 Task: Research Airbnb options in Tororo, Uganda from 8th November, 2023 to 16th November, 2023 for 2 adults. Place can be entire place with 1  bedroom having 1 bed and 1 bathroom. Property type can be hotel. Amenities needed are: wifi. Booking option can be shelf check-in.
Action: Mouse moved to (446, 129)
Screenshot: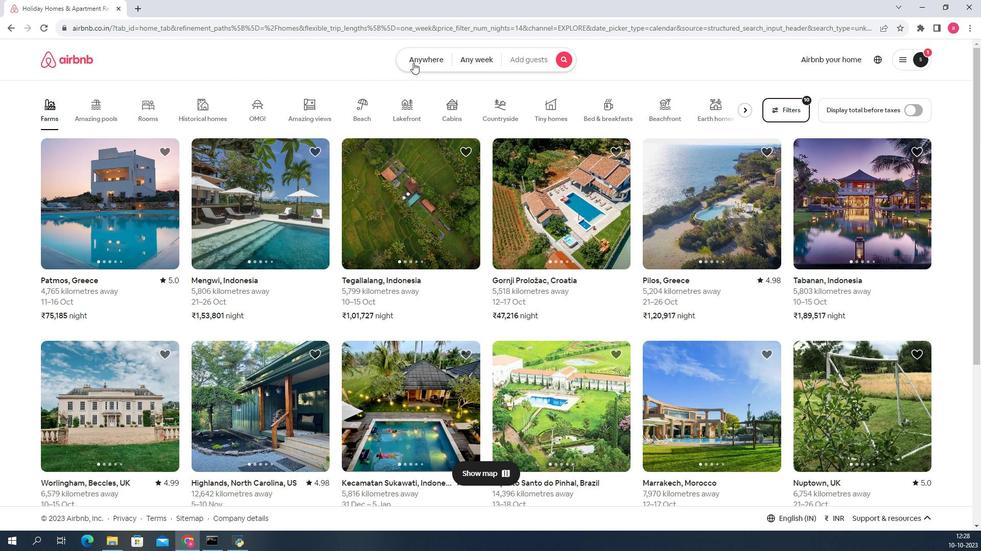 
Action: Mouse pressed left at (446, 129)
Screenshot: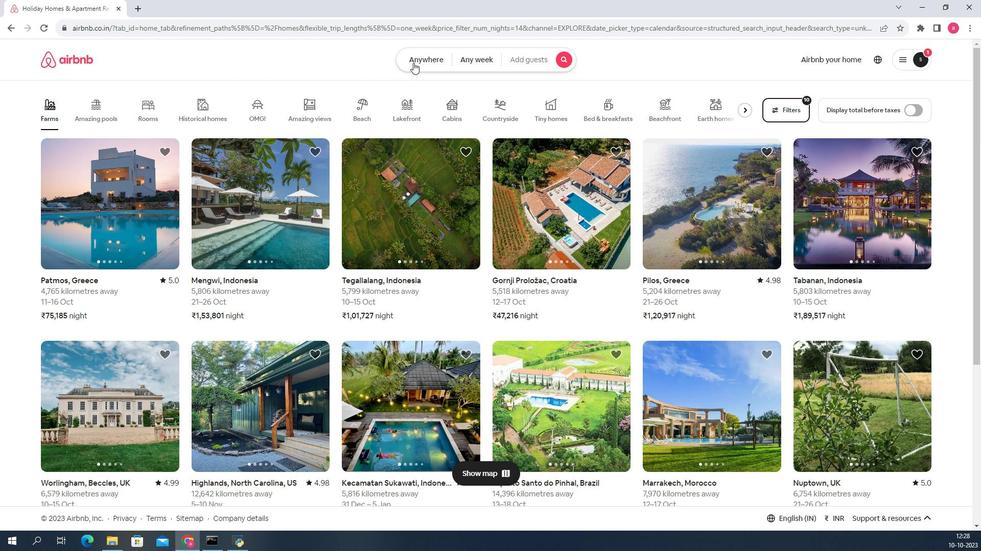 
Action: Mouse moved to (378, 158)
Screenshot: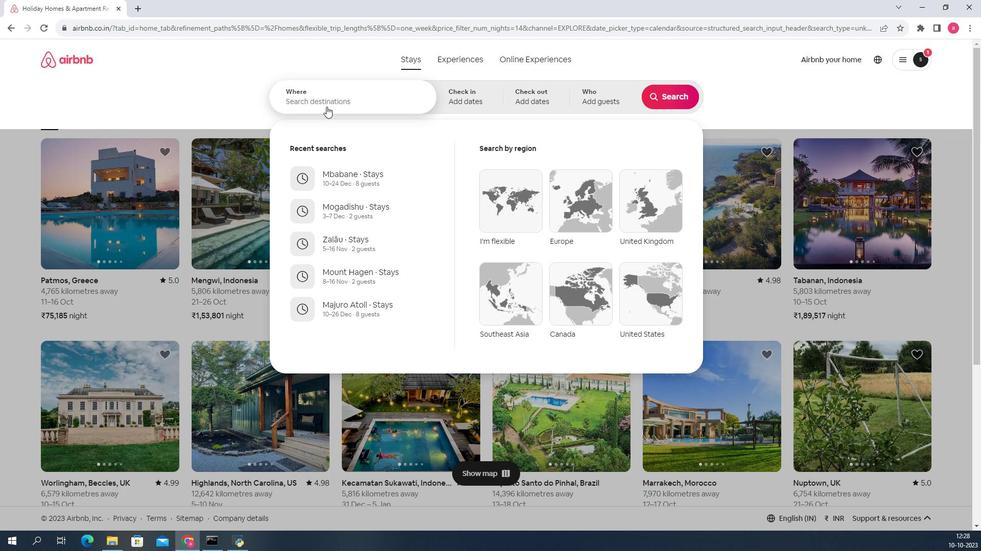 
Action: Mouse pressed left at (378, 158)
Screenshot: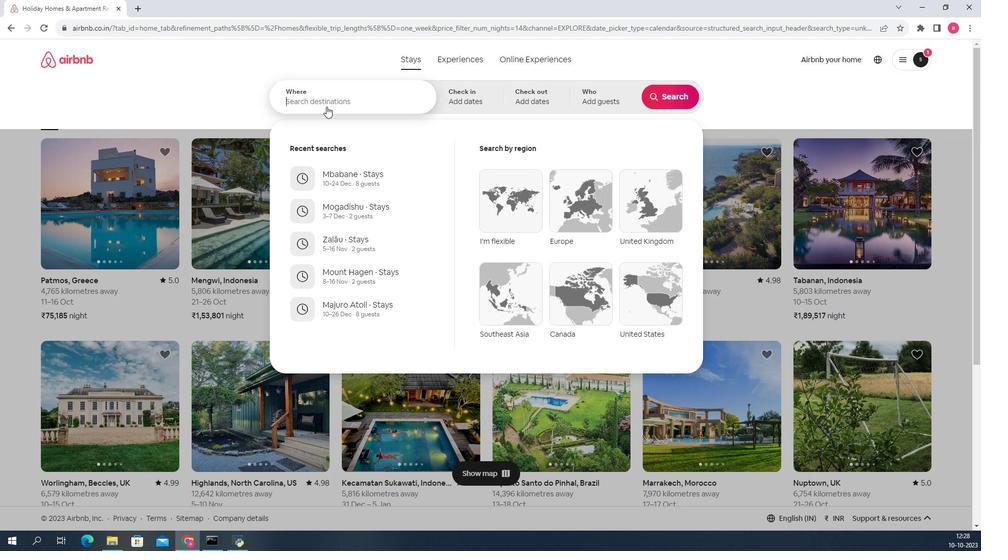 
Action: Mouse moved to (377, 157)
Screenshot: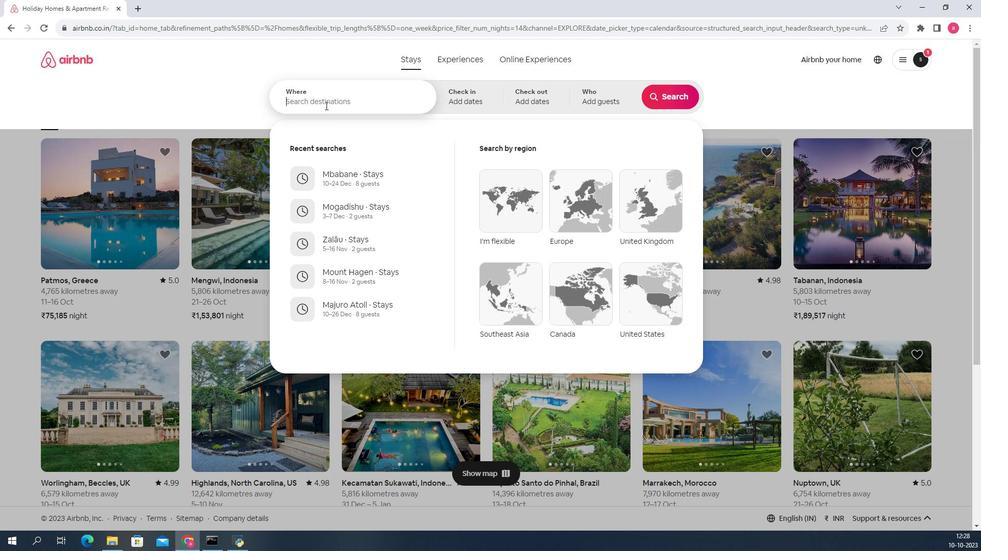 
Action: Key pressed <Key.shift>tororo,<Key.space><Key.shift><Key.shift>Uganda
Screenshot: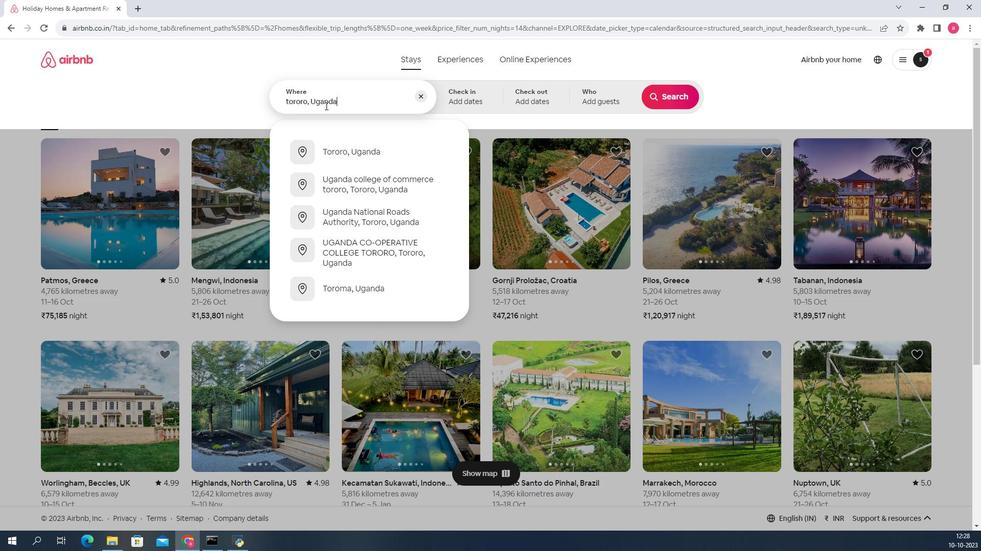 
Action: Mouse moved to (478, 152)
Screenshot: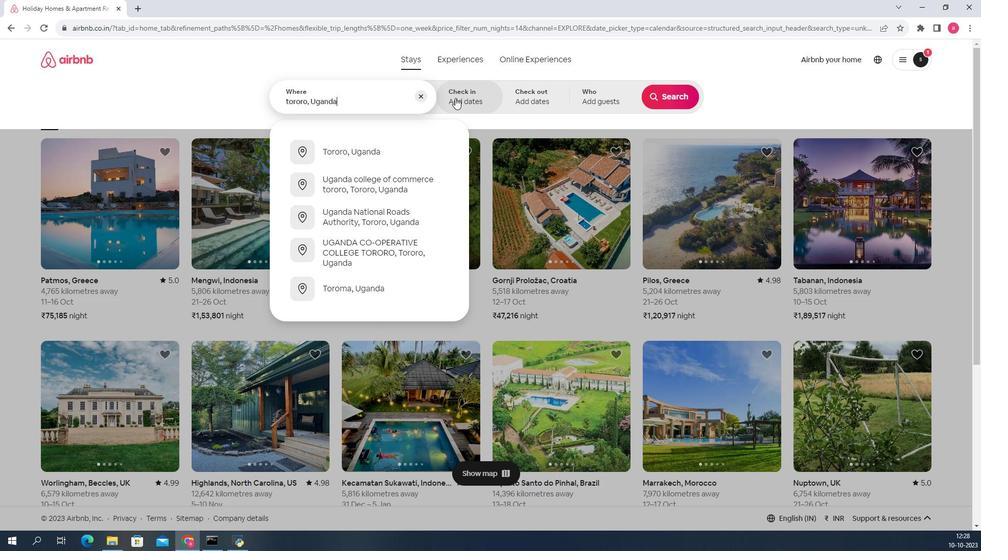
Action: Mouse pressed left at (478, 152)
Screenshot: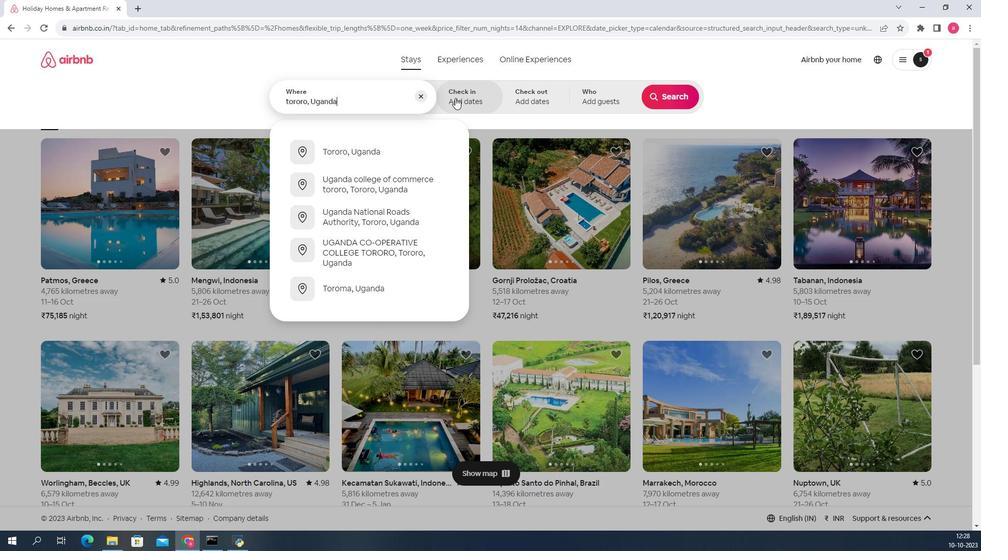 
Action: Mouse moved to (574, 250)
Screenshot: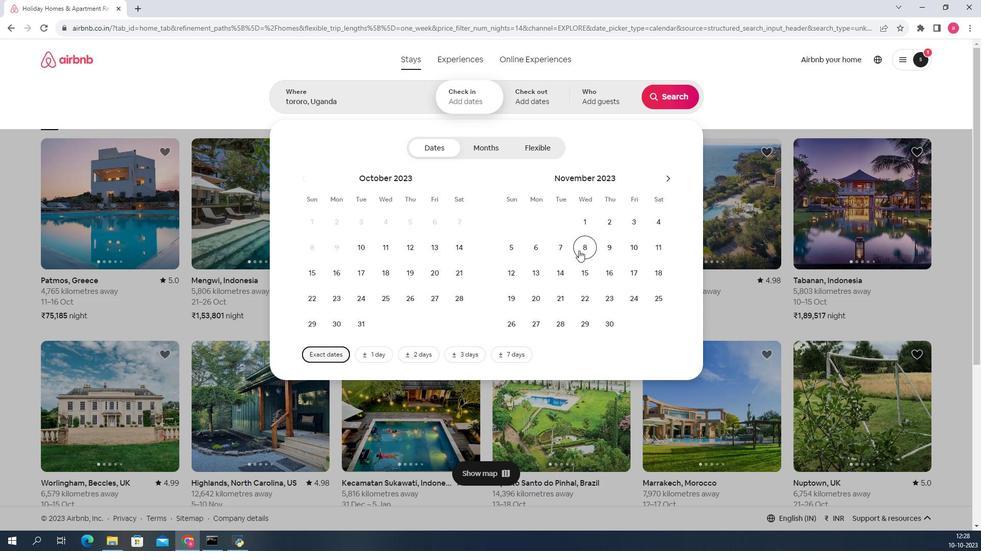
Action: Mouse pressed left at (574, 250)
Screenshot: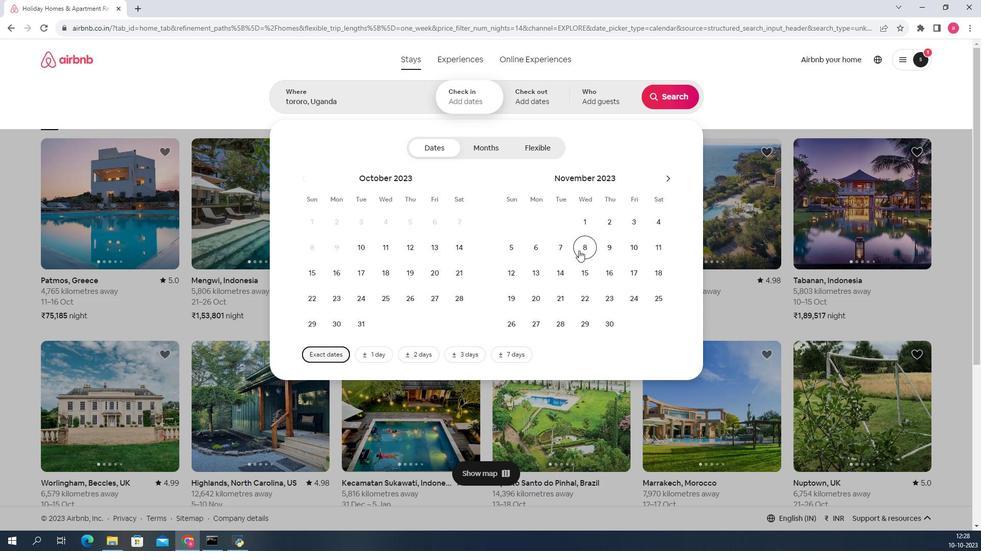 
Action: Mouse moved to (604, 269)
Screenshot: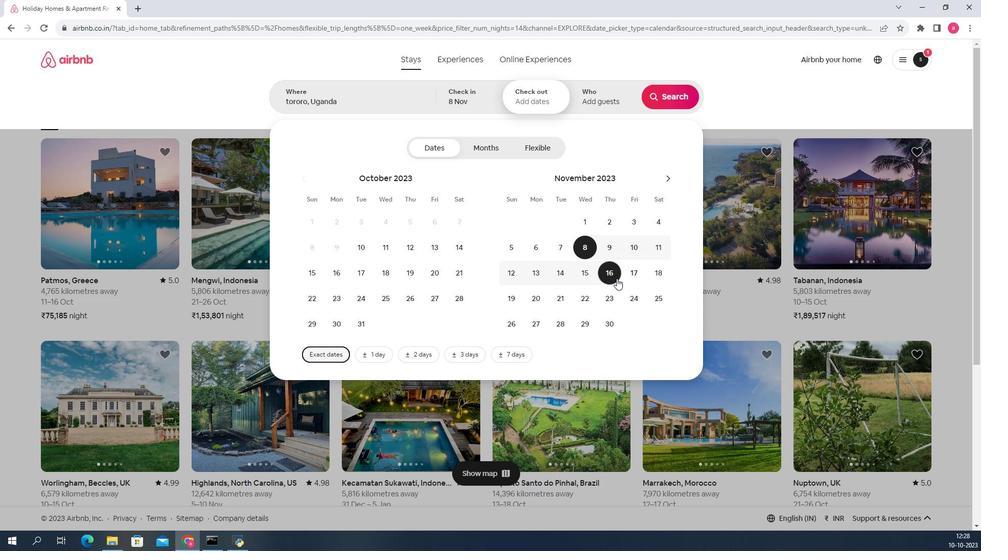 
Action: Mouse pressed left at (604, 269)
Screenshot: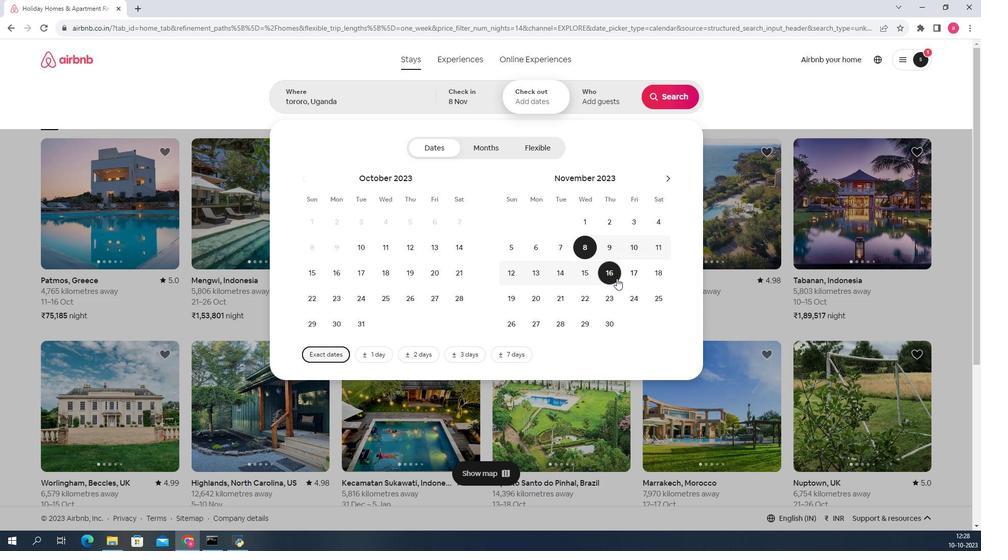 
Action: Mouse moved to (588, 151)
Screenshot: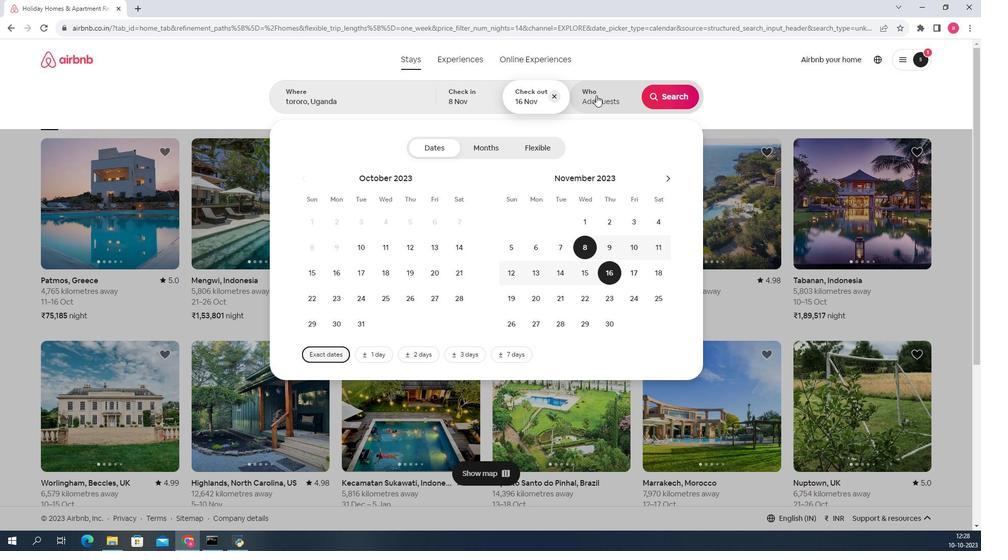 
Action: Mouse pressed left at (588, 151)
Screenshot: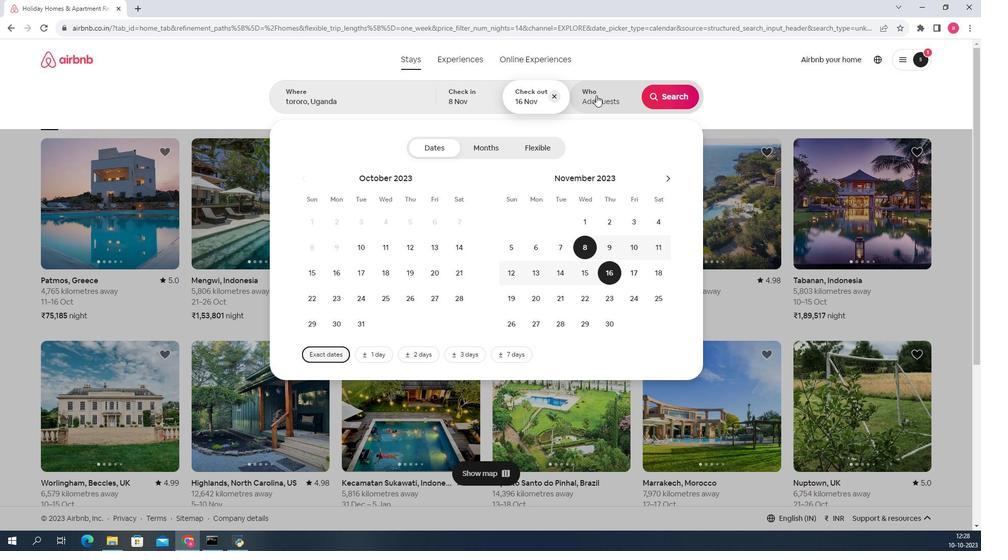 
Action: Mouse moved to (646, 190)
Screenshot: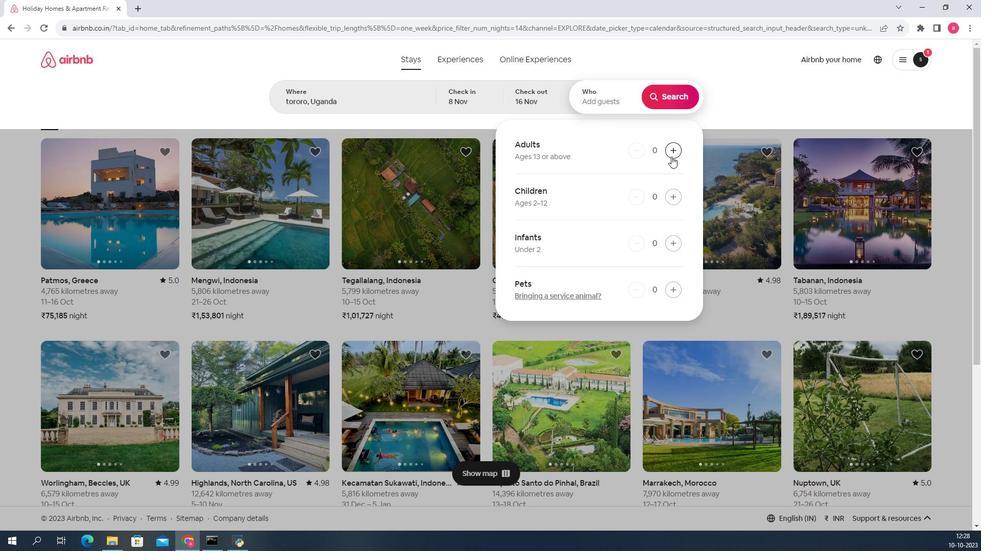 
Action: Mouse pressed left at (646, 190)
Screenshot: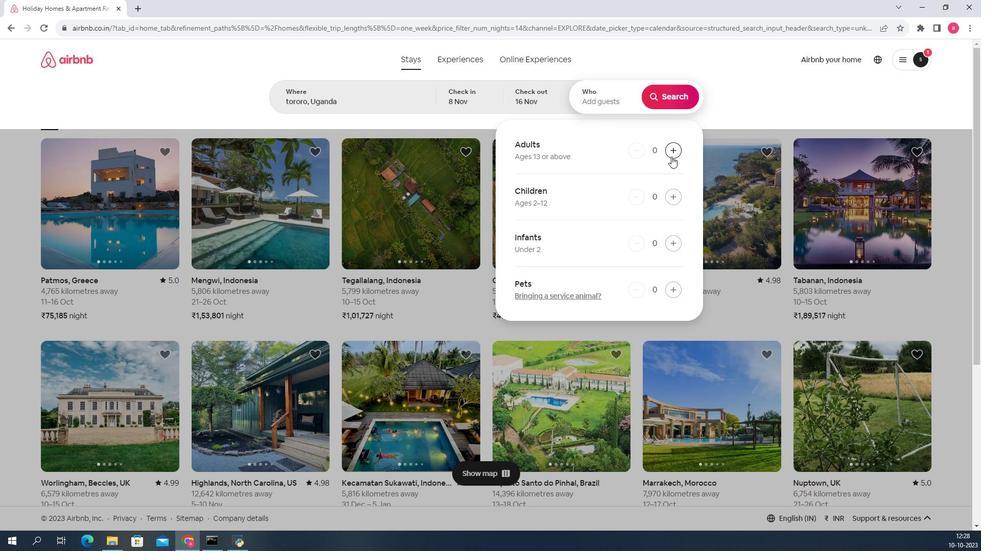 
Action: Mouse pressed left at (646, 190)
Screenshot: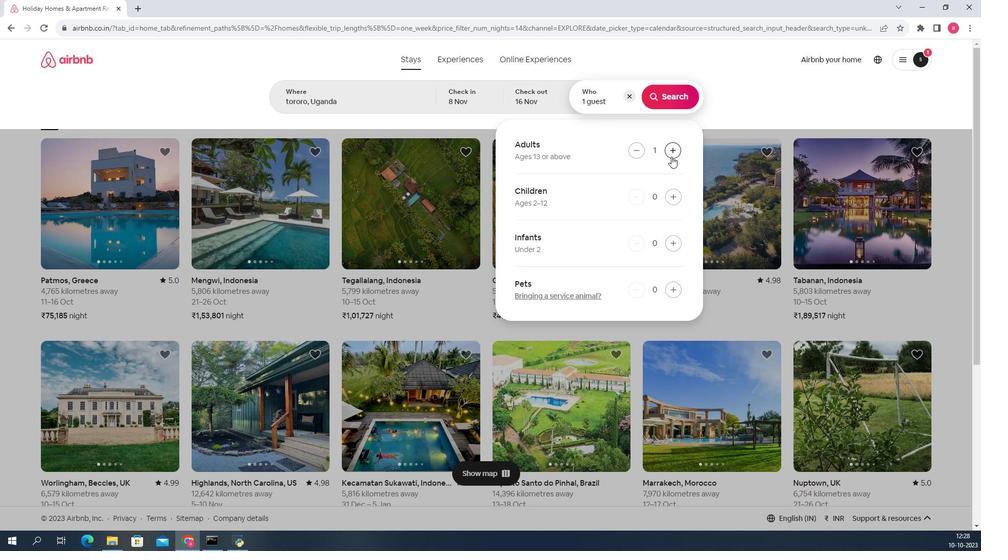 
Action: Mouse moved to (655, 150)
Screenshot: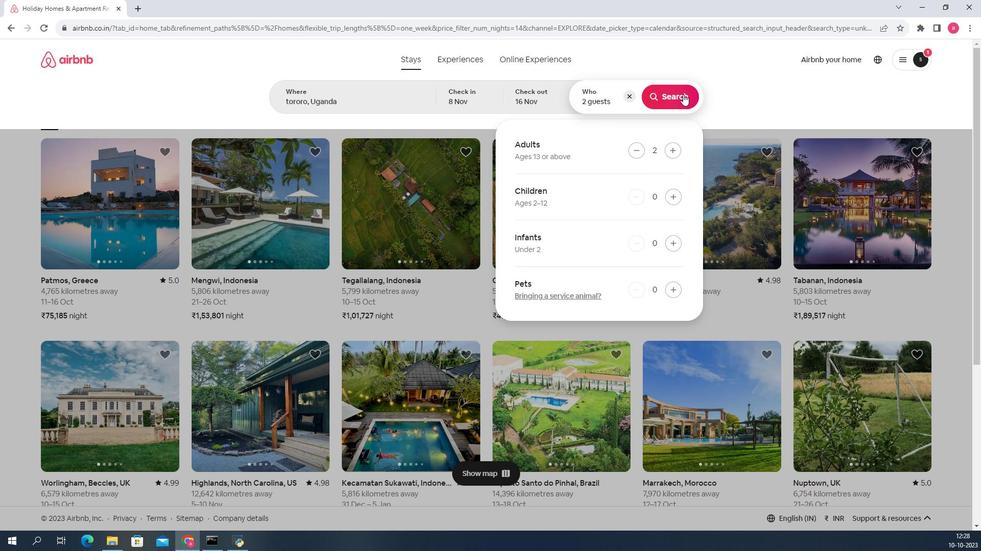 
Action: Mouse pressed left at (655, 150)
Screenshot: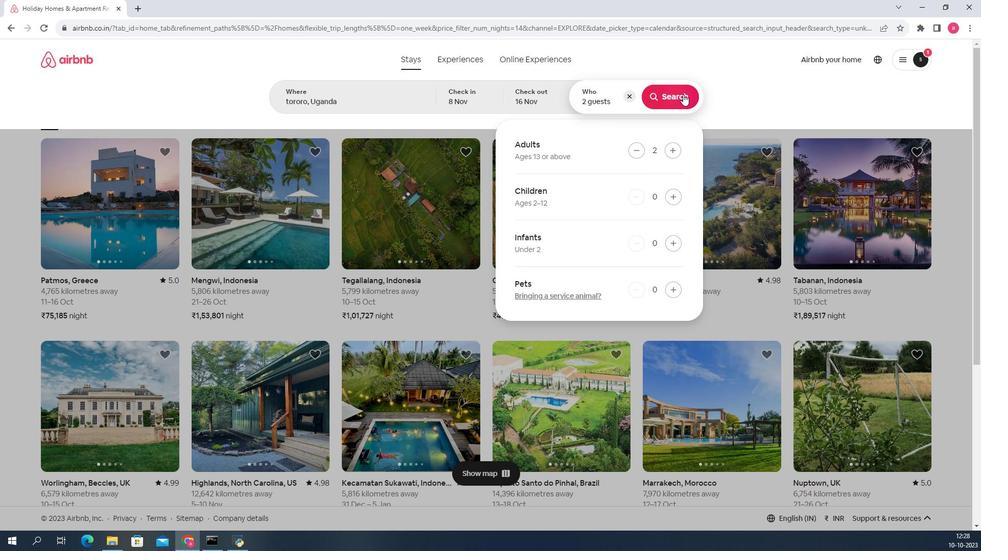 
Action: Mouse moved to (748, 158)
Screenshot: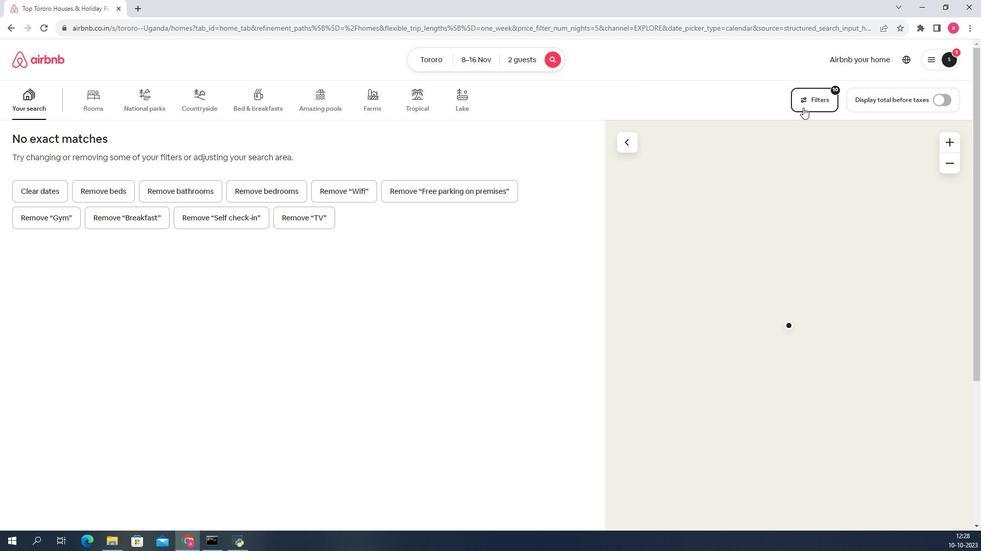 
Action: Mouse pressed left at (748, 158)
Screenshot: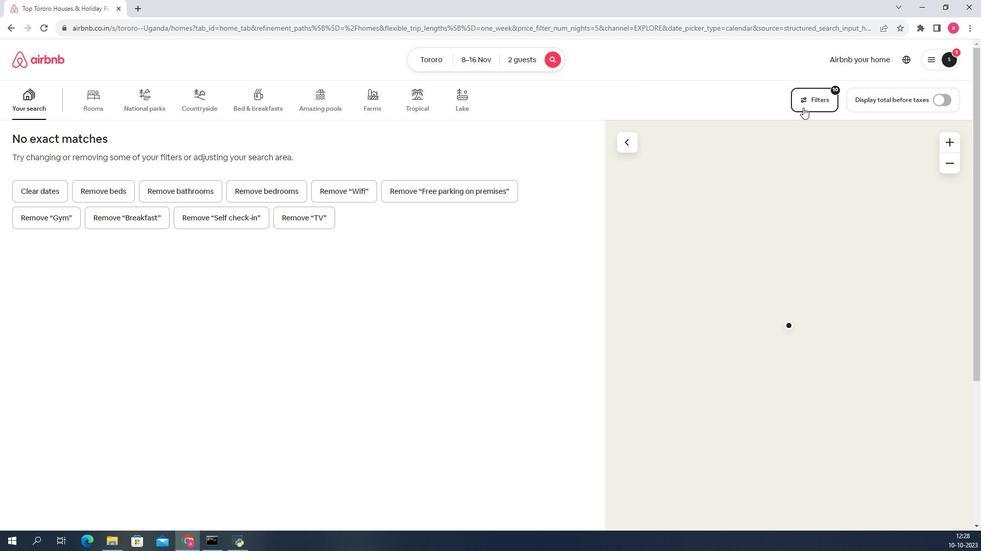 
Action: Mouse moved to (749, 155)
Screenshot: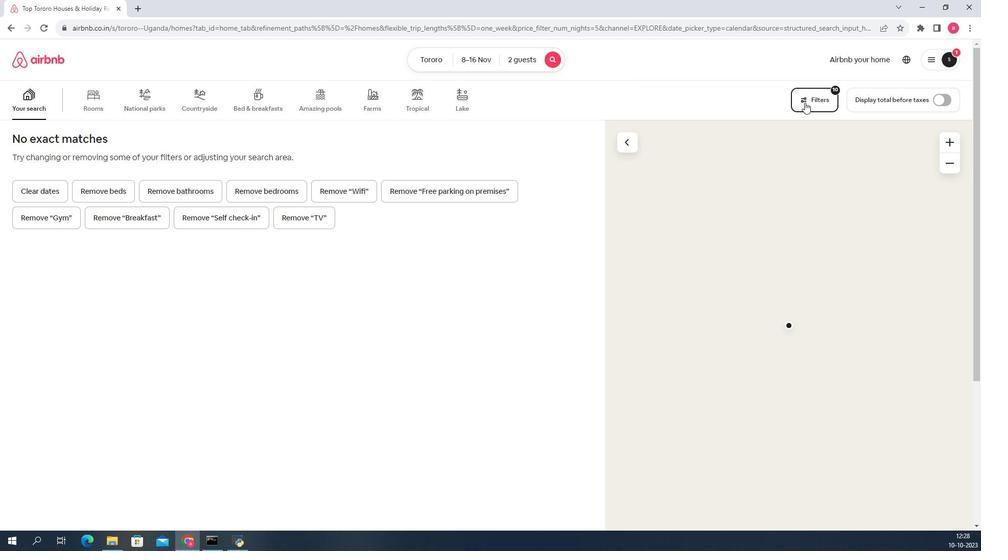 
Action: Mouse pressed left at (749, 155)
Screenshot: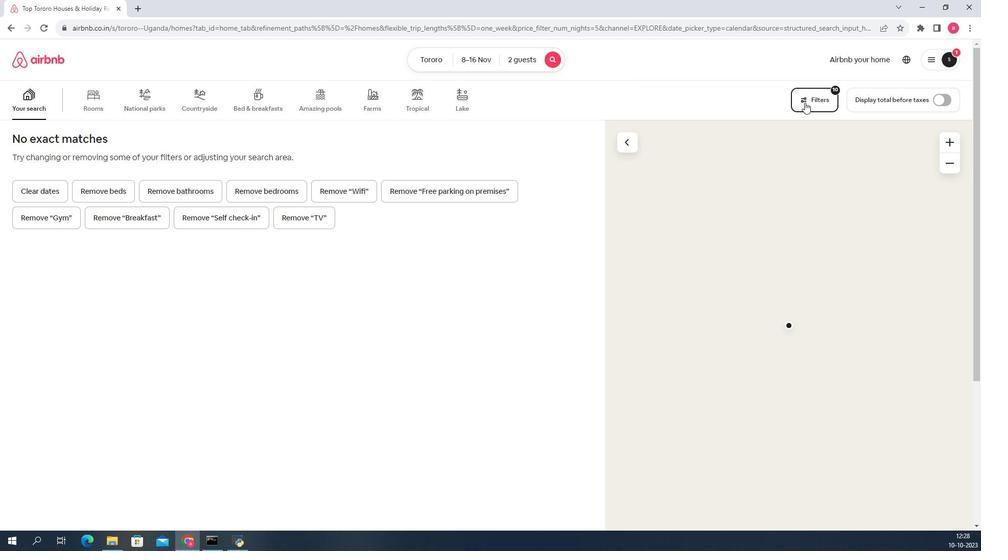 
Action: Mouse moved to (373, 405)
Screenshot: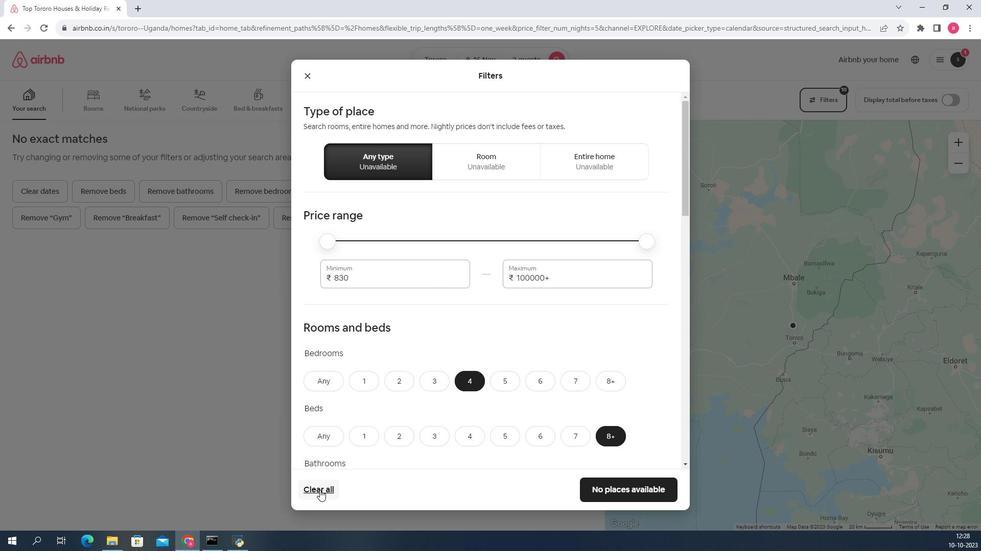 
Action: Mouse pressed left at (373, 405)
Screenshot: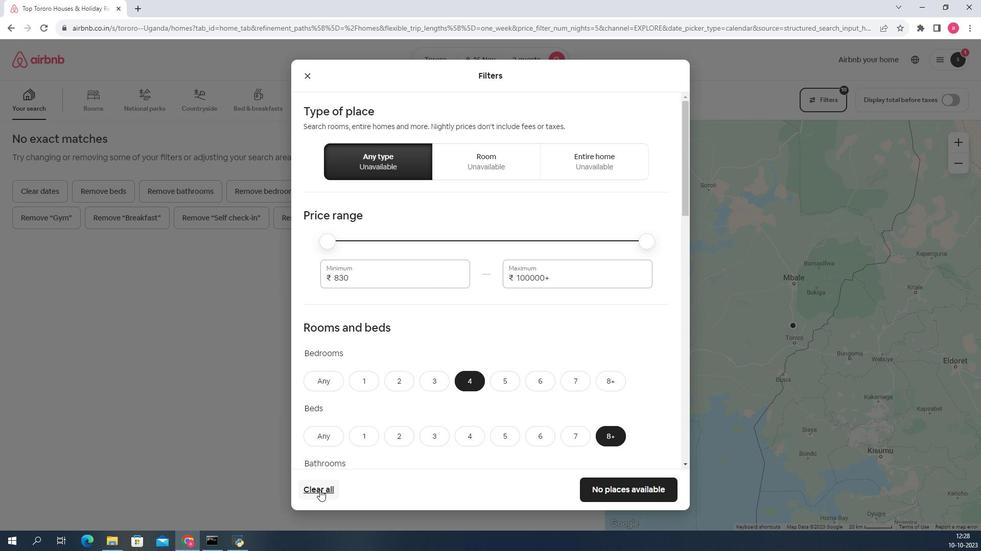 
Action: Mouse moved to (435, 291)
Screenshot: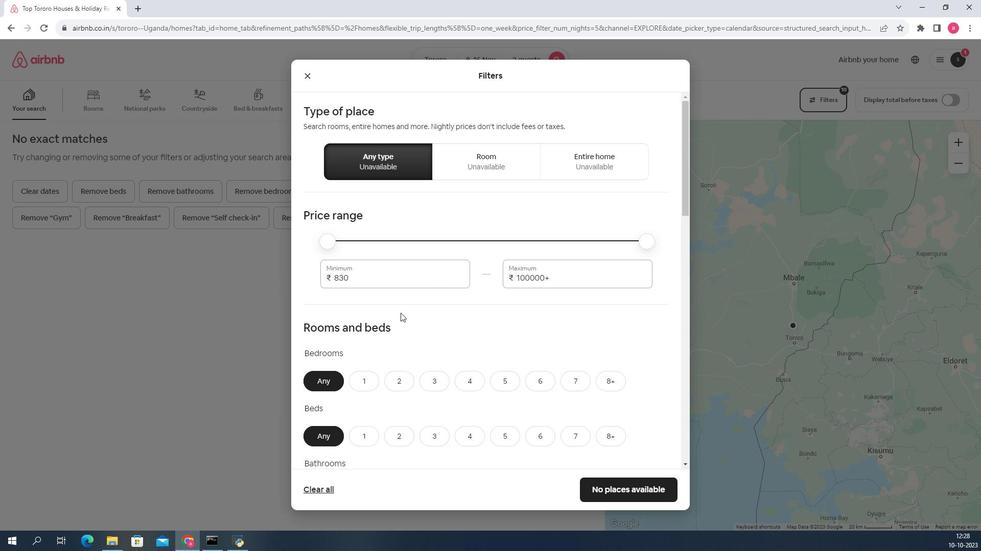 
Action: Mouse scrolled (435, 290) with delta (0, 0)
Screenshot: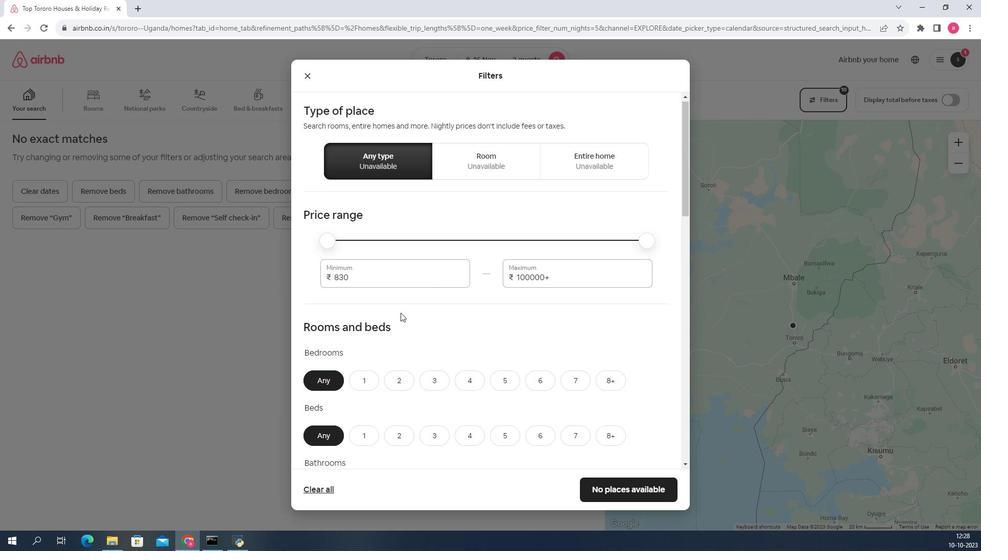 
Action: Mouse scrolled (435, 290) with delta (0, 0)
Screenshot: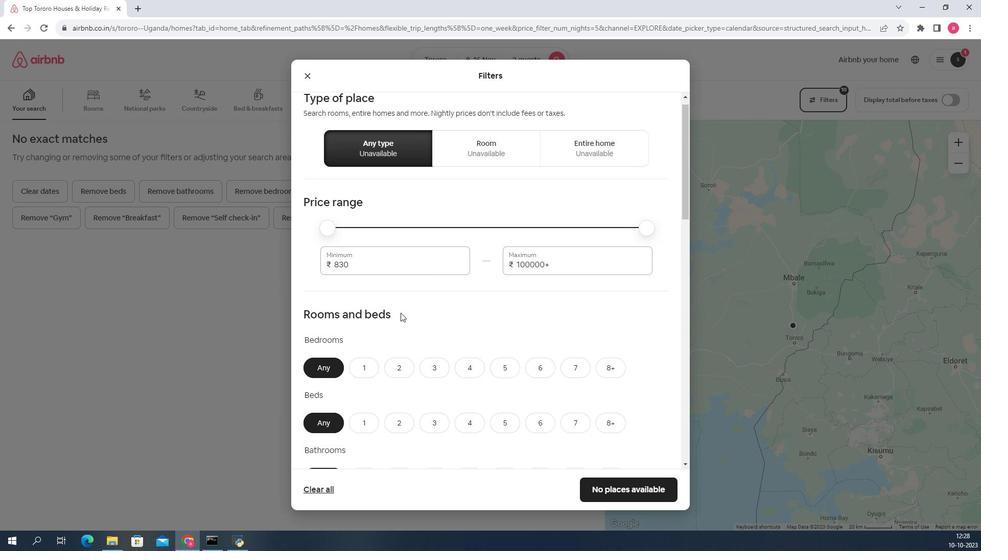 
Action: Mouse scrolled (435, 290) with delta (0, 0)
Screenshot: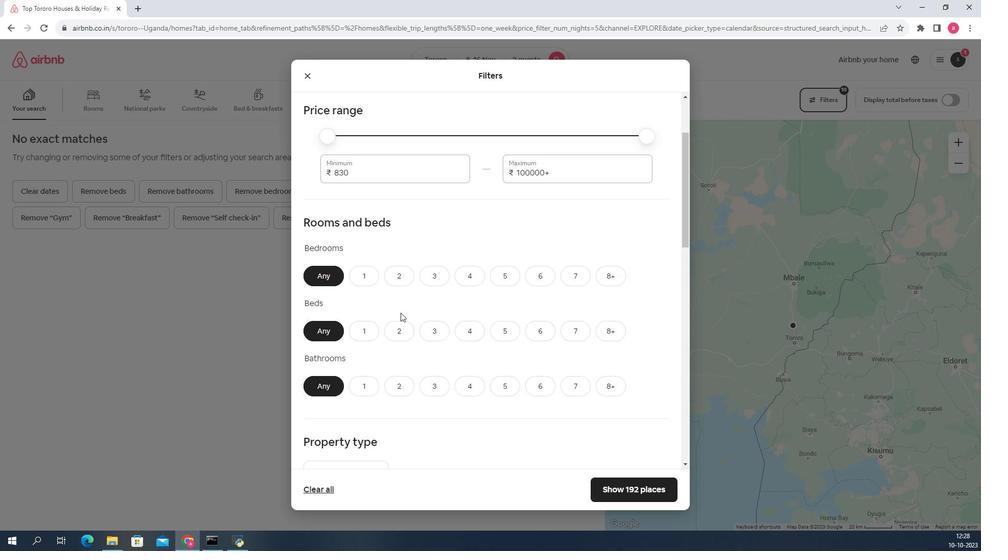 
Action: Mouse moved to (413, 231)
Screenshot: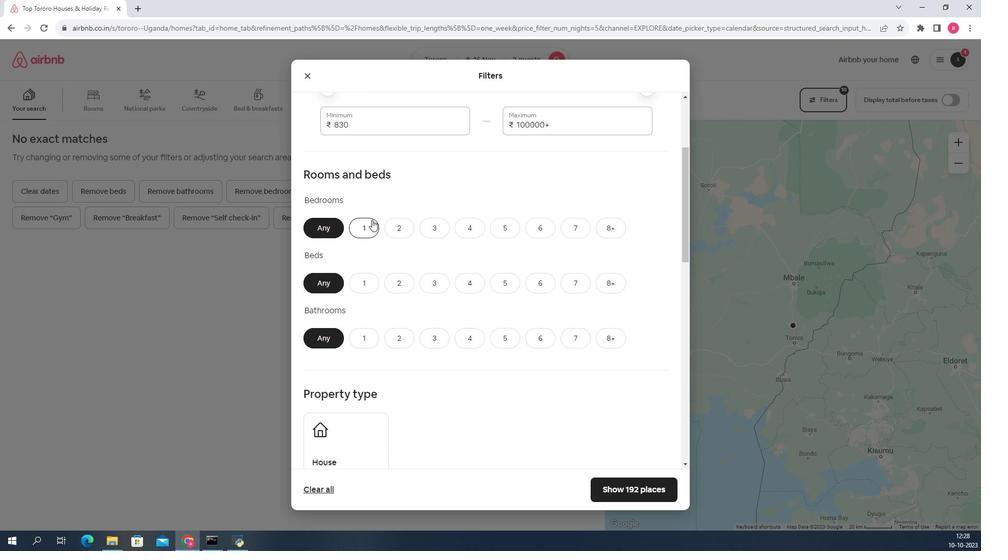 
Action: Mouse pressed left at (413, 231)
Screenshot: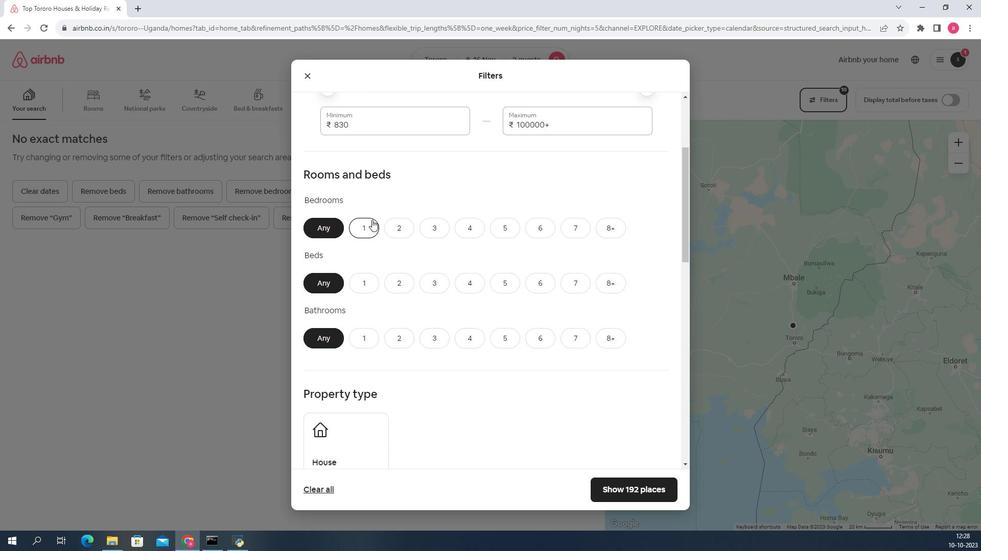 
Action: Mouse moved to (406, 272)
Screenshot: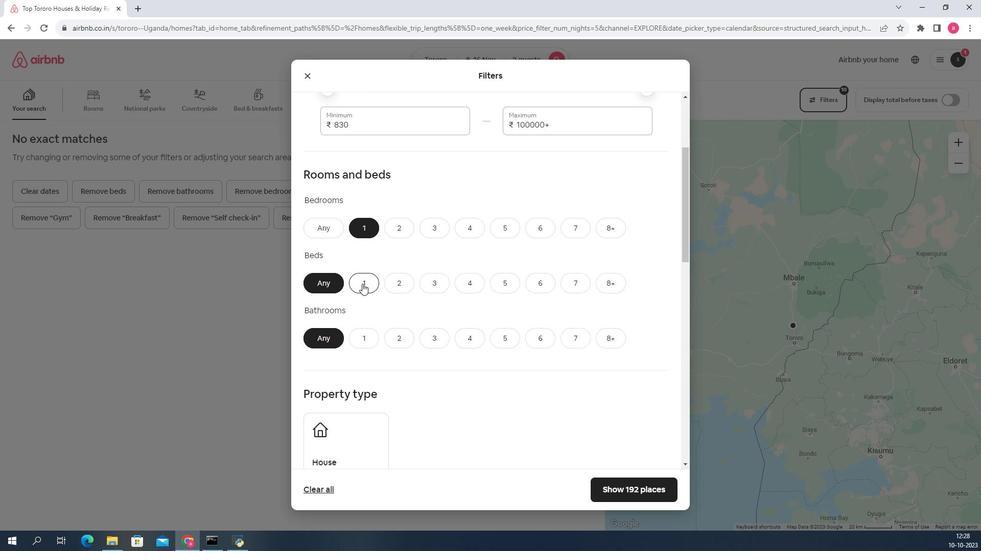 
Action: Mouse pressed left at (406, 272)
Screenshot: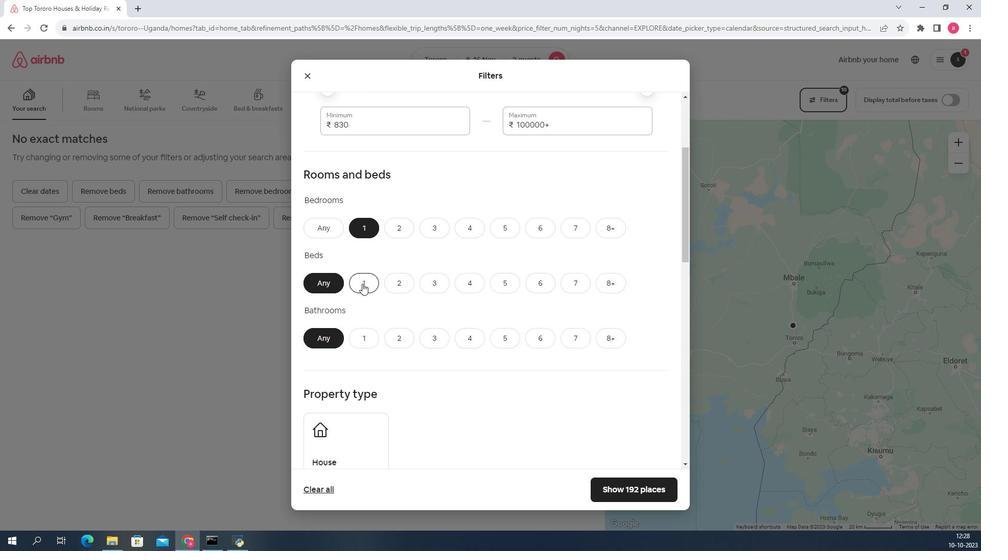 
Action: Mouse moved to (407, 310)
Screenshot: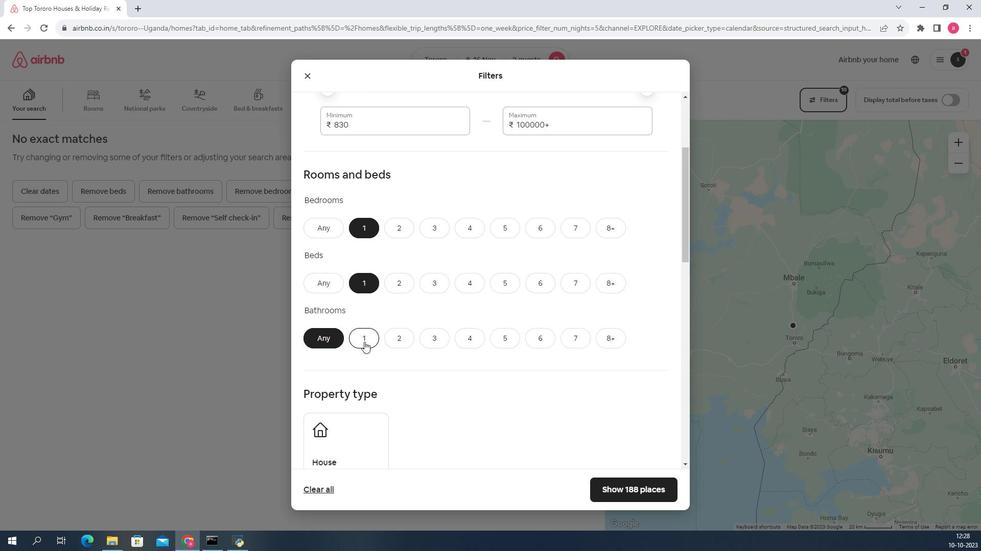 
Action: Mouse pressed left at (407, 310)
Screenshot: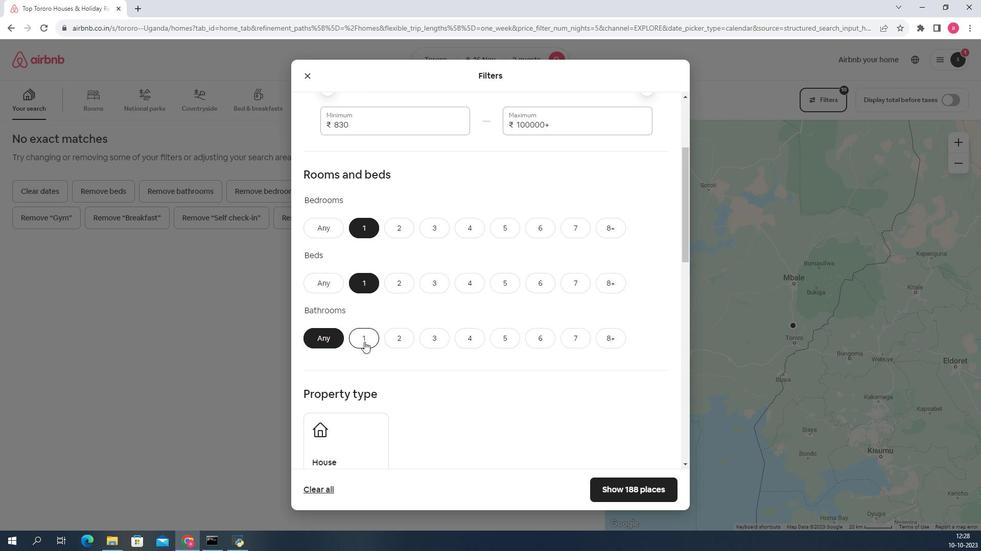 
Action: Mouse moved to (459, 275)
Screenshot: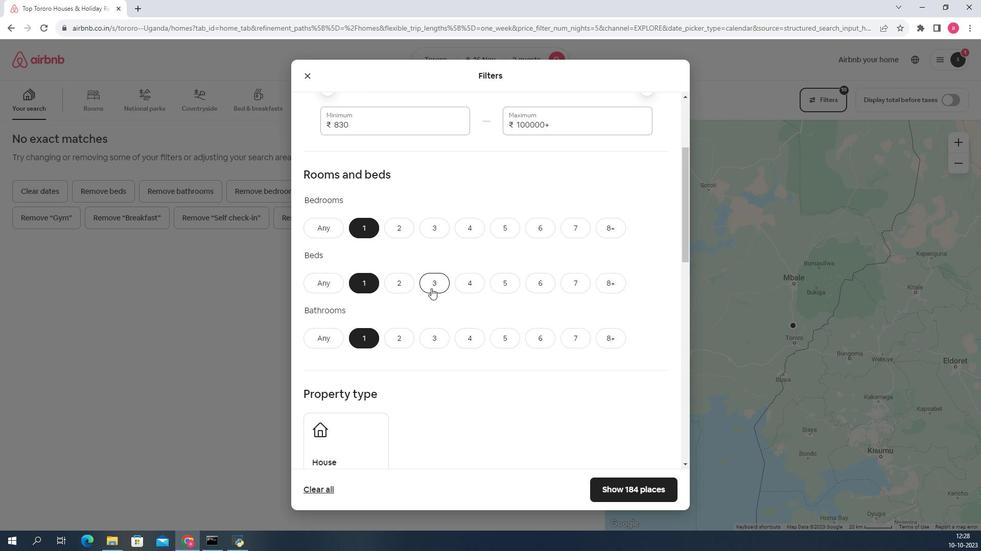 
Action: Mouse scrolled (459, 275) with delta (0, 0)
Screenshot: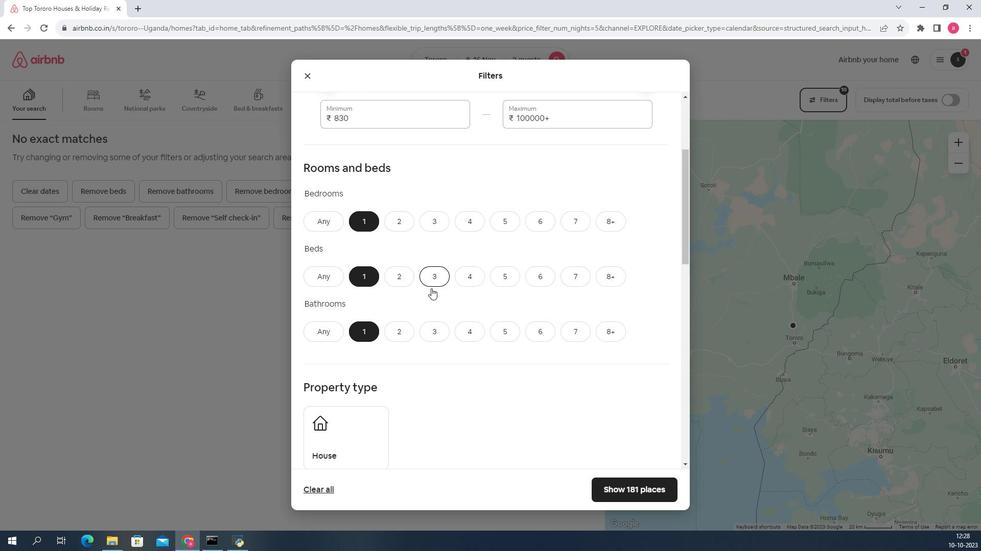 
Action: Mouse scrolled (459, 275) with delta (0, 0)
Screenshot: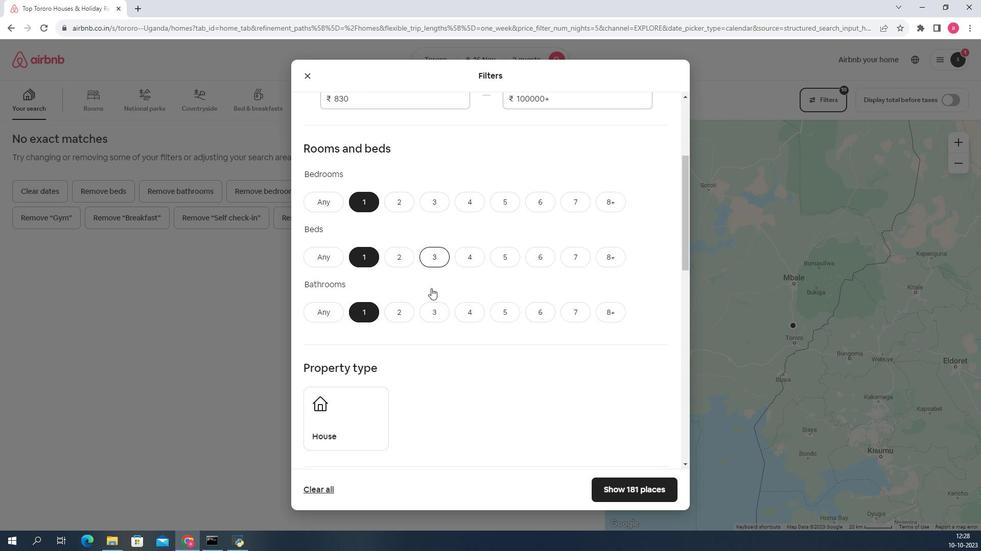 
Action: Mouse moved to (450, 315)
Screenshot: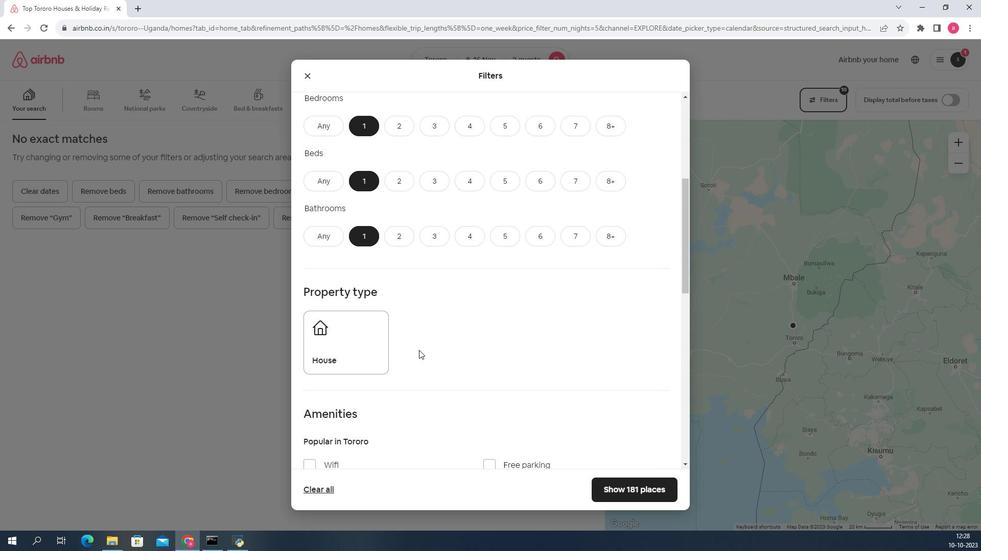 
Action: Mouse scrolled (450, 315) with delta (0, 0)
Screenshot: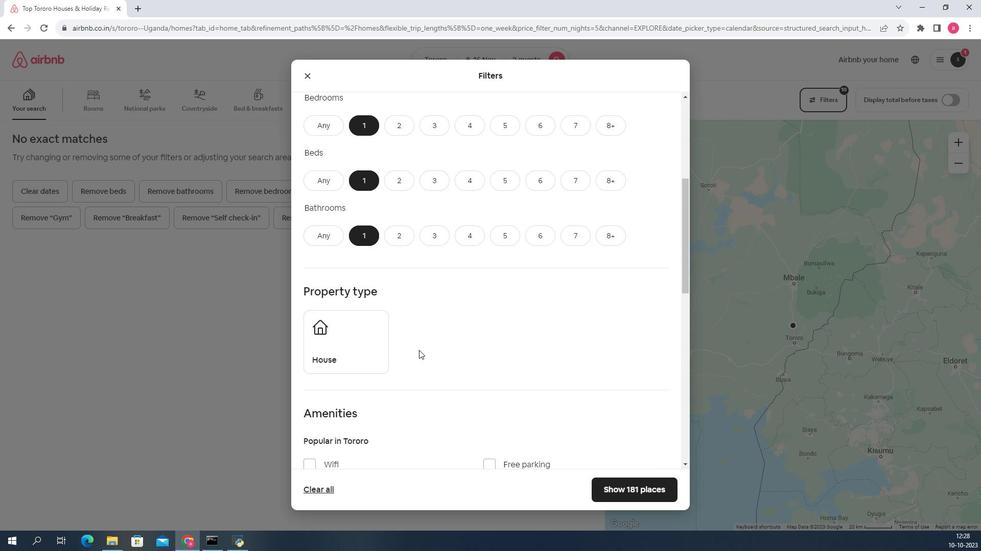 
Action: Mouse scrolled (450, 315) with delta (0, 0)
Screenshot: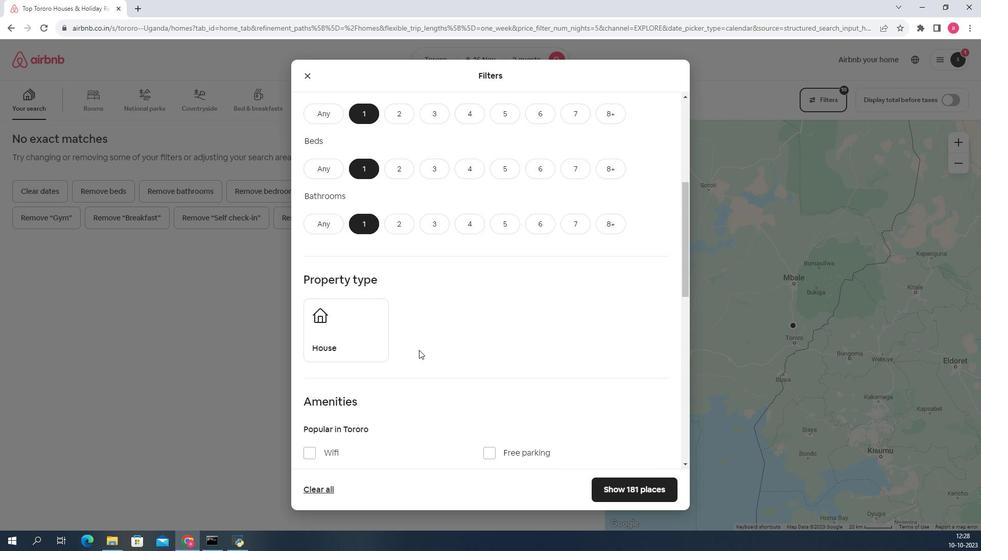 
Action: Mouse scrolled (450, 315) with delta (0, 0)
Screenshot: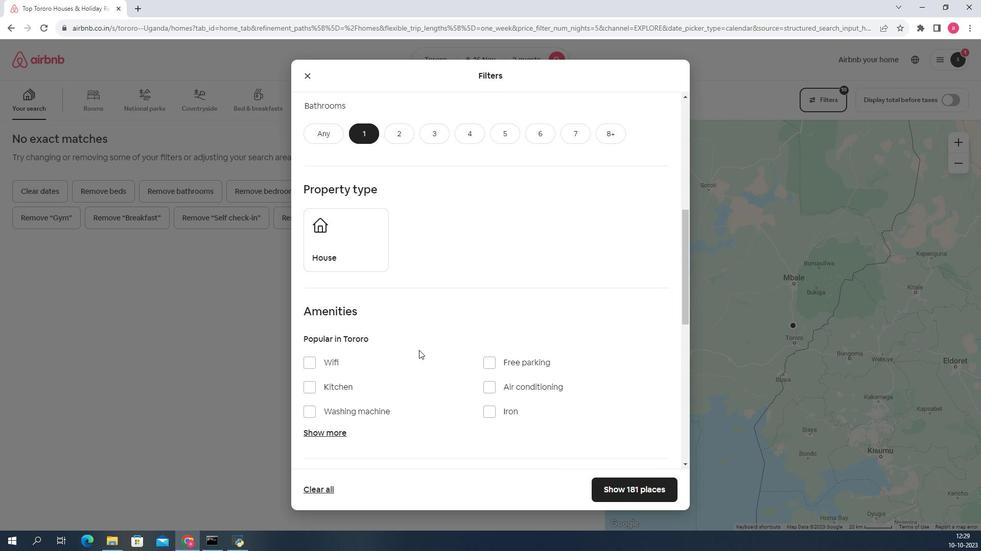 
Action: Mouse scrolled (450, 315) with delta (0, 0)
Screenshot: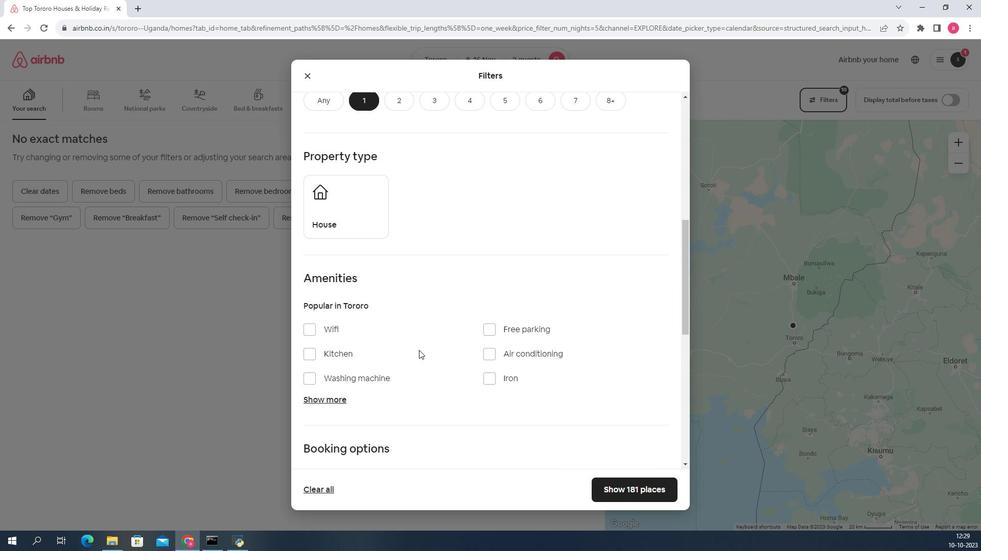 
Action: Mouse scrolled (450, 315) with delta (0, 0)
Screenshot: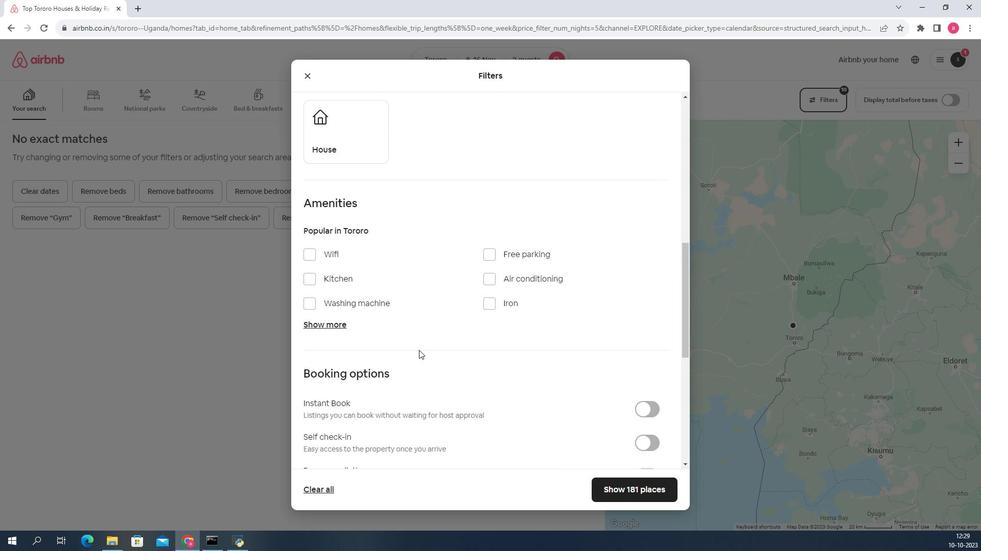 
Action: Mouse scrolled (450, 315) with delta (0, 0)
Screenshot: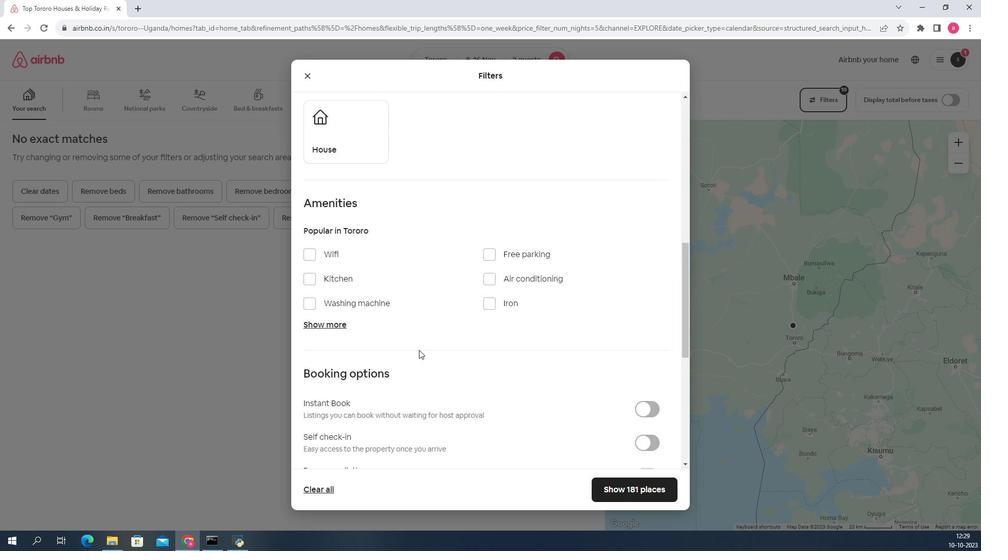 
Action: Mouse moved to (393, 191)
Screenshot: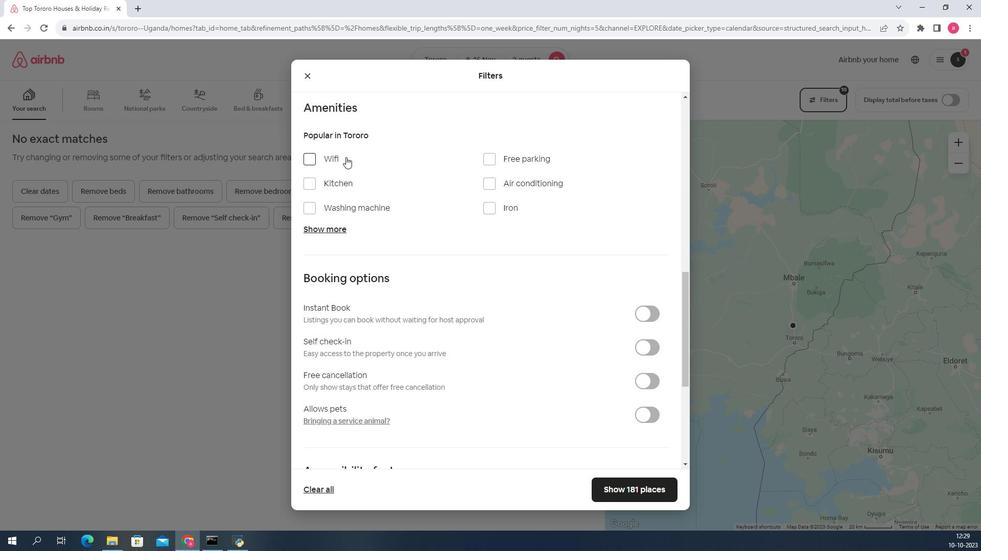 
Action: Mouse pressed left at (393, 191)
Screenshot: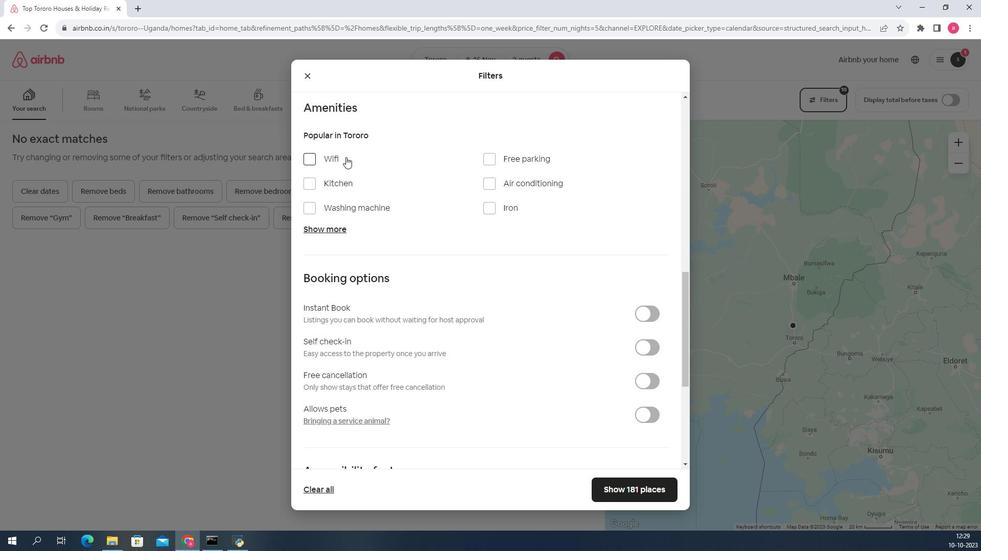 
Action: Mouse moved to (476, 250)
Screenshot: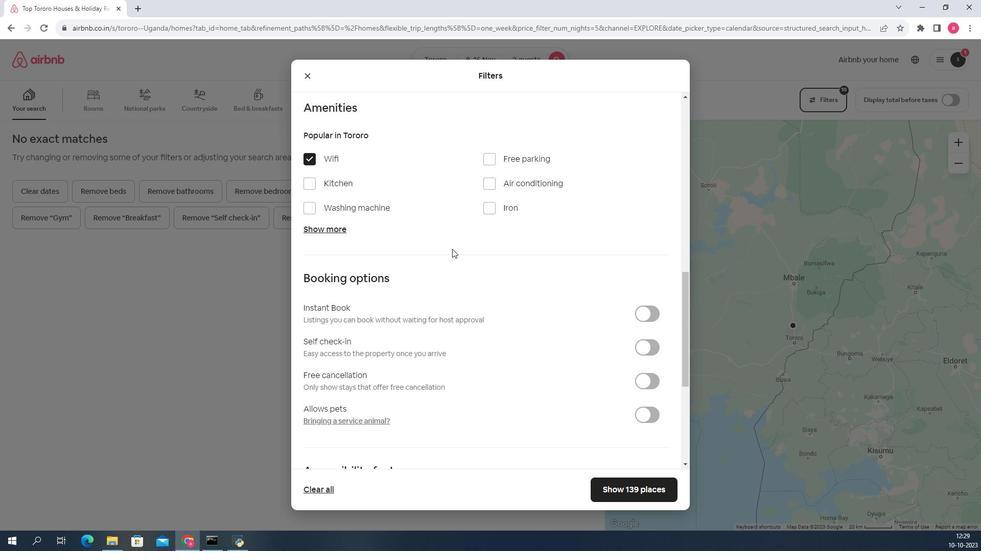 
Action: Mouse scrolled (476, 249) with delta (0, 0)
Screenshot: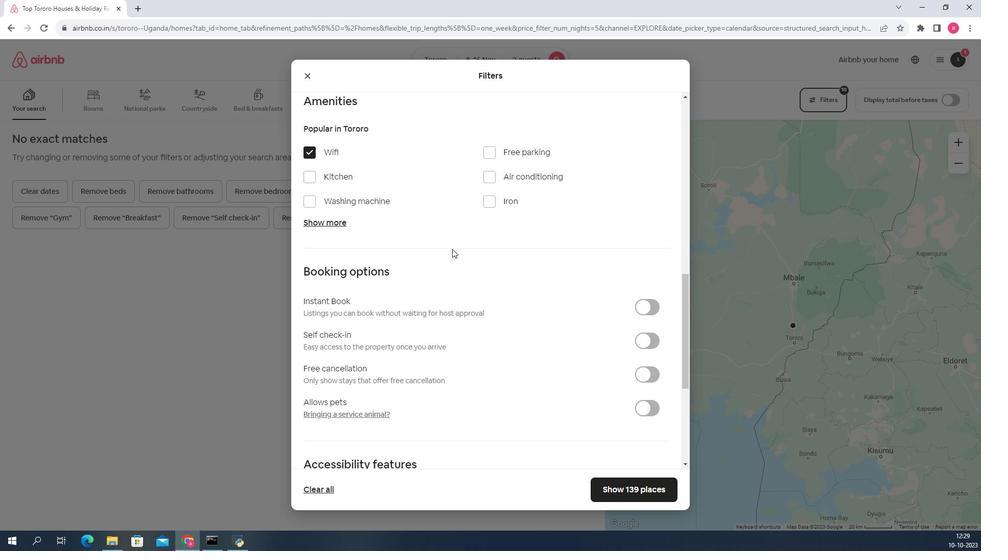 
Action: Mouse scrolled (476, 249) with delta (0, 0)
Screenshot: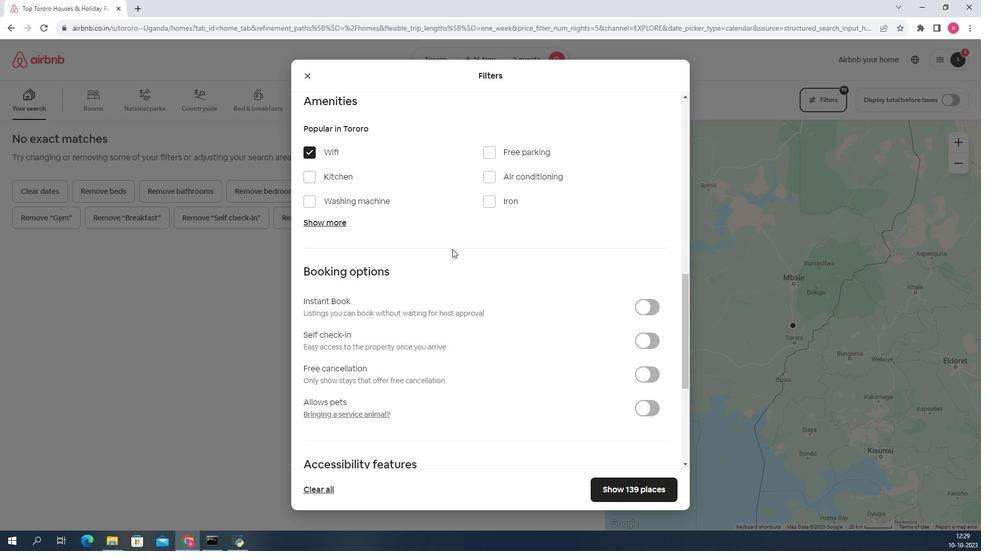 
Action: Mouse moved to (629, 245)
Screenshot: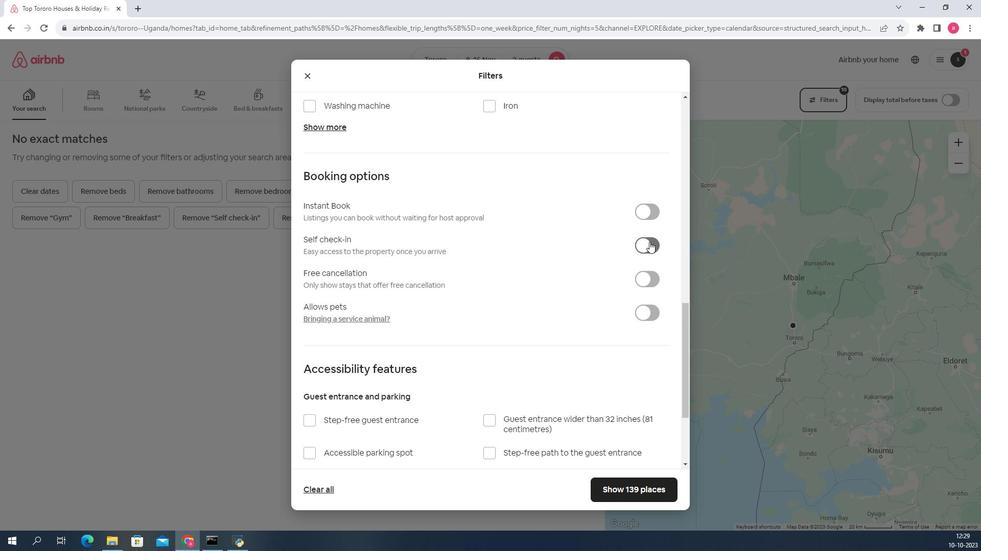 
Action: Mouse pressed left at (629, 245)
Screenshot: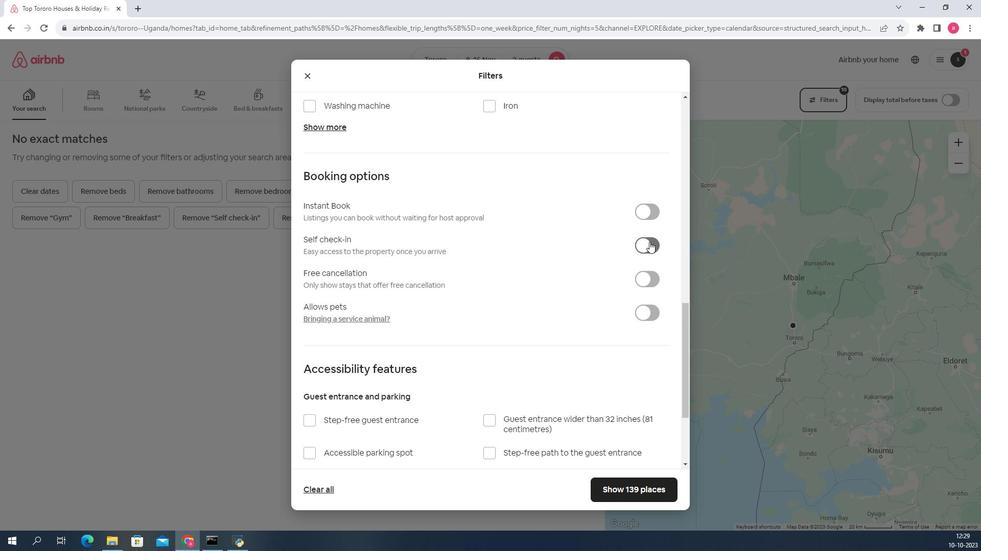 
Action: Mouse moved to (605, 401)
Screenshot: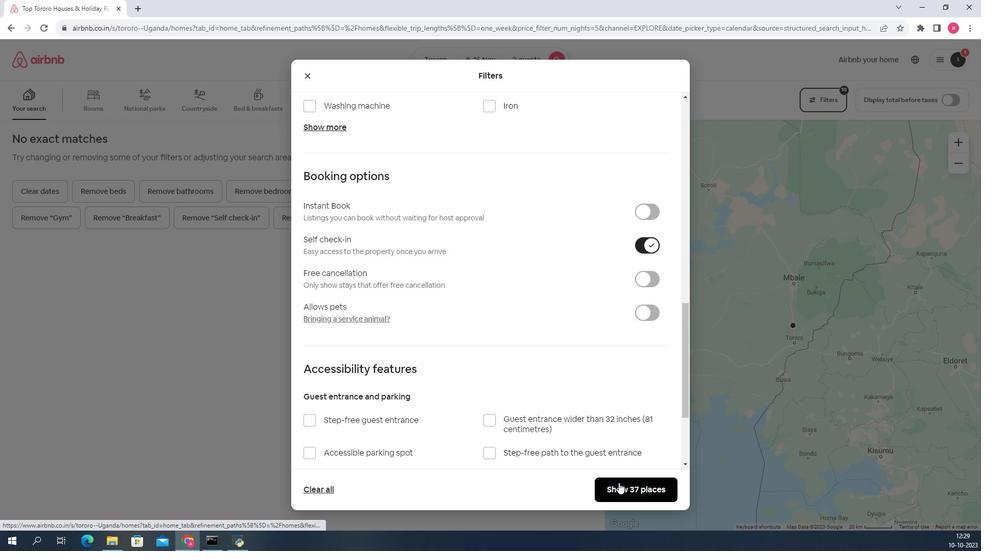 
Action: Mouse pressed left at (605, 401)
Screenshot: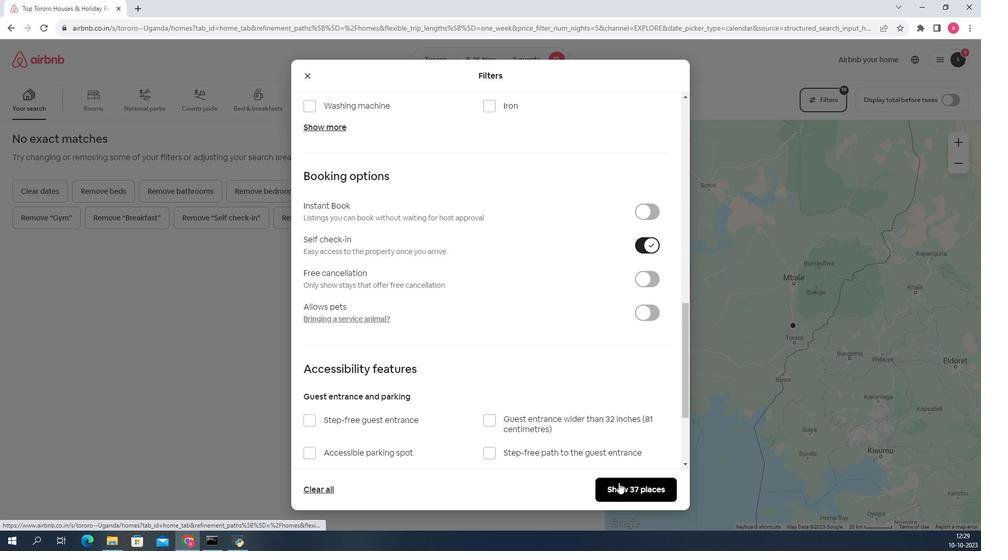 
Action: Mouse moved to (215, 278)
Screenshot: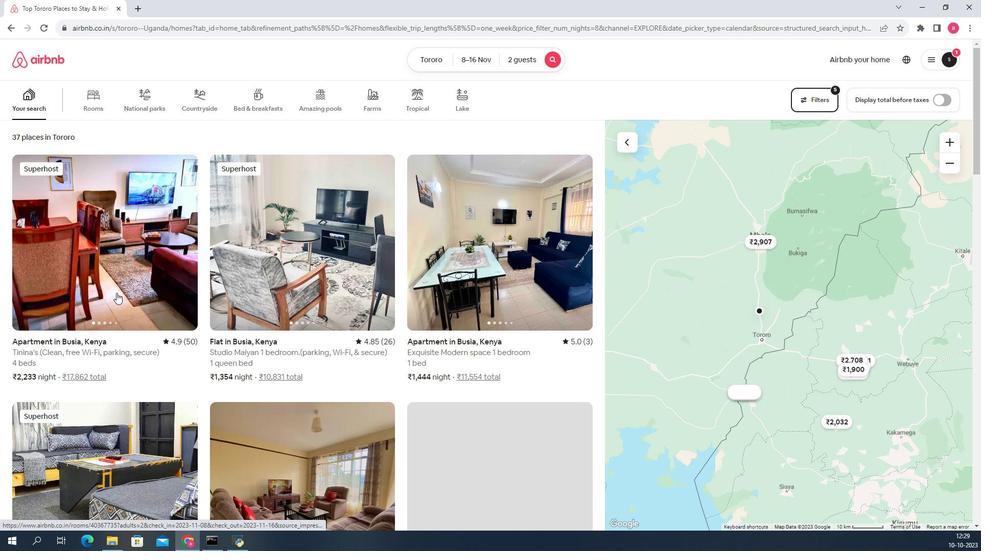 
Action: Mouse pressed left at (215, 278)
Screenshot: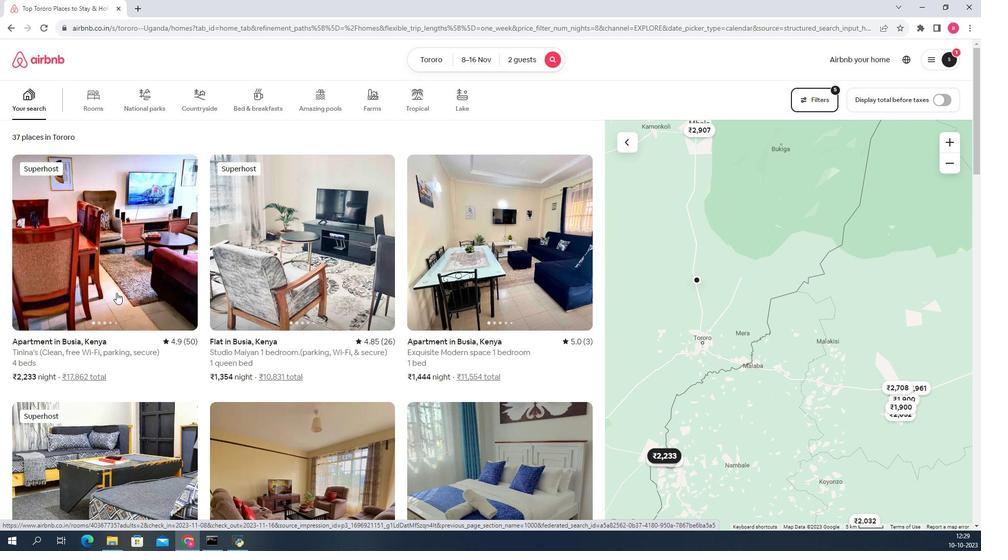 
Action: Mouse moved to (434, 256)
Screenshot: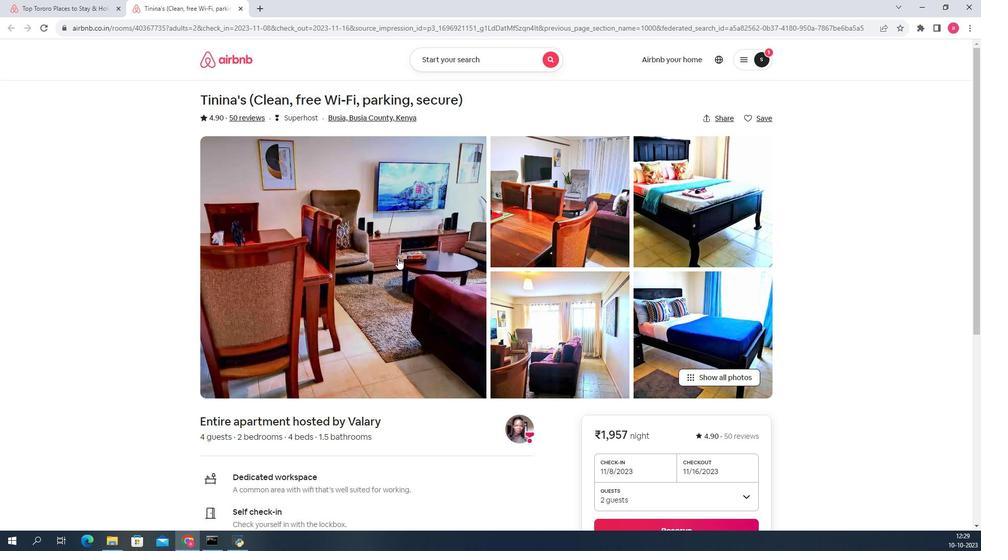 
Action: Mouse pressed left at (434, 256)
Screenshot: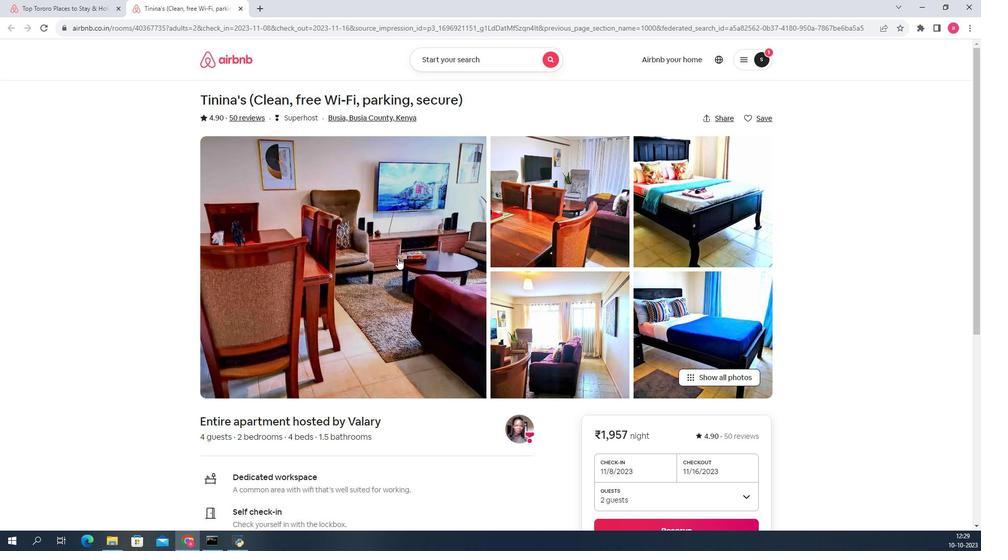 
Action: Mouse moved to (484, 246)
Screenshot: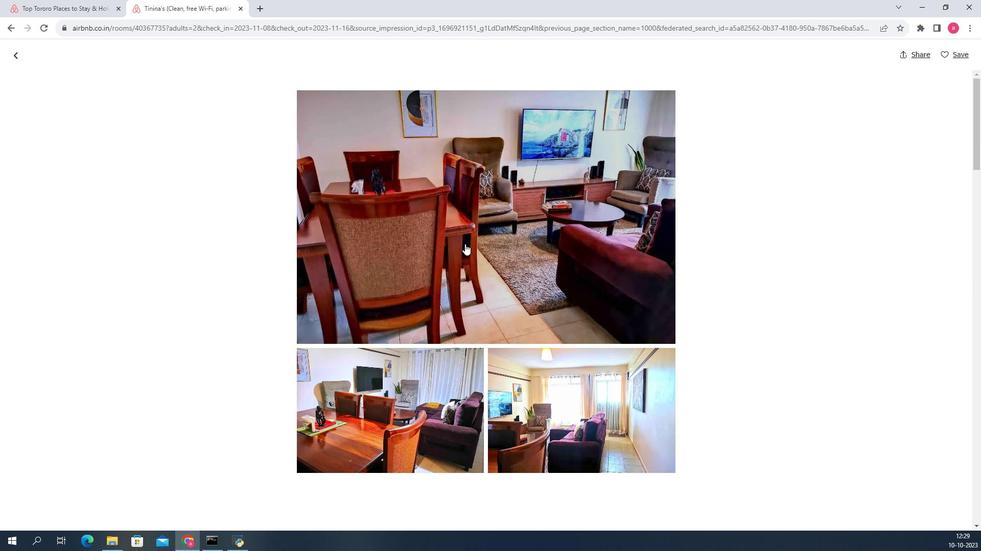 
Action: Mouse scrolled (484, 246) with delta (0, 0)
Screenshot: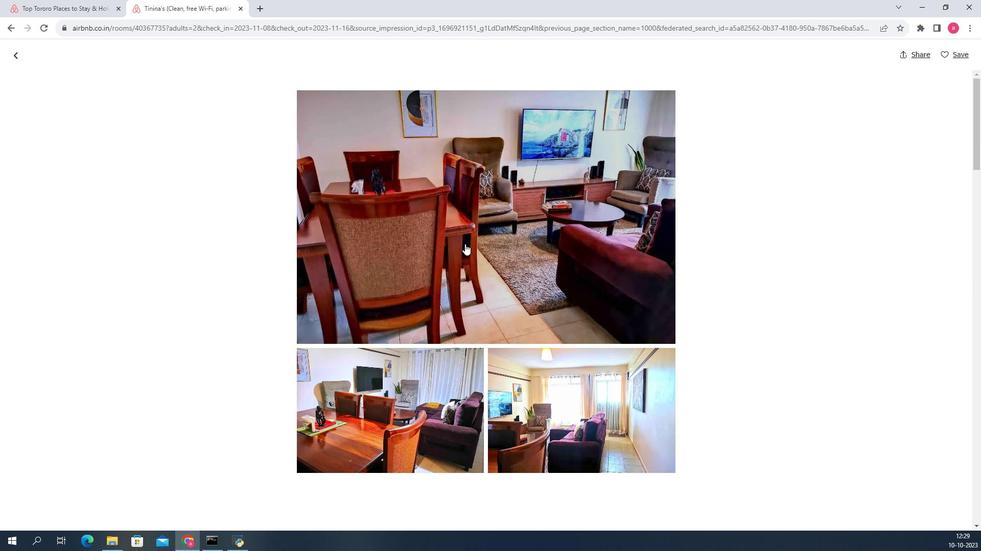 
Action: Mouse moved to (486, 246)
Screenshot: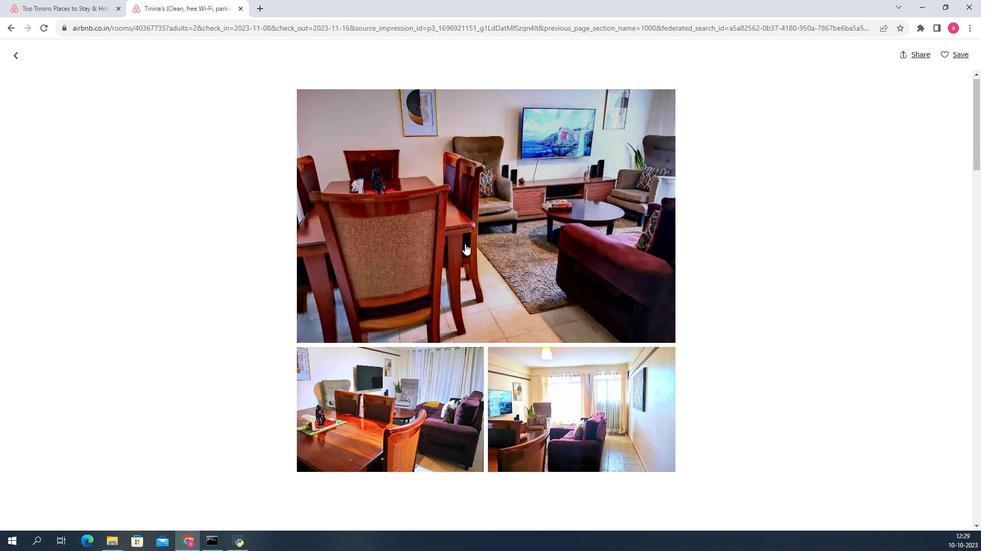 
Action: Mouse scrolled (486, 246) with delta (0, 0)
Screenshot: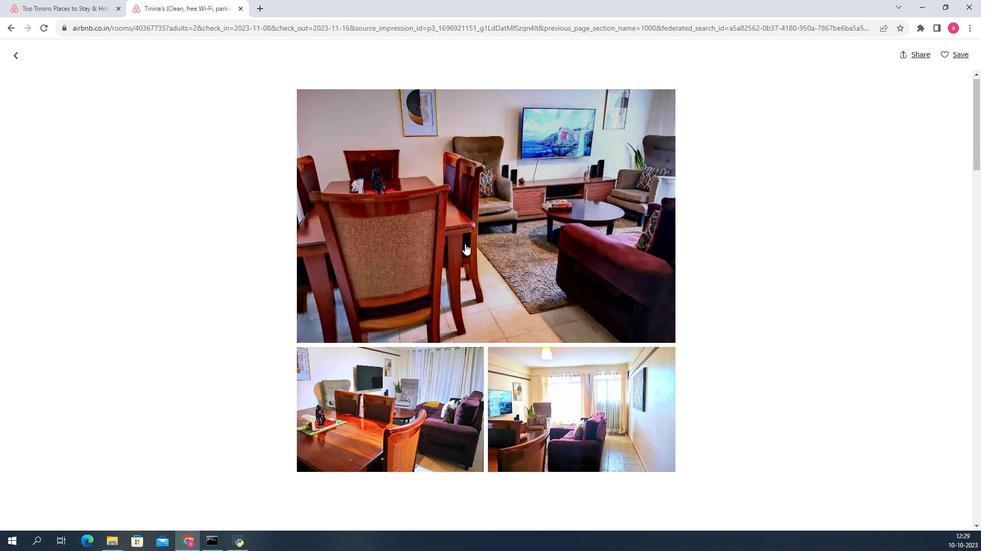 
Action: Mouse scrolled (486, 246) with delta (0, 0)
Screenshot: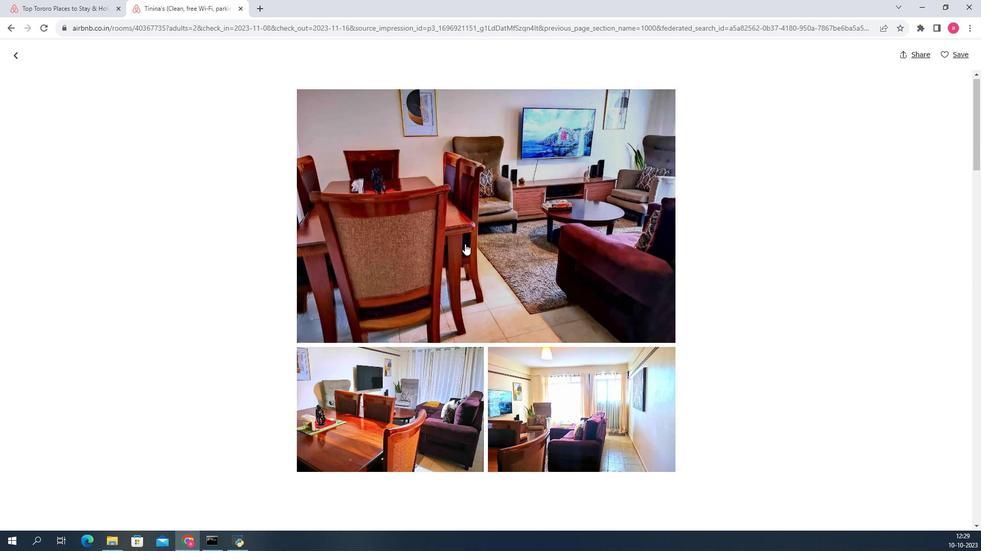 
Action: Mouse scrolled (486, 246) with delta (0, 0)
Screenshot: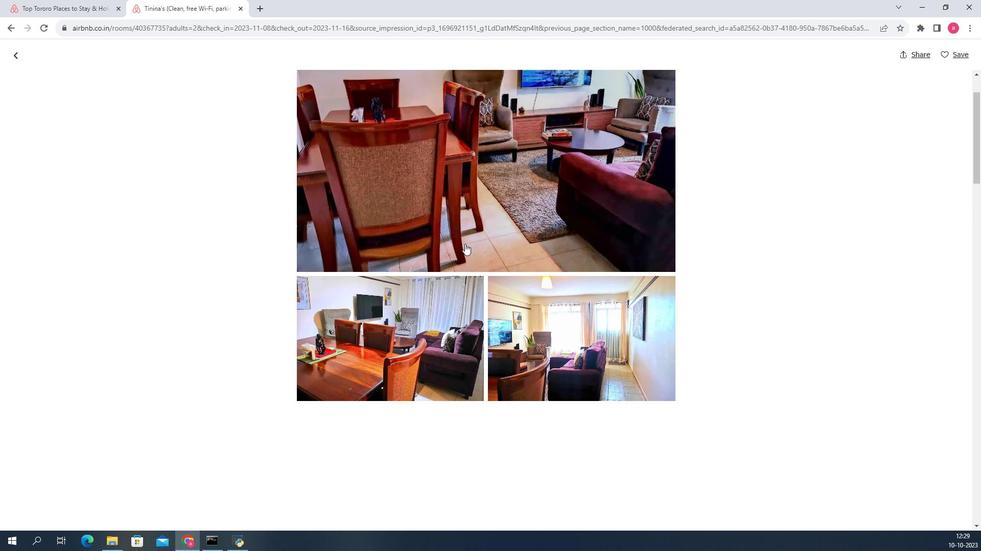
Action: Mouse scrolled (486, 246) with delta (0, 0)
Screenshot: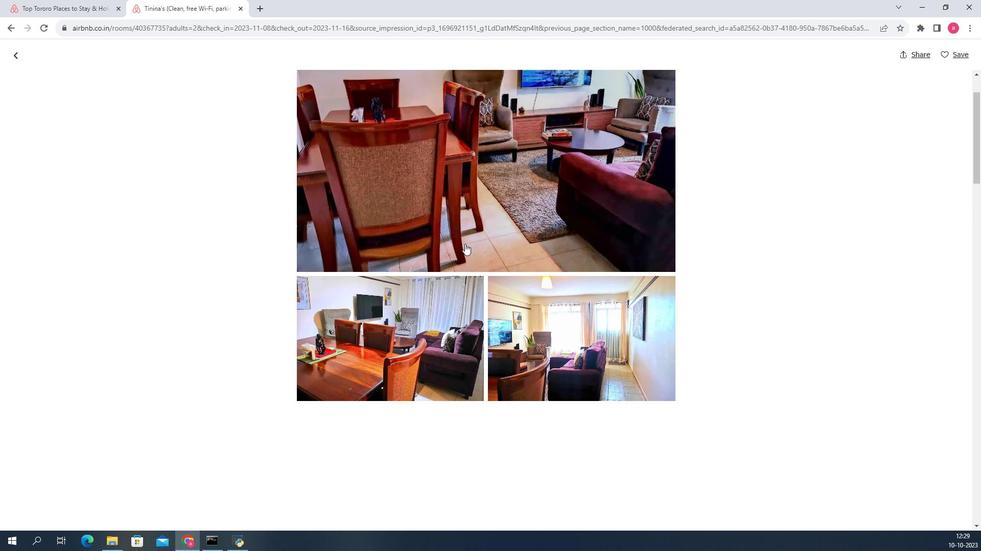 
Action: Mouse scrolled (486, 246) with delta (0, 0)
Screenshot: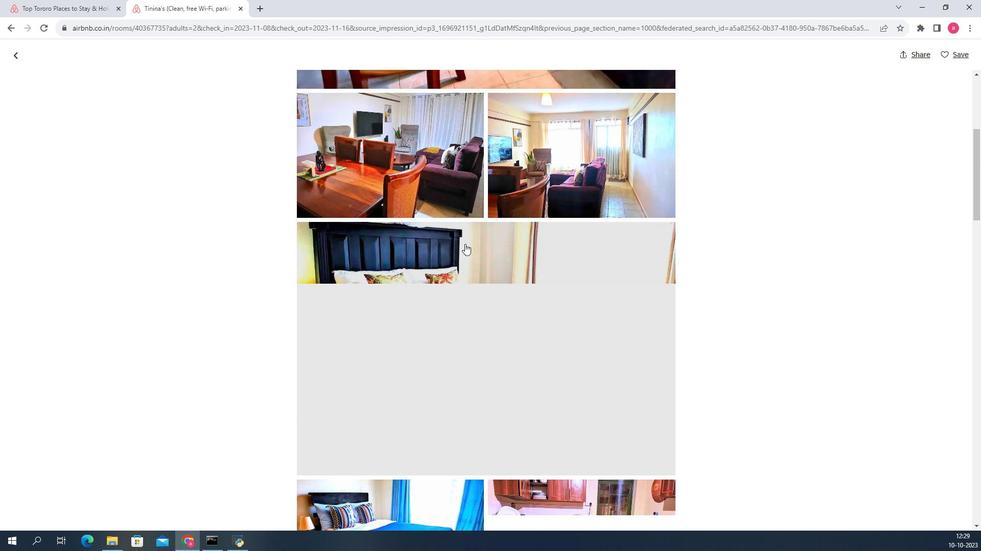 
Action: Mouse scrolled (486, 246) with delta (0, 0)
Screenshot: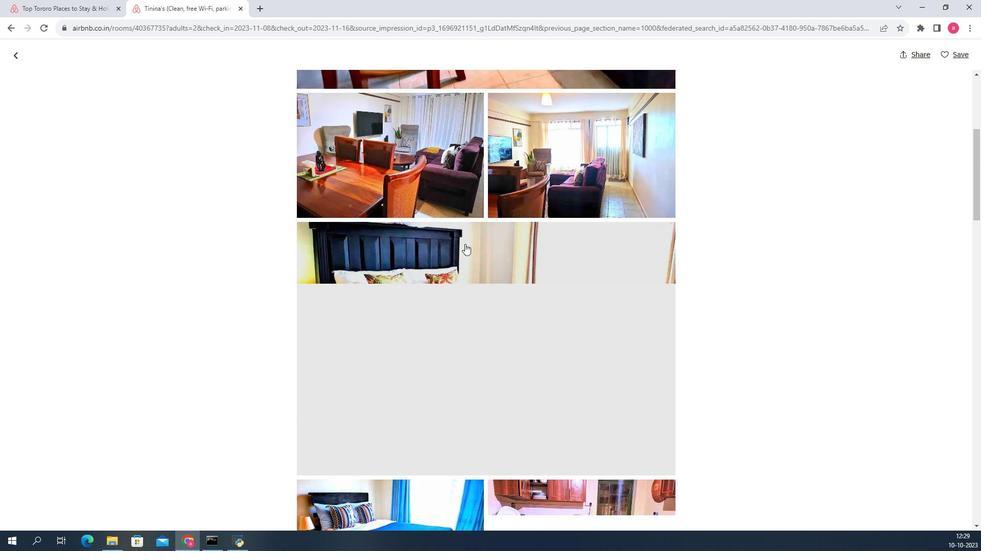 
Action: Mouse scrolled (486, 246) with delta (0, 0)
Screenshot: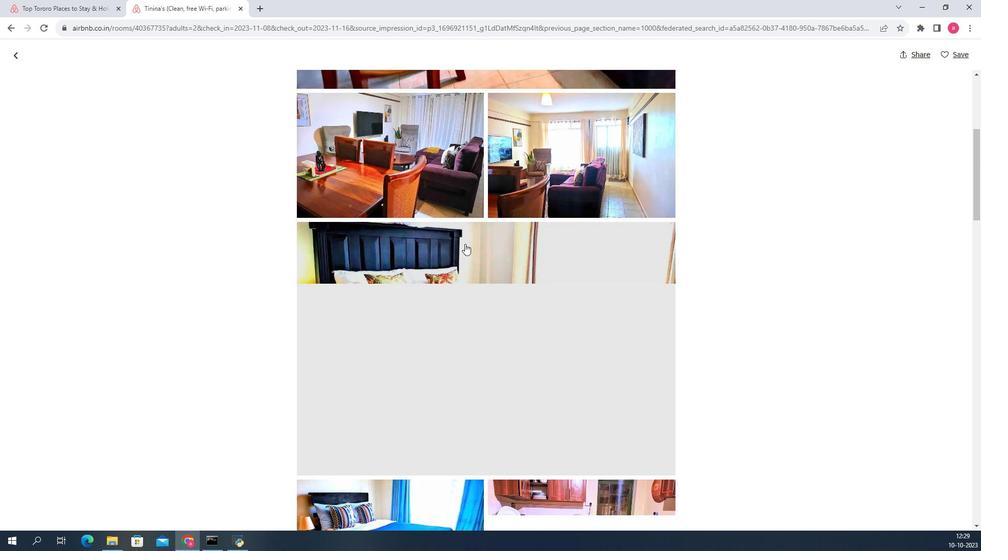 
Action: Mouse scrolled (486, 246) with delta (0, 0)
Screenshot: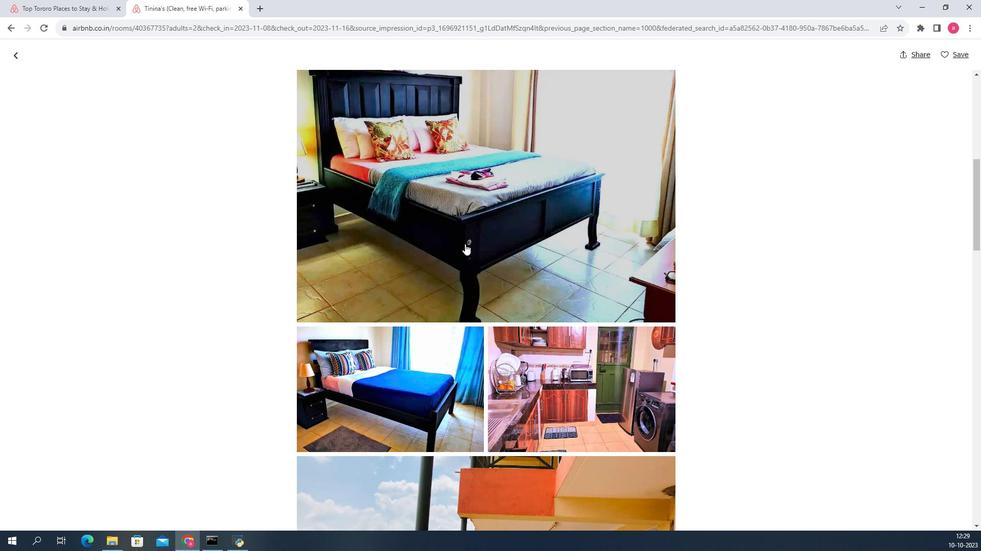 
Action: Mouse scrolled (486, 246) with delta (0, 0)
Screenshot: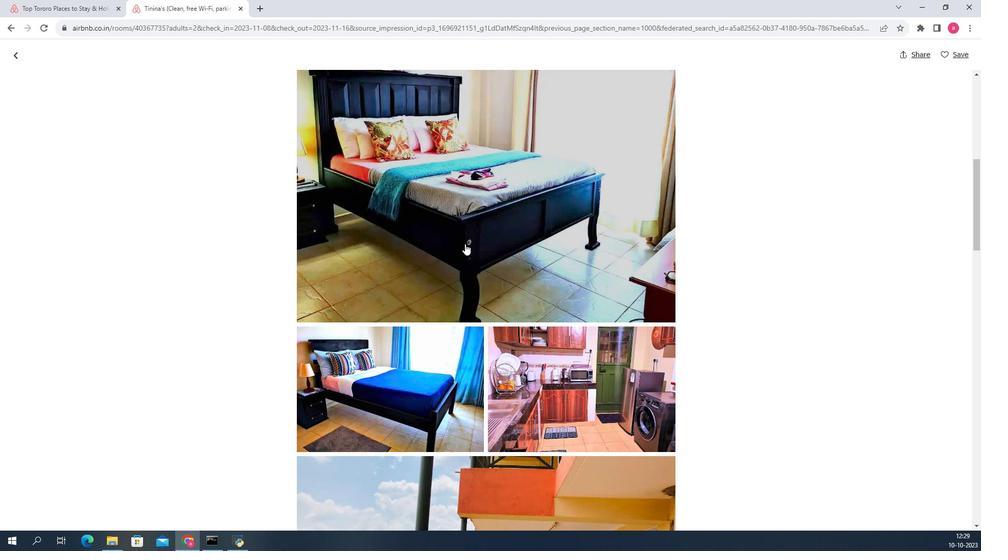 
Action: Mouse scrolled (486, 246) with delta (0, 0)
Screenshot: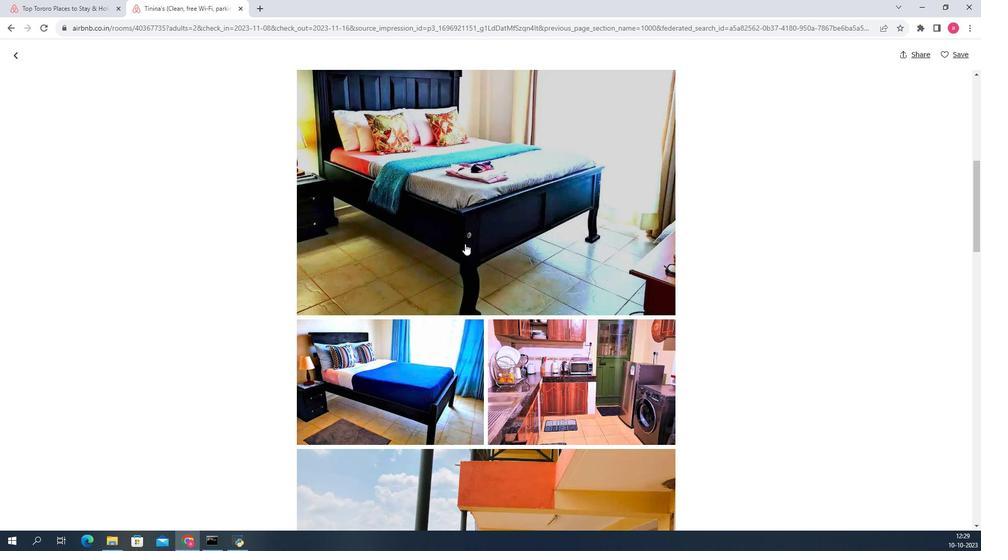 
Action: Mouse scrolled (486, 246) with delta (0, 0)
Screenshot: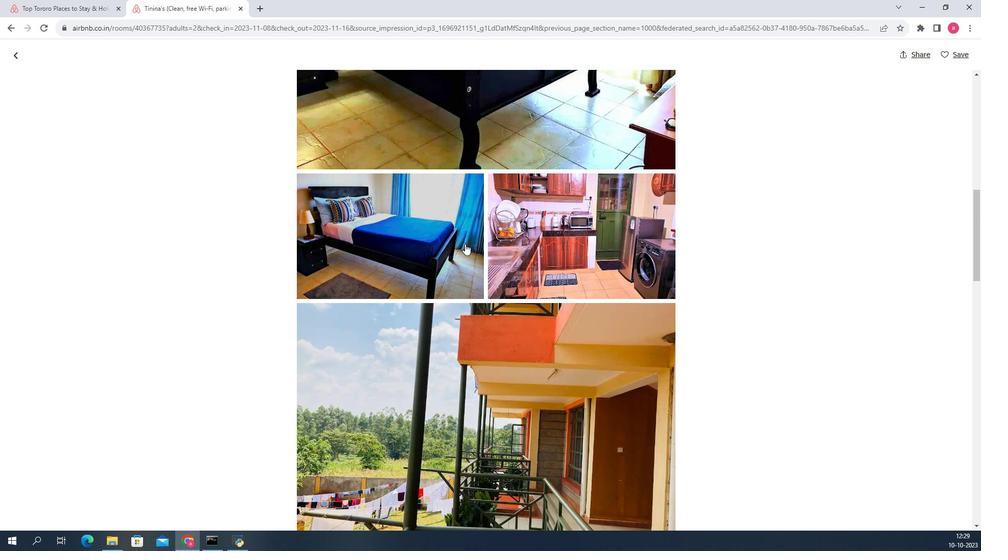
Action: Mouse scrolled (486, 246) with delta (0, 0)
Screenshot: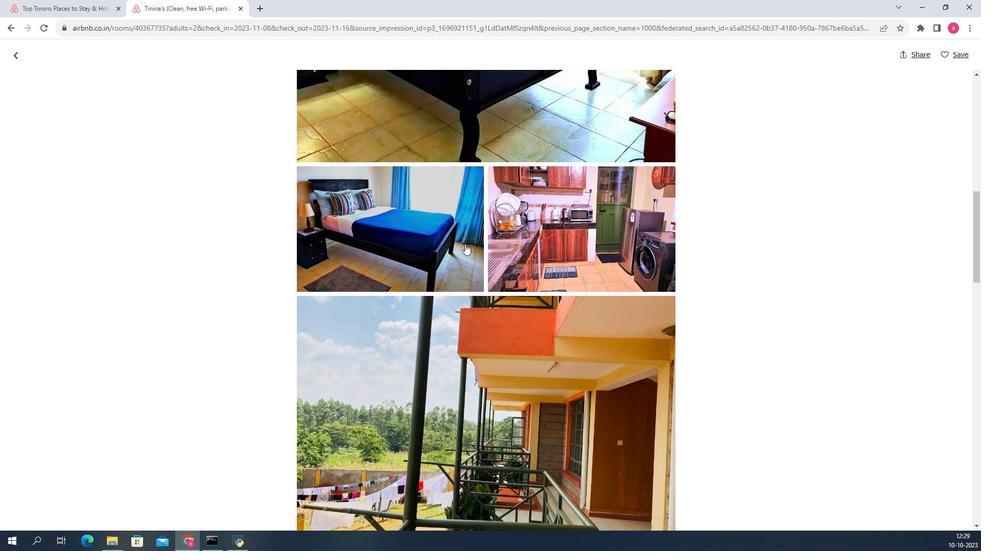 
Action: Mouse scrolled (486, 246) with delta (0, 0)
Screenshot: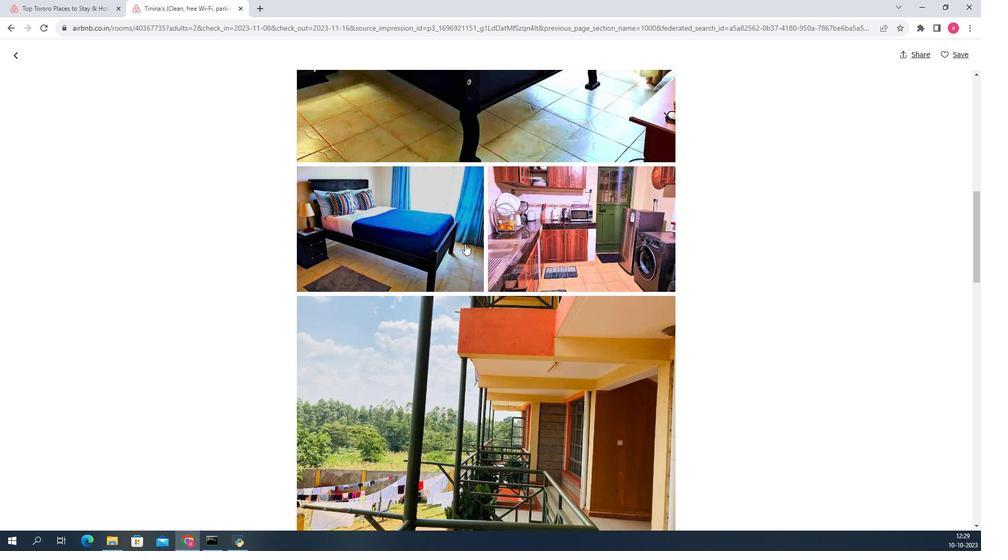 
Action: Mouse scrolled (486, 246) with delta (0, 0)
Screenshot: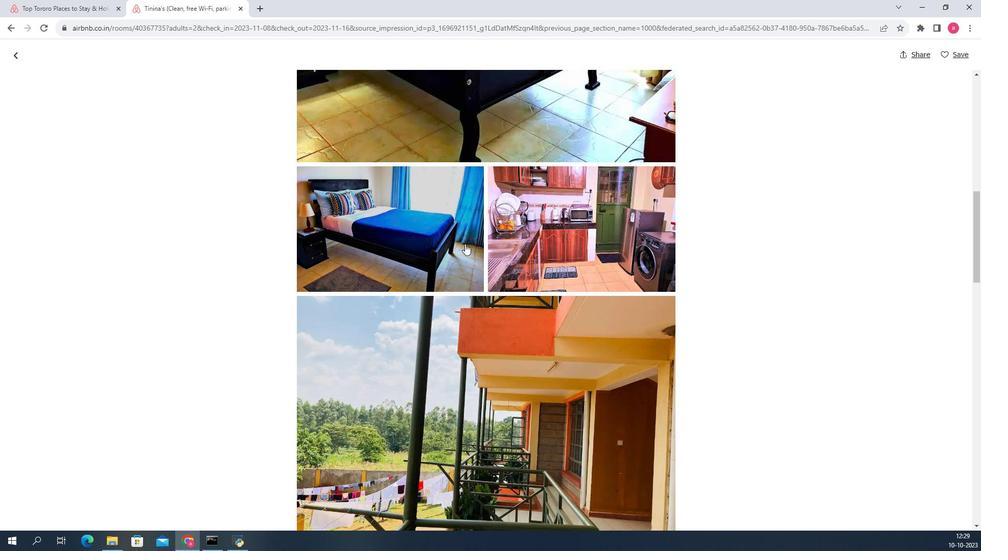 
Action: Mouse scrolled (486, 246) with delta (0, 0)
Screenshot: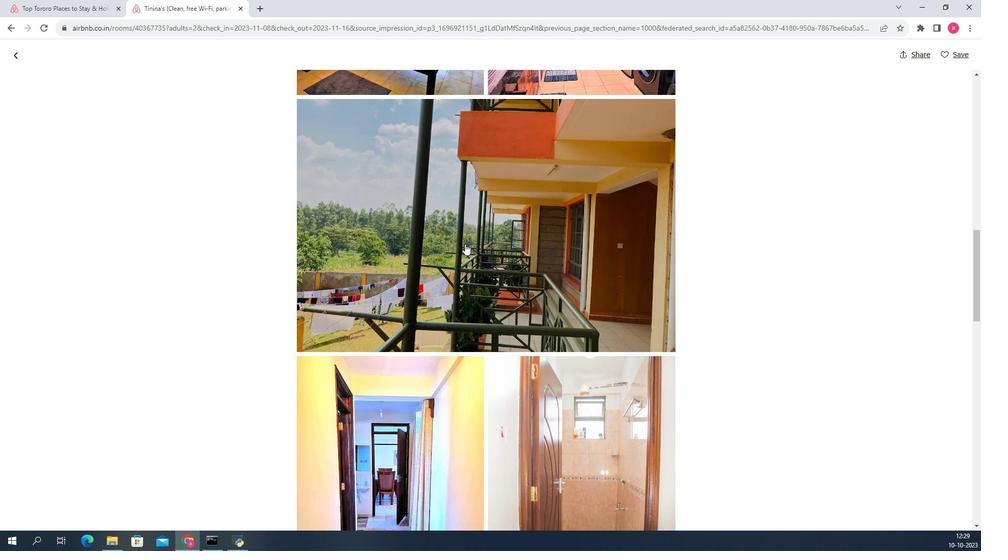 
Action: Mouse scrolled (486, 246) with delta (0, 0)
Screenshot: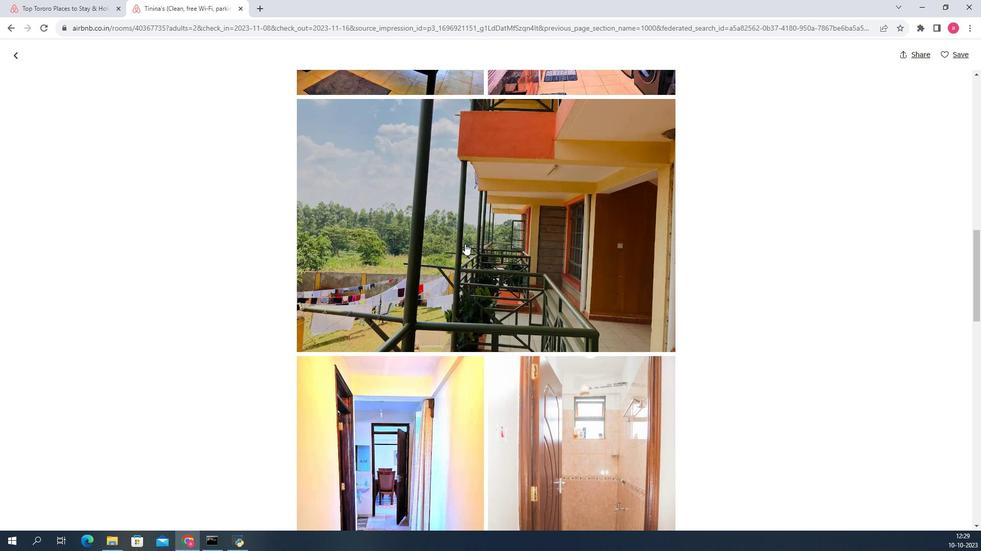 
Action: Mouse scrolled (486, 246) with delta (0, 0)
Screenshot: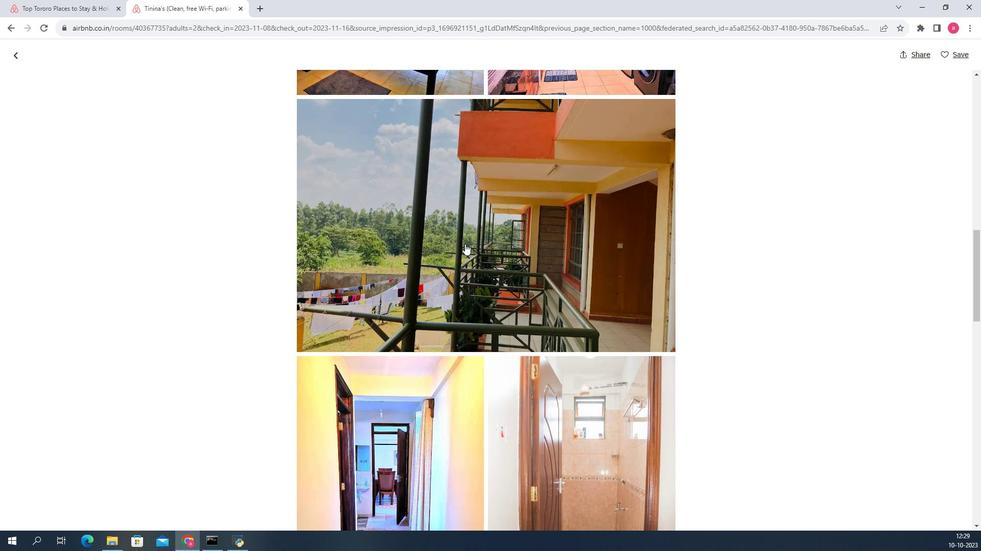 
Action: Mouse scrolled (486, 246) with delta (0, 0)
Screenshot: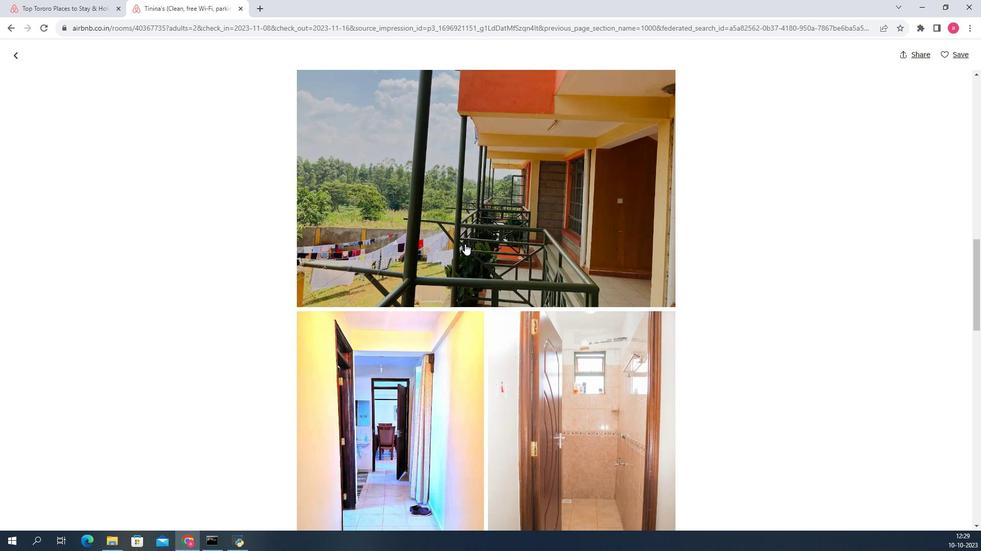 
Action: Mouse scrolled (486, 246) with delta (0, 0)
Screenshot: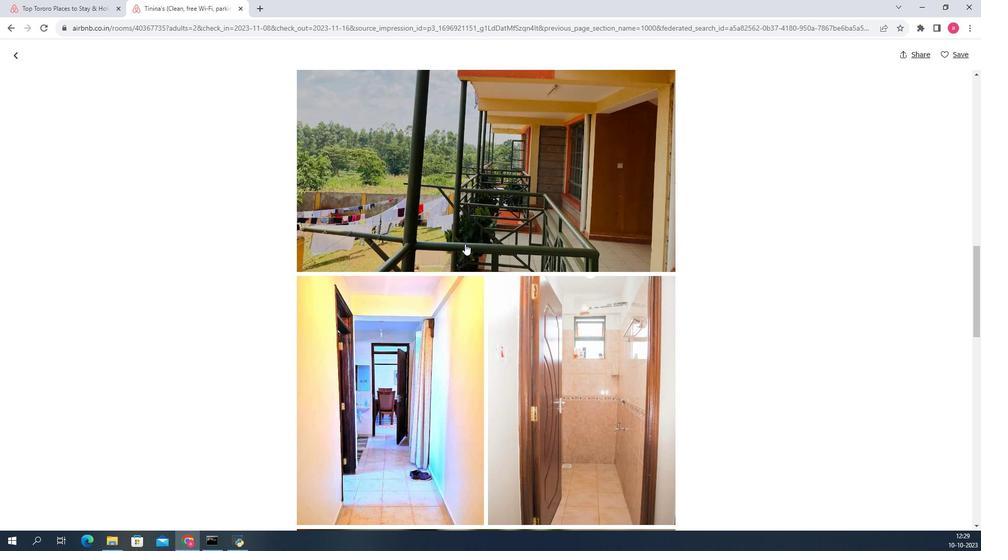 
Action: Mouse scrolled (486, 246) with delta (0, 0)
Screenshot: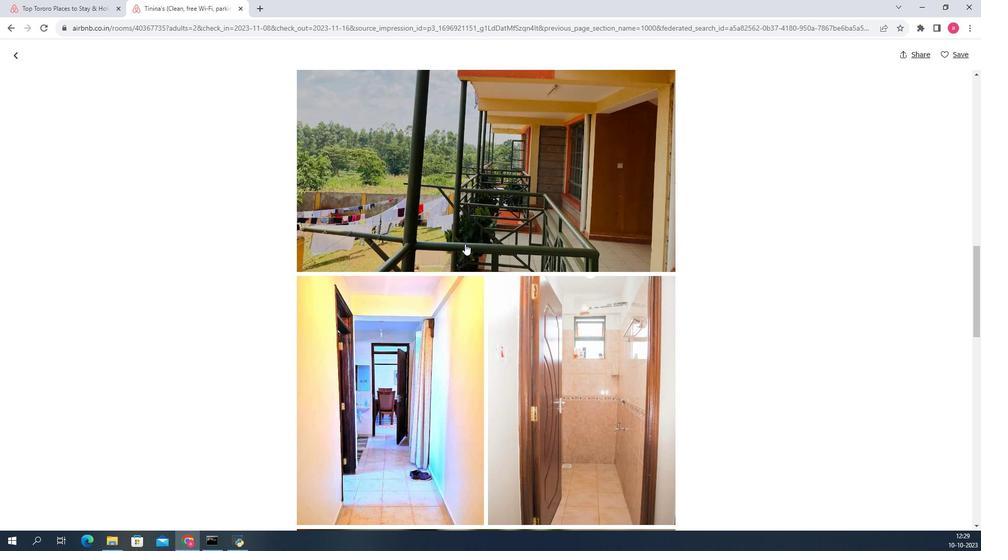 
Action: Mouse scrolled (486, 246) with delta (0, 0)
Screenshot: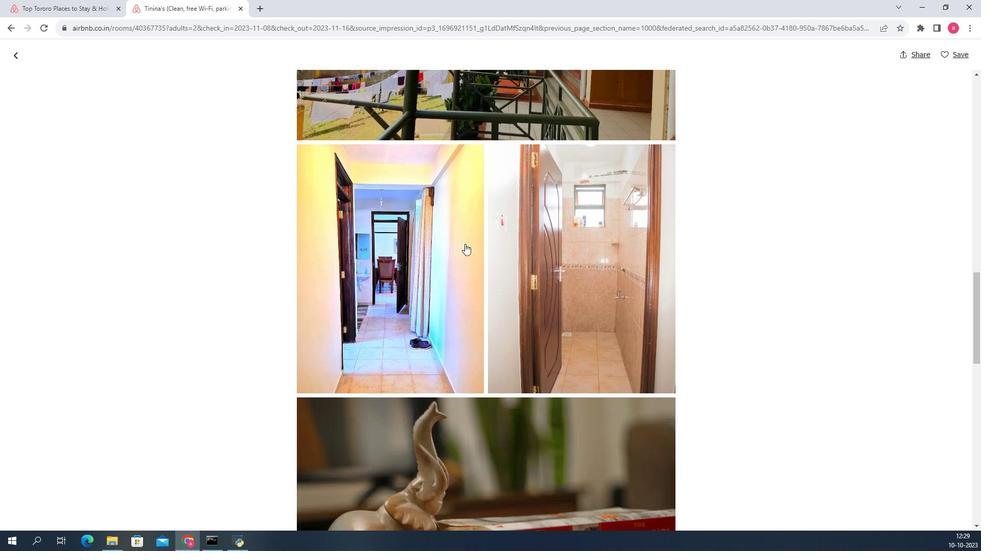 
Action: Mouse scrolled (486, 246) with delta (0, 0)
Screenshot: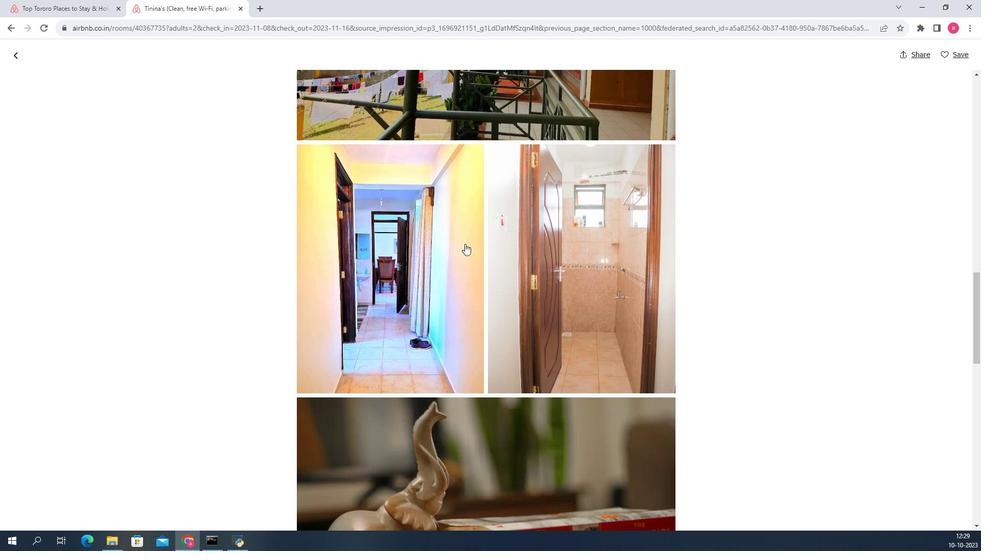 
Action: Mouse scrolled (486, 246) with delta (0, 0)
Screenshot: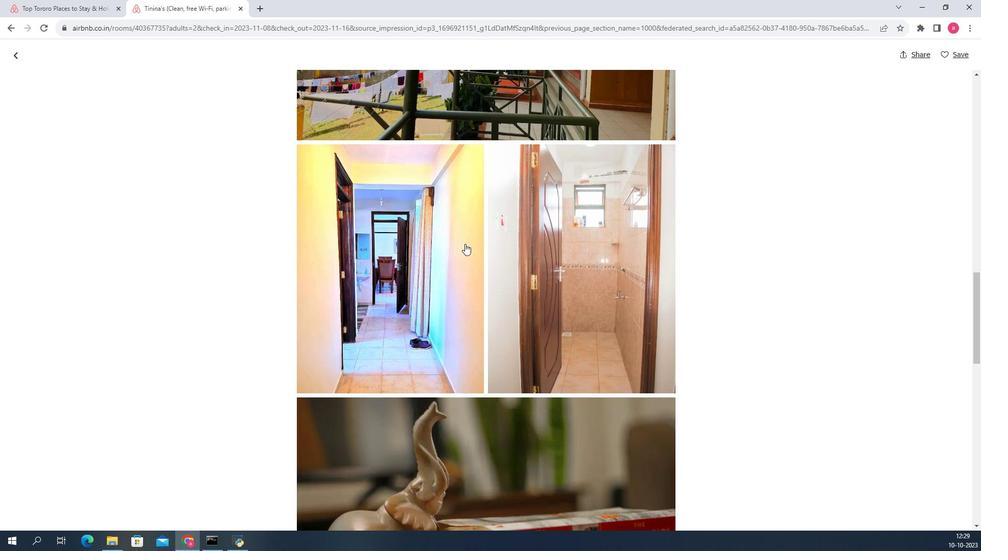 
Action: Mouse scrolled (486, 246) with delta (0, 0)
Screenshot: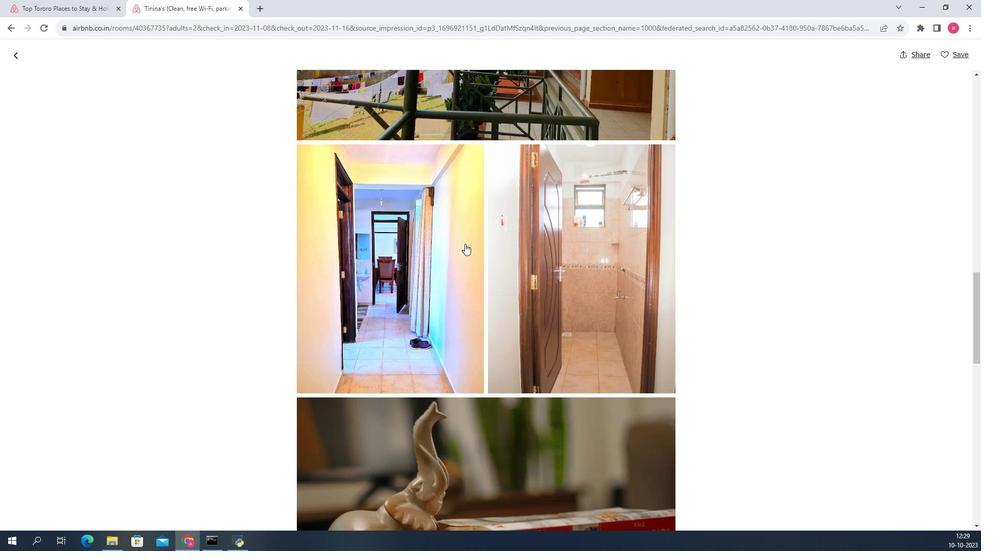 
Action: Mouse scrolled (486, 246) with delta (0, 0)
Screenshot: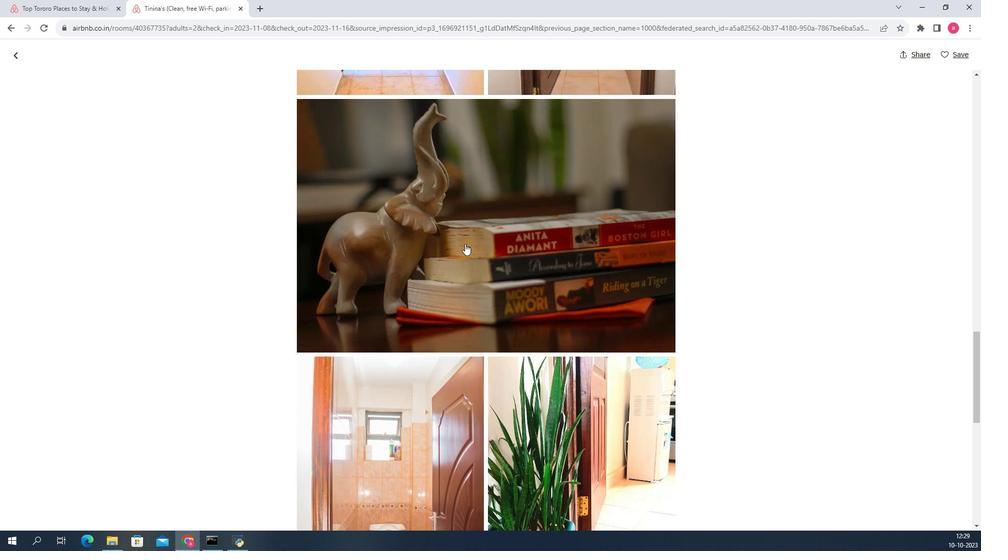 
Action: Mouse scrolled (486, 246) with delta (0, 0)
Screenshot: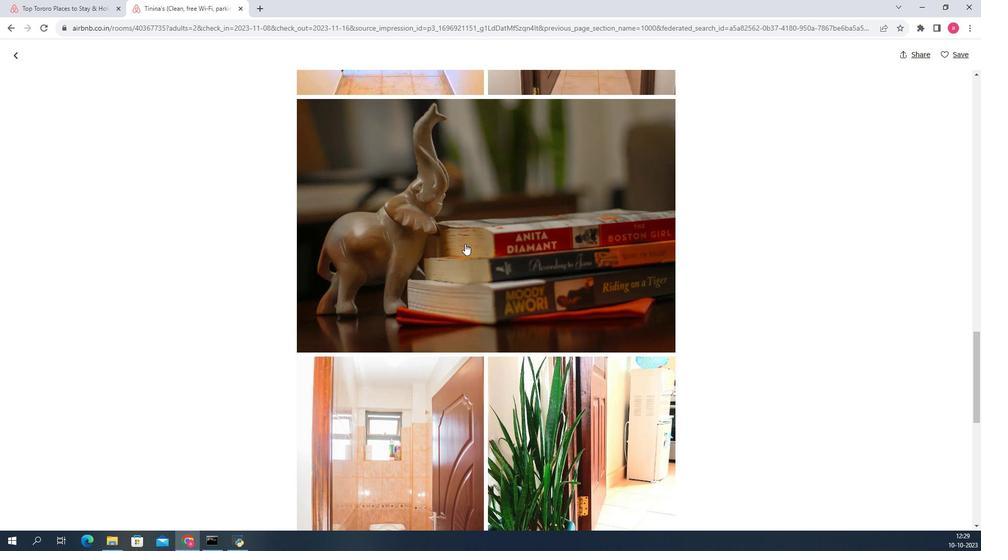 
Action: Mouse scrolled (486, 246) with delta (0, 0)
Screenshot: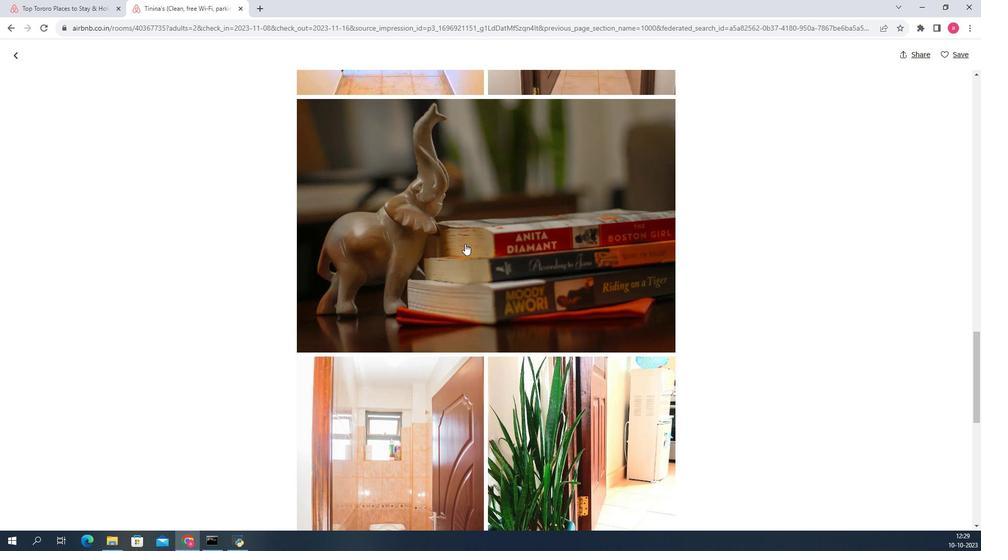 
Action: Mouse scrolled (486, 246) with delta (0, 0)
Screenshot: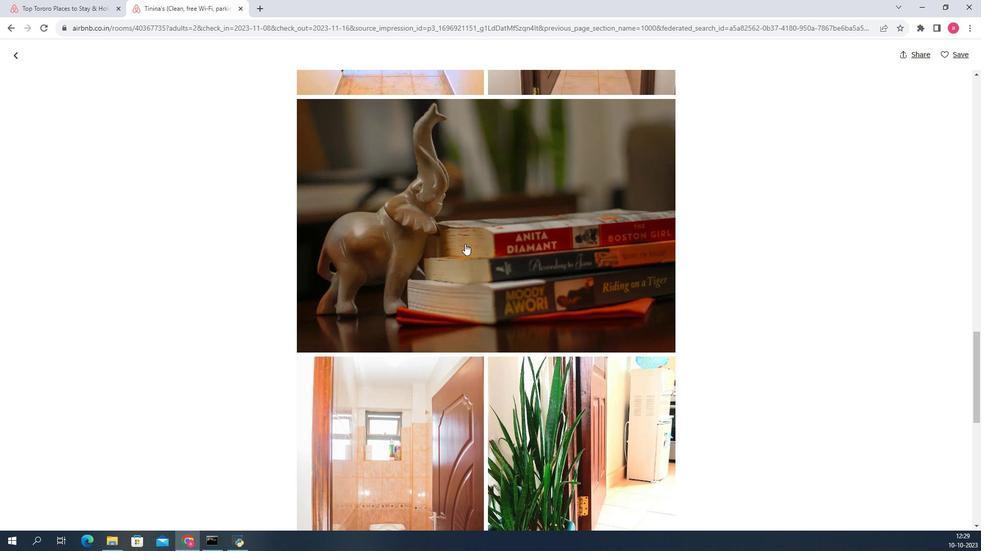 
Action: Mouse scrolled (486, 246) with delta (0, 0)
Screenshot: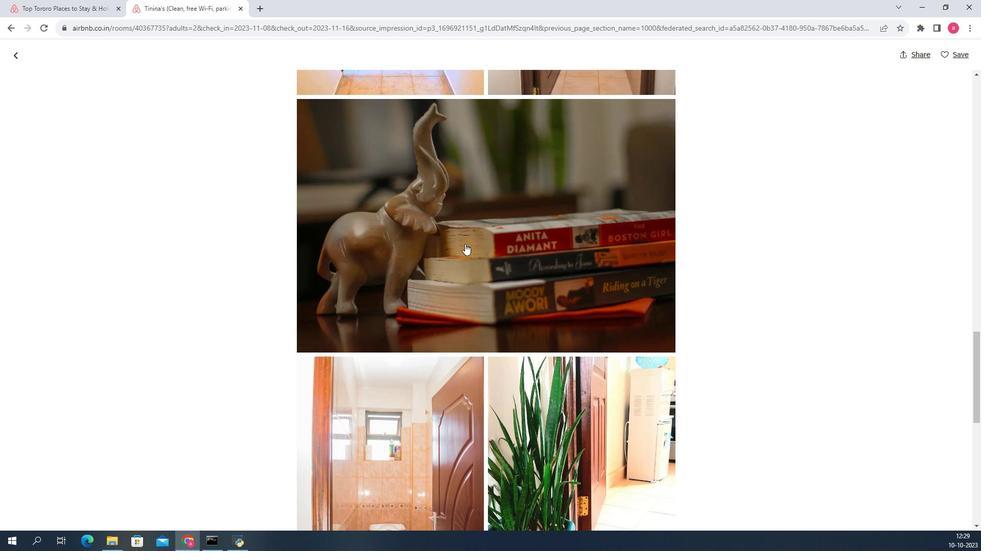
Action: Mouse scrolled (486, 246) with delta (0, 0)
Screenshot: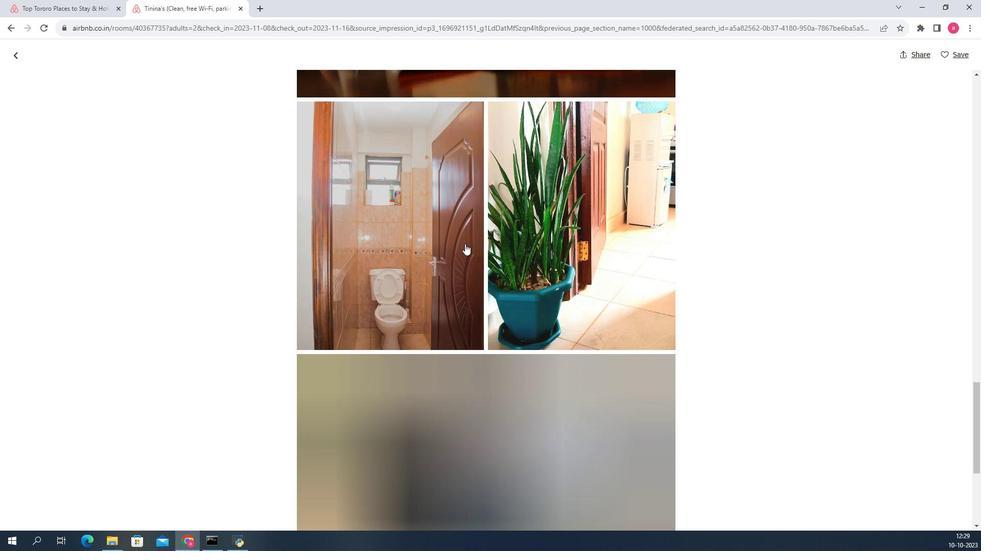 
Action: Mouse scrolled (486, 246) with delta (0, 0)
Screenshot: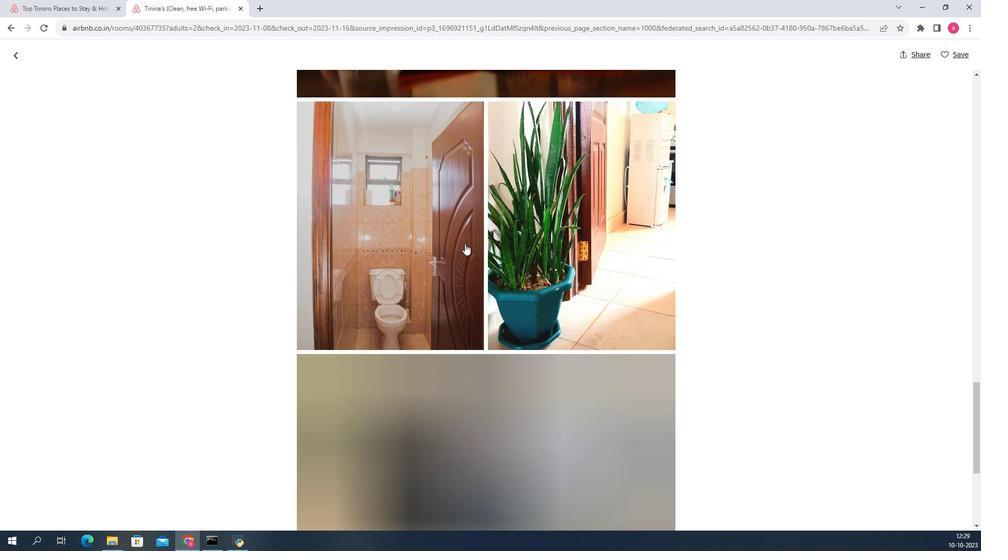 
Action: Mouse scrolled (486, 246) with delta (0, 0)
Screenshot: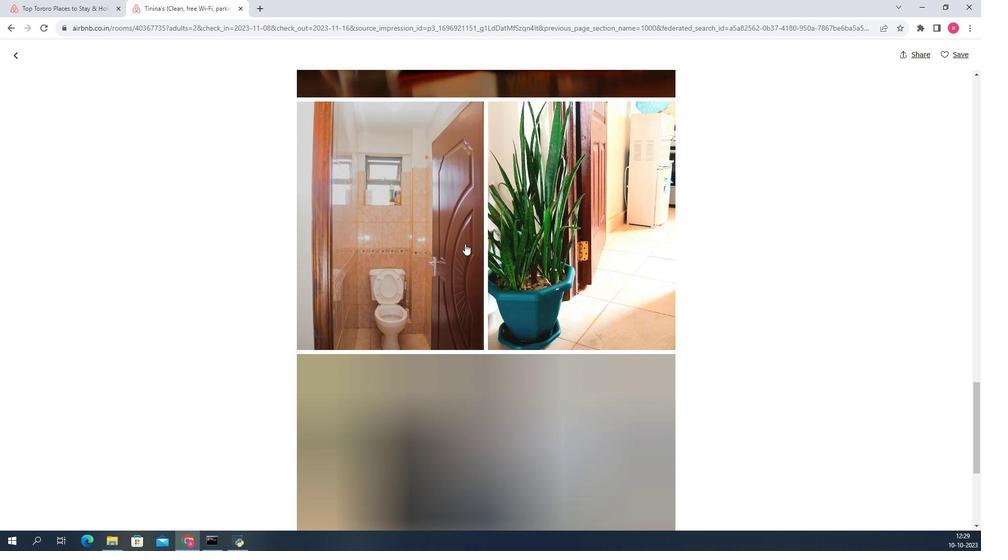 
Action: Mouse scrolled (486, 246) with delta (0, 0)
Screenshot: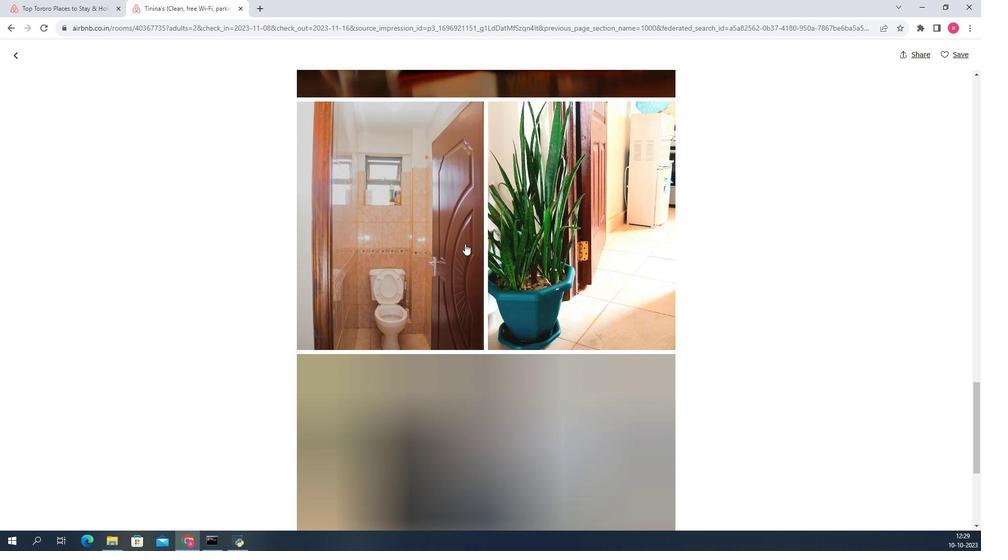 
Action: Mouse scrolled (486, 246) with delta (0, 0)
Screenshot: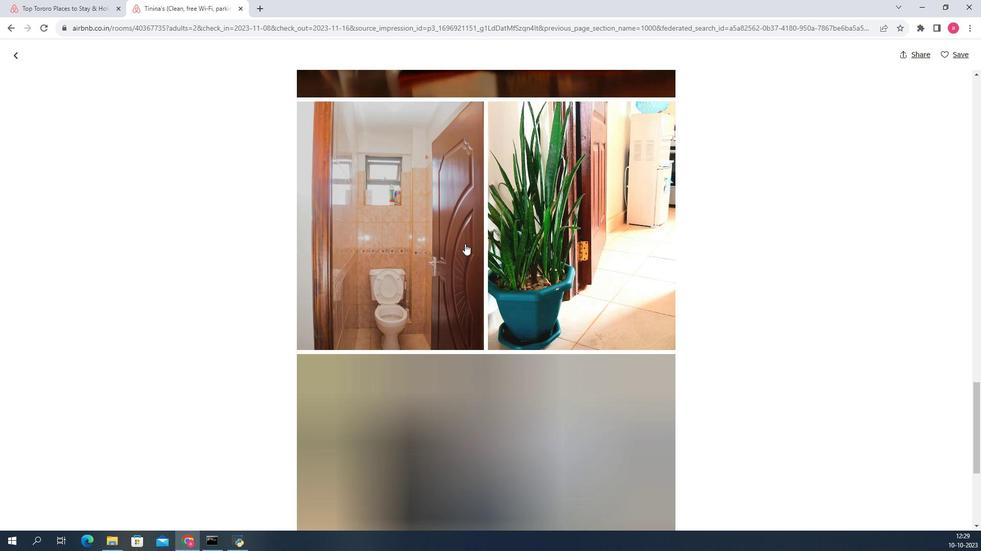 
Action: Mouse scrolled (486, 246) with delta (0, 0)
Screenshot: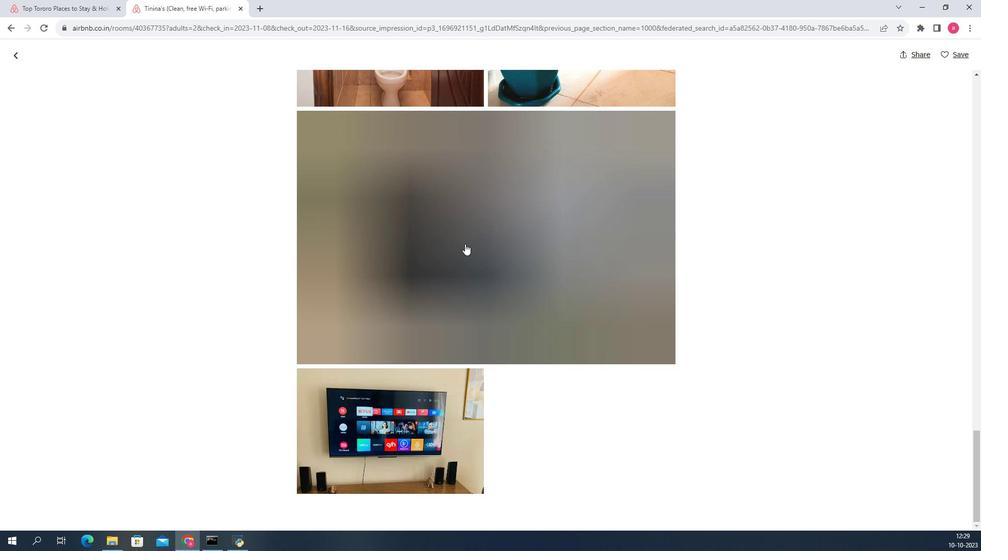 
Action: Mouse scrolled (486, 246) with delta (0, 0)
Screenshot: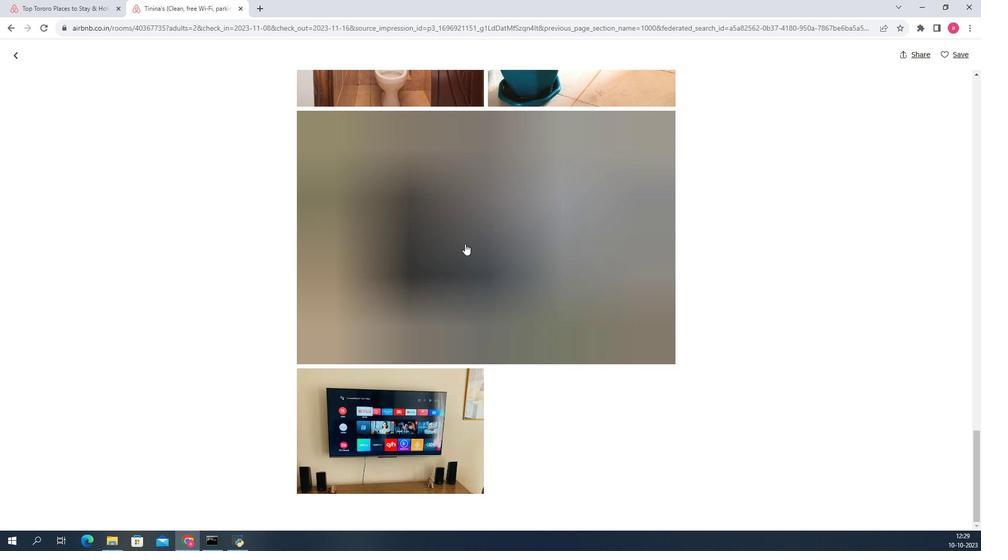 
Action: Mouse scrolled (486, 246) with delta (0, 0)
Screenshot: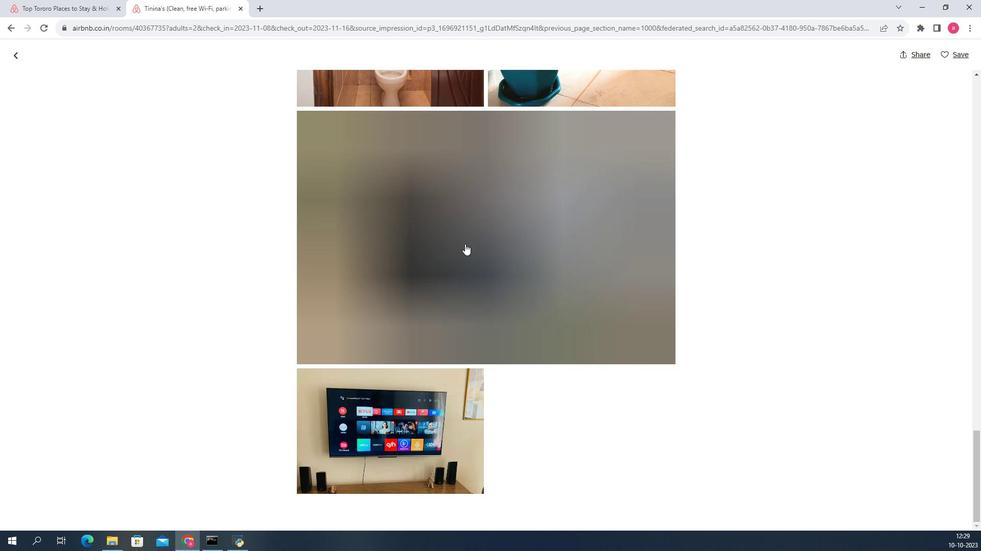 
Action: Mouse scrolled (486, 246) with delta (0, 0)
Screenshot: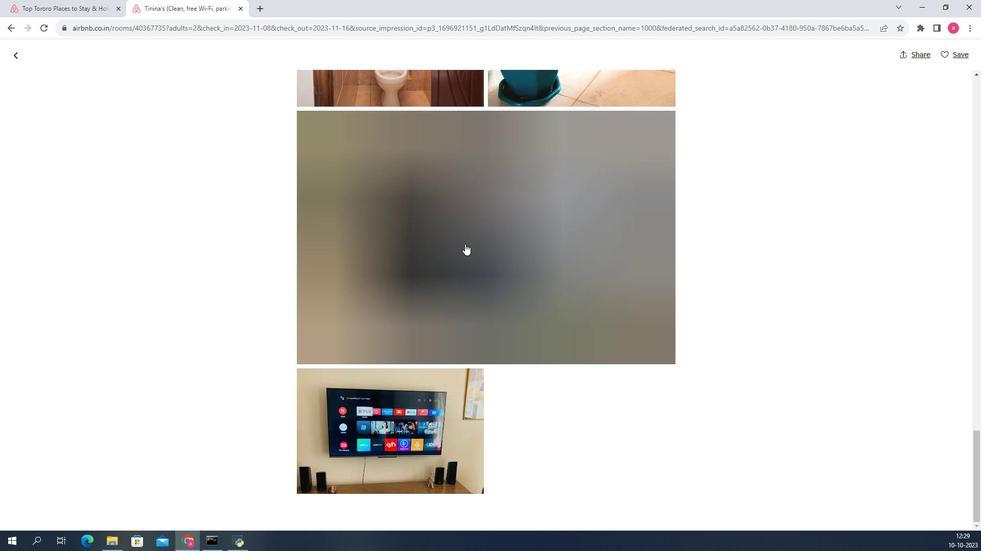 
Action: Mouse scrolled (486, 246) with delta (0, 0)
Screenshot: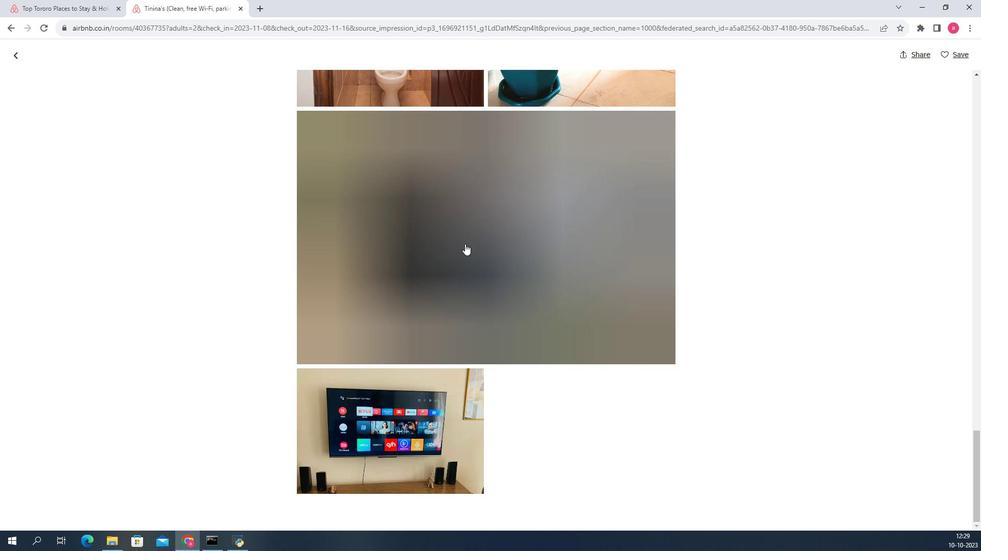 
Action: Mouse moved to (141, 122)
Screenshot: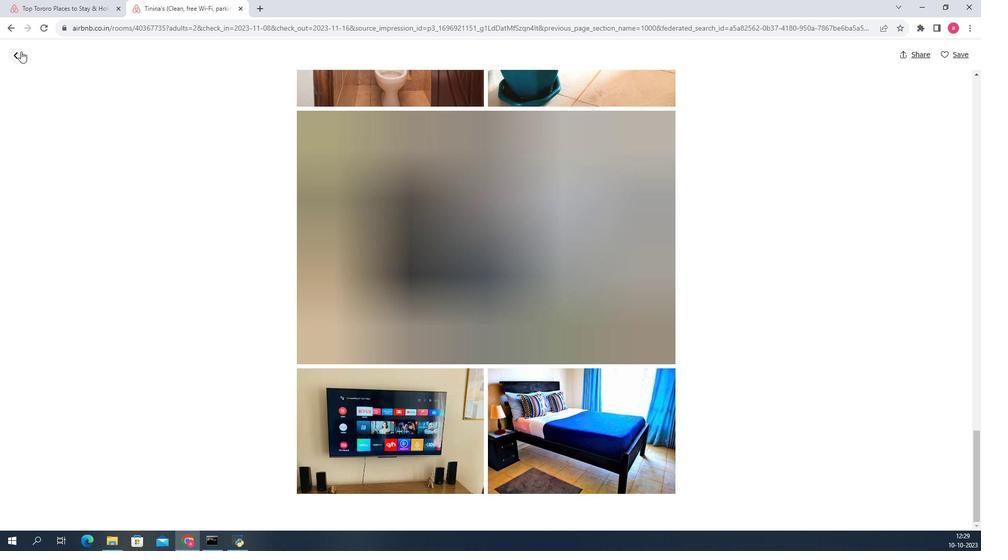 
Action: Mouse pressed left at (141, 122)
Screenshot: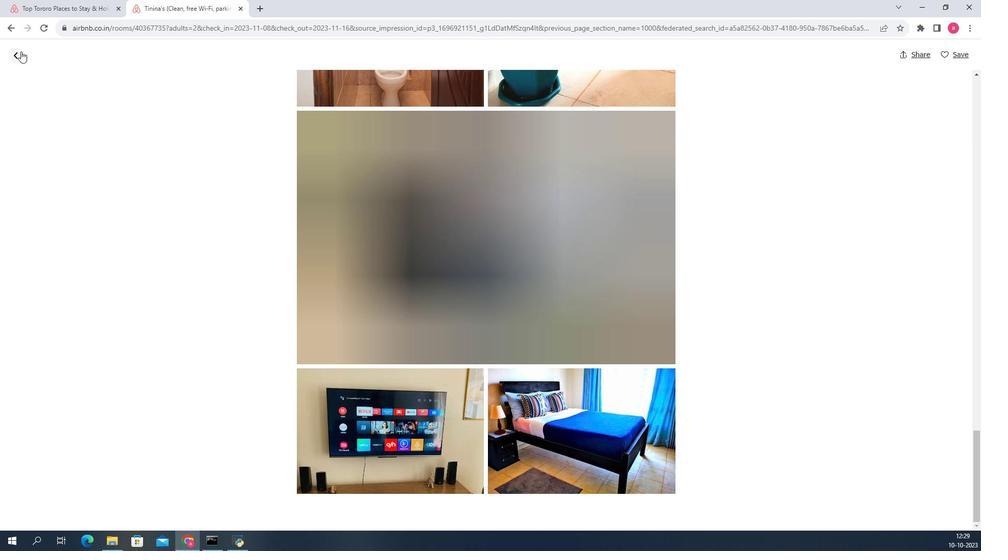 
Action: Mouse moved to (443, 271)
Screenshot: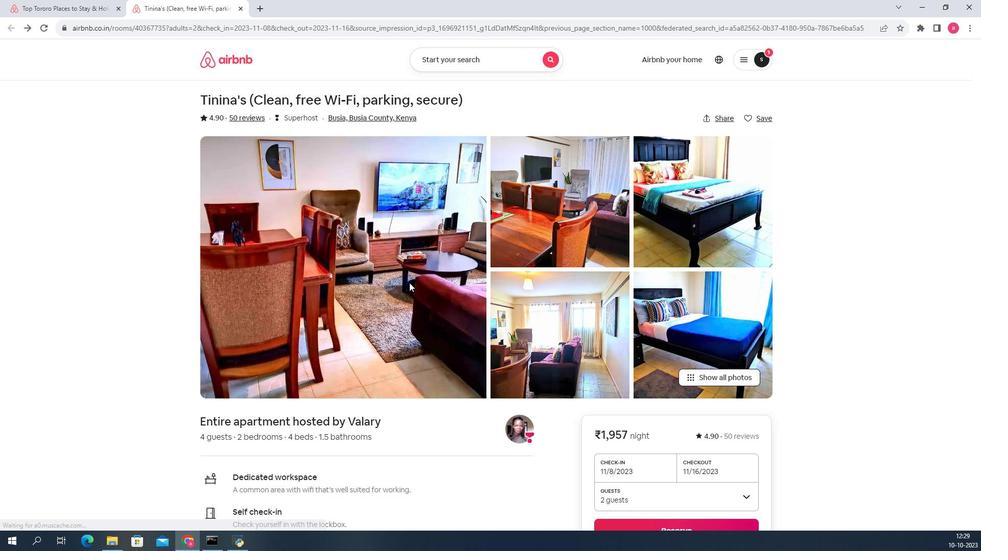 
Action: Mouse scrolled (443, 271) with delta (0, 0)
Screenshot: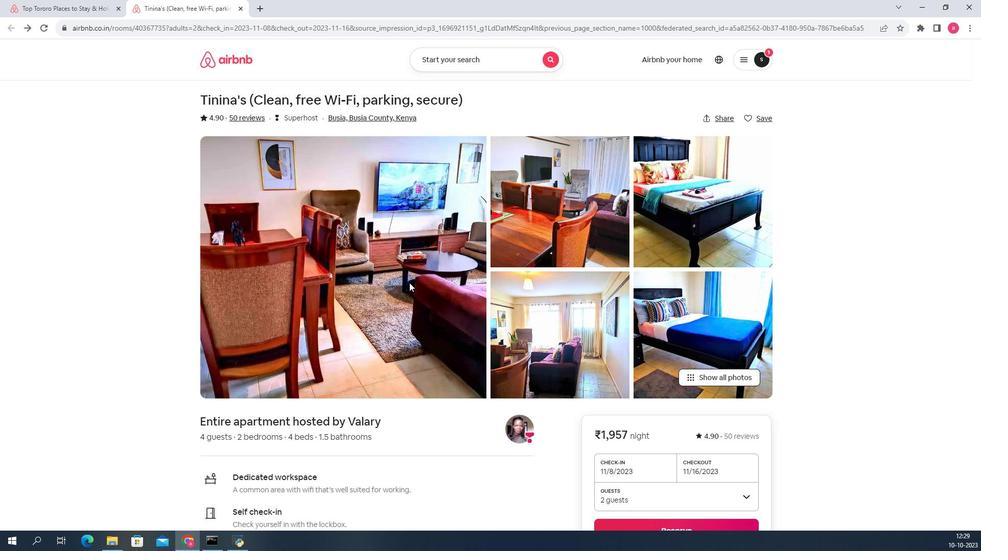 
Action: Mouse scrolled (443, 271) with delta (0, 0)
Screenshot: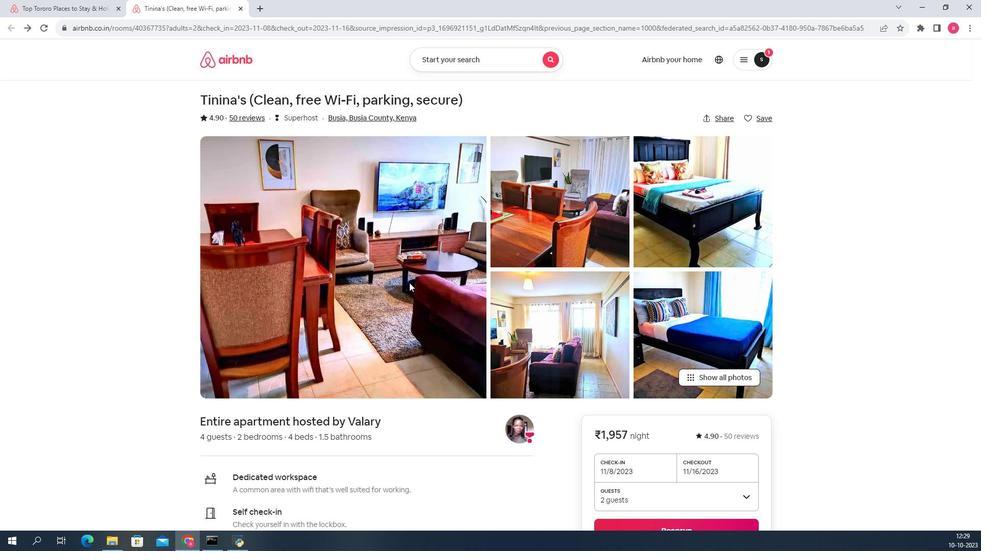 
Action: Mouse scrolled (443, 271) with delta (0, 0)
Screenshot: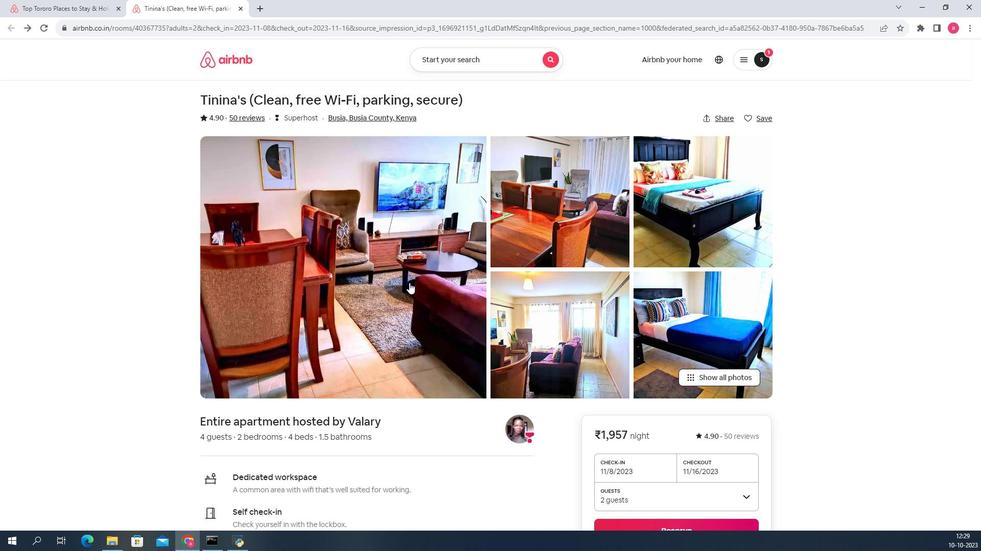 
Action: Mouse scrolled (443, 271) with delta (0, 0)
Screenshot: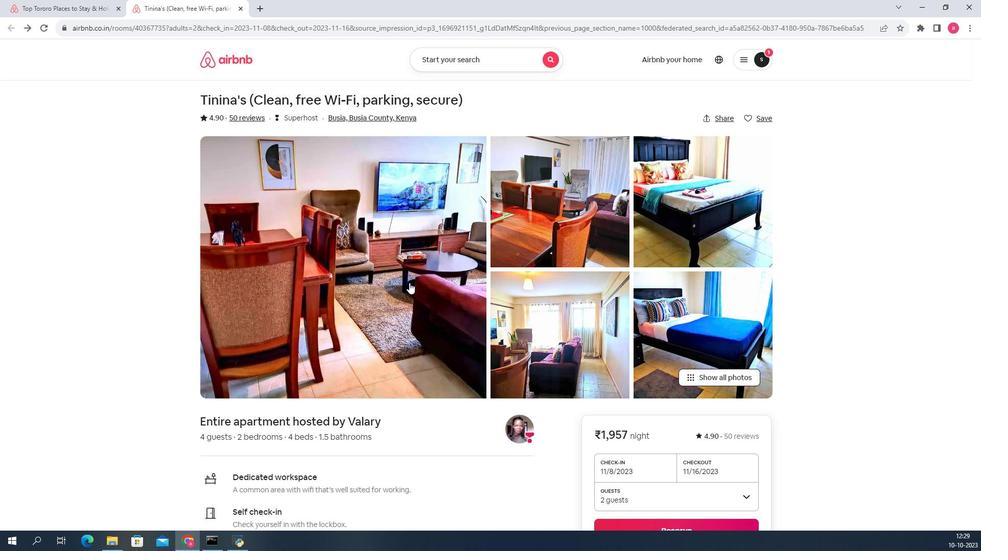
Action: Mouse scrolled (443, 271) with delta (0, 0)
Screenshot: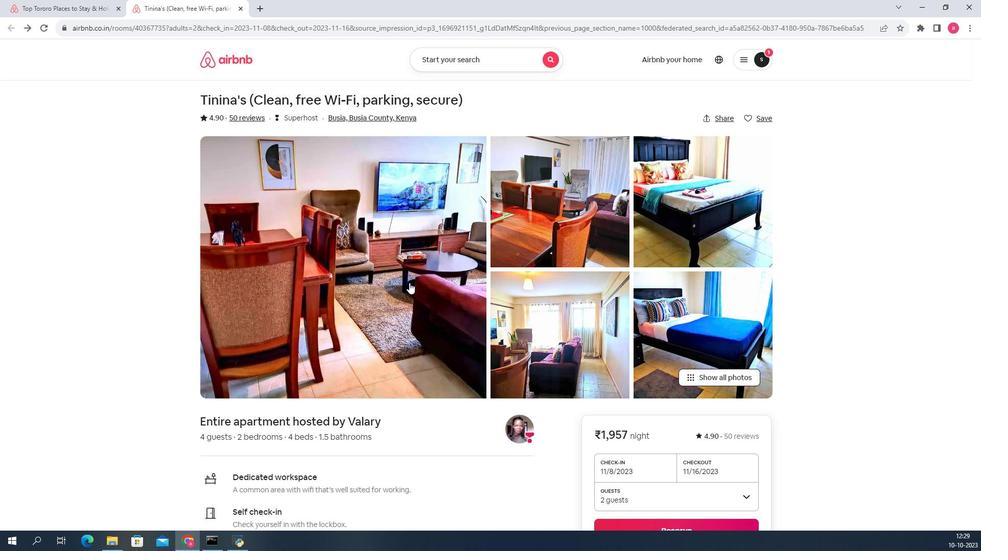 
Action: Mouse scrolled (443, 271) with delta (0, 0)
Screenshot: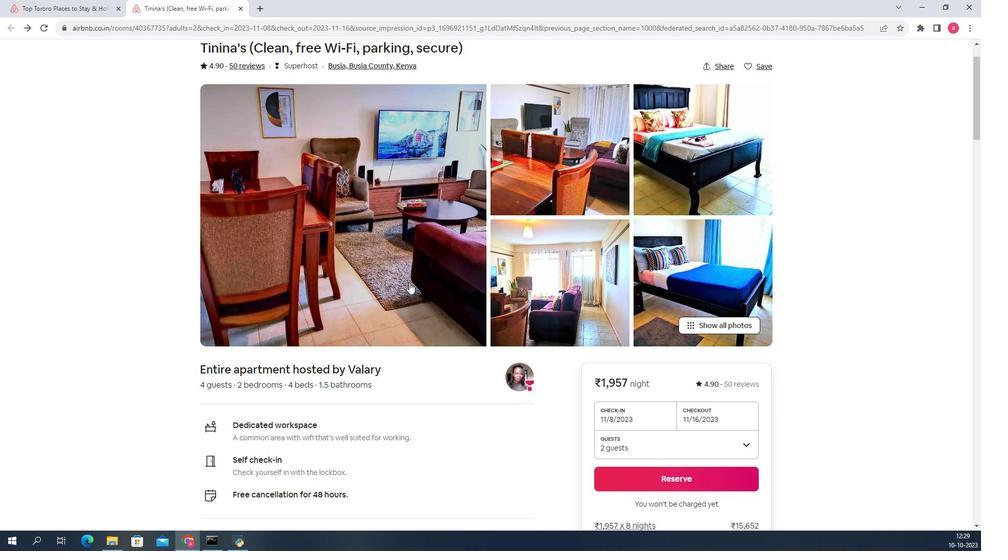 
Action: Mouse scrolled (443, 271) with delta (0, 0)
Screenshot: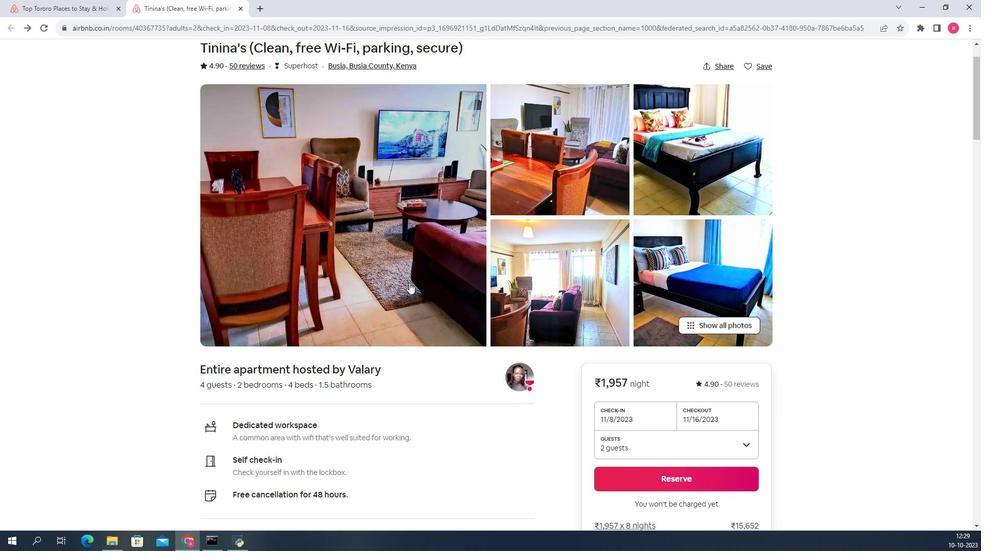 
Action: Mouse scrolled (443, 271) with delta (0, 0)
Screenshot: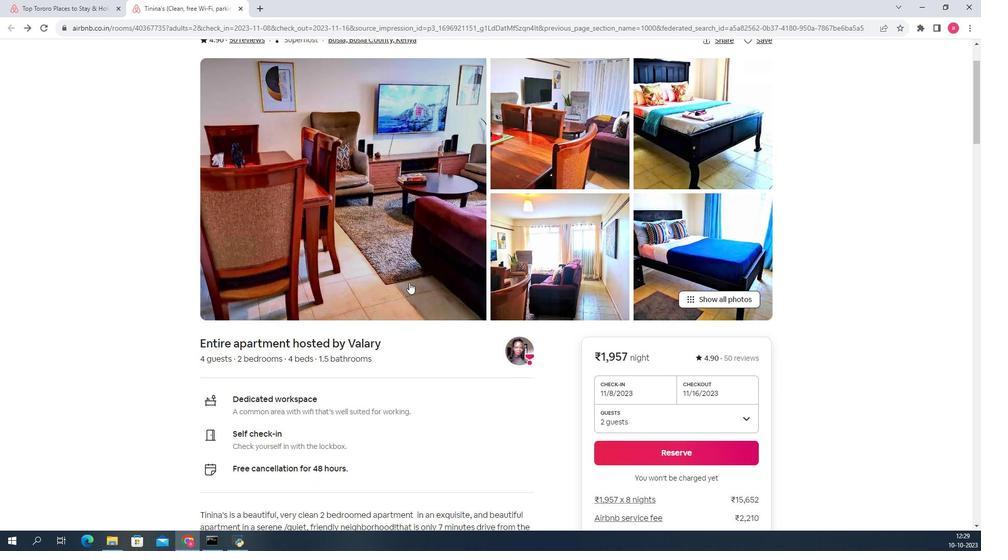 
Action: Mouse scrolled (443, 271) with delta (0, 0)
Screenshot: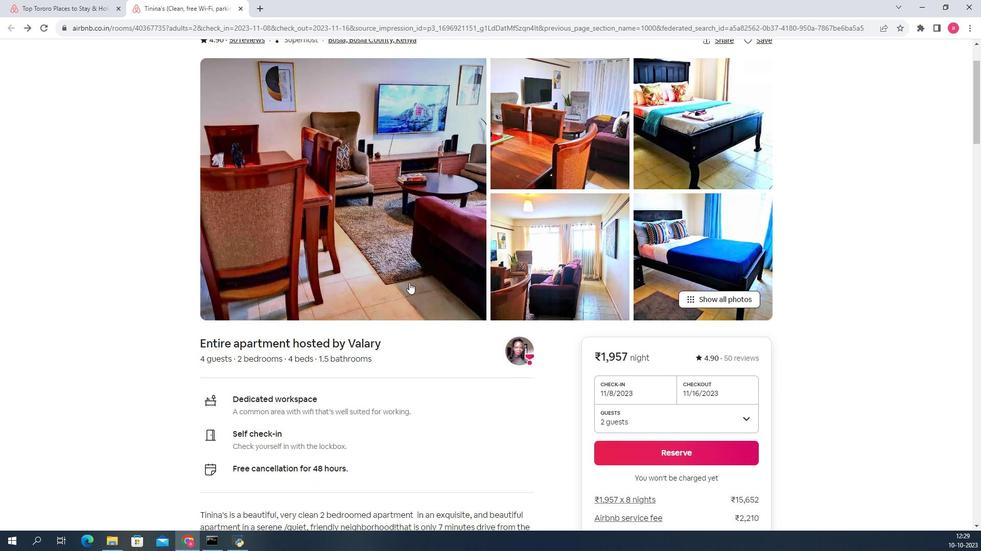 
Action: Mouse scrolled (443, 271) with delta (0, 0)
Screenshot: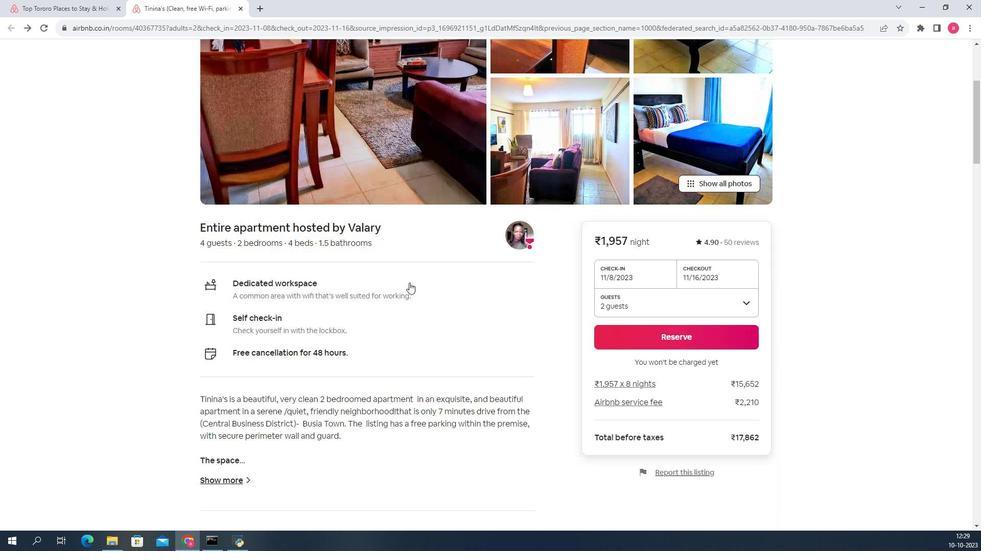 
Action: Mouse scrolled (443, 271) with delta (0, 0)
Screenshot: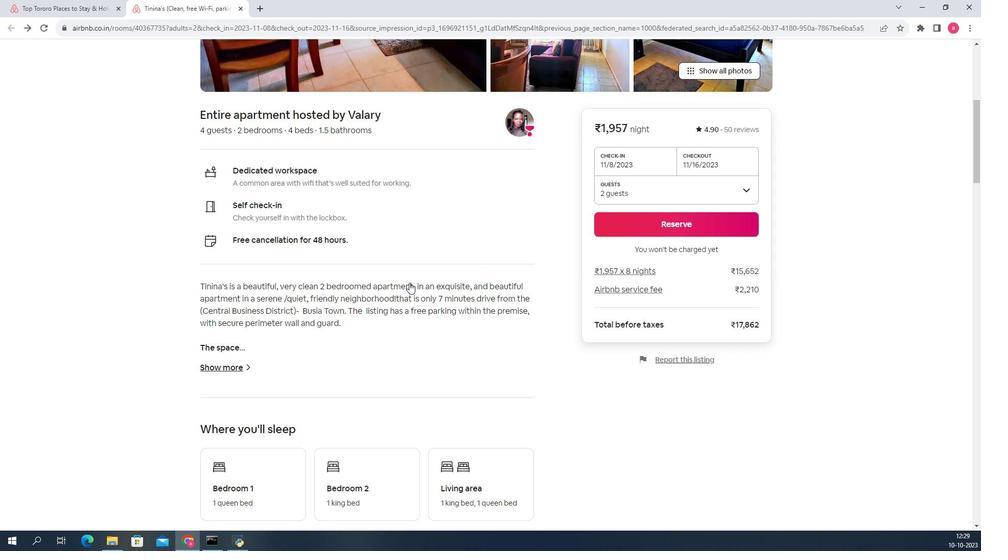 
Action: Mouse scrolled (443, 271) with delta (0, 0)
Screenshot: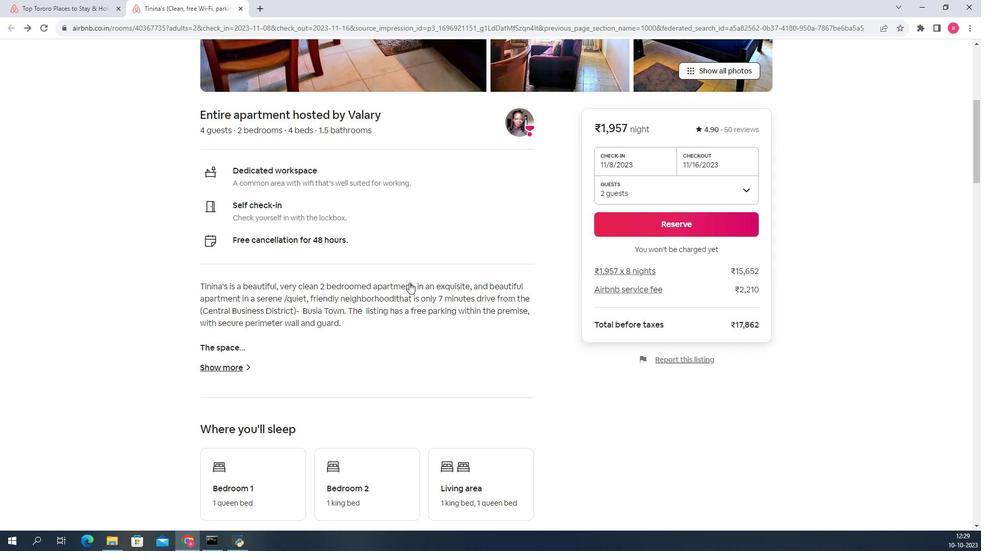 
Action: Mouse scrolled (443, 271) with delta (0, 0)
Screenshot: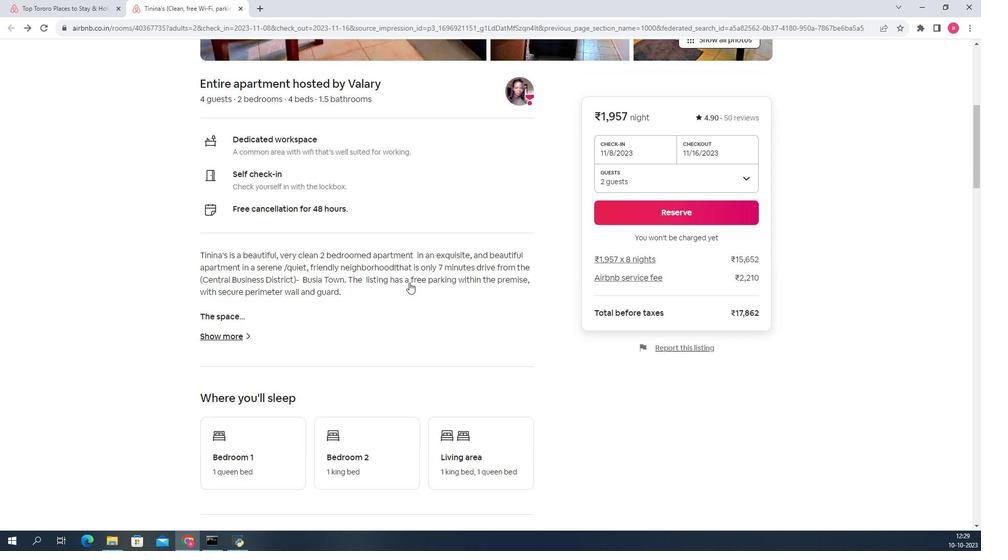 
Action: Mouse scrolled (443, 271) with delta (0, 0)
Screenshot: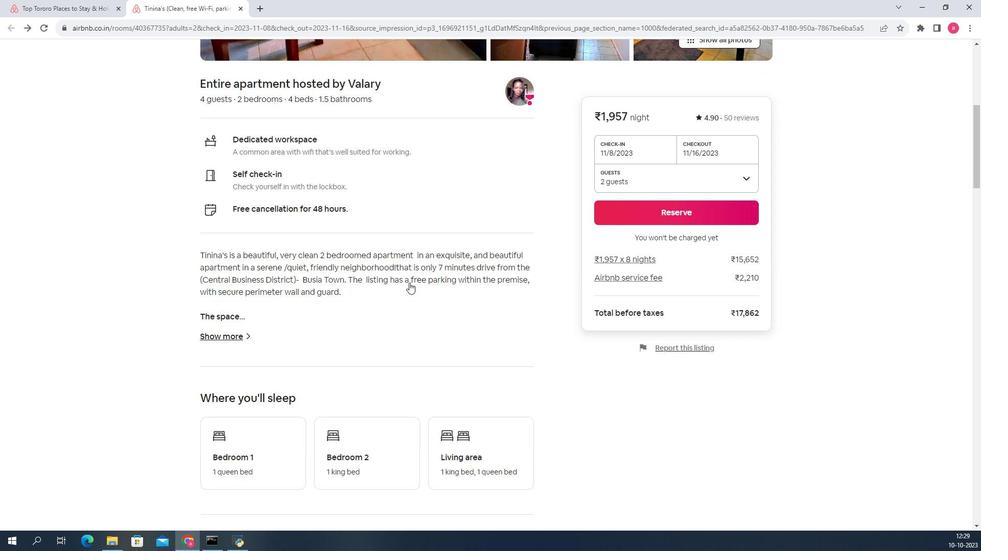 
Action: Mouse moved to (366, 262)
Screenshot: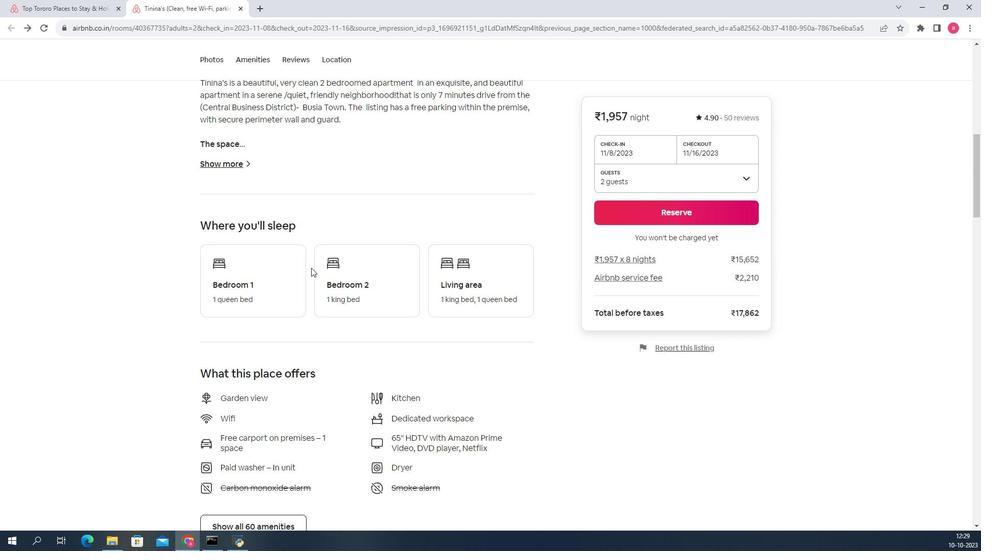 
Action: Mouse scrolled (366, 262) with delta (0, 0)
Screenshot: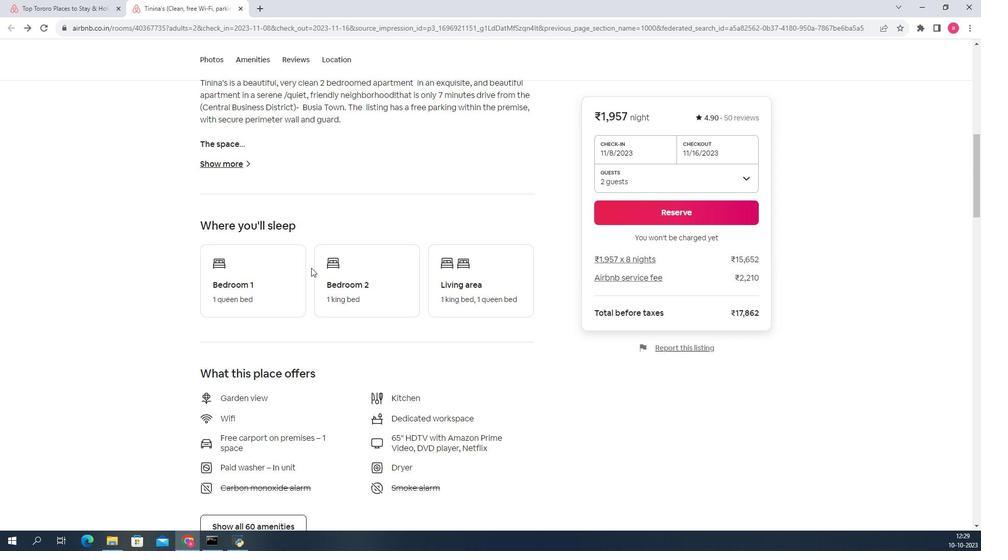 
Action: Mouse scrolled (366, 262) with delta (0, 0)
Screenshot: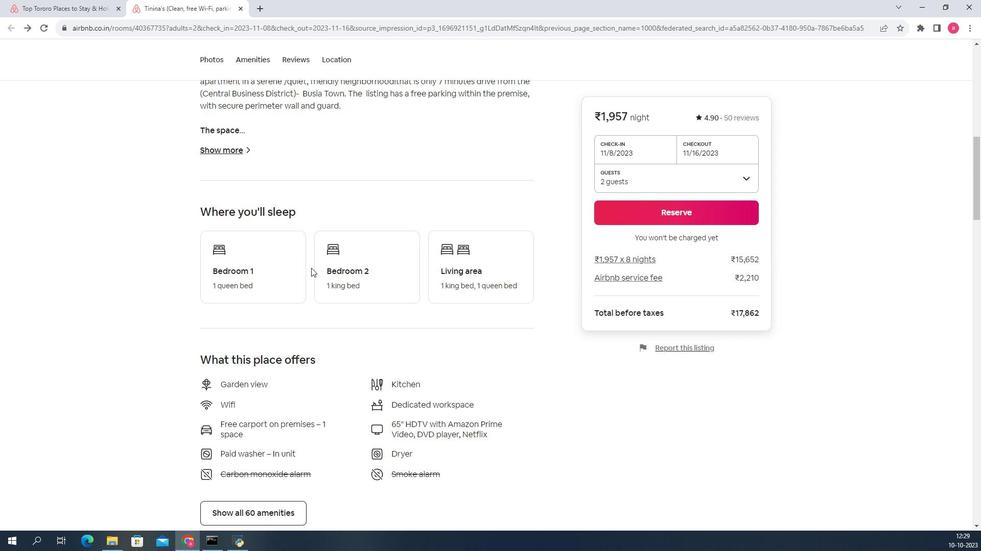 
Action: Mouse scrolled (366, 262) with delta (0, 0)
Screenshot: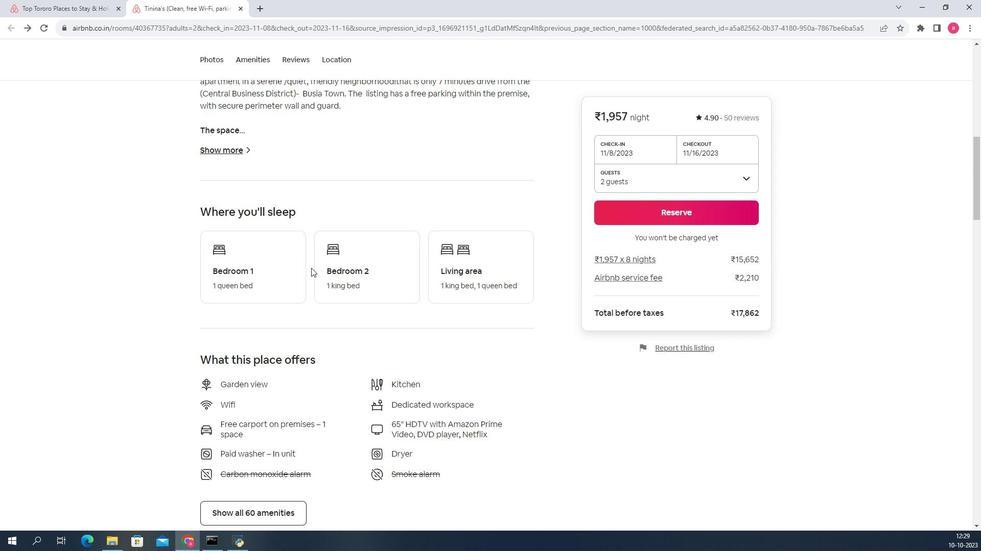 
Action: Mouse scrolled (366, 262) with delta (0, 0)
Screenshot: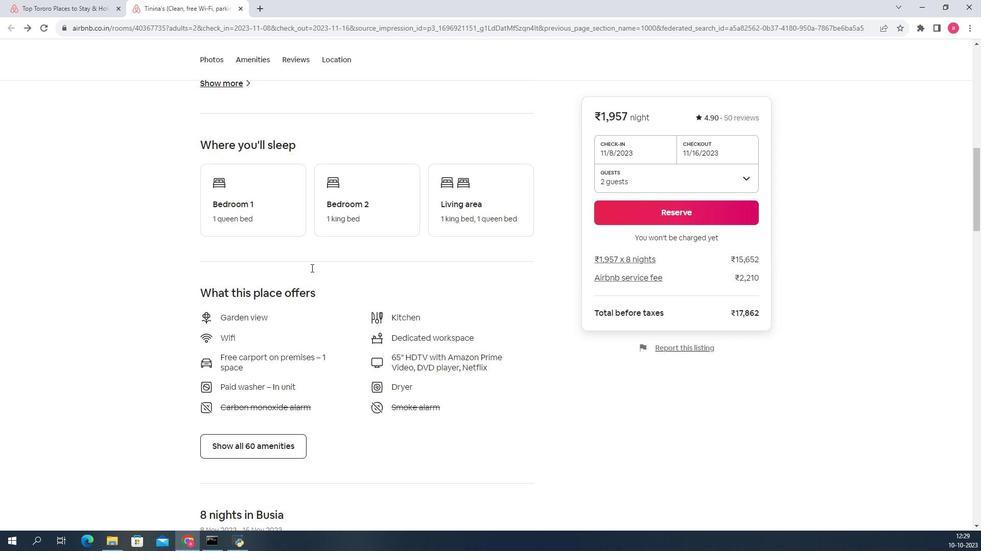 
Action: Mouse moved to (315, 294)
Screenshot: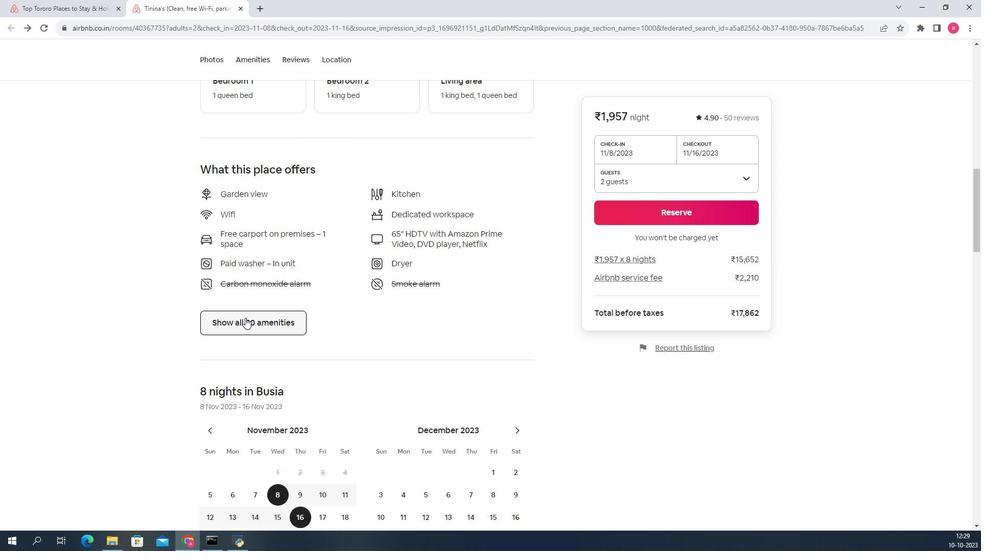 
Action: Mouse pressed left at (315, 294)
Screenshot: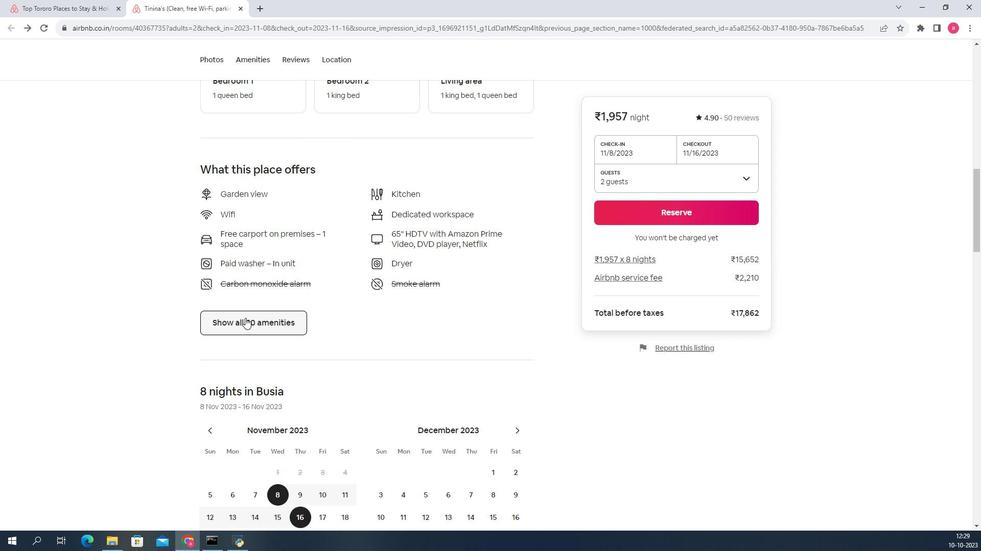 
Action: Mouse moved to (445, 250)
Screenshot: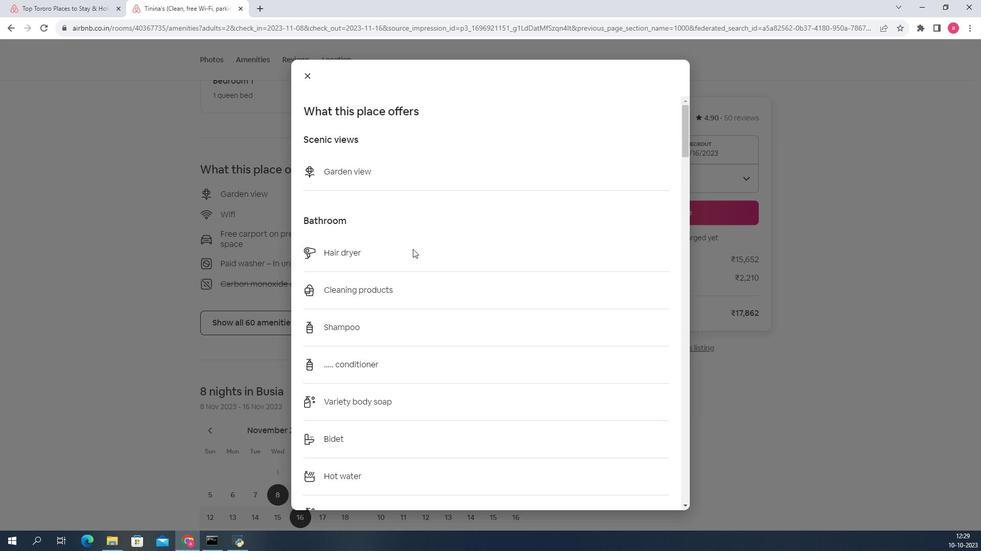
Action: Mouse scrolled (445, 249) with delta (0, 0)
Screenshot: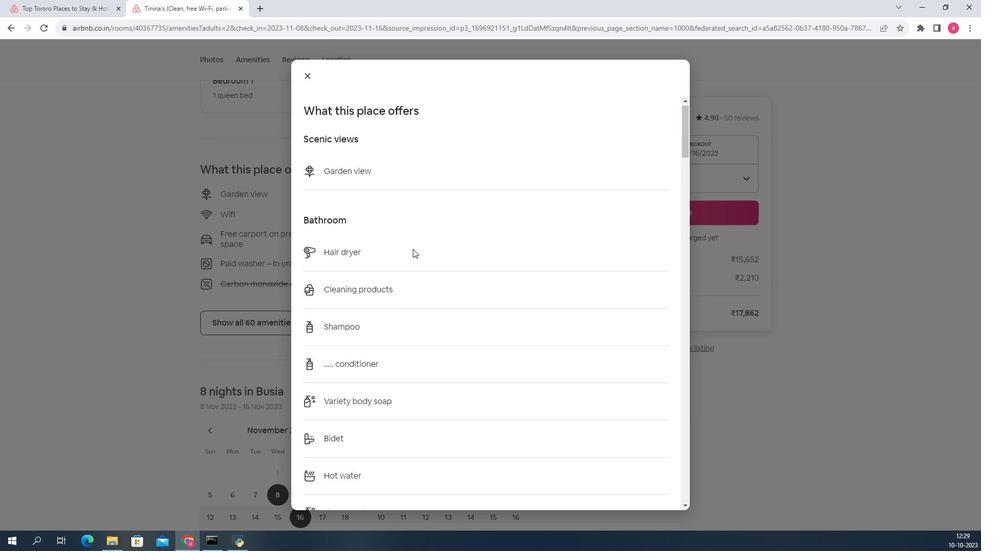
Action: Mouse scrolled (445, 249) with delta (0, 0)
Screenshot: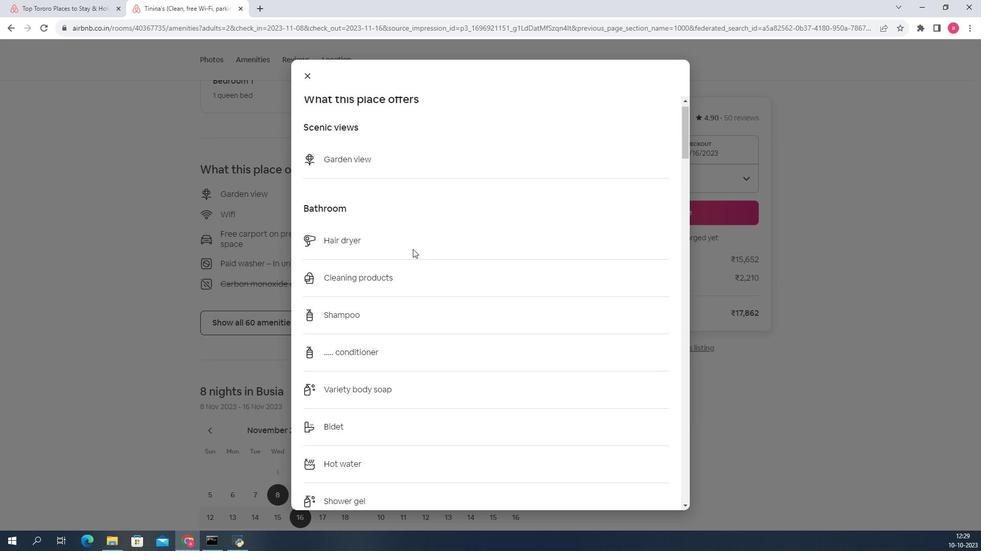 
Action: Mouse scrolled (445, 249) with delta (0, 0)
Screenshot: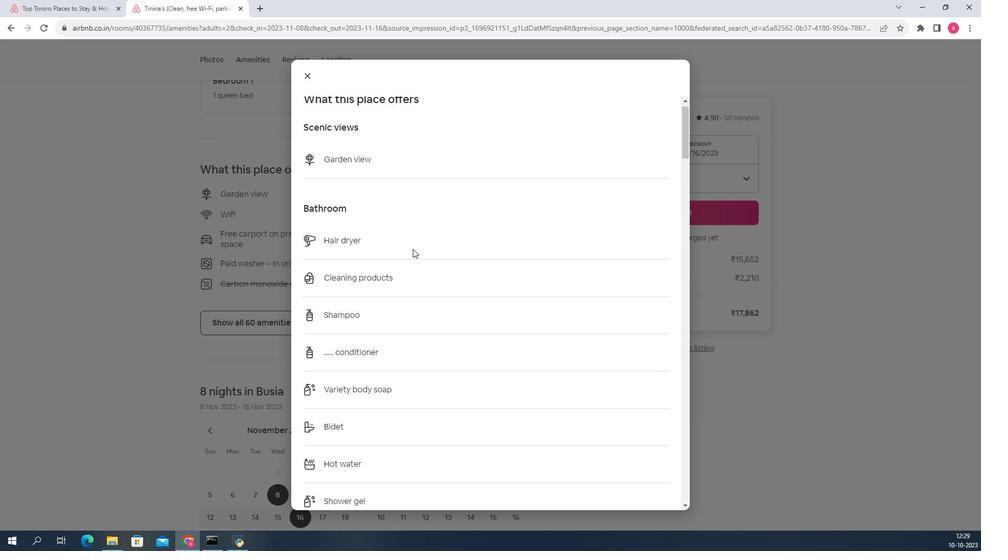 
Action: Mouse scrolled (445, 249) with delta (0, 0)
Screenshot: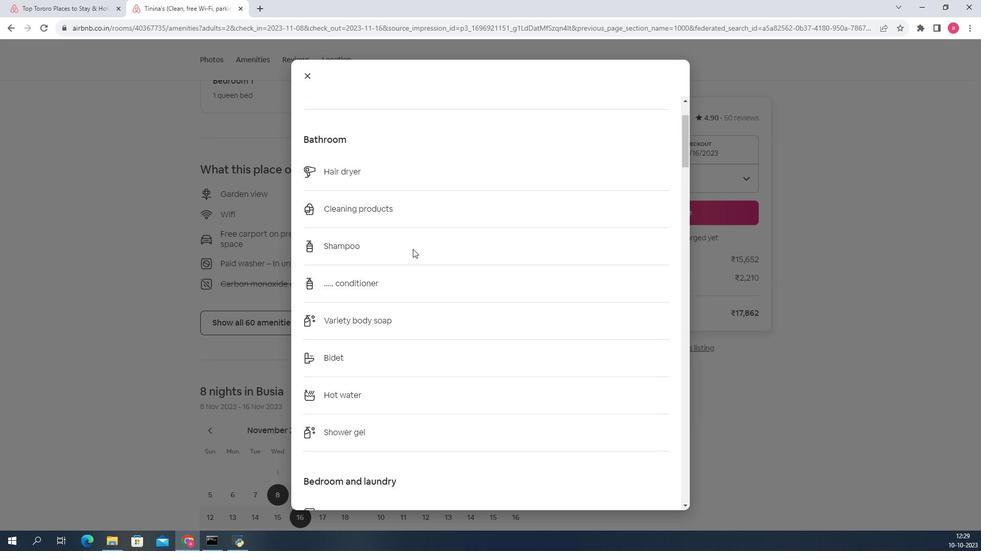 
Action: Mouse scrolled (445, 249) with delta (0, 0)
Screenshot: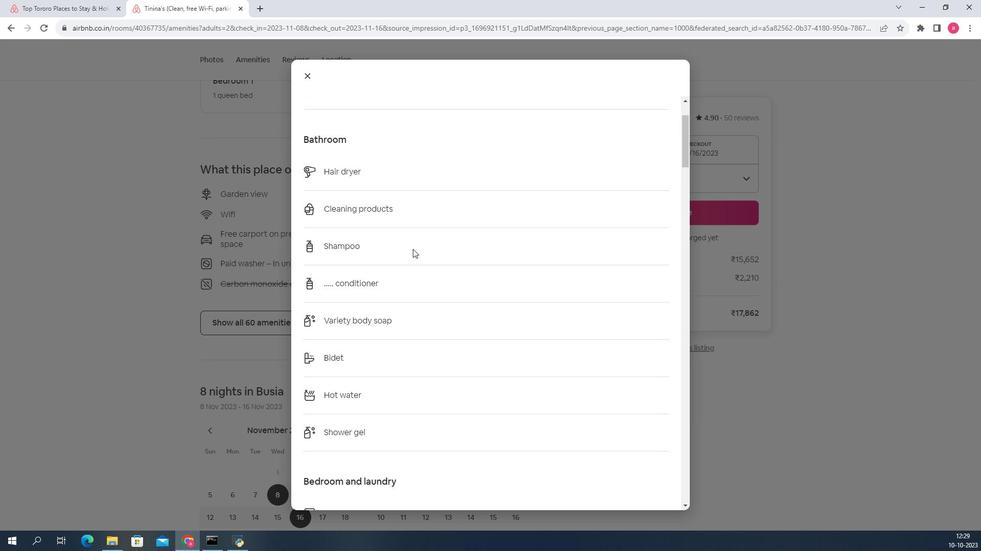 
Action: Mouse scrolled (445, 249) with delta (0, 0)
Screenshot: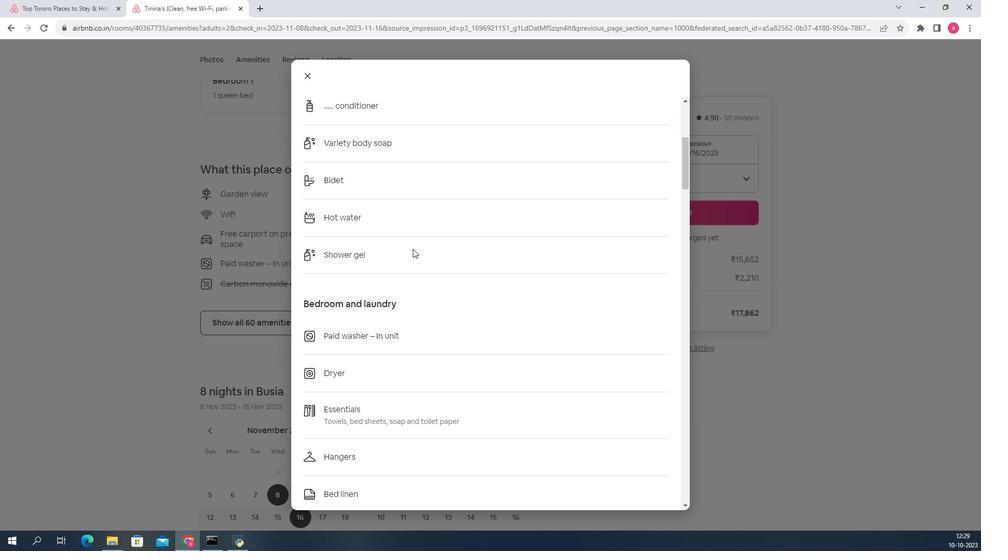 
Action: Mouse scrolled (445, 249) with delta (0, 0)
Screenshot: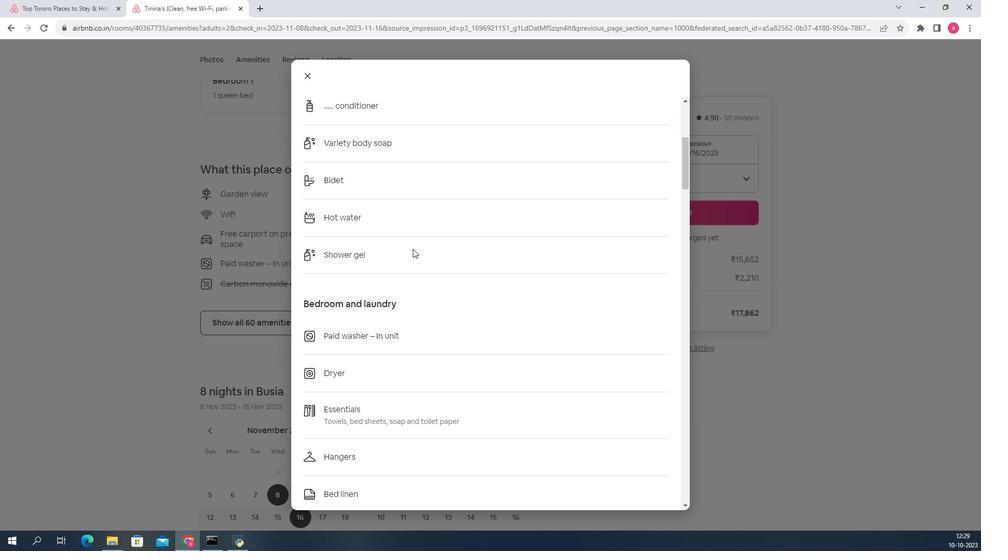 
Action: Mouse scrolled (445, 249) with delta (0, 0)
Screenshot: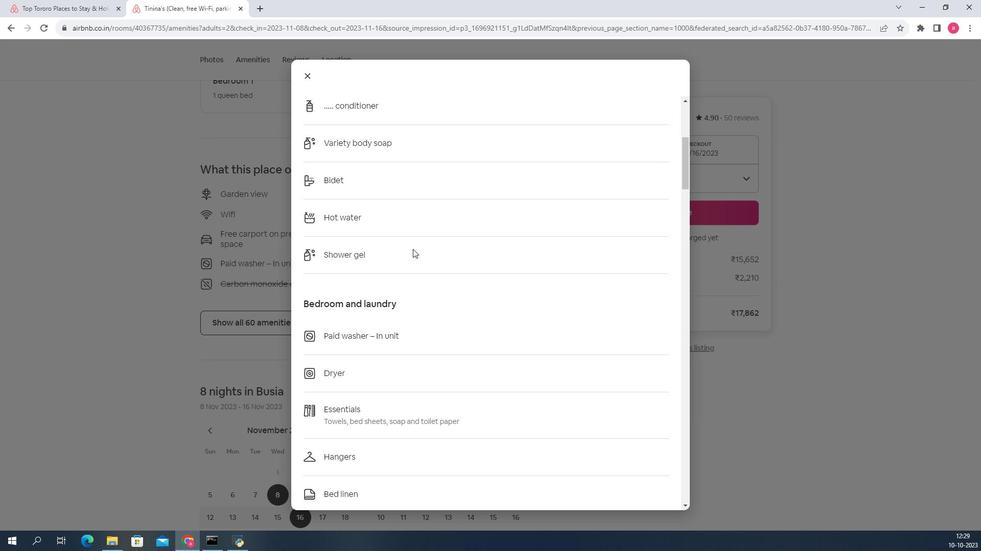 
Action: Mouse scrolled (445, 249) with delta (0, 0)
Screenshot: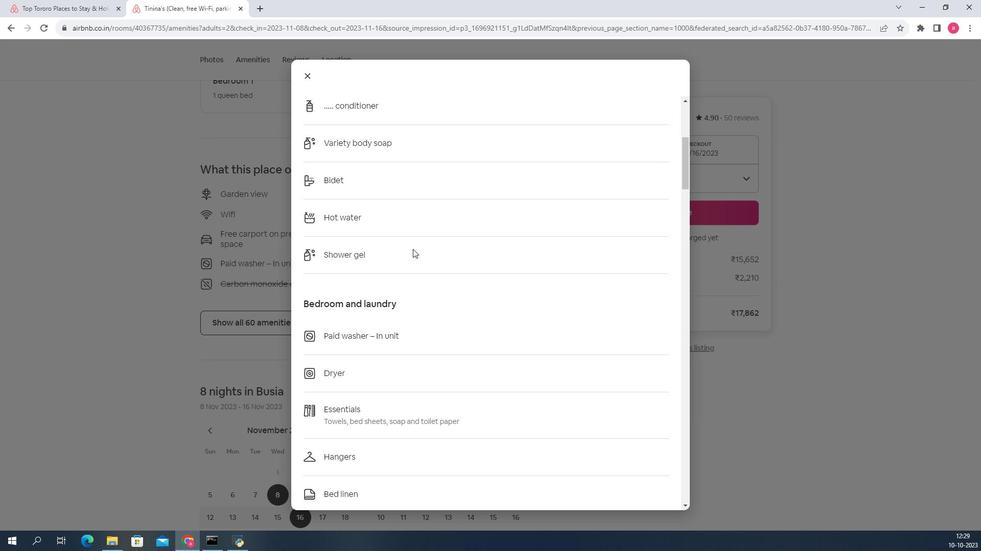 
Action: Mouse scrolled (445, 249) with delta (0, 0)
Screenshot: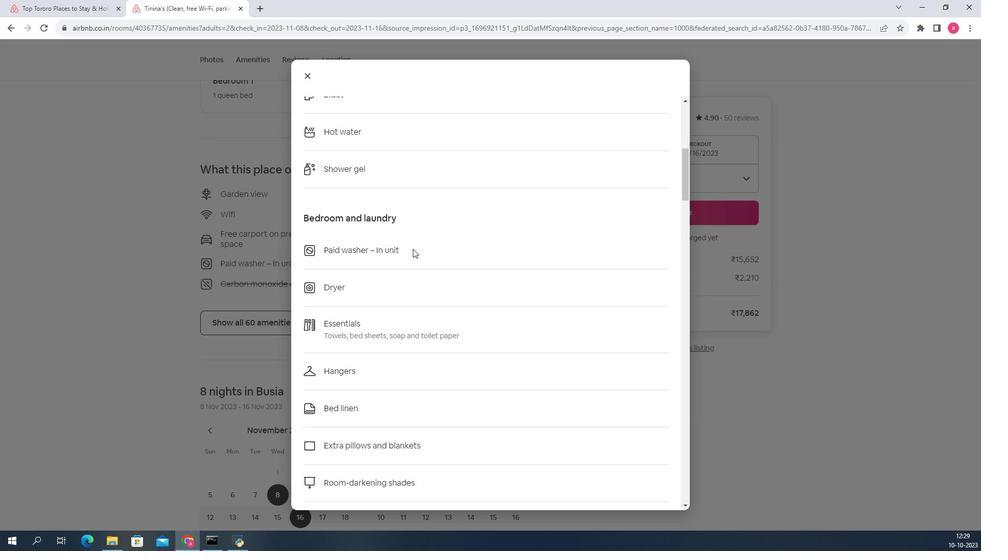 
Action: Mouse scrolled (445, 249) with delta (0, 0)
Screenshot: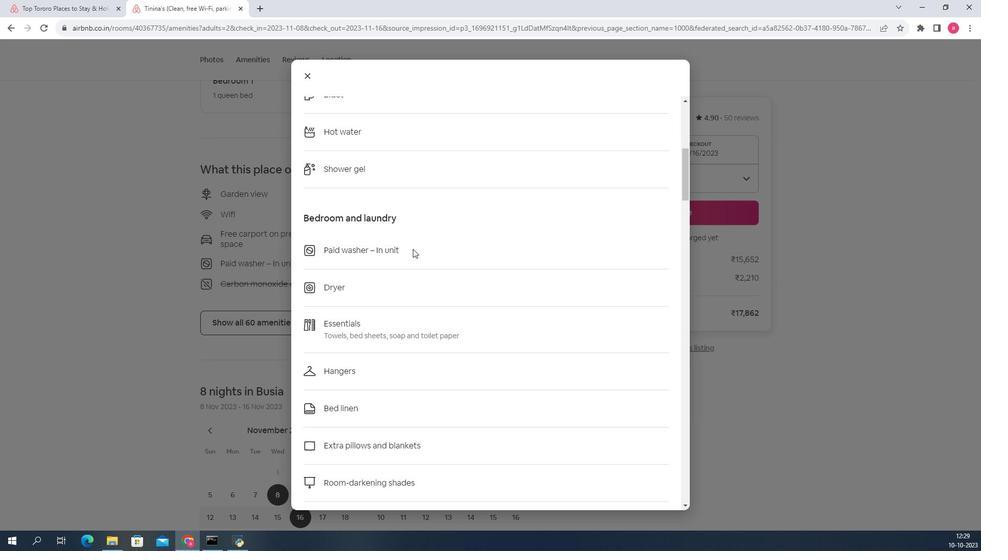 
Action: Mouse scrolled (445, 249) with delta (0, 0)
Screenshot: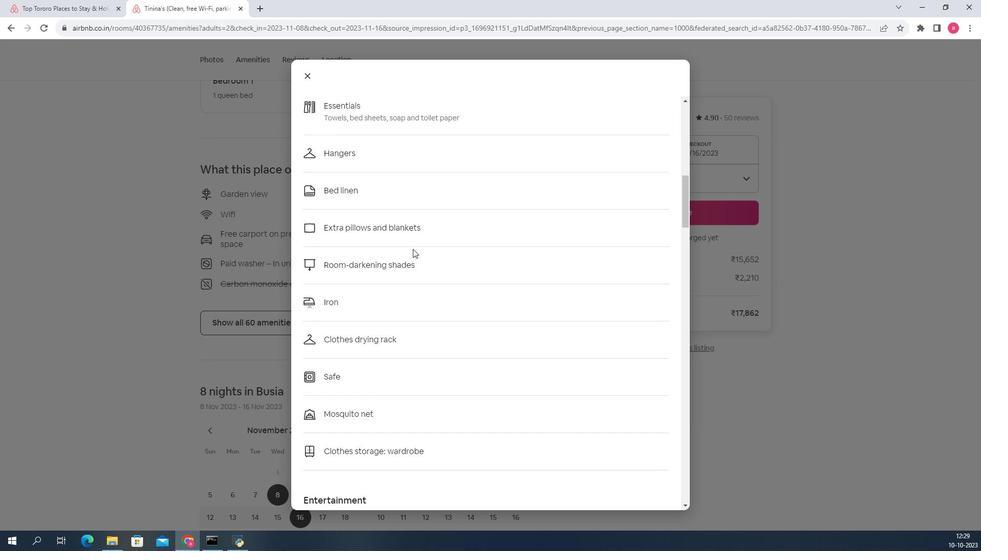 
Action: Mouse scrolled (445, 249) with delta (0, 0)
Screenshot: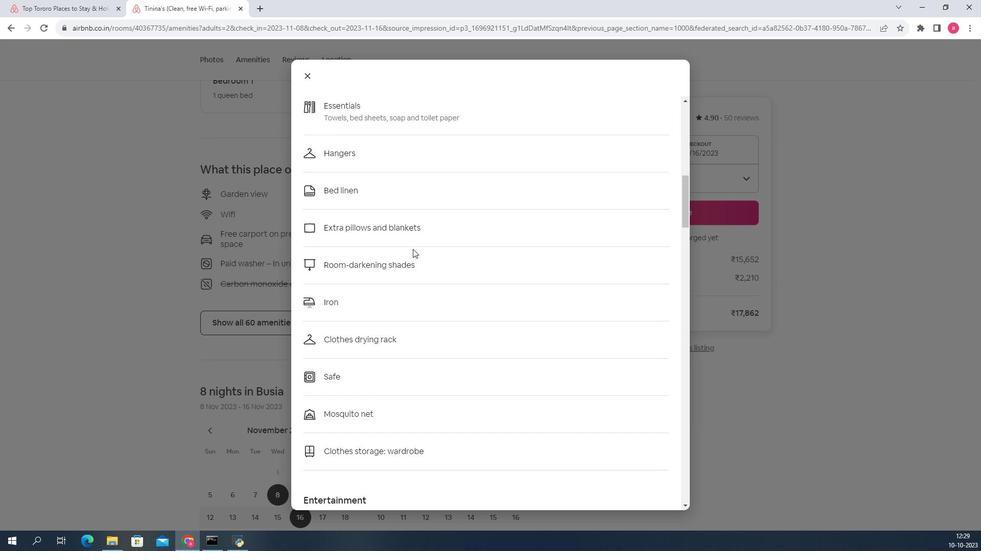 
Action: Mouse scrolled (445, 249) with delta (0, 0)
Screenshot: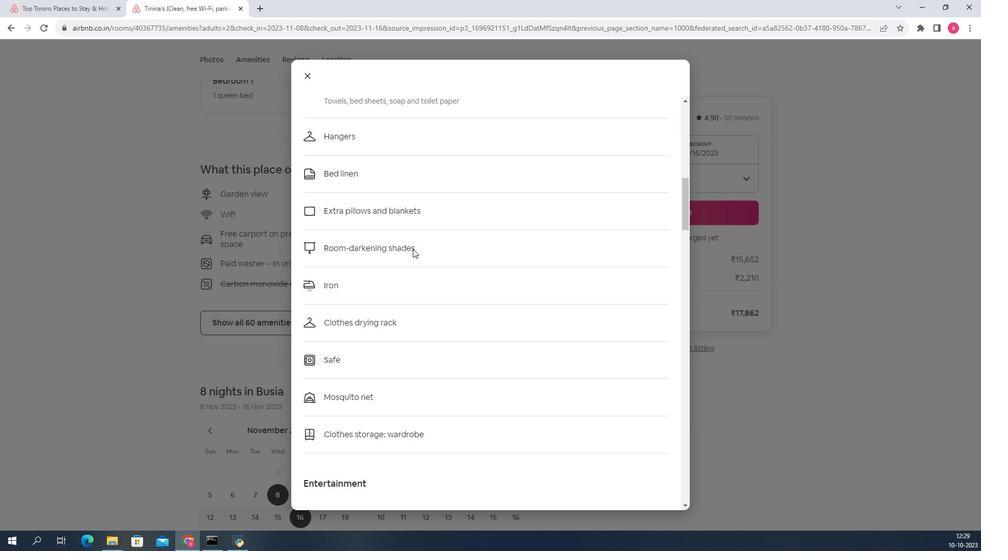 
Action: Mouse scrolled (445, 249) with delta (0, 0)
Screenshot: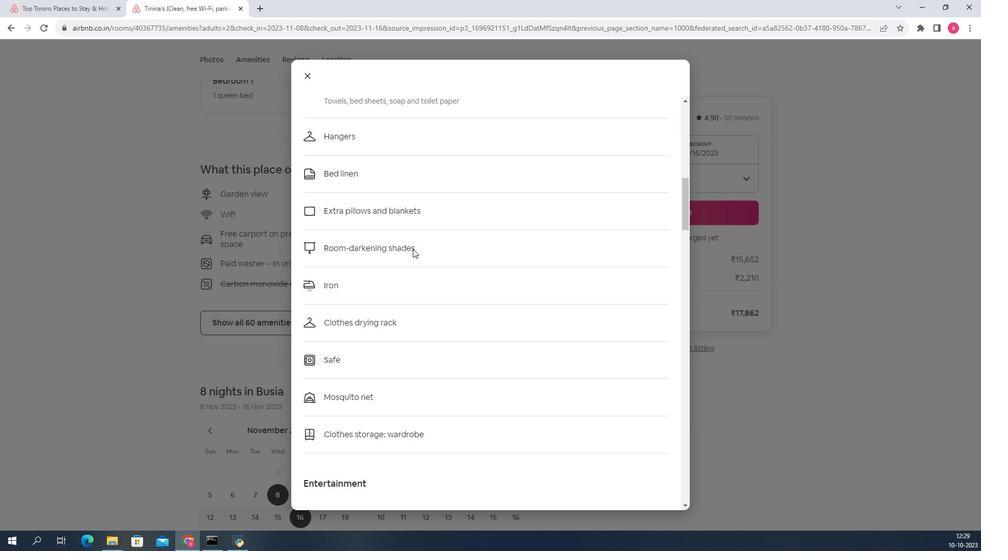 
Action: Mouse scrolled (445, 249) with delta (0, 0)
Screenshot: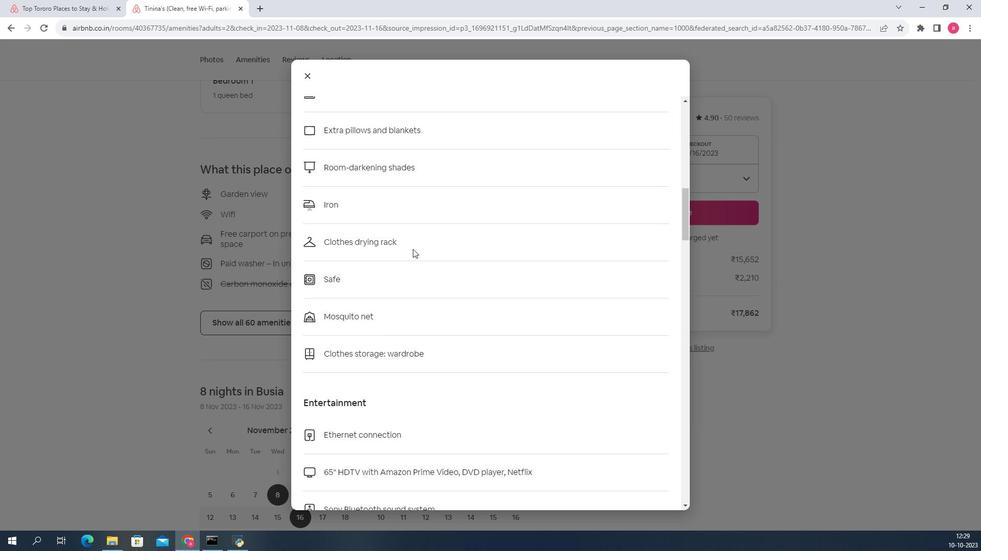 
Action: Mouse scrolled (445, 249) with delta (0, 0)
Screenshot: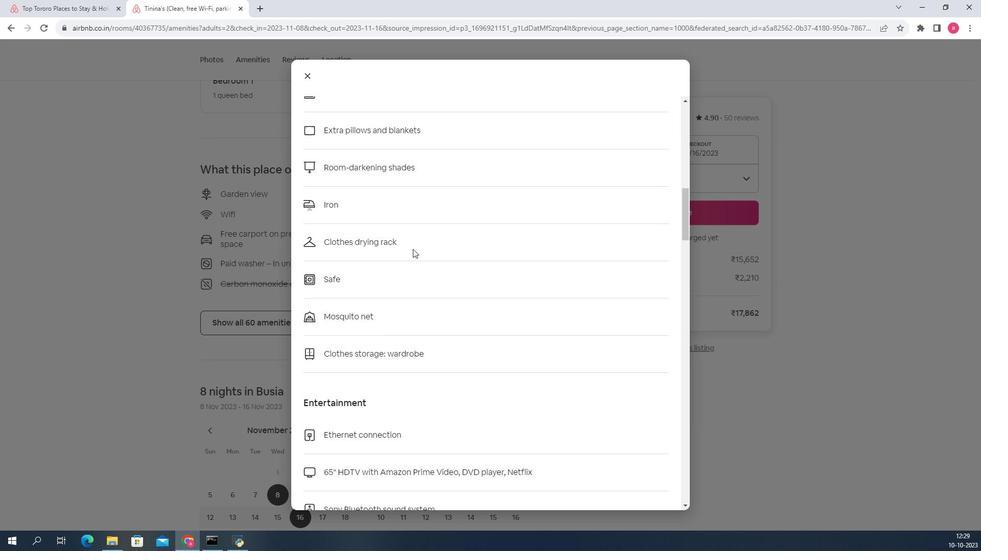 
Action: Mouse scrolled (445, 249) with delta (0, 0)
Screenshot: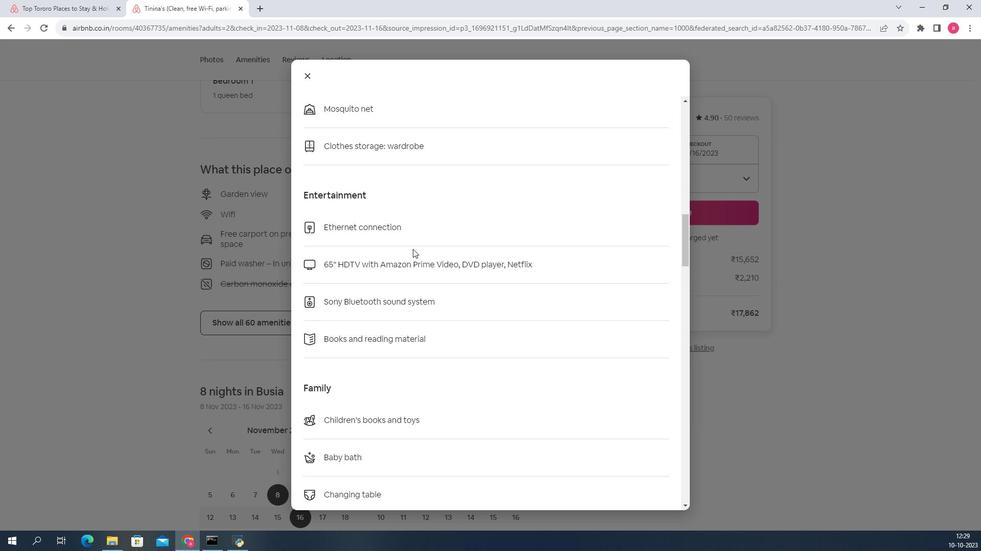 
Action: Mouse scrolled (445, 249) with delta (0, 0)
Screenshot: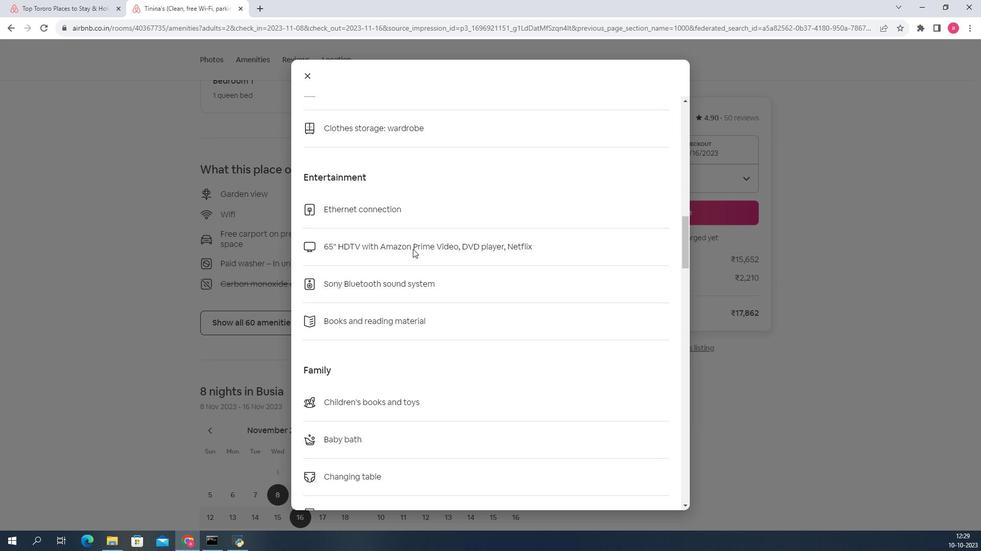 
Action: Mouse scrolled (445, 249) with delta (0, 0)
Screenshot: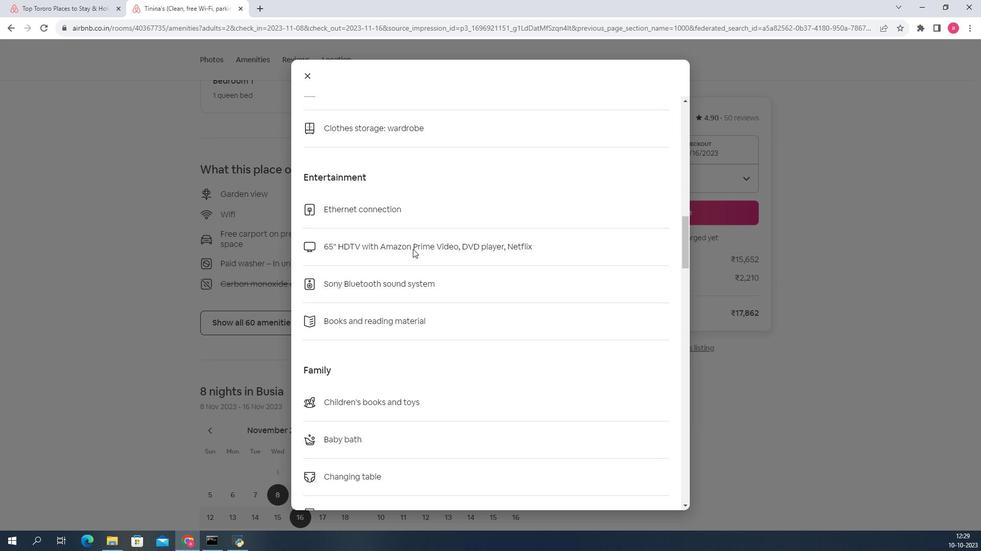 
Action: Mouse scrolled (445, 249) with delta (0, 0)
Screenshot: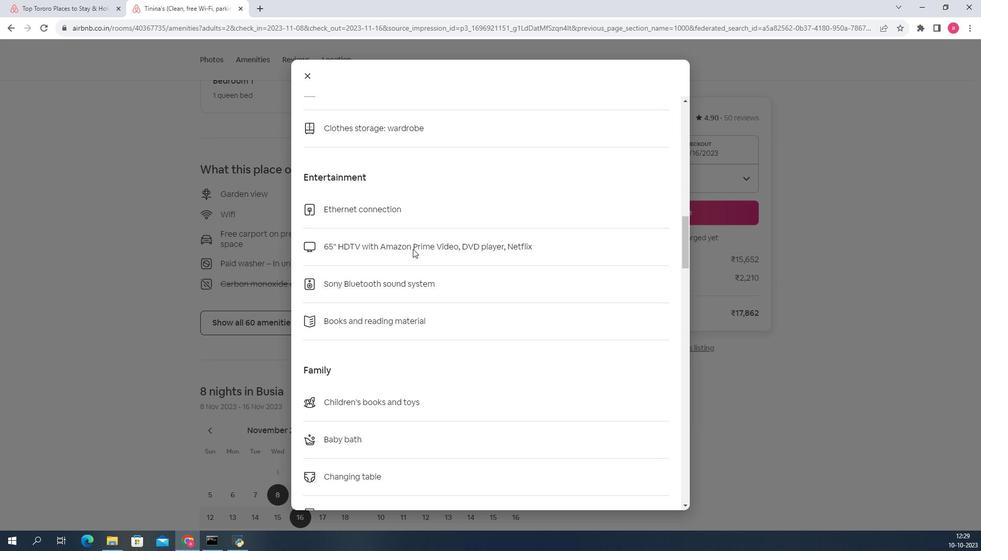 
Action: Mouse scrolled (445, 249) with delta (0, 0)
Screenshot: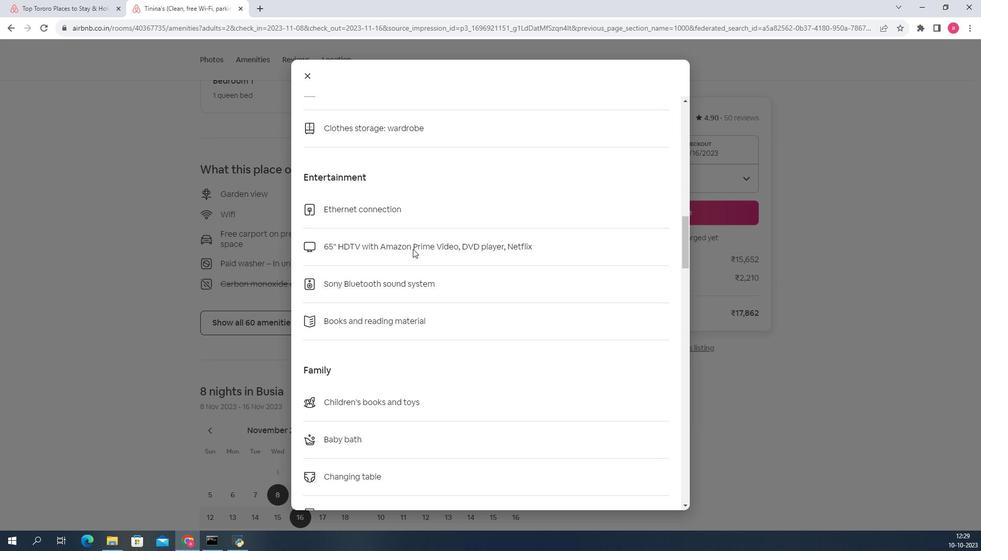 
Action: Mouse scrolled (445, 249) with delta (0, 0)
Screenshot: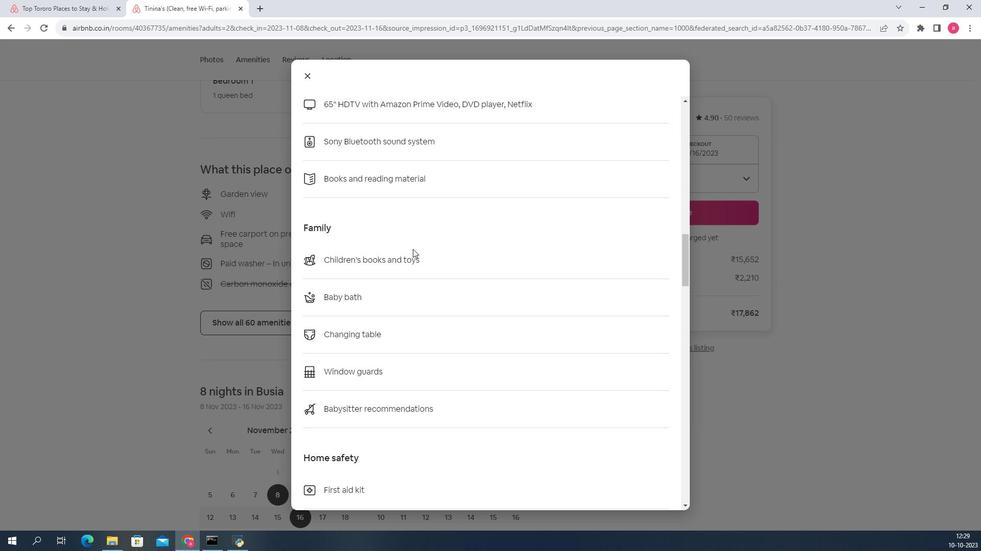 
Action: Mouse scrolled (445, 249) with delta (0, 0)
Screenshot: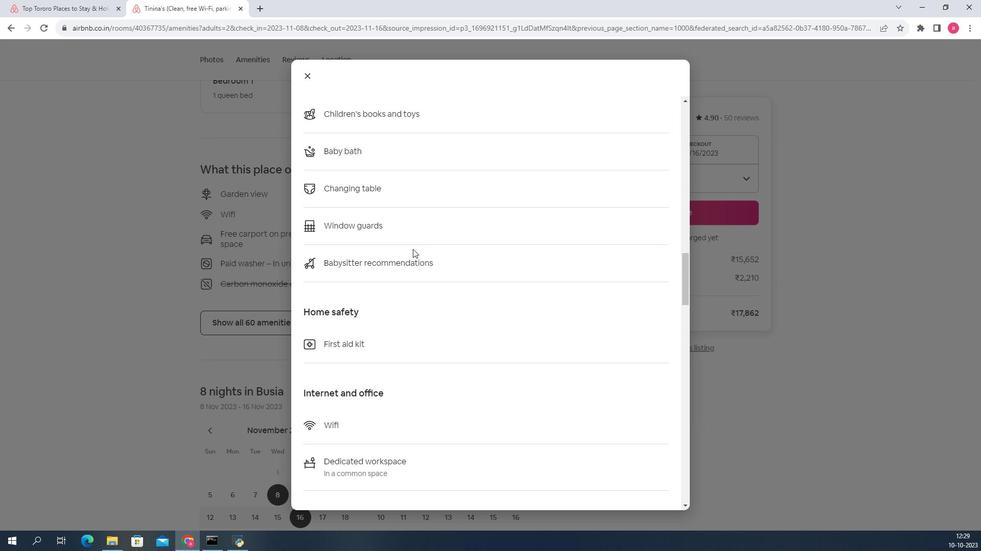 
Action: Mouse scrolled (445, 249) with delta (0, 0)
Screenshot: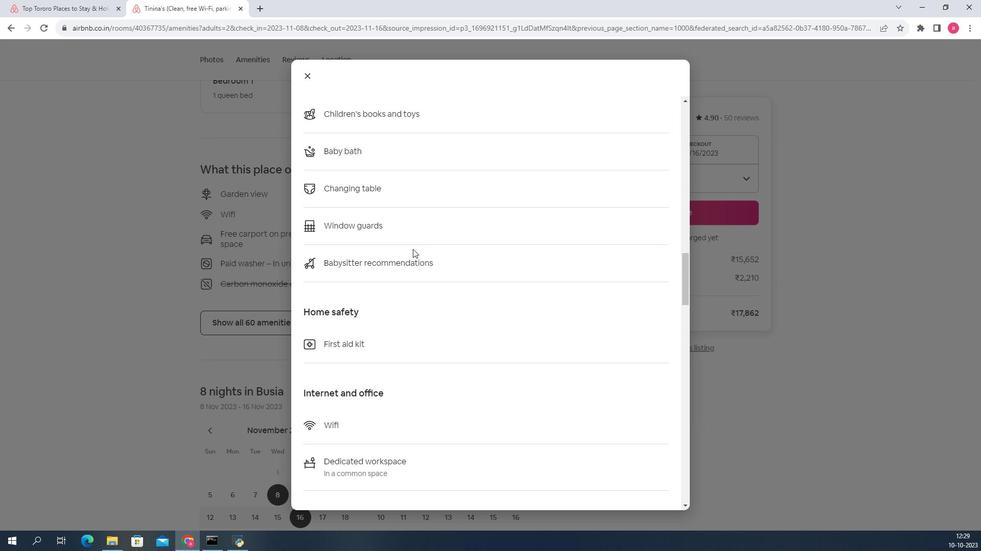 
Action: Mouse scrolled (445, 249) with delta (0, 0)
Screenshot: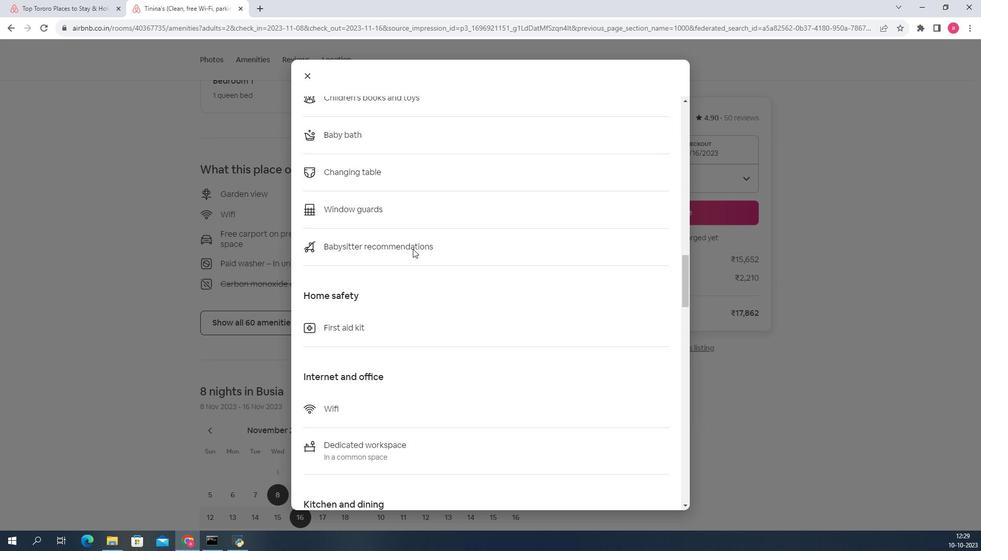 
Action: Mouse scrolled (445, 249) with delta (0, 0)
Screenshot: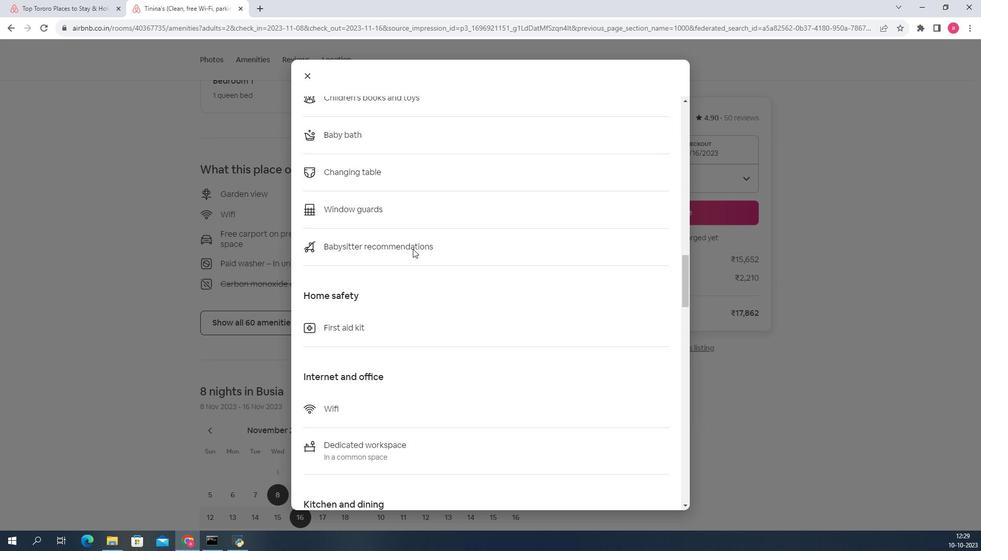 
Action: Mouse scrolled (445, 249) with delta (0, 0)
Screenshot: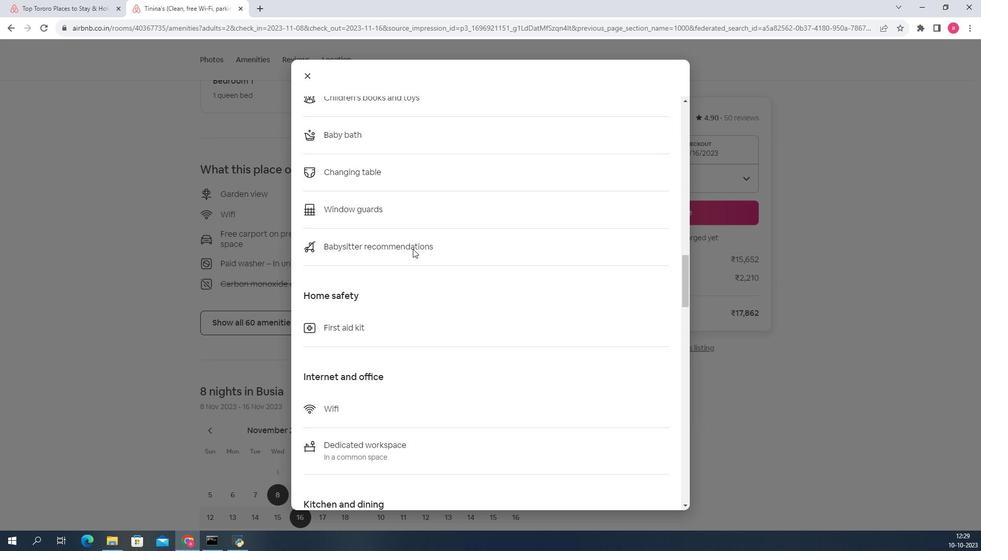 
Action: Mouse scrolled (445, 249) with delta (0, 0)
Screenshot: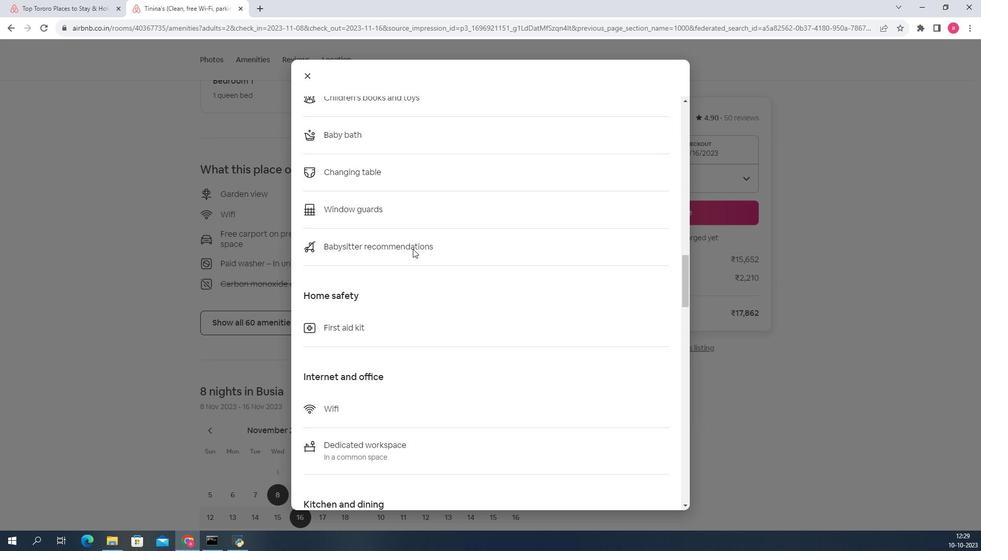 
Action: Mouse scrolled (445, 249) with delta (0, 0)
Screenshot: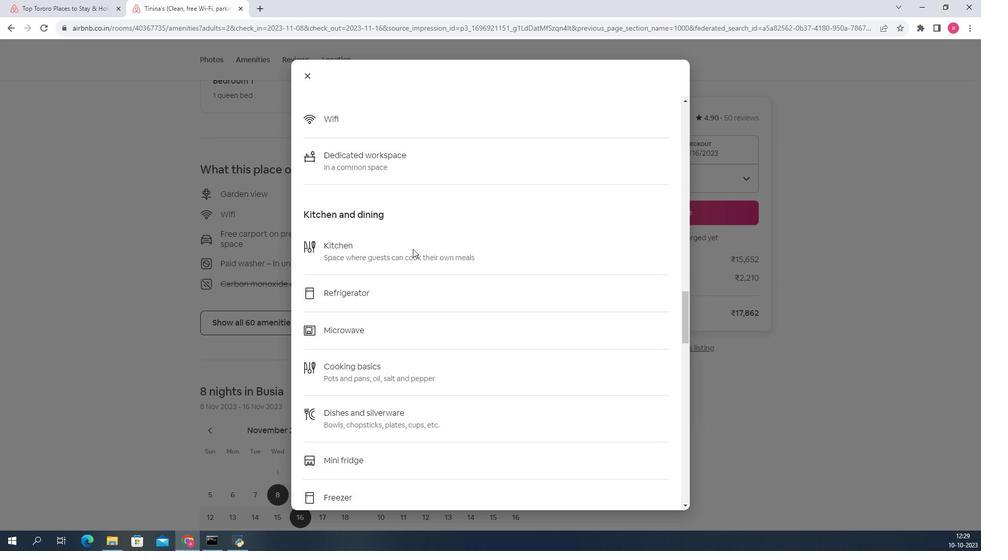 
Action: Mouse scrolled (445, 249) with delta (0, 0)
Screenshot: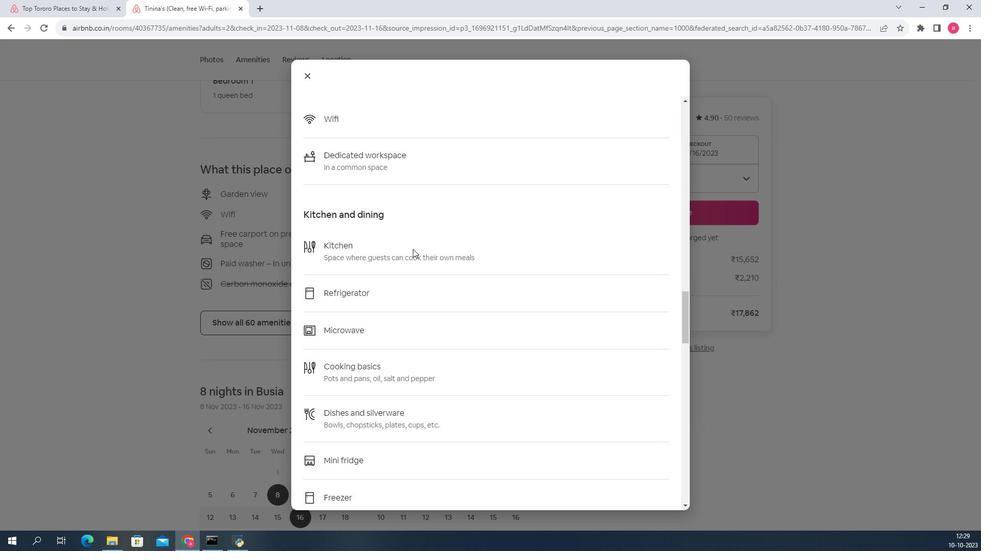 
Action: Mouse scrolled (445, 249) with delta (0, 0)
Screenshot: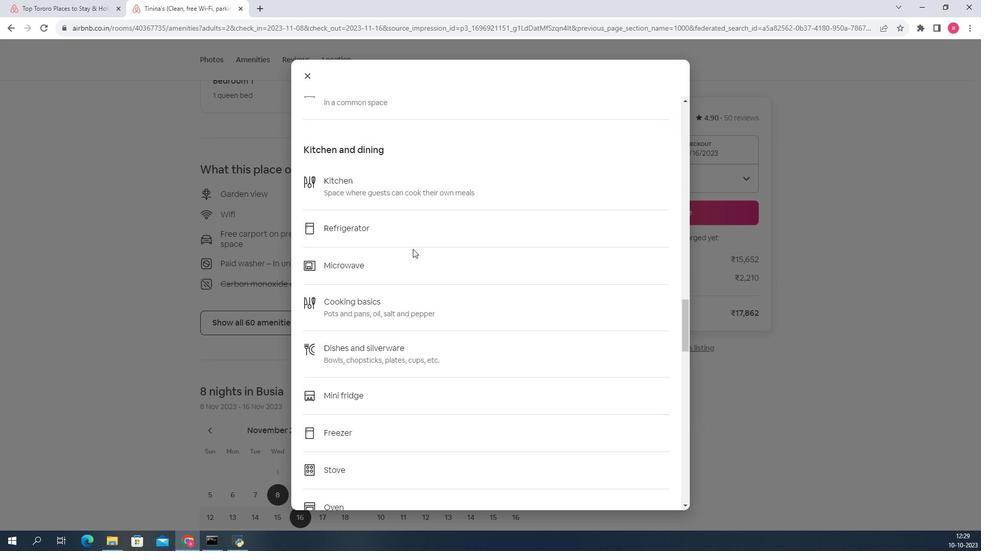 
Action: Mouse scrolled (445, 249) with delta (0, 0)
Screenshot: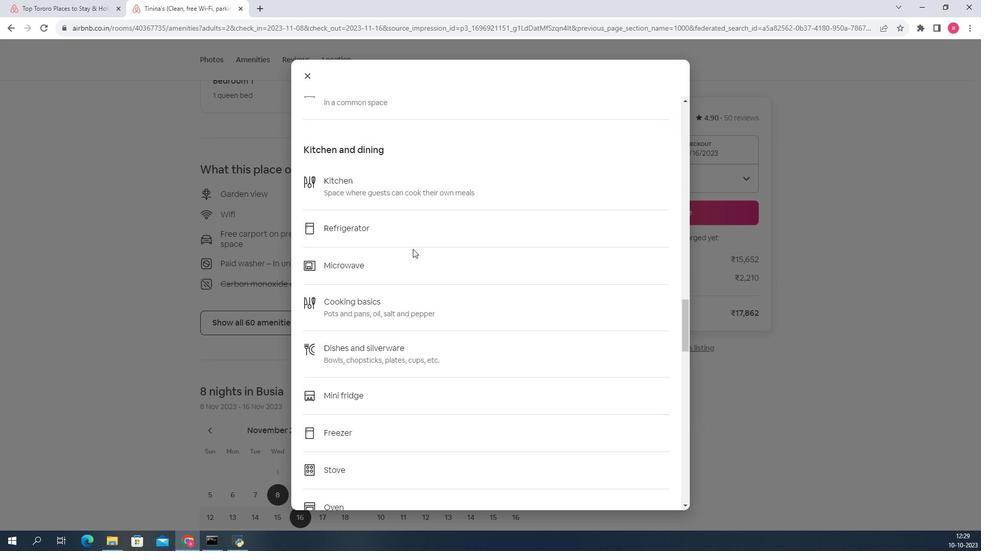 
Action: Mouse scrolled (445, 249) with delta (0, 0)
Screenshot: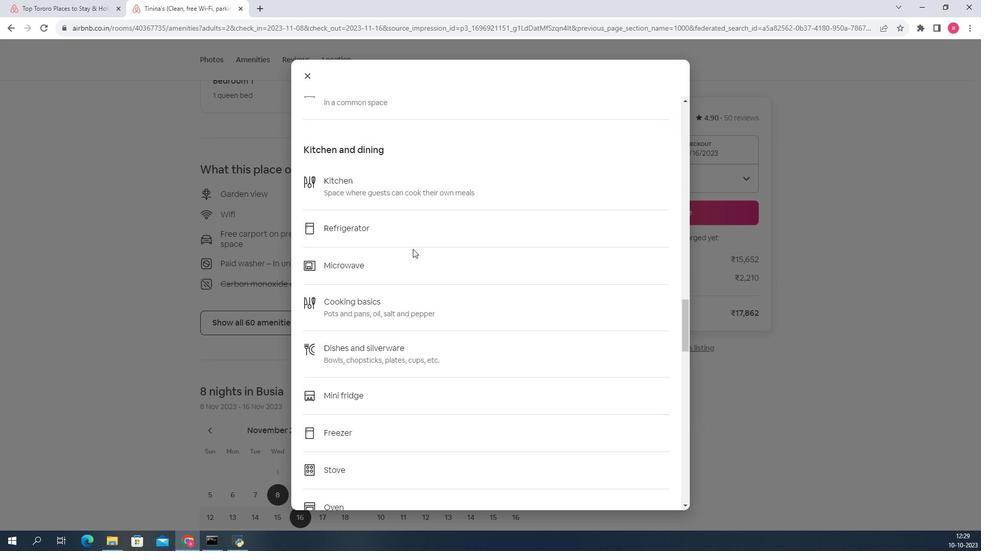 
Action: Mouse scrolled (445, 249) with delta (0, 0)
Screenshot: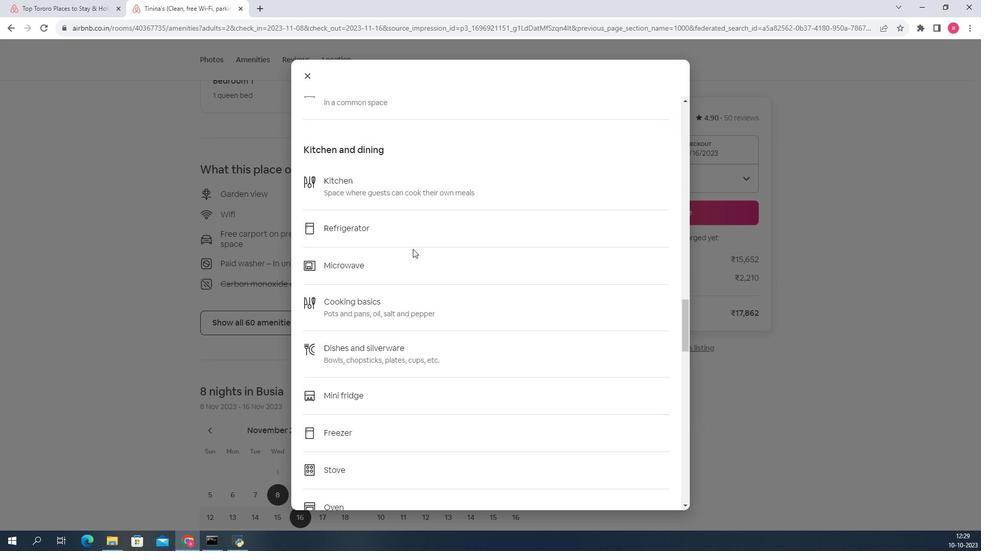 
Action: Mouse scrolled (445, 249) with delta (0, 0)
Screenshot: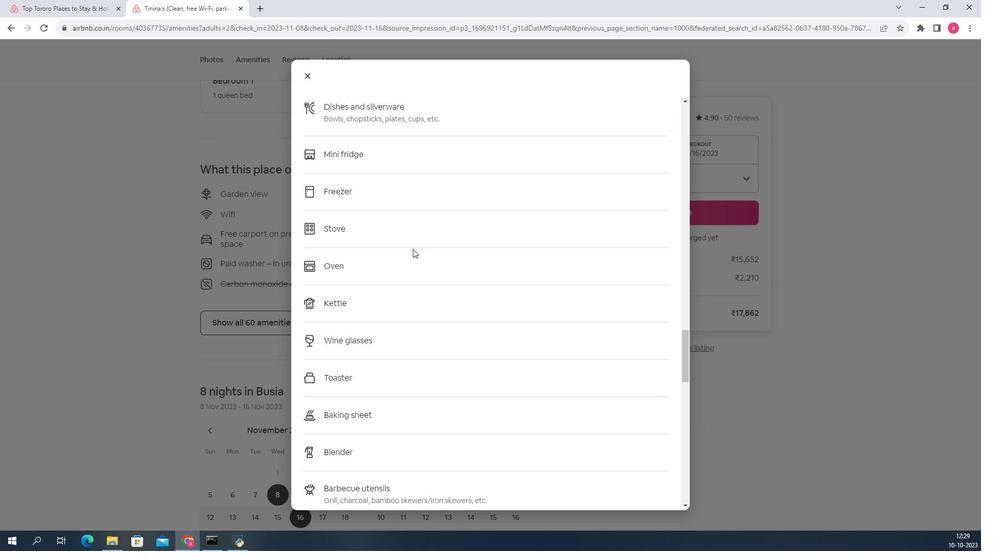 
Action: Mouse scrolled (445, 249) with delta (0, 0)
Screenshot: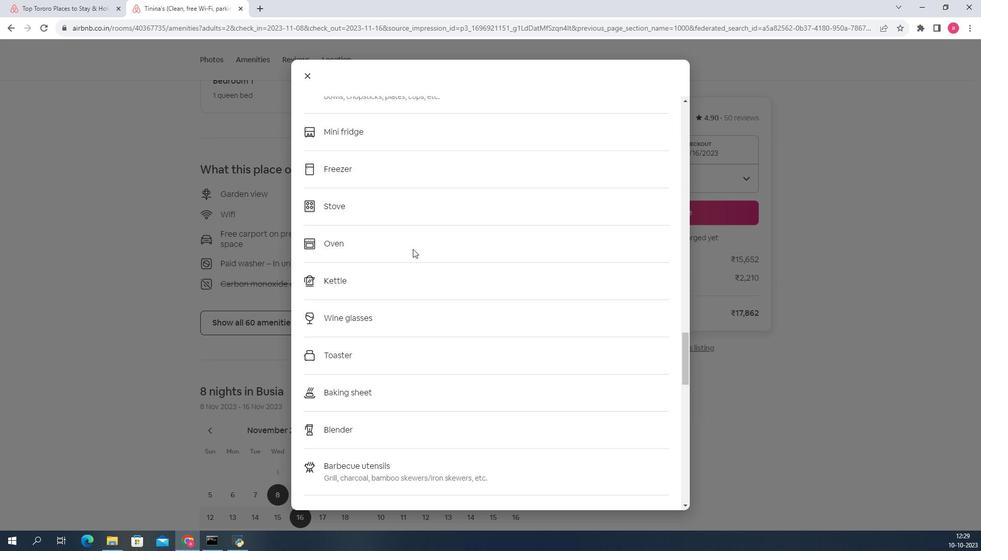 
Action: Mouse scrolled (445, 249) with delta (0, 0)
Screenshot: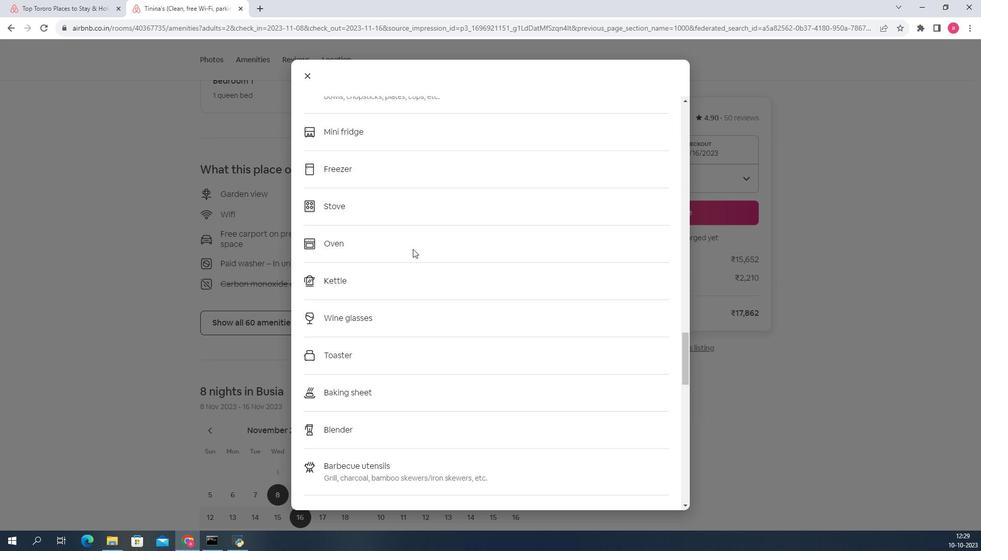 
Action: Mouse scrolled (445, 249) with delta (0, 0)
Screenshot: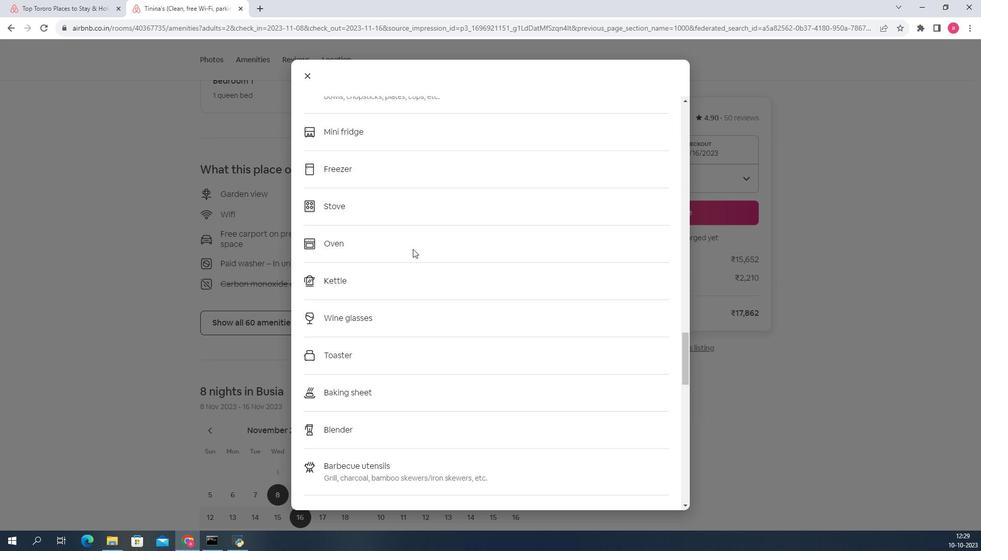 
Action: Mouse scrolled (445, 249) with delta (0, 0)
Screenshot: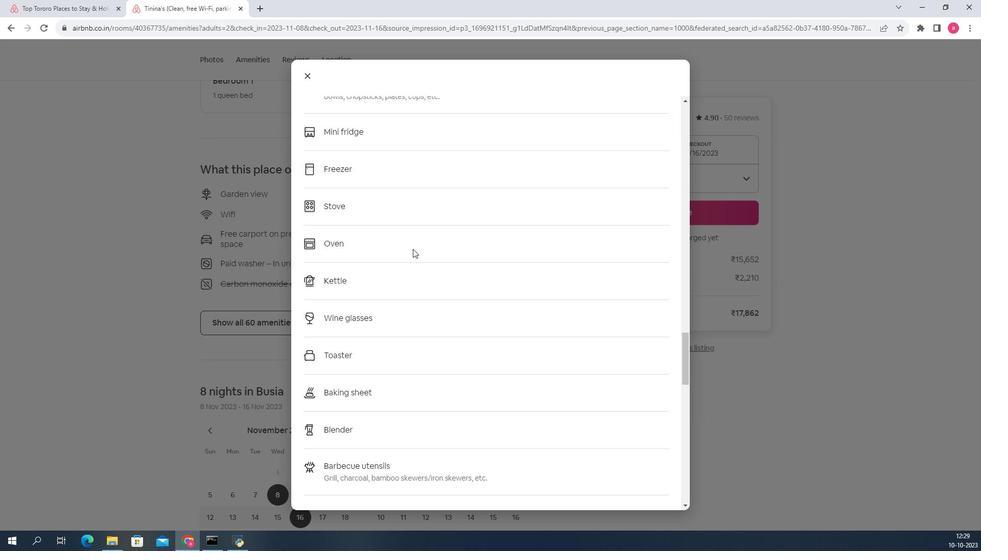 
Action: Mouse scrolled (445, 249) with delta (0, 0)
Screenshot: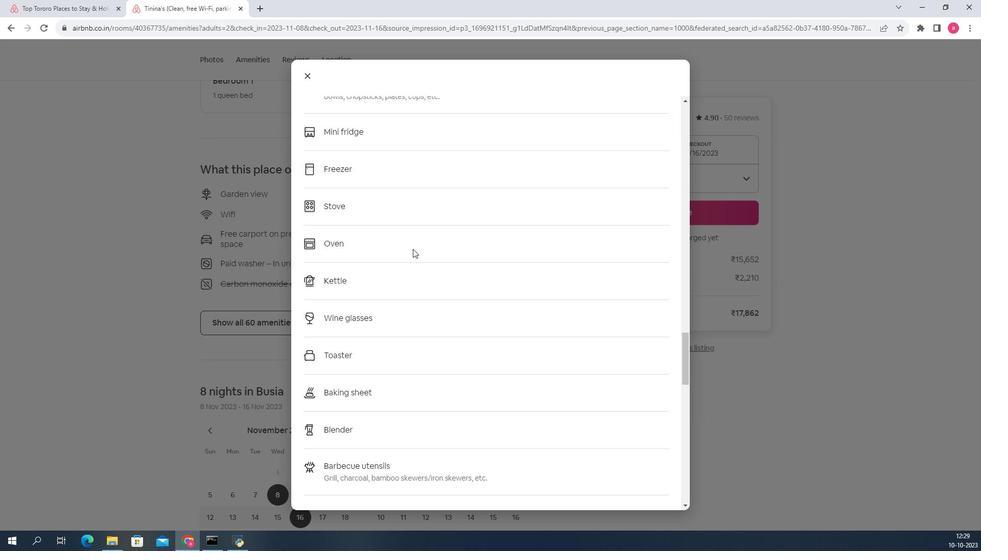 
Action: Mouse scrolled (445, 249) with delta (0, 0)
Screenshot: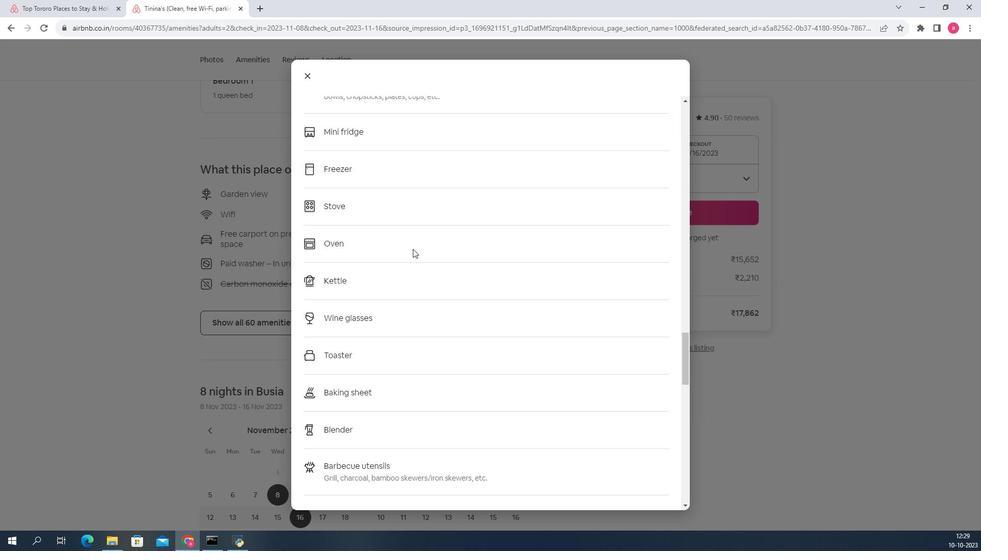 
Action: Mouse scrolled (445, 249) with delta (0, 0)
Screenshot: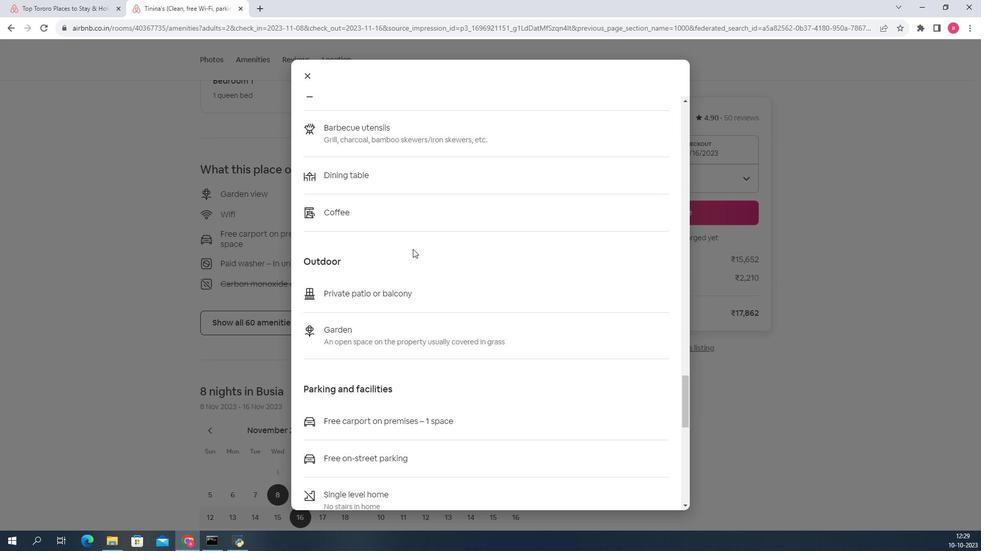 
Action: Mouse scrolled (445, 249) with delta (0, 0)
Screenshot: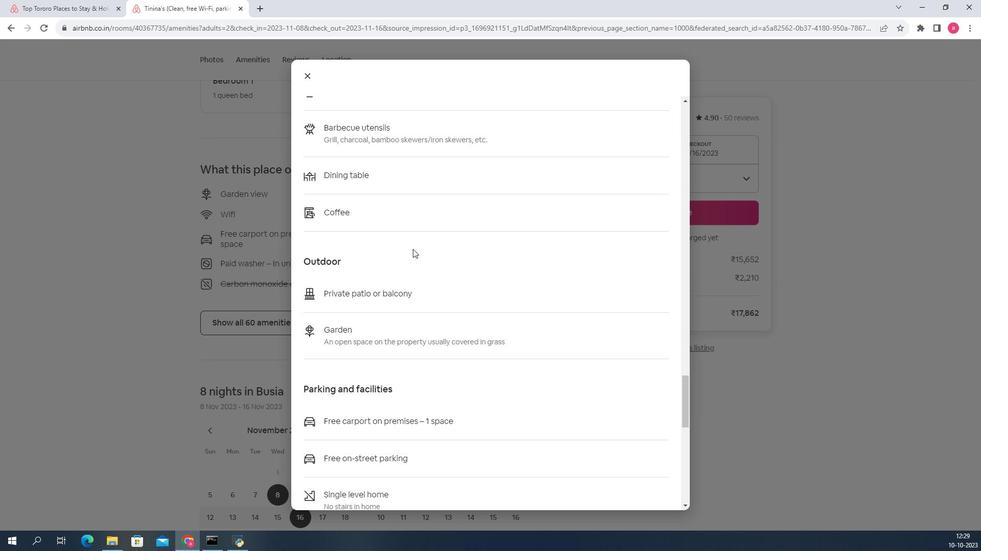
Action: Mouse scrolled (445, 249) with delta (0, 0)
Screenshot: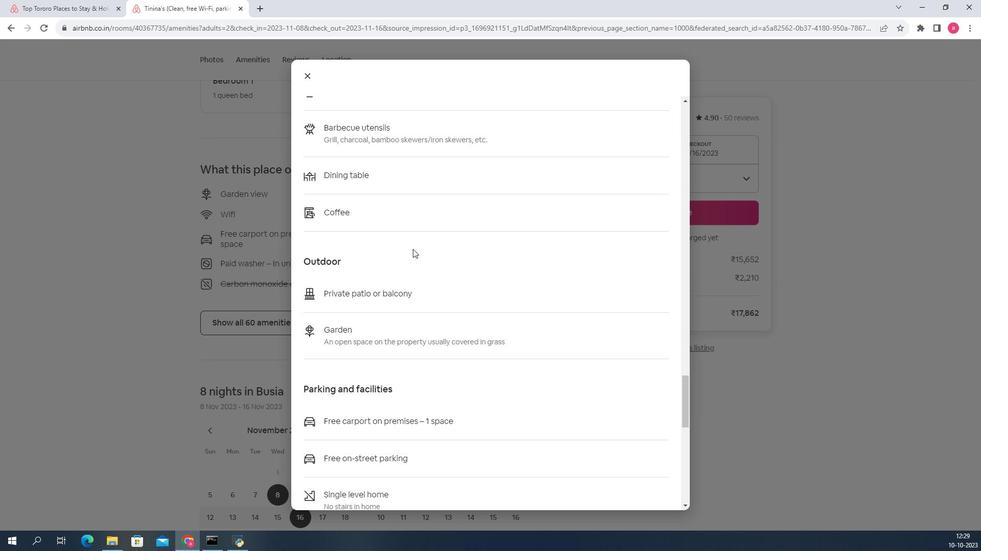 
Action: Mouse scrolled (445, 249) with delta (0, -1)
Screenshot: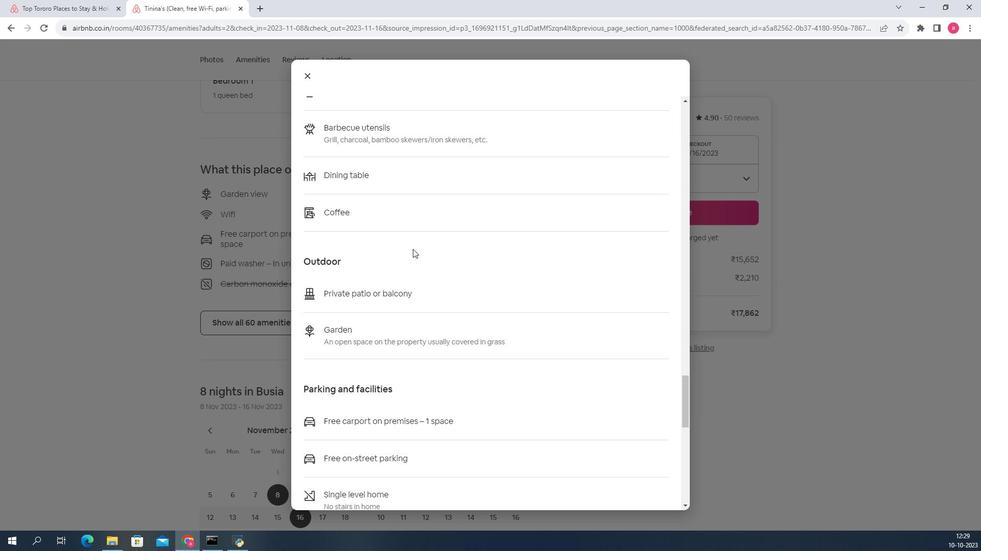 
Action: Mouse scrolled (445, 249) with delta (0, 0)
Screenshot: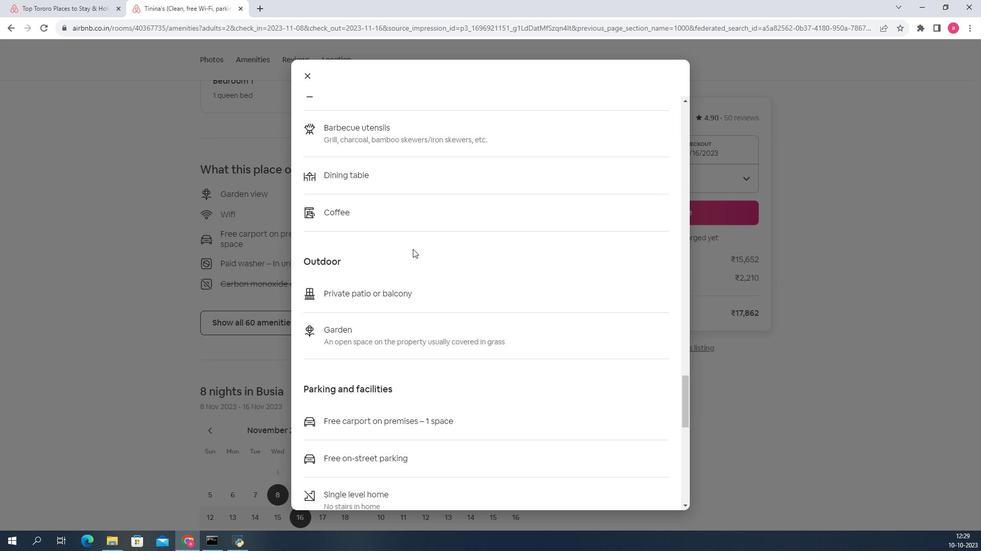 
Action: Mouse scrolled (445, 249) with delta (0, 0)
Screenshot: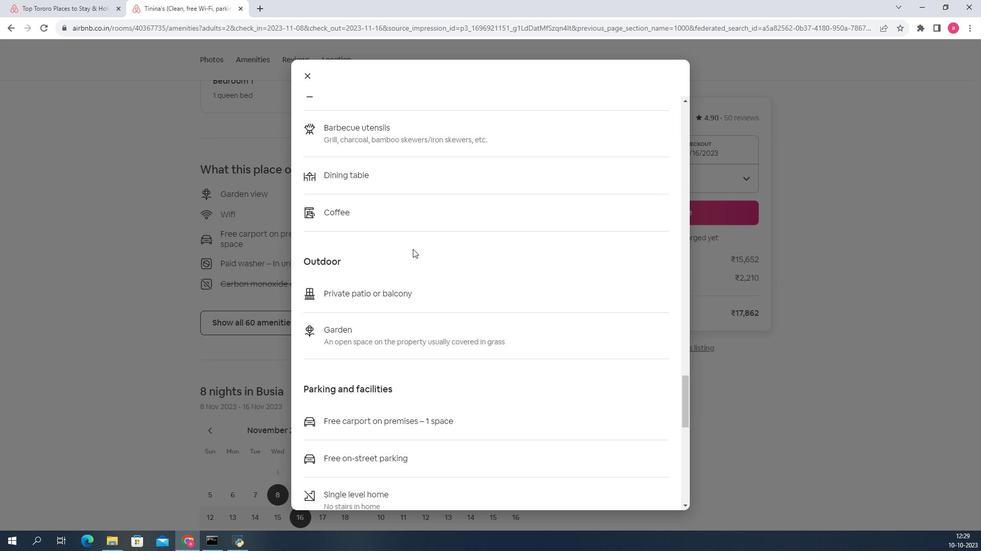 
Action: Mouse scrolled (445, 249) with delta (0, 0)
Screenshot: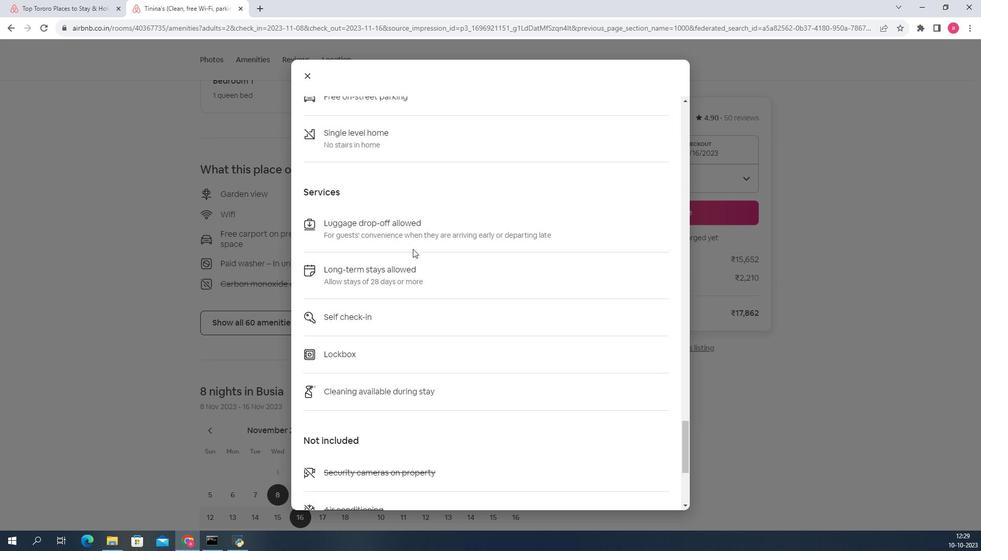 
Action: Mouse scrolled (445, 249) with delta (0, 0)
Screenshot: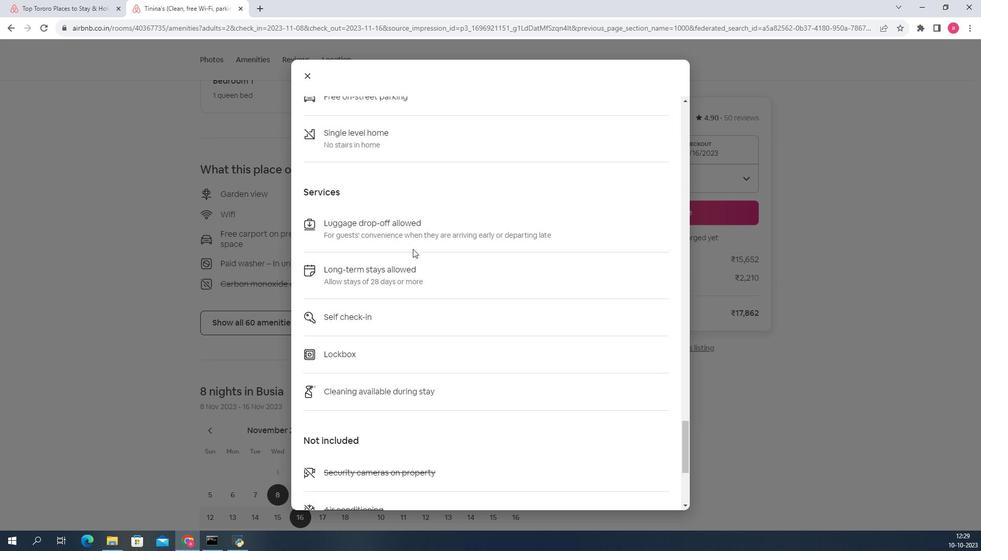 
Action: Mouse scrolled (445, 249) with delta (0, 0)
Screenshot: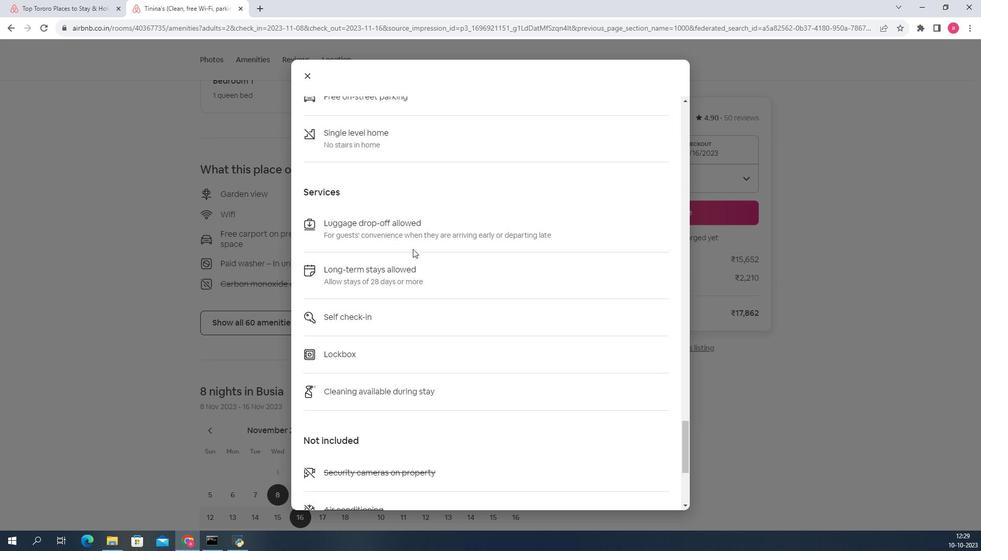 
Action: Mouse scrolled (445, 249) with delta (0, 0)
Screenshot: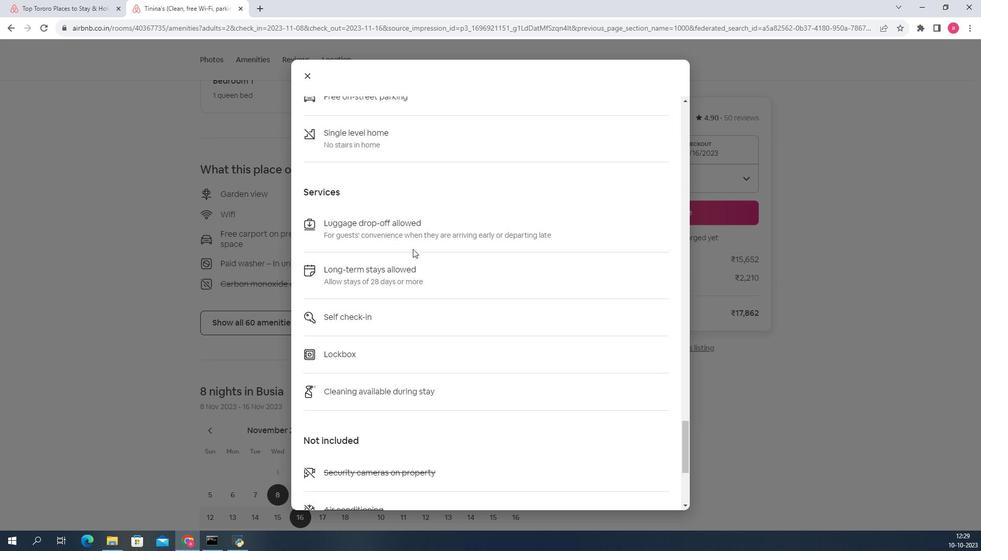 
Action: Mouse scrolled (445, 249) with delta (0, 0)
Screenshot: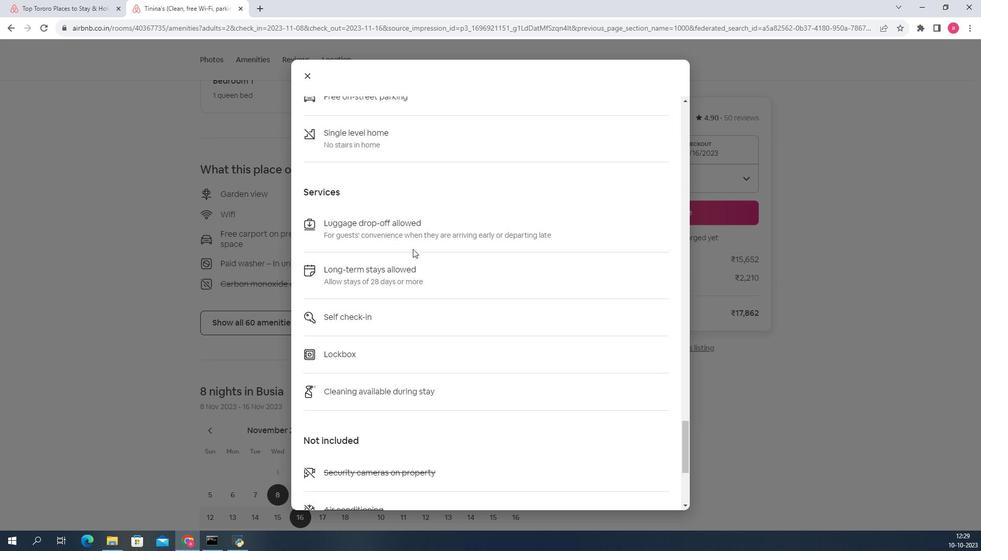 
Action: Mouse scrolled (445, 249) with delta (0, 0)
Screenshot: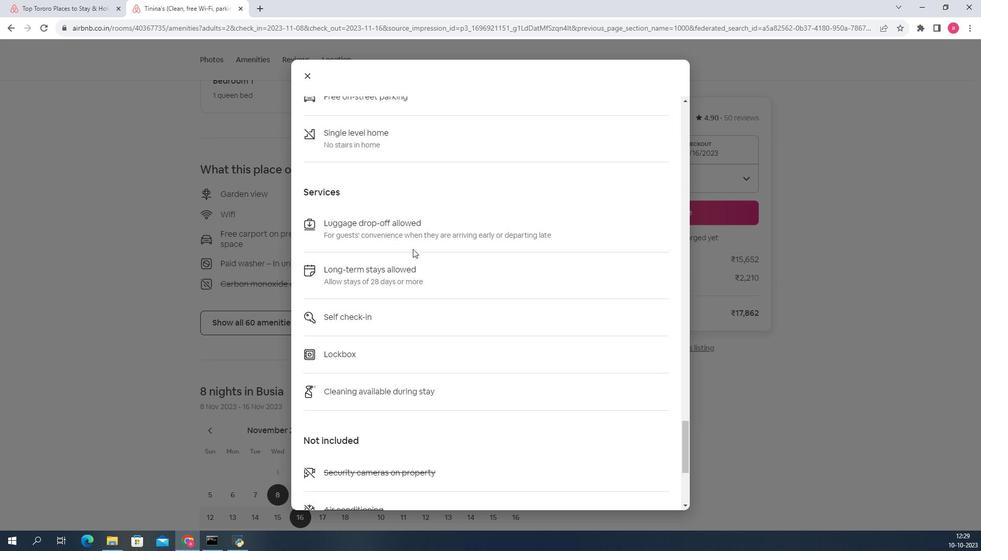 
Action: Mouse scrolled (445, 249) with delta (0, 0)
Screenshot: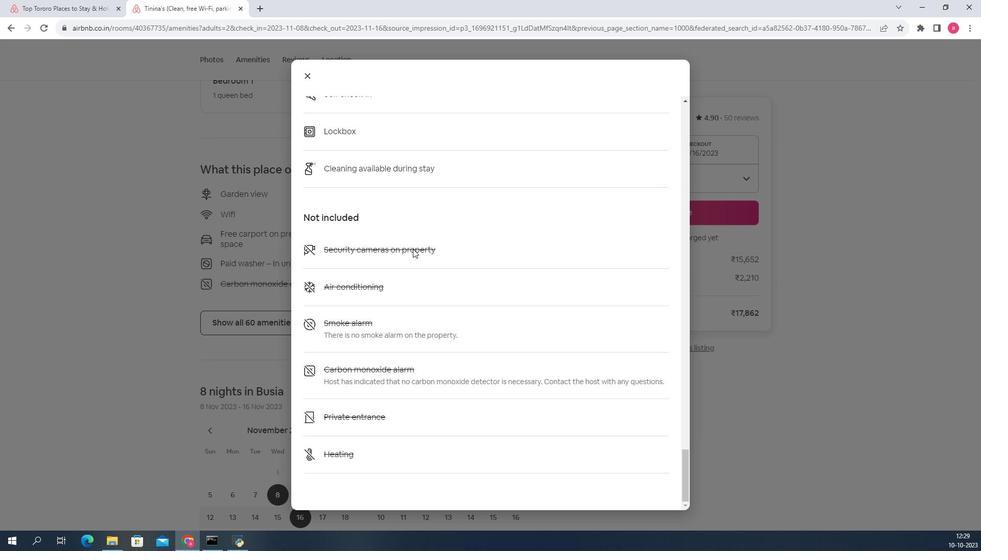 
Action: Mouse scrolled (445, 249) with delta (0, 0)
Screenshot: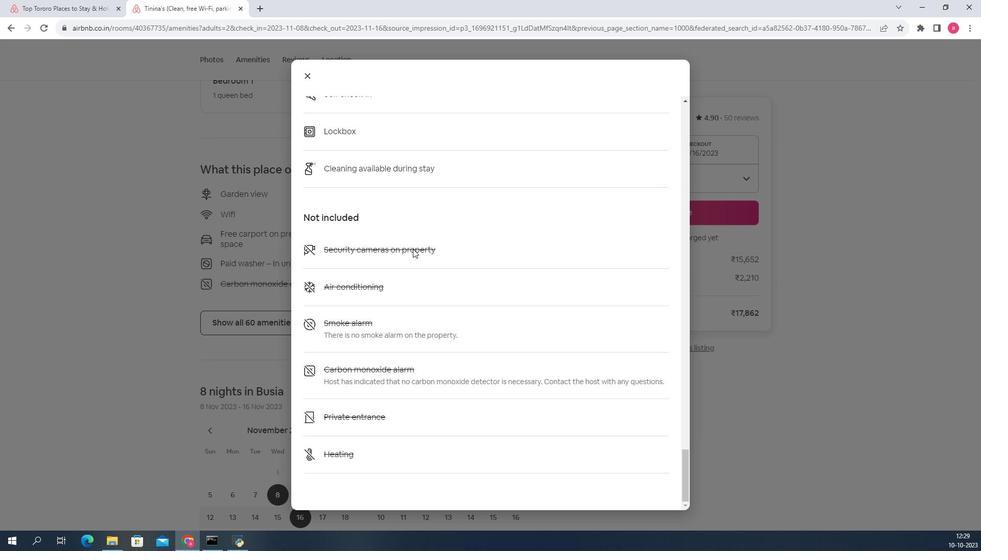 
Action: Mouse scrolled (445, 249) with delta (0, 0)
Screenshot: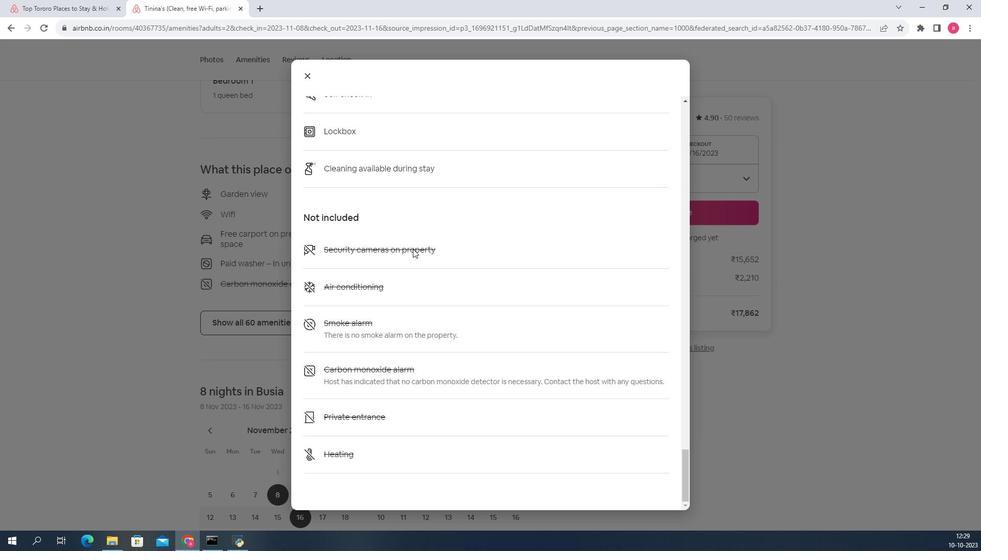 
Action: Mouse scrolled (445, 249) with delta (0, 0)
Screenshot: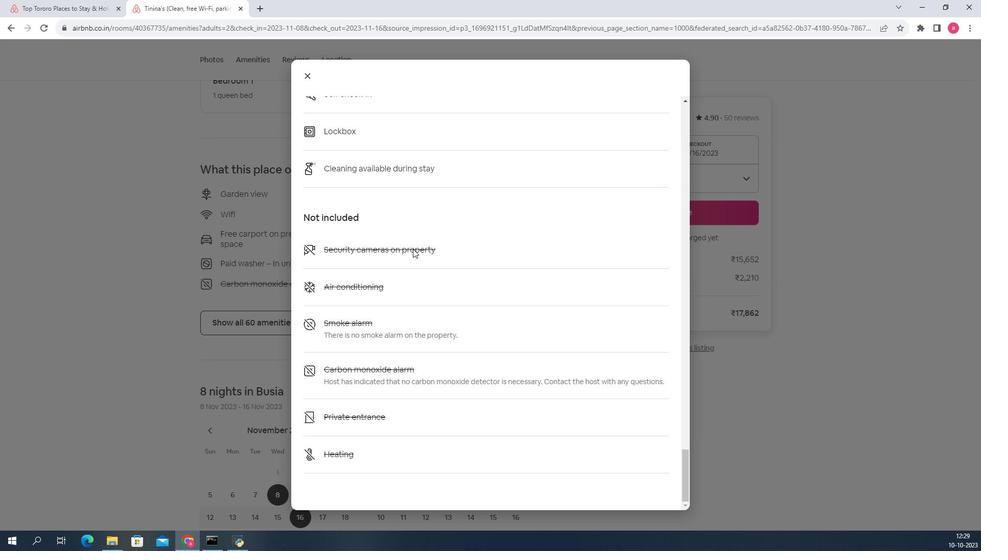 
Action: Mouse scrolled (445, 249) with delta (0, 0)
Screenshot: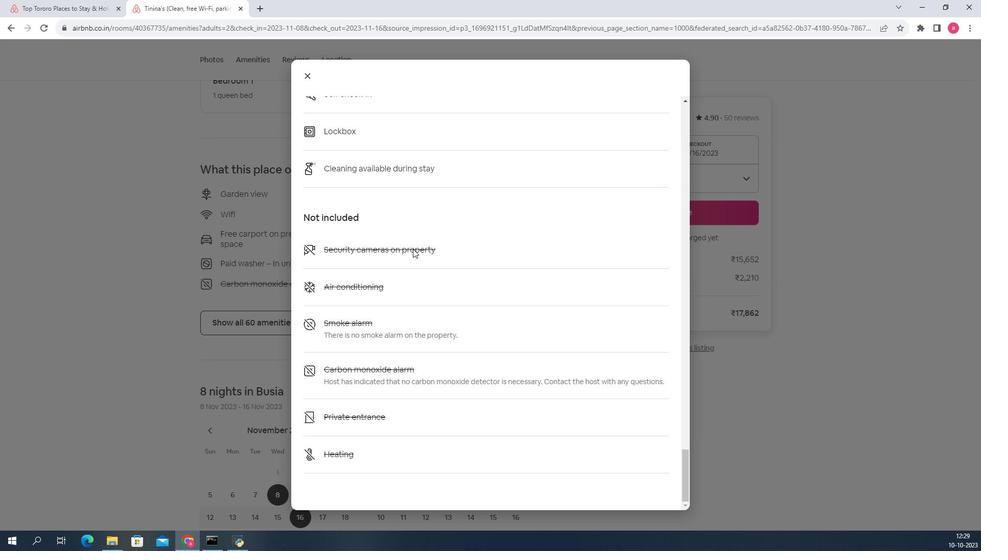 
Action: Mouse scrolled (445, 249) with delta (0, 0)
Screenshot: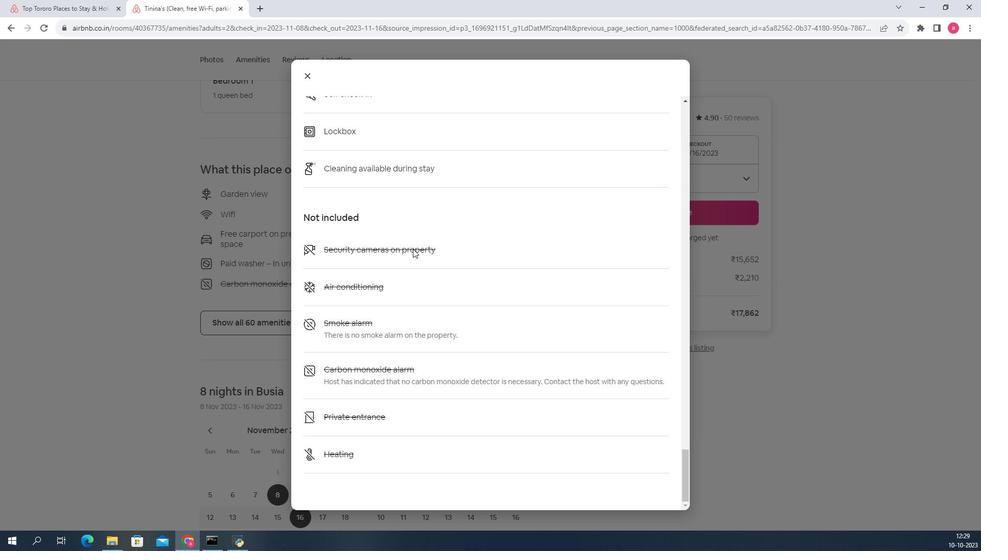 
Action: Mouse moved to (360, 137)
Screenshot: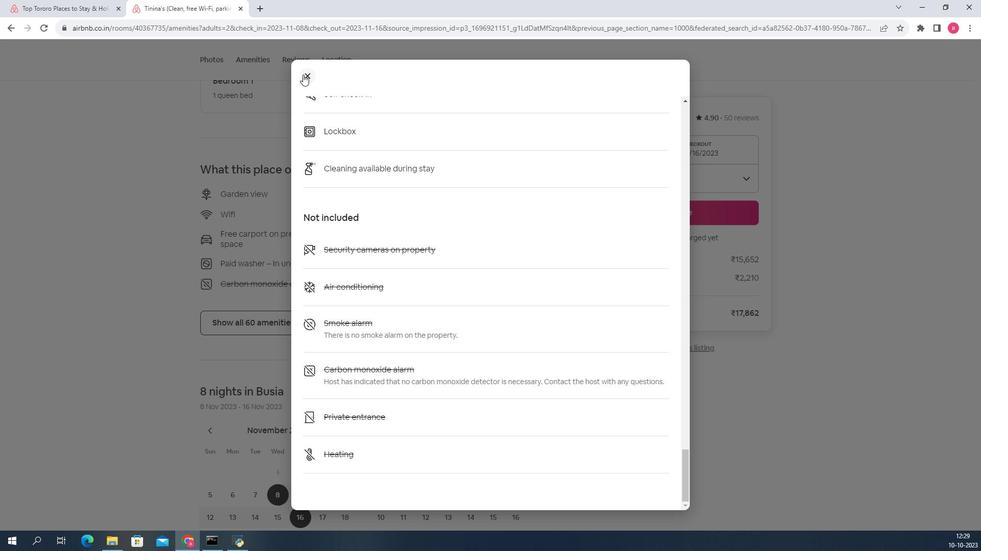 
Action: Mouse pressed left at (360, 137)
Screenshot: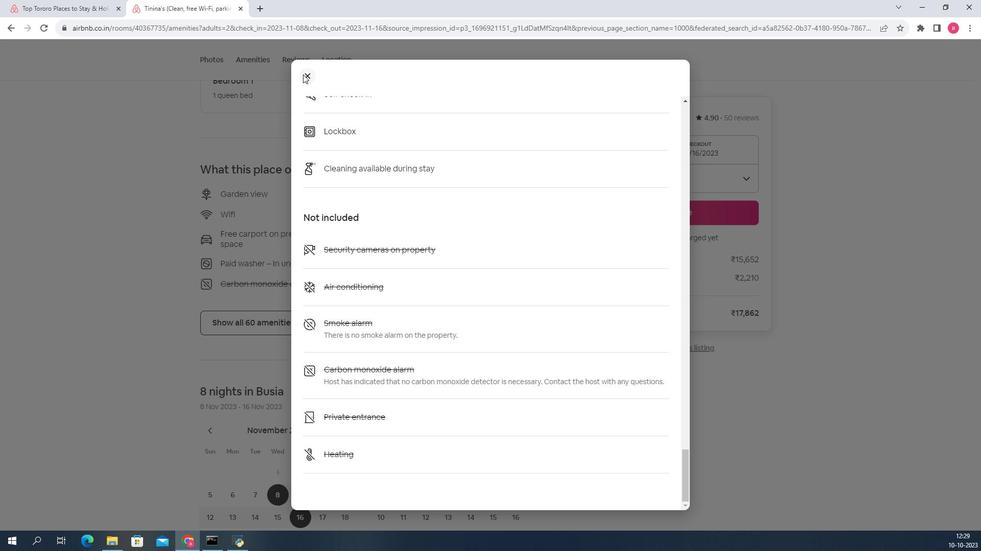 
Action: Mouse moved to (423, 270)
Screenshot: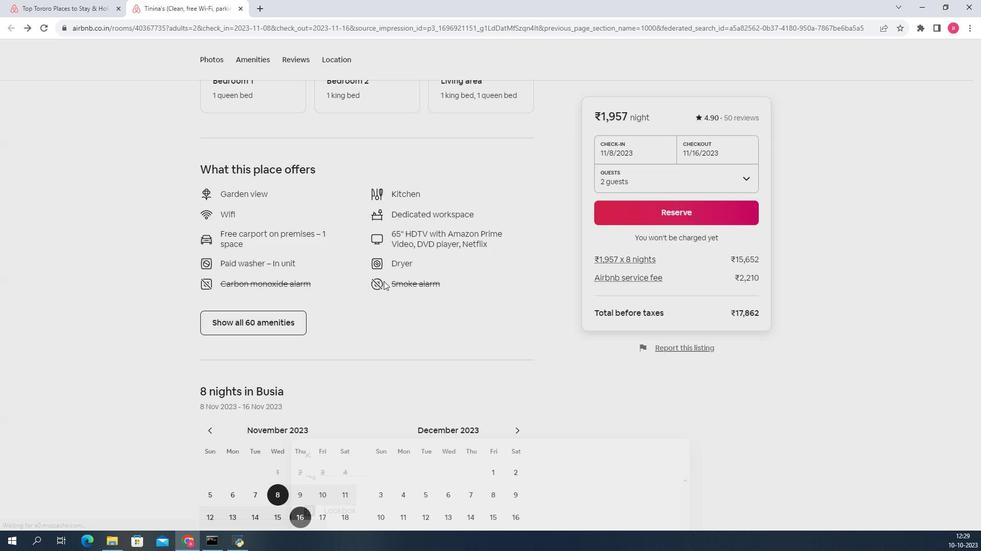 
Action: Mouse scrolled (423, 270) with delta (0, 0)
Screenshot: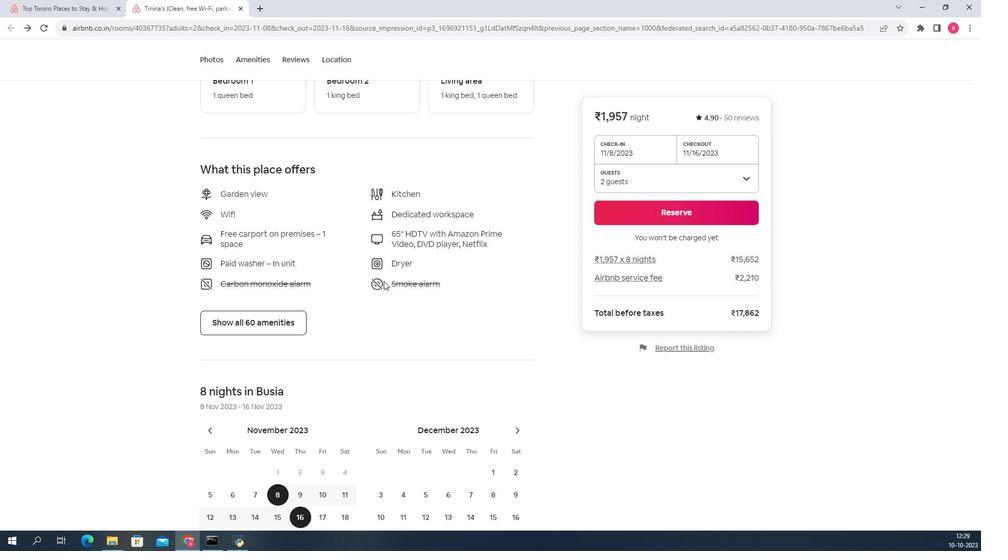 
Action: Mouse scrolled (423, 270) with delta (0, 0)
Screenshot: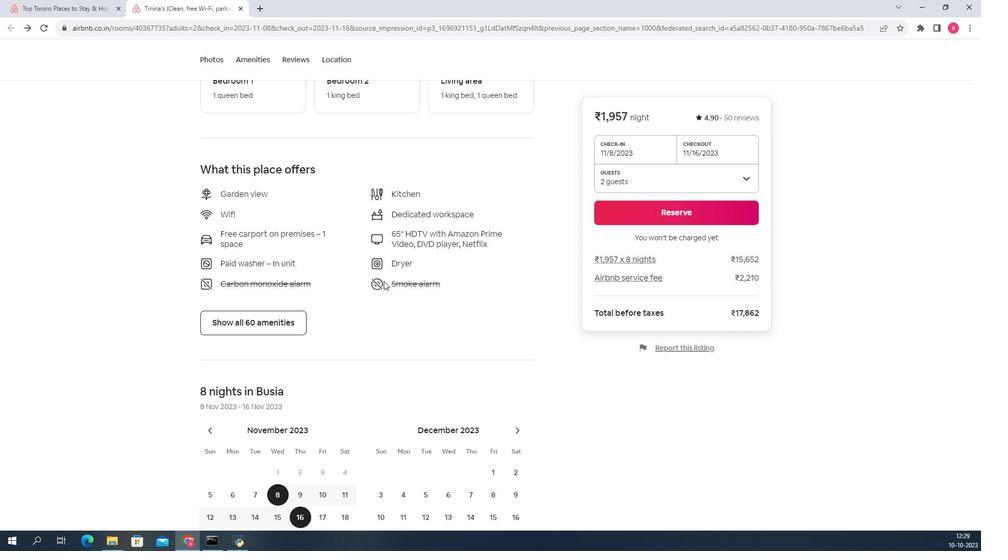 
Action: Mouse scrolled (423, 270) with delta (0, 0)
Screenshot: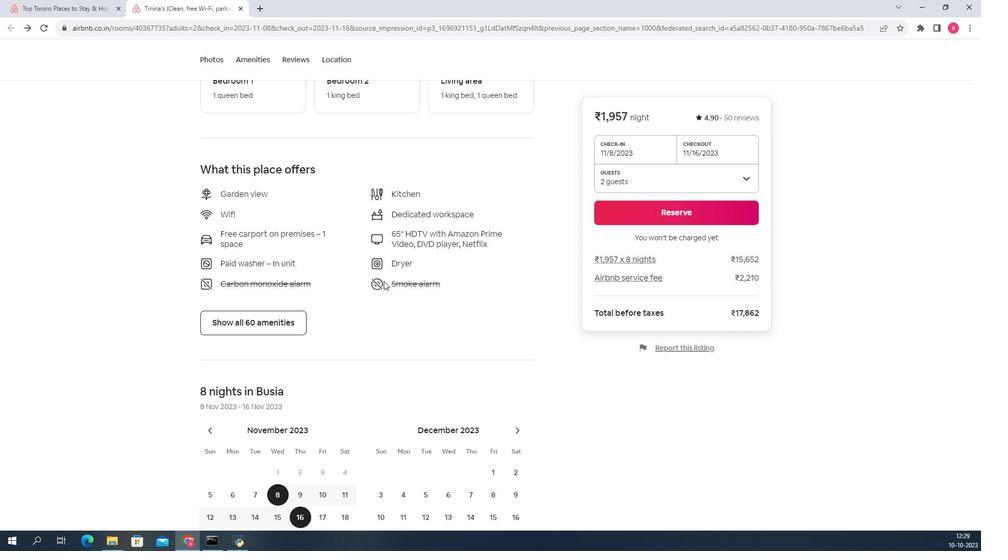 
Action: Mouse scrolled (423, 270) with delta (0, 0)
Screenshot: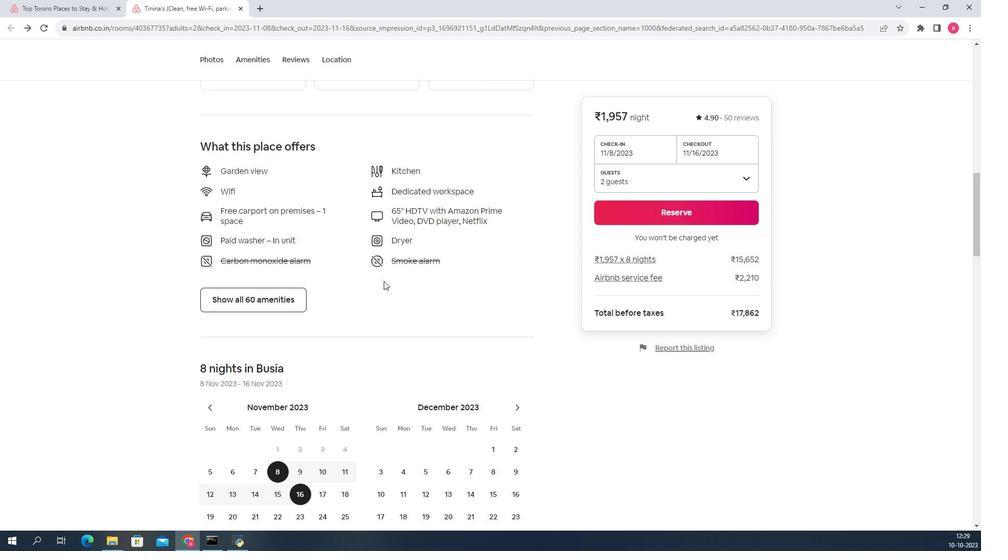 
Action: Mouse scrolled (423, 270) with delta (0, 0)
Screenshot: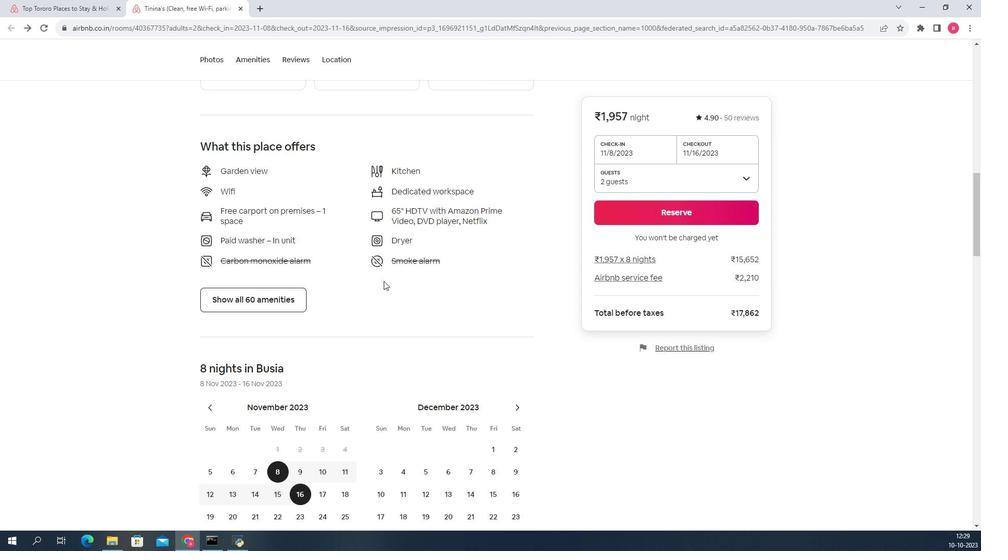 
Action: Mouse scrolled (423, 270) with delta (0, 0)
Screenshot: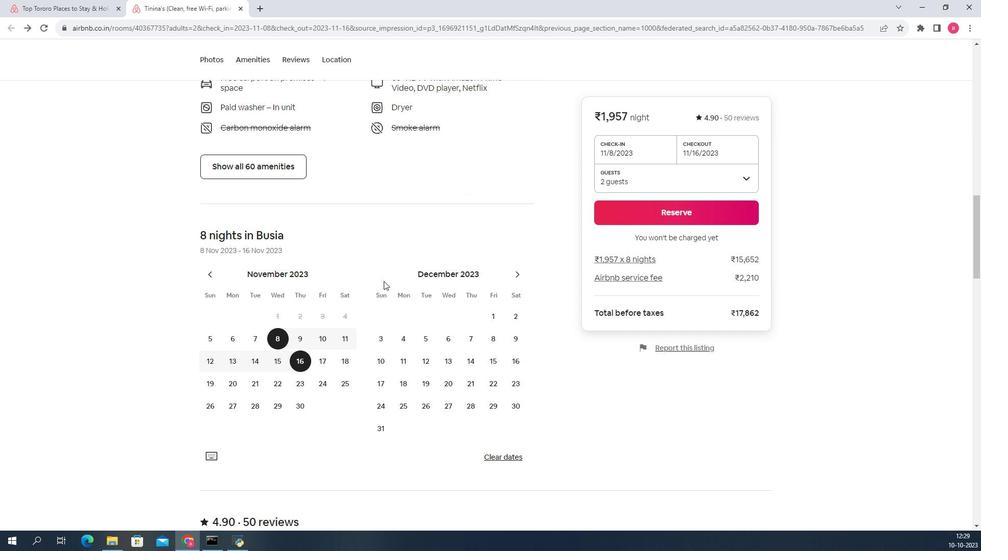 
Action: Mouse scrolled (423, 270) with delta (0, 0)
Screenshot: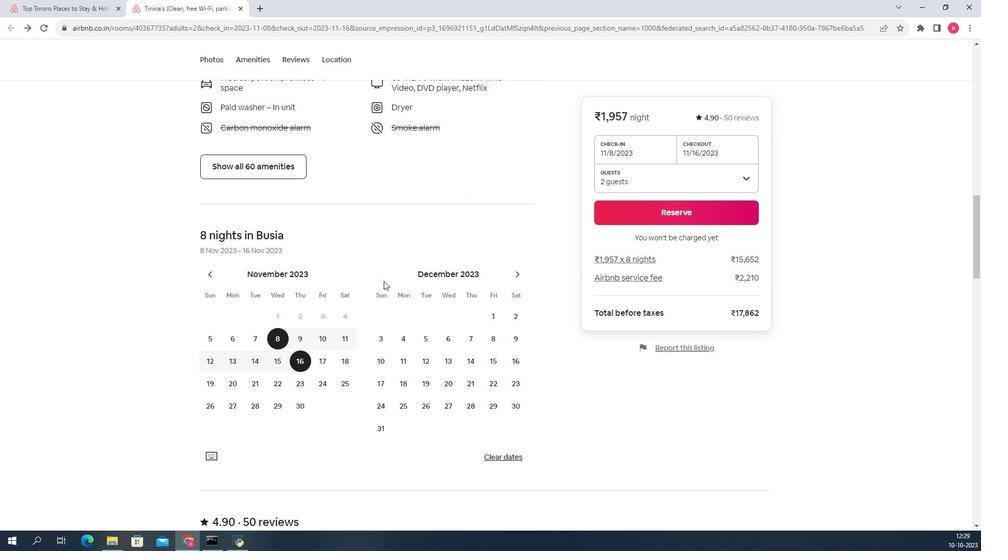 
Action: Mouse scrolled (423, 270) with delta (0, 0)
Screenshot: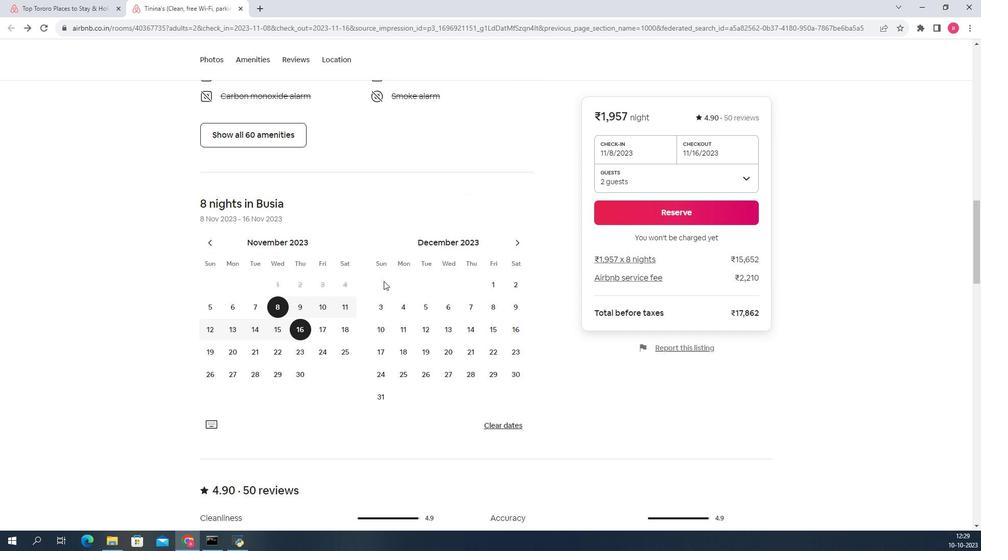 
Action: Mouse scrolled (423, 270) with delta (0, 0)
Screenshot: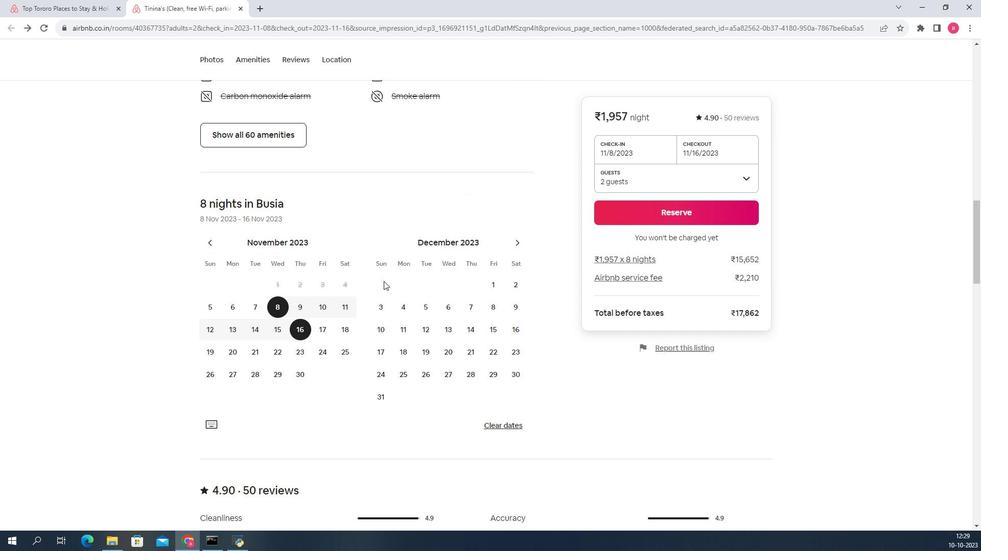 
Action: Mouse scrolled (423, 270) with delta (0, 0)
Screenshot: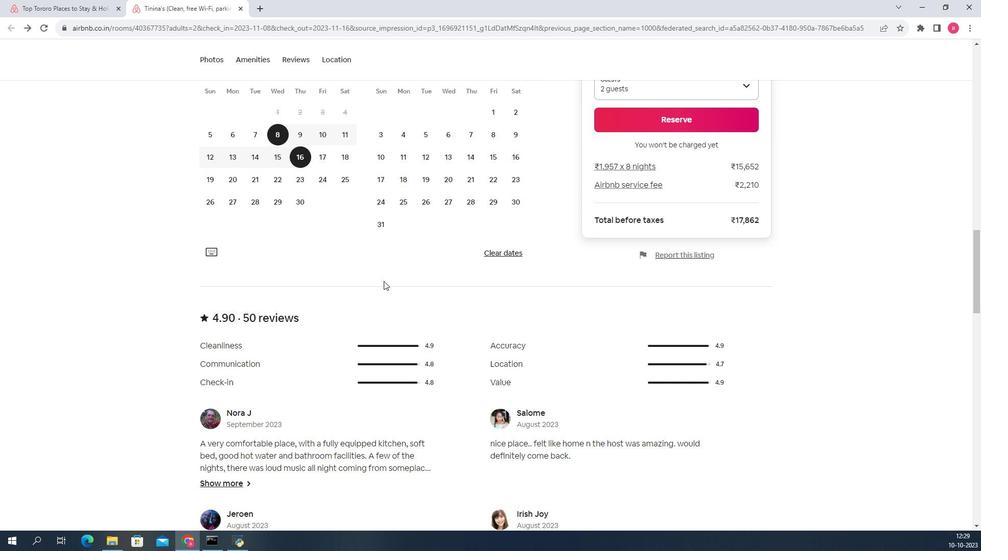 
Action: Mouse scrolled (423, 270) with delta (0, 0)
Screenshot: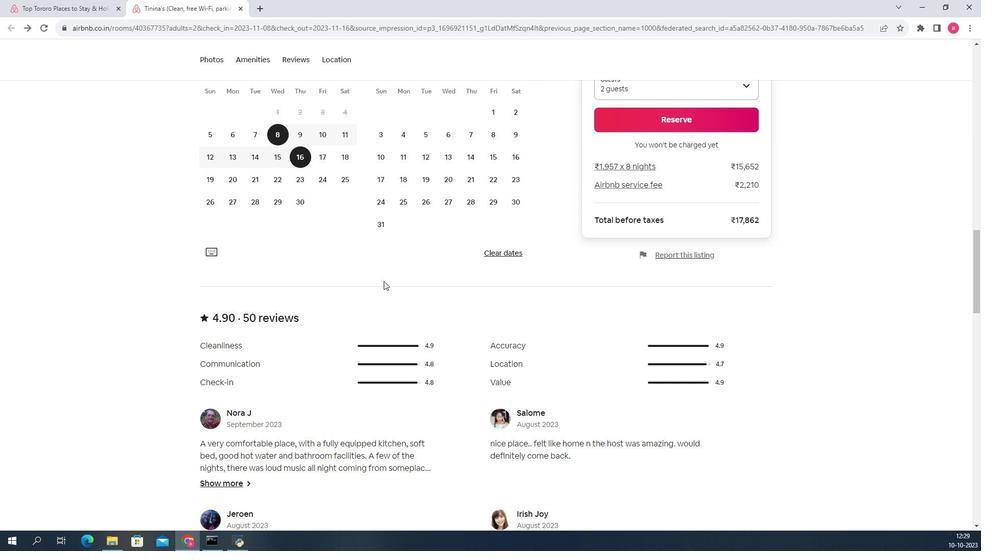 
Action: Mouse scrolled (423, 270) with delta (0, 0)
Screenshot: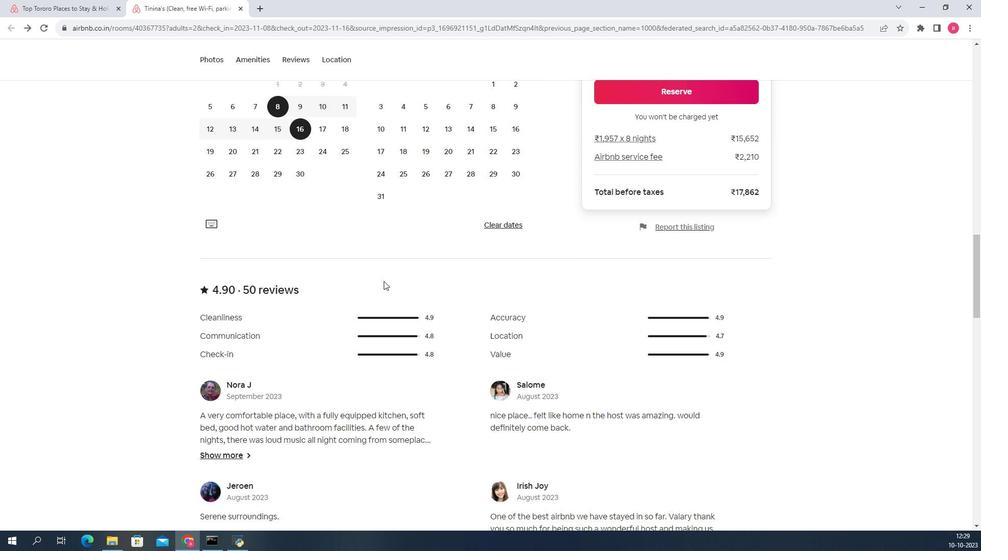 
Action: Mouse scrolled (423, 270) with delta (0, 0)
Screenshot: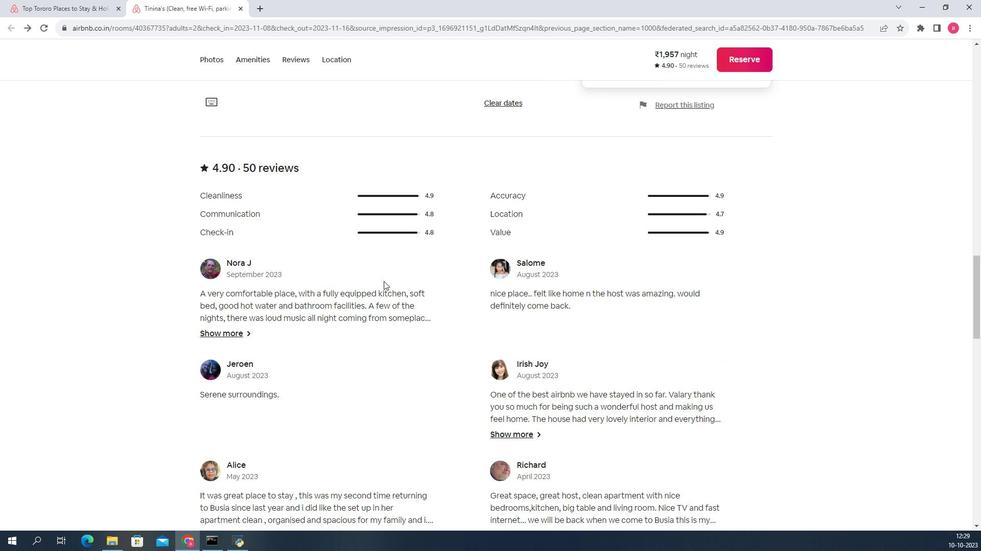 
Action: Mouse scrolled (423, 270) with delta (0, 0)
Screenshot: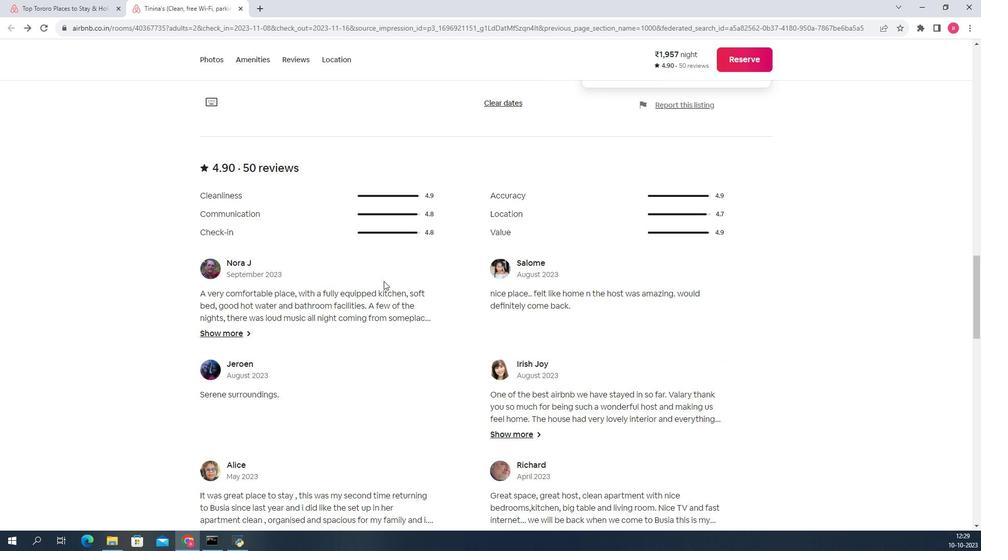 
Action: Mouse scrolled (423, 270) with delta (0, 0)
Screenshot: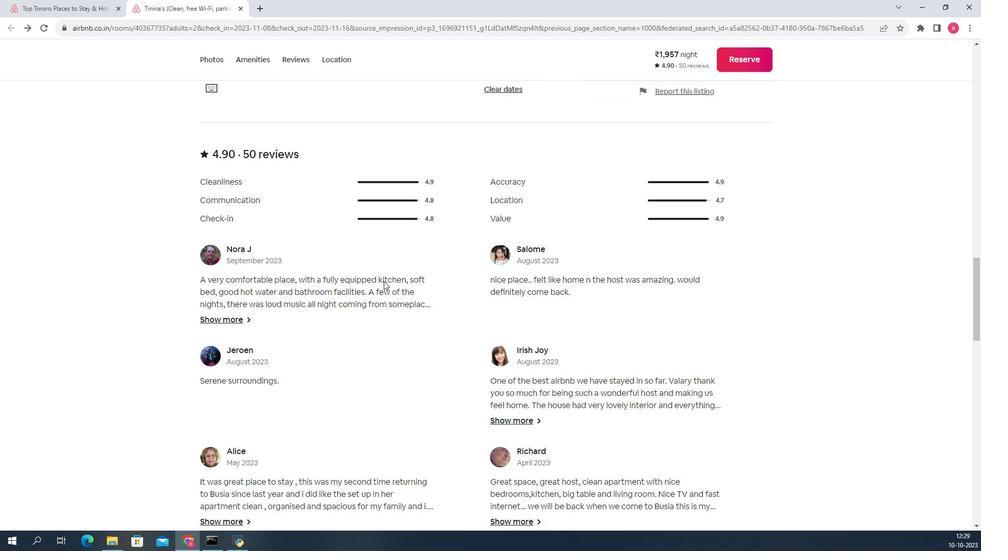 
Action: Mouse scrolled (423, 270) with delta (0, 0)
Screenshot: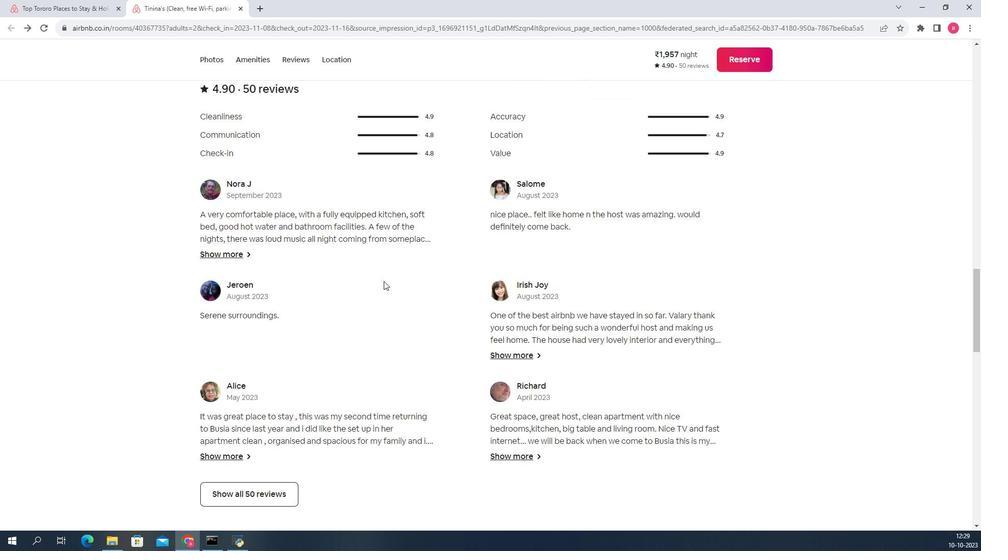 
Action: Mouse scrolled (423, 270) with delta (0, 0)
Screenshot: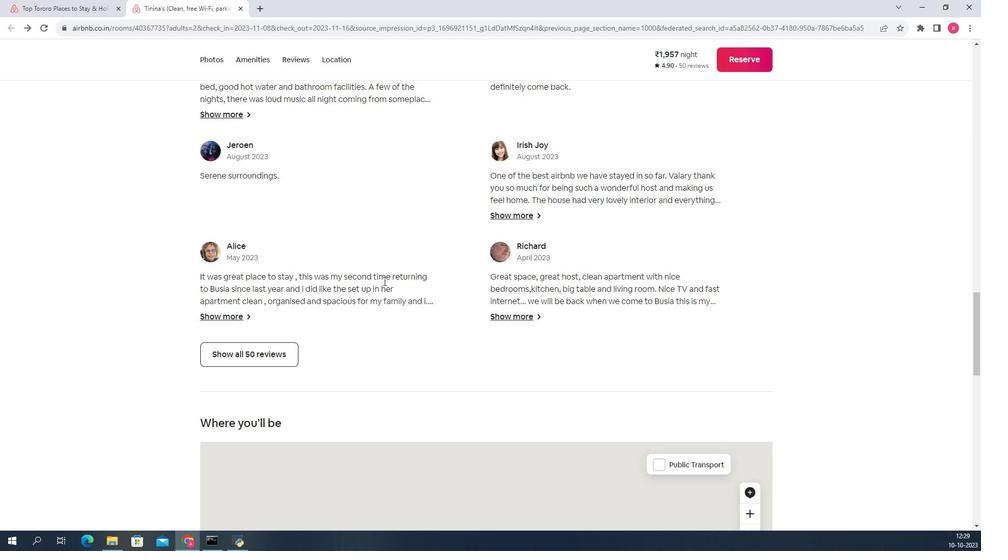 
Action: Mouse scrolled (423, 270) with delta (0, 0)
Screenshot: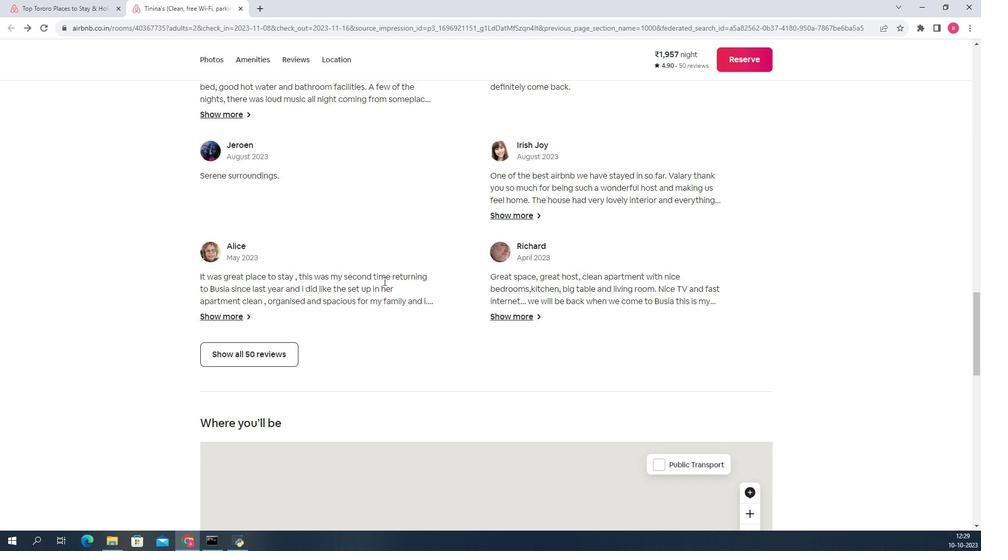
Action: Mouse scrolled (423, 270) with delta (0, 0)
Screenshot: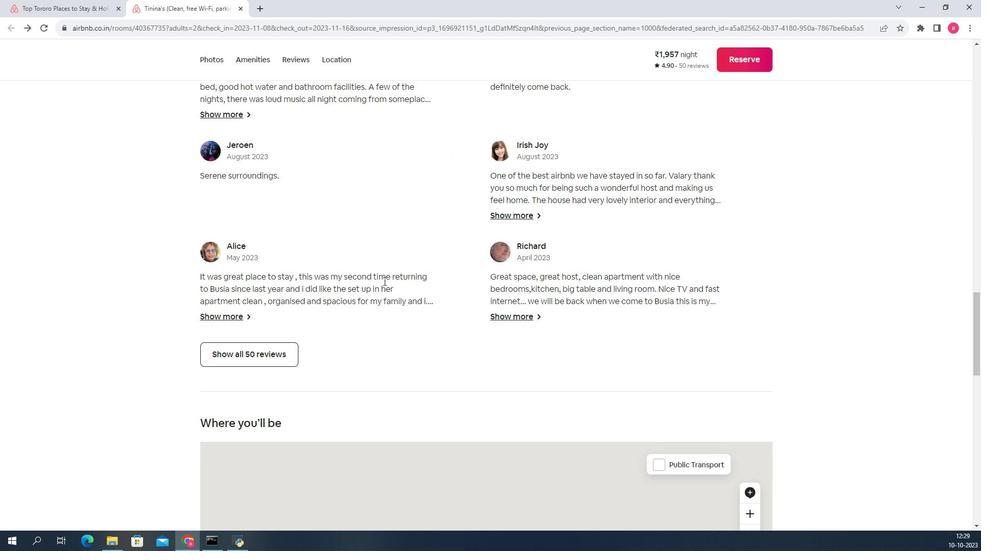 
Action: Mouse scrolled (423, 270) with delta (0, 0)
Screenshot: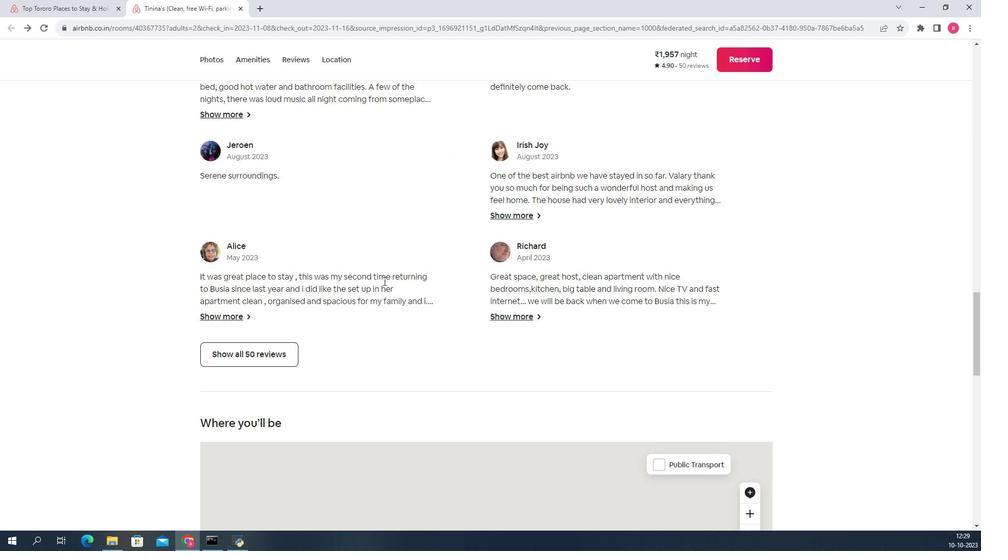
Action: Mouse scrolled (423, 270) with delta (0, 0)
Screenshot: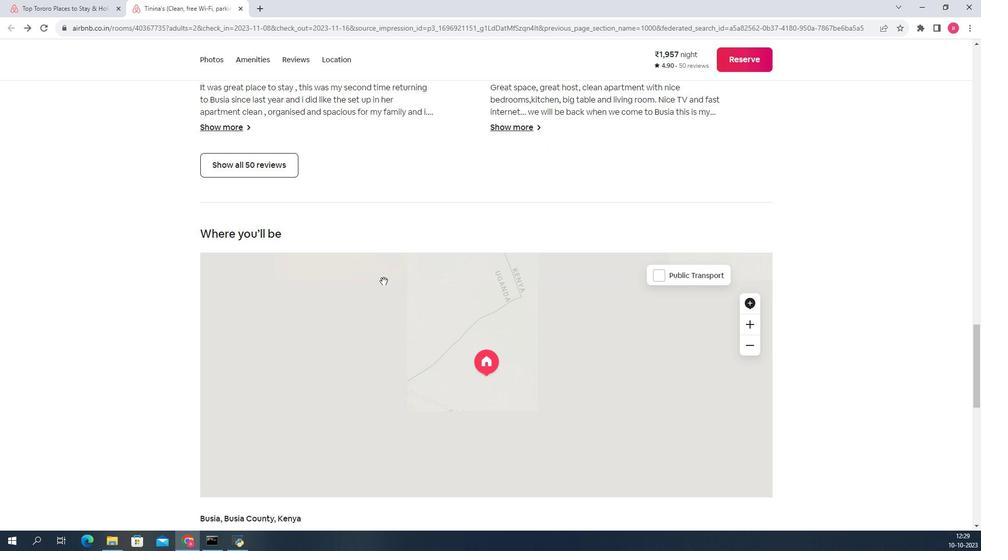 
Action: Mouse scrolled (423, 270) with delta (0, 0)
Screenshot: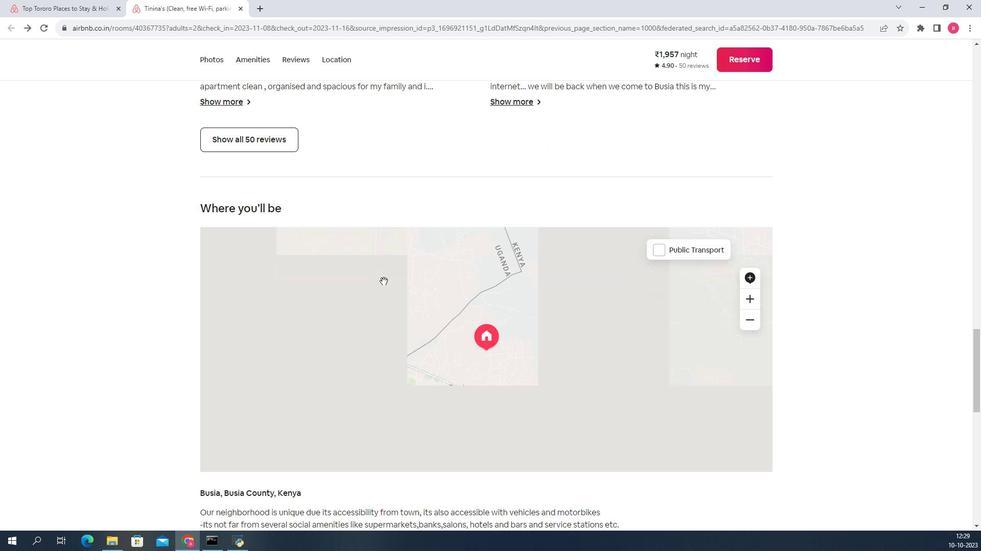 
Action: Mouse scrolled (423, 270) with delta (0, 0)
Screenshot: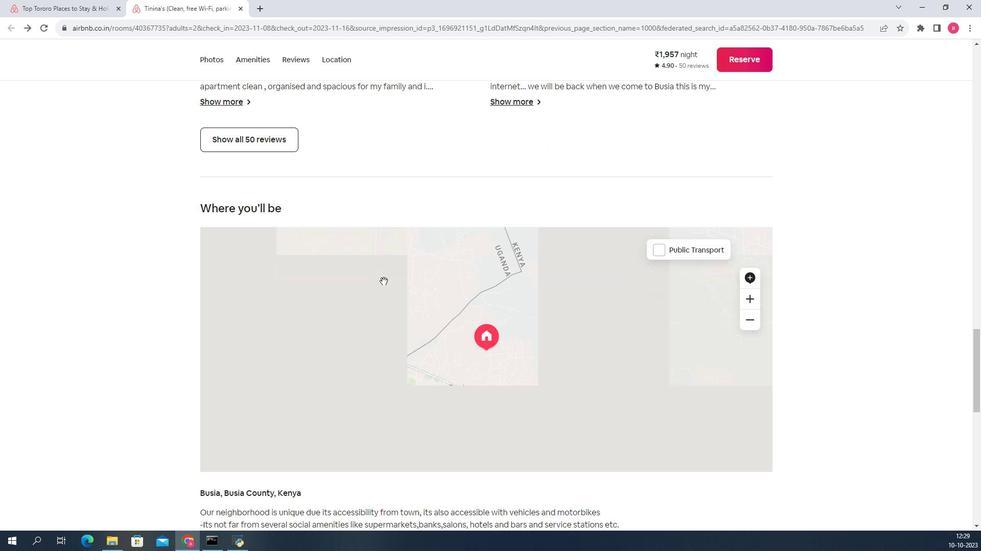 
Action: Mouse scrolled (423, 270) with delta (0, 0)
Screenshot: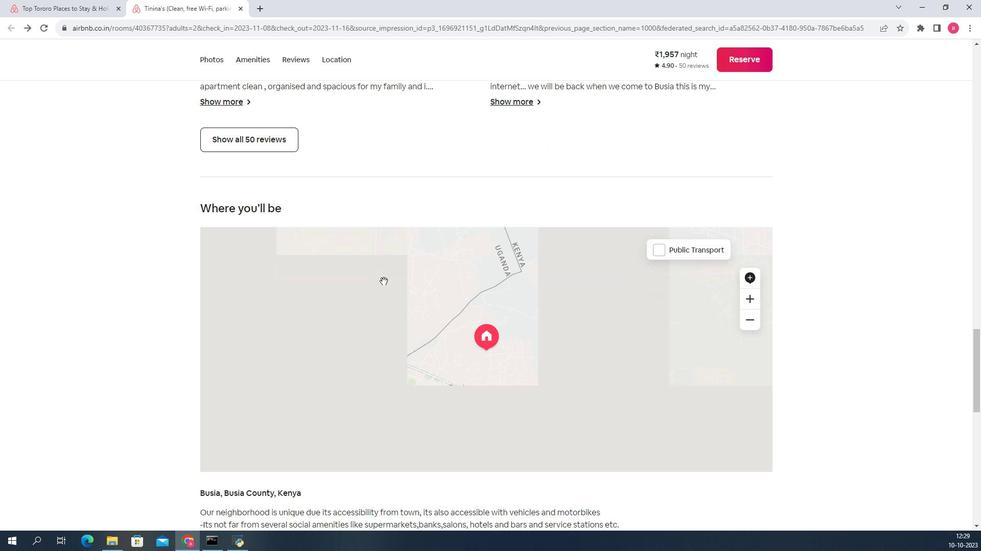 
Action: Mouse scrolled (423, 270) with delta (0, 0)
Screenshot: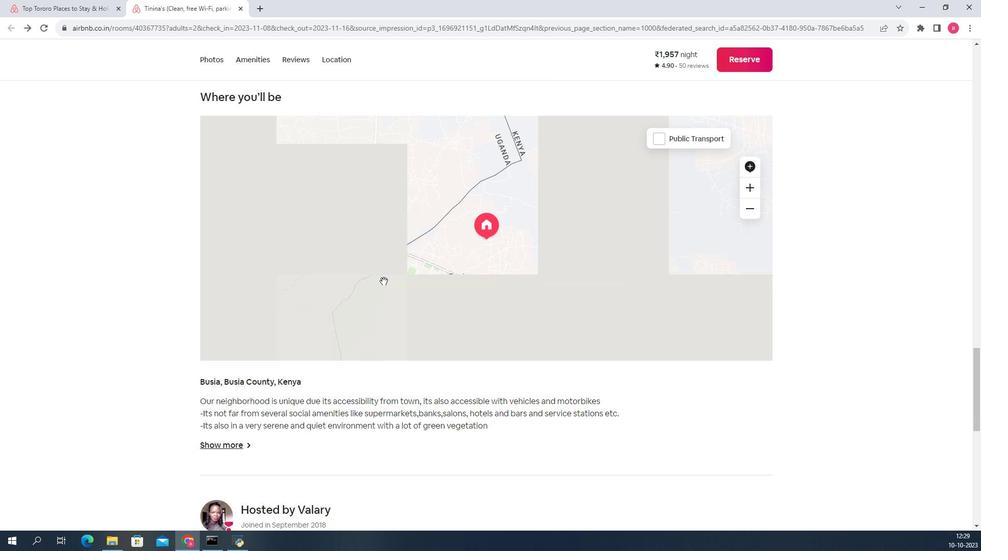 
Action: Mouse scrolled (423, 270) with delta (0, 0)
Screenshot: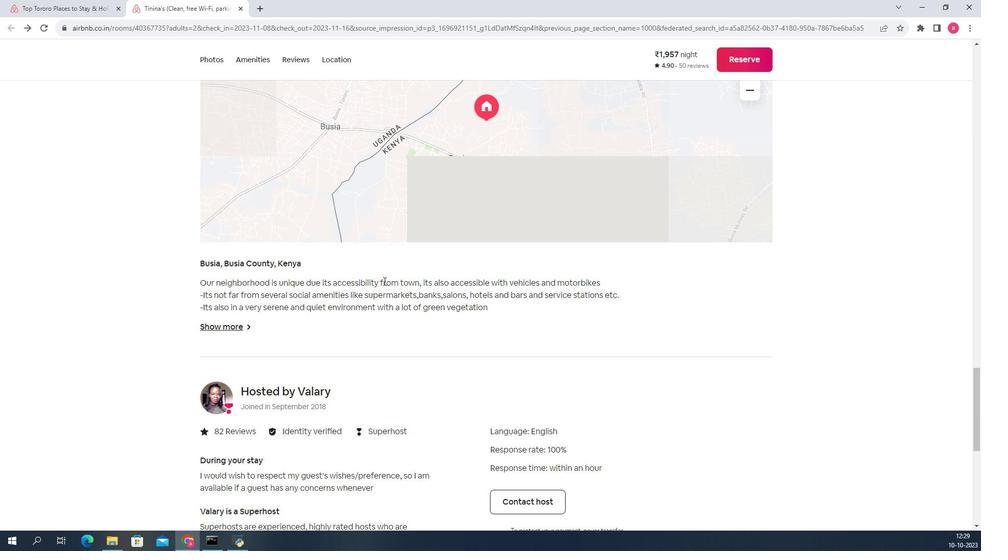 
Action: Mouse scrolled (423, 270) with delta (0, 0)
Screenshot: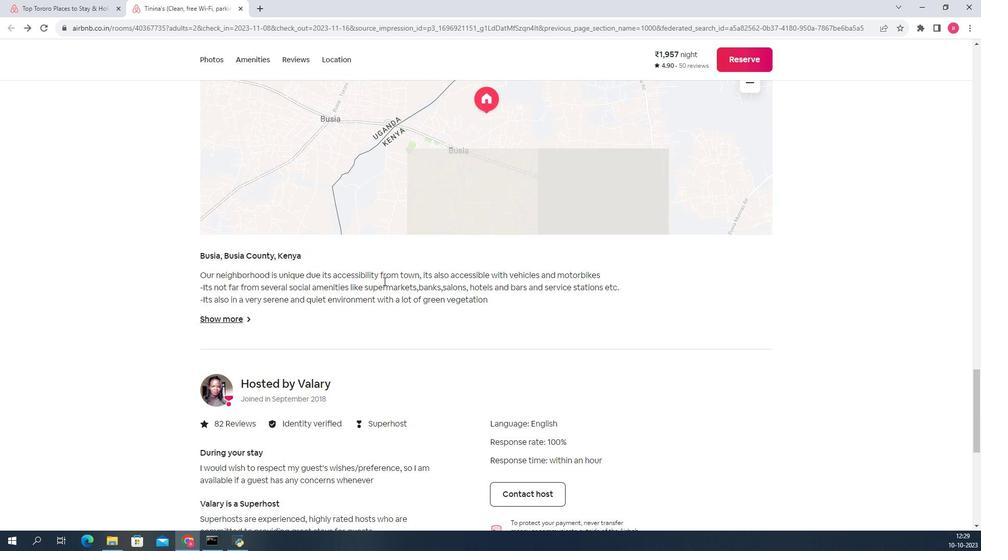 
Action: Mouse scrolled (423, 270) with delta (0, 0)
Screenshot: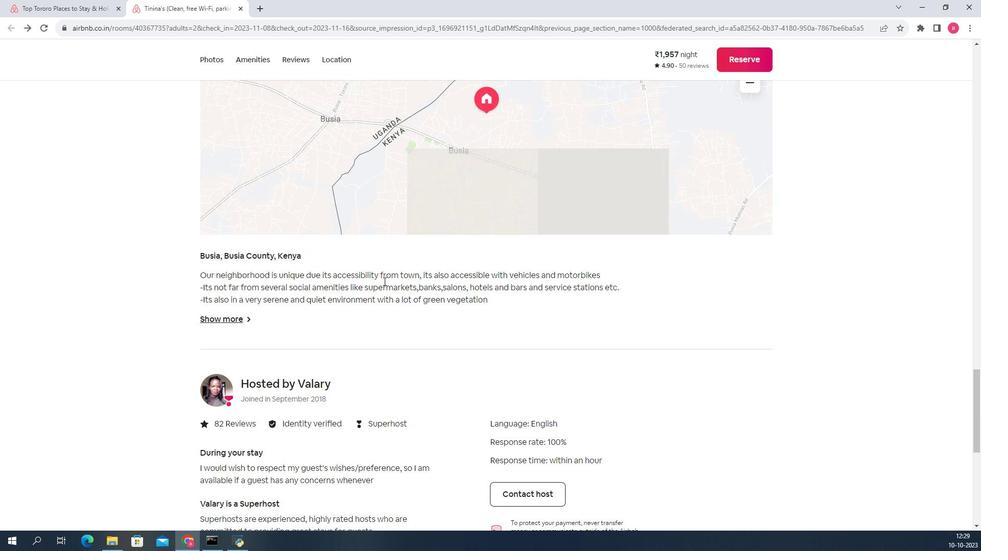 
Action: Mouse scrolled (423, 270) with delta (0, 0)
Screenshot: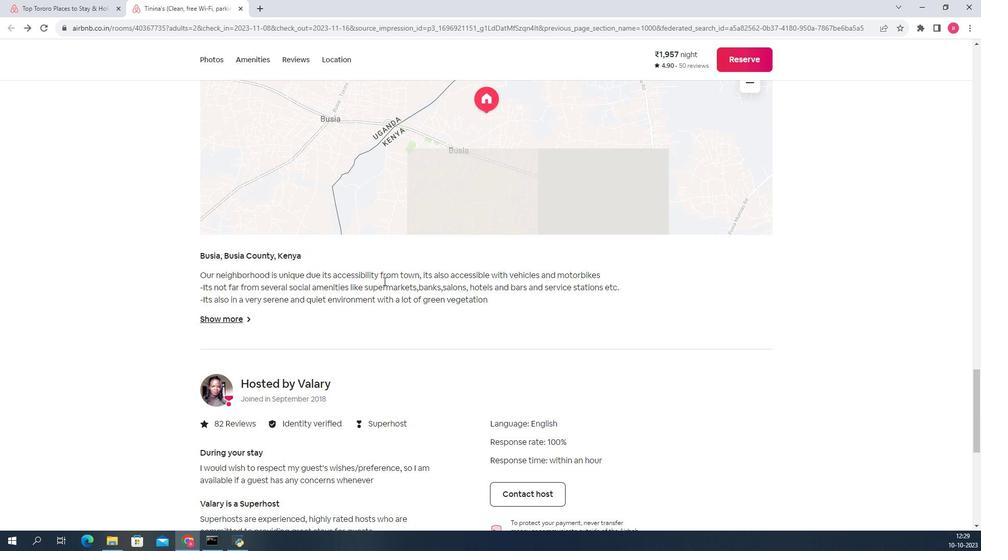 
Action: Mouse scrolled (423, 270) with delta (0, 0)
Screenshot: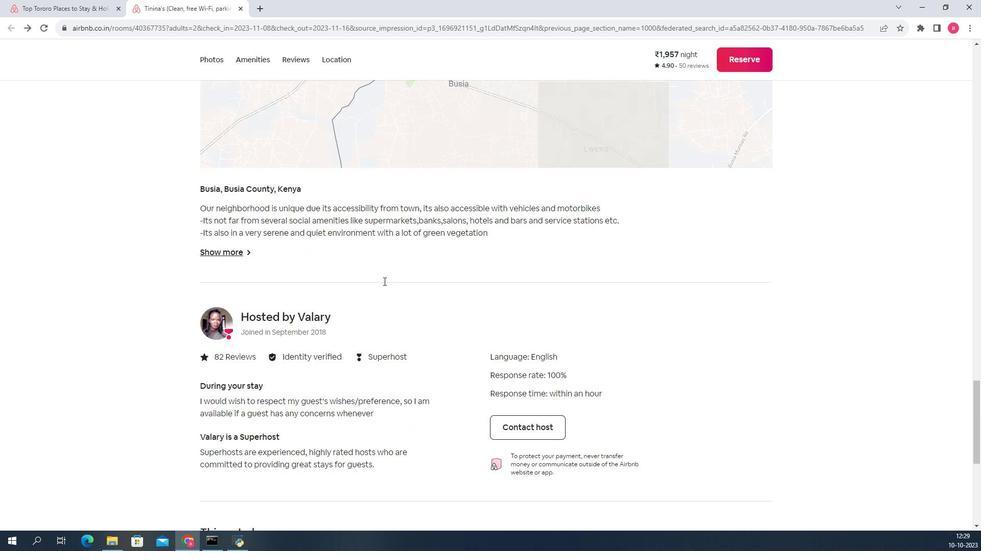 
Action: Mouse scrolled (423, 270) with delta (0, 0)
Screenshot: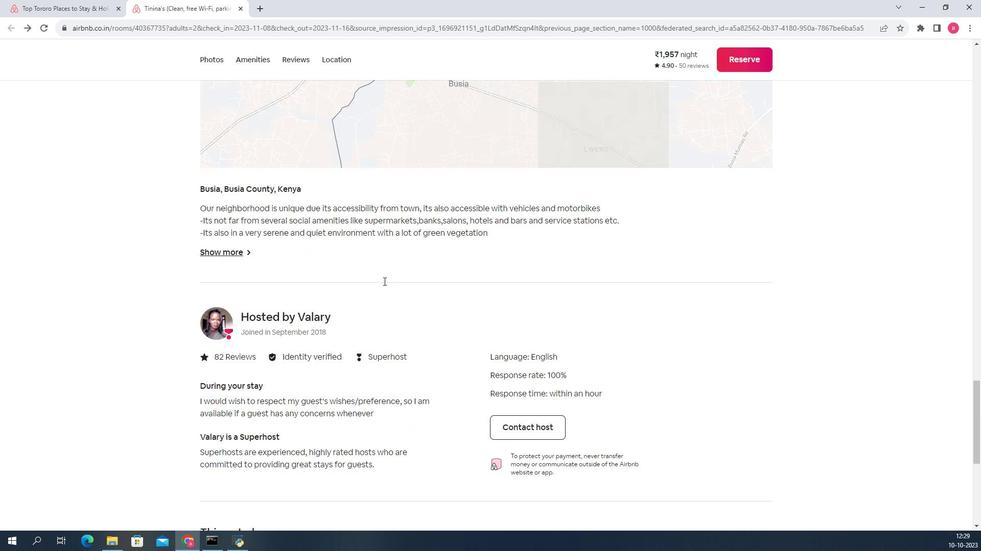 
Action: Mouse scrolled (423, 270) with delta (0, 0)
Screenshot: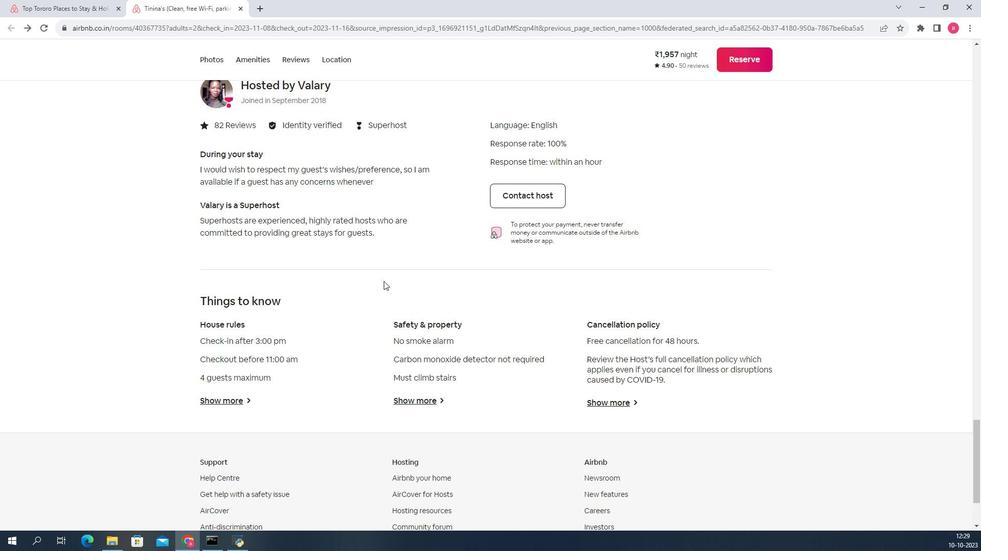 
Action: Mouse scrolled (423, 270) with delta (0, 0)
Screenshot: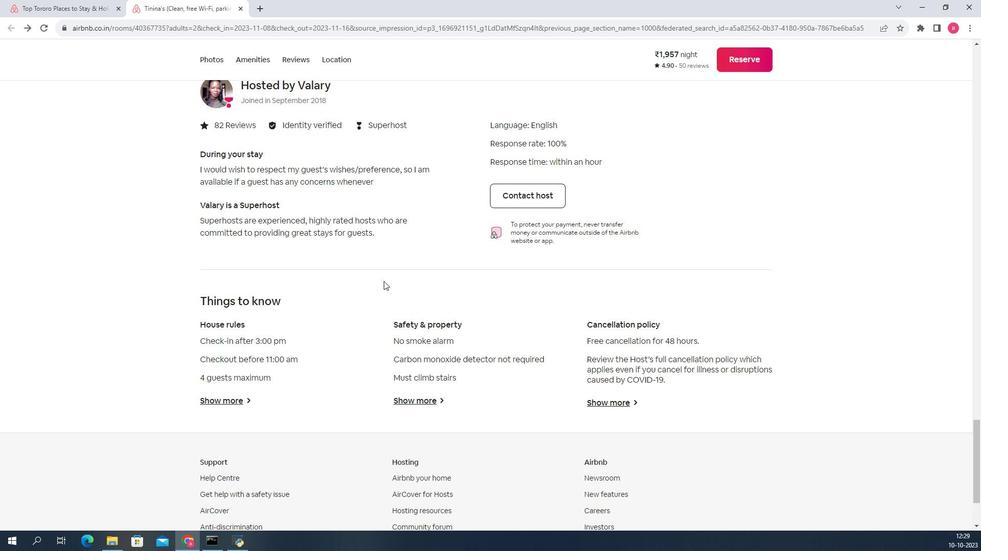 
Action: Mouse scrolled (423, 270) with delta (0, 0)
Screenshot: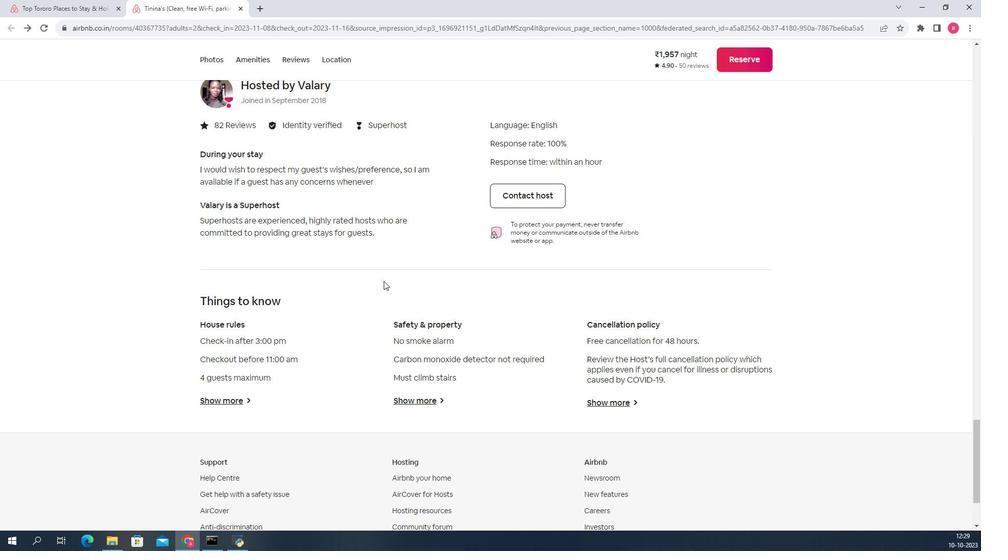 
Action: Mouse scrolled (423, 270) with delta (0, 0)
Screenshot: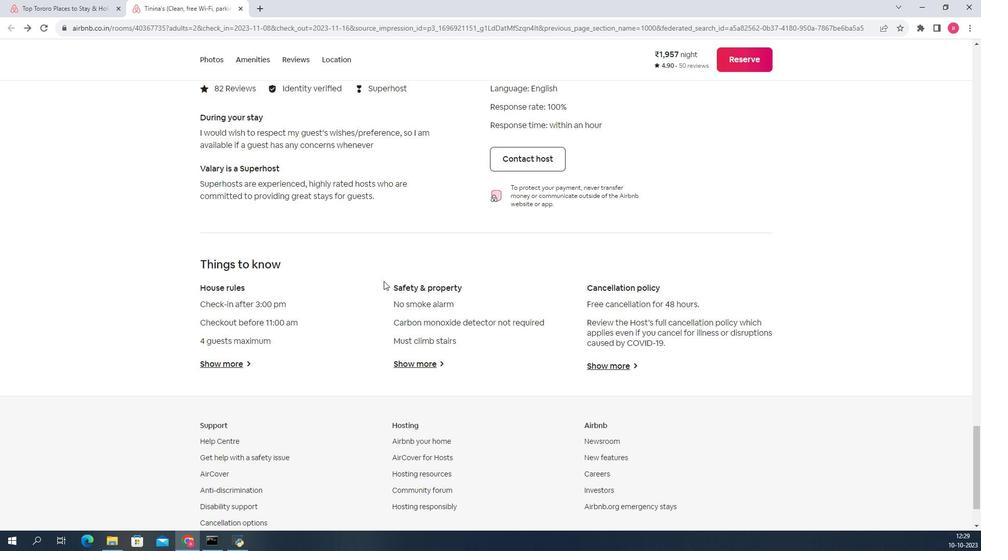 
Action: Mouse scrolled (423, 270) with delta (0, 0)
Screenshot: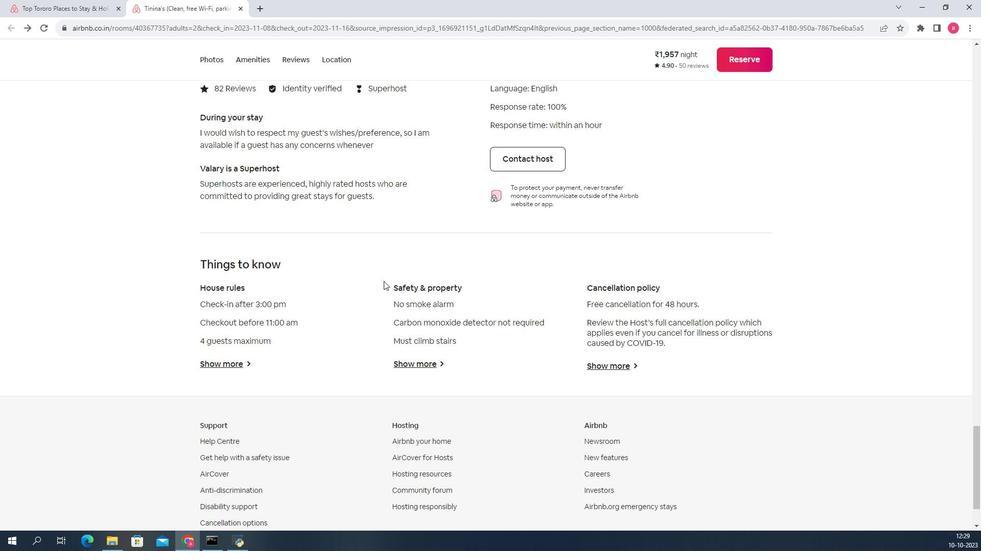 
Action: Mouse scrolled (423, 270) with delta (0, 0)
Screenshot: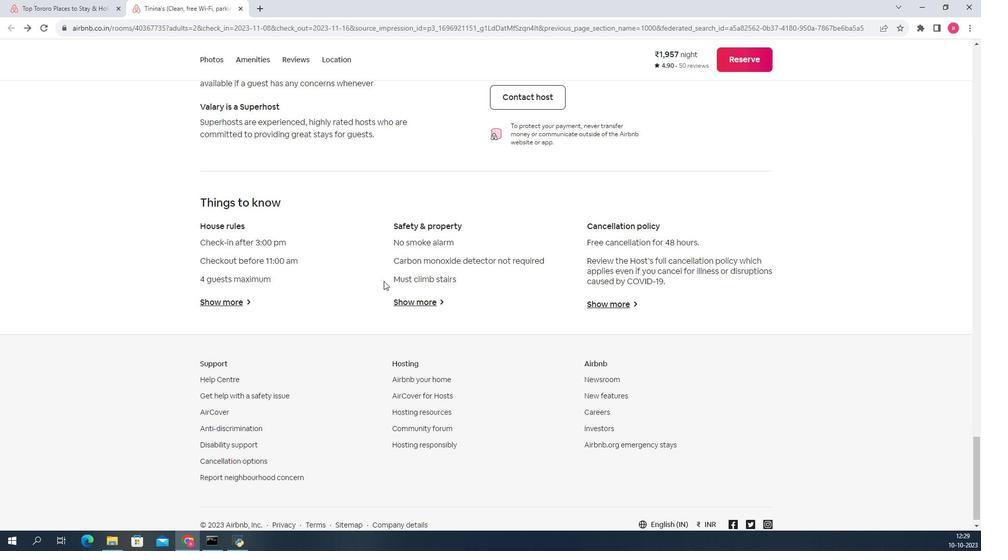 
Action: Mouse scrolled (423, 270) with delta (0, 0)
Screenshot: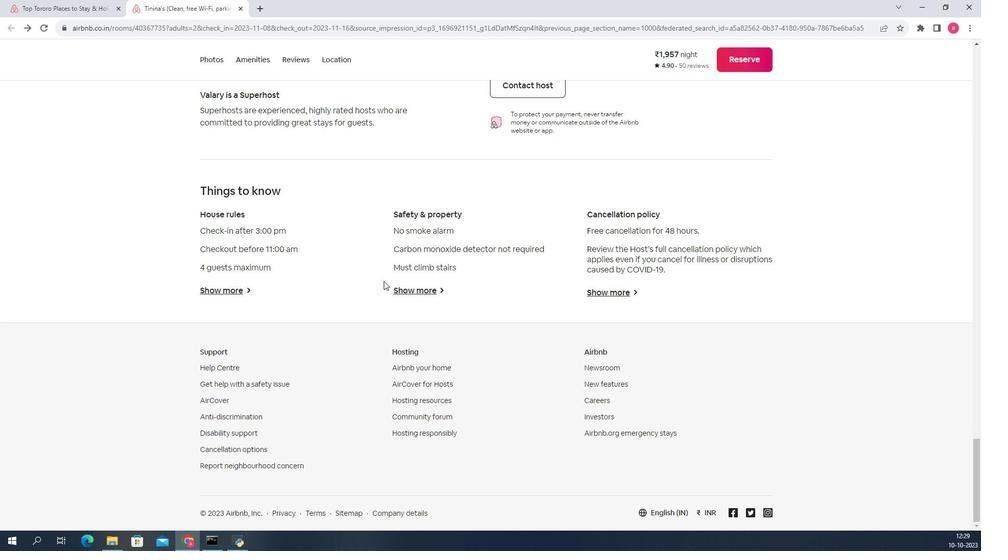 
Action: Mouse scrolled (423, 270) with delta (0, 0)
Screenshot: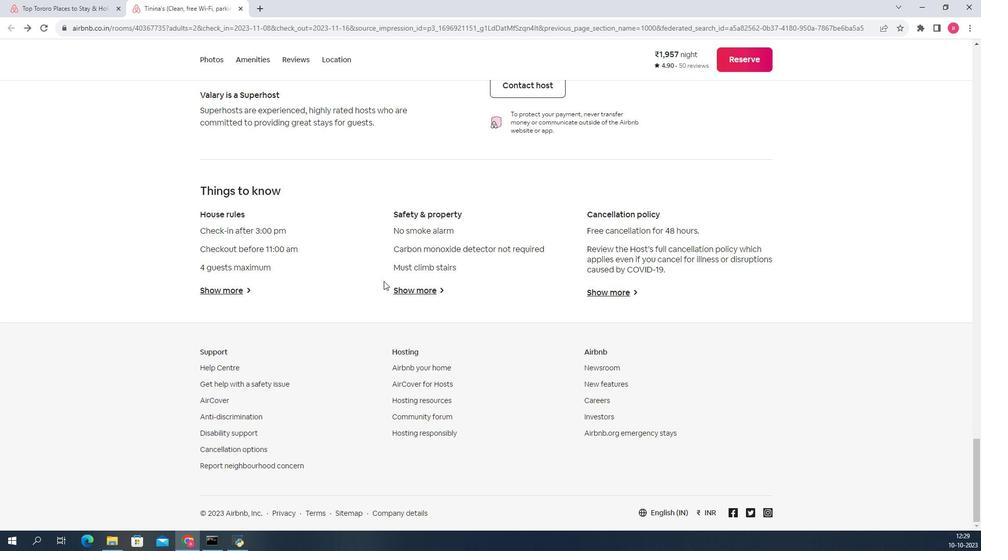 
Action: Mouse scrolled (423, 270) with delta (0, 0)
Screenshot: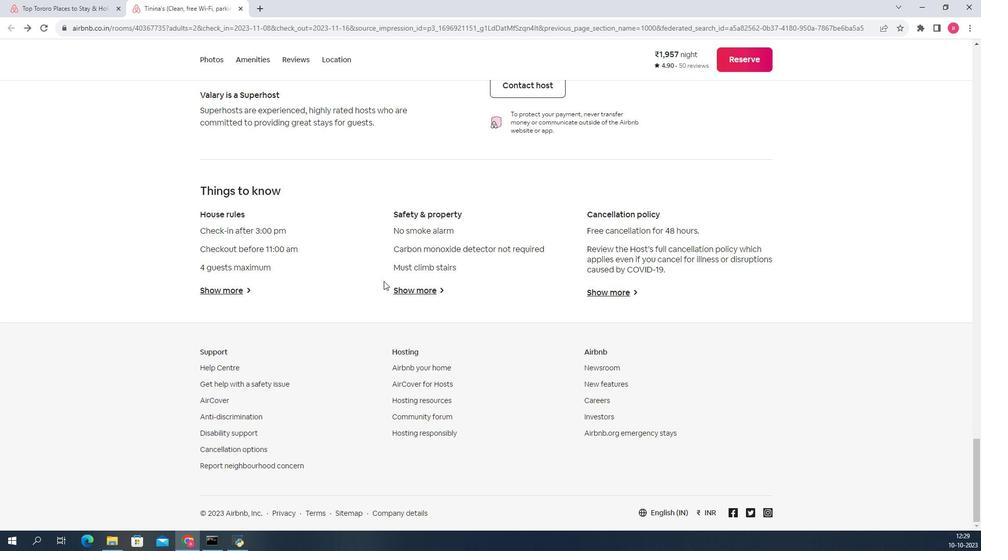
Action: Mouse scrolled (423, 270) with delta (0, 0)
Screenshot: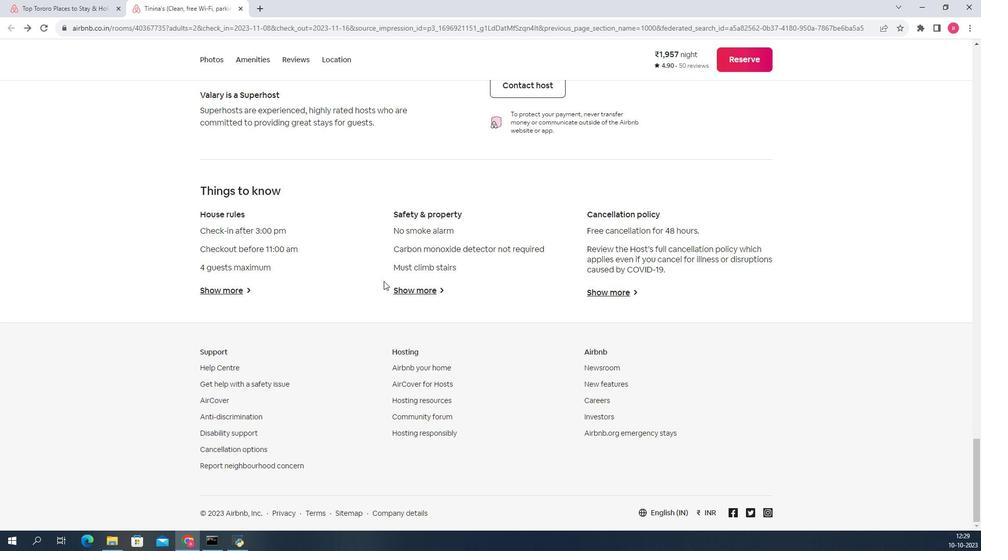 
Action: Mouse moved to (211, 90)
Screenshot: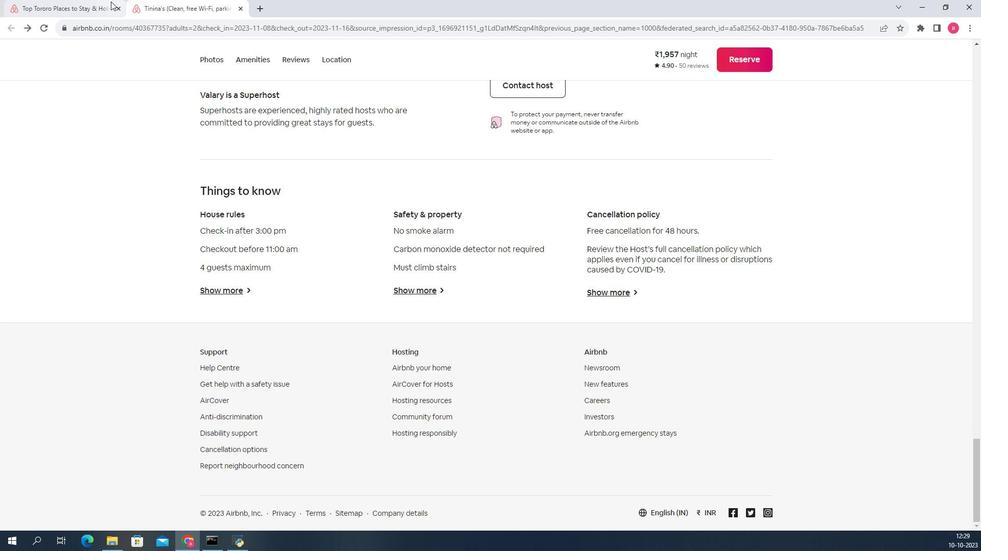 
Action: Mouse pressed left at (211, 90)
Screenshot: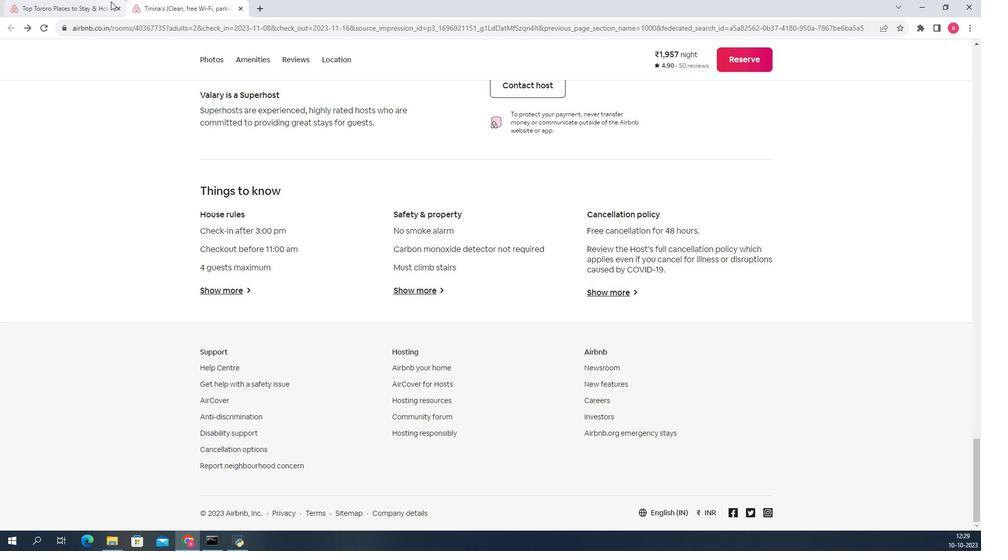 
Action: Mouse moved to (428, 286)
Screenshot: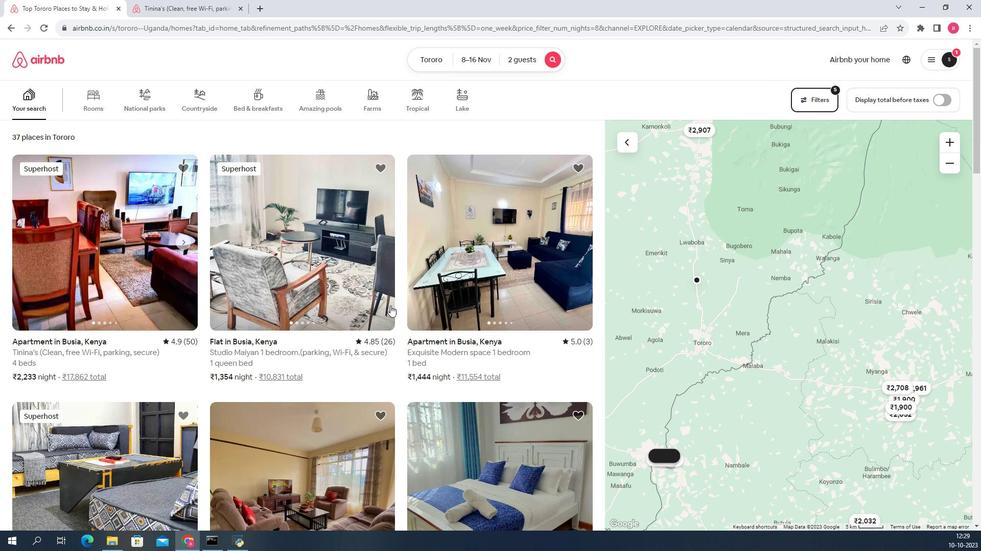 
Action: Mouse scrolled (428, 286) with delta (0, 0)
Screenshot: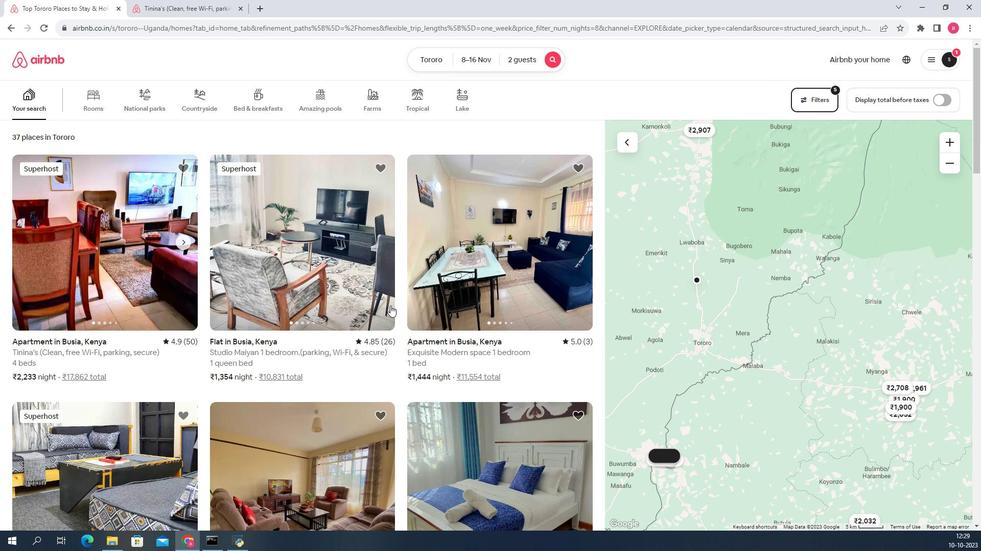 
Action: Mouse scrolled (428, 286) with delta (0, 0)
Screenshot: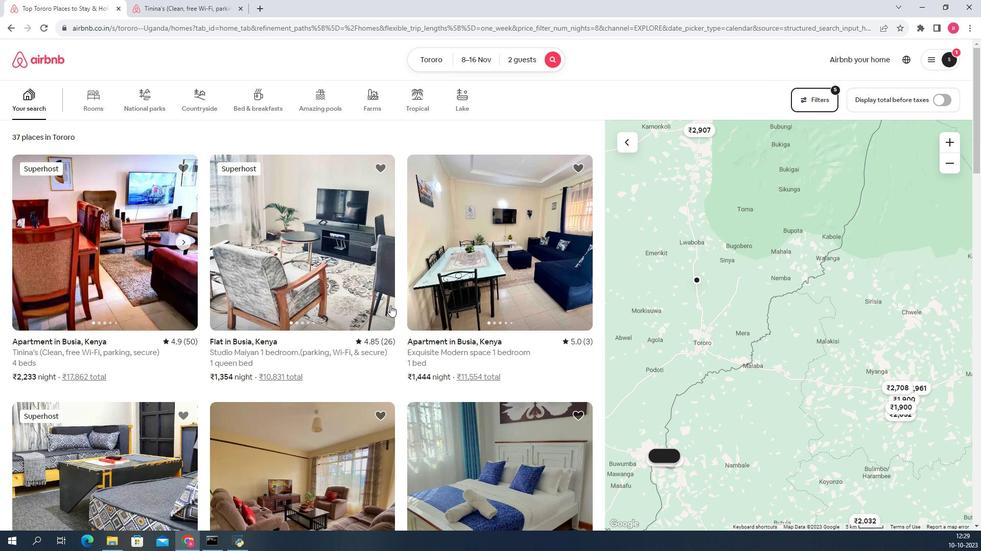 
Action: Mouse scrolled (428, 286) with delta (0, 0)
Screenshot: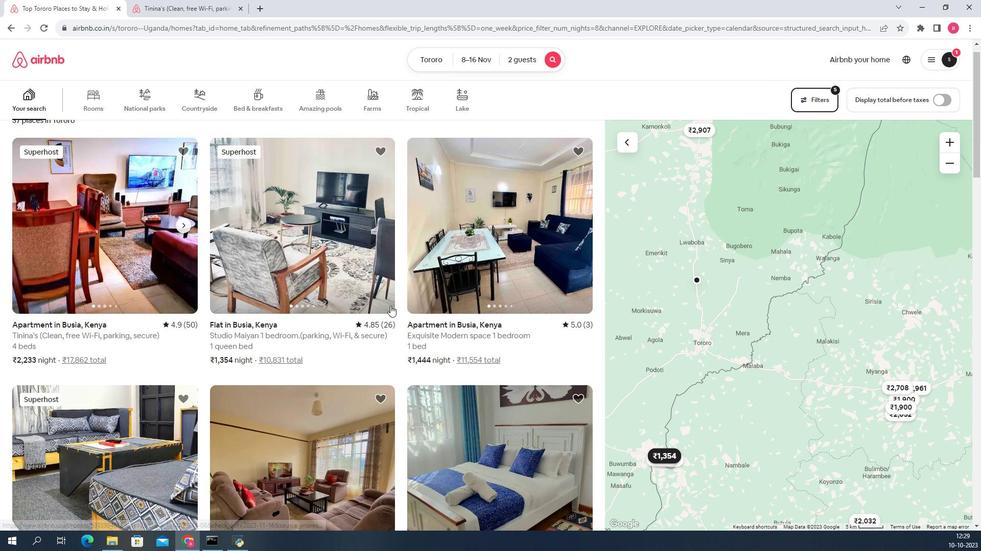
Action: Mouse scrolled (428, 286) with delta (0, 0)
Screenshot: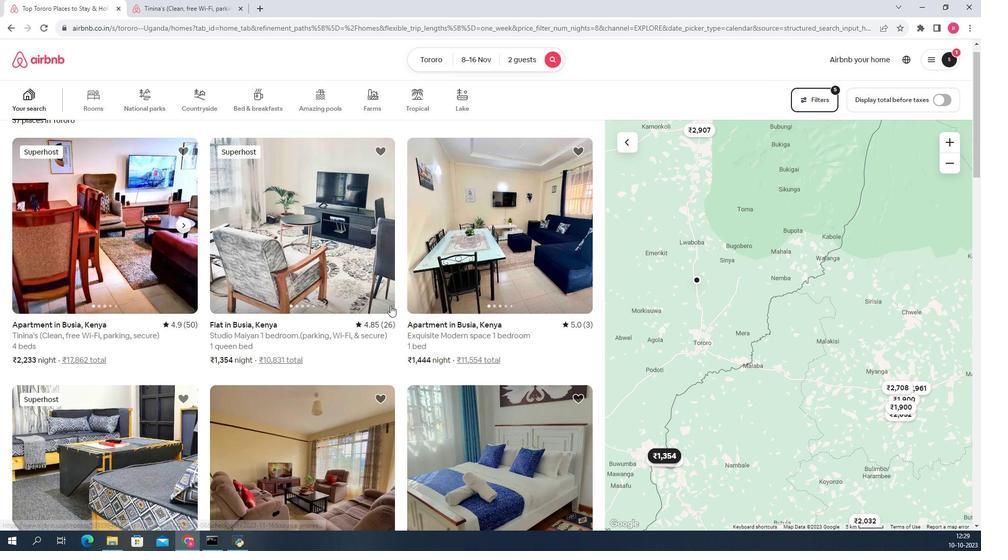 
Action: Mouse scrolled (428, 286) with delta (0, 0)
Screenshot: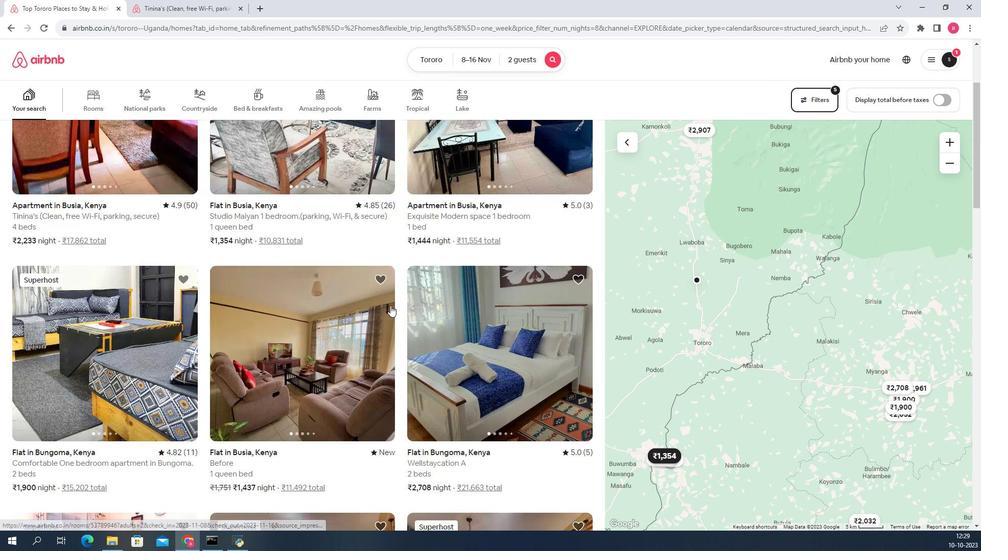 
Action: Mouse moved to (470, 275)
Screenshot: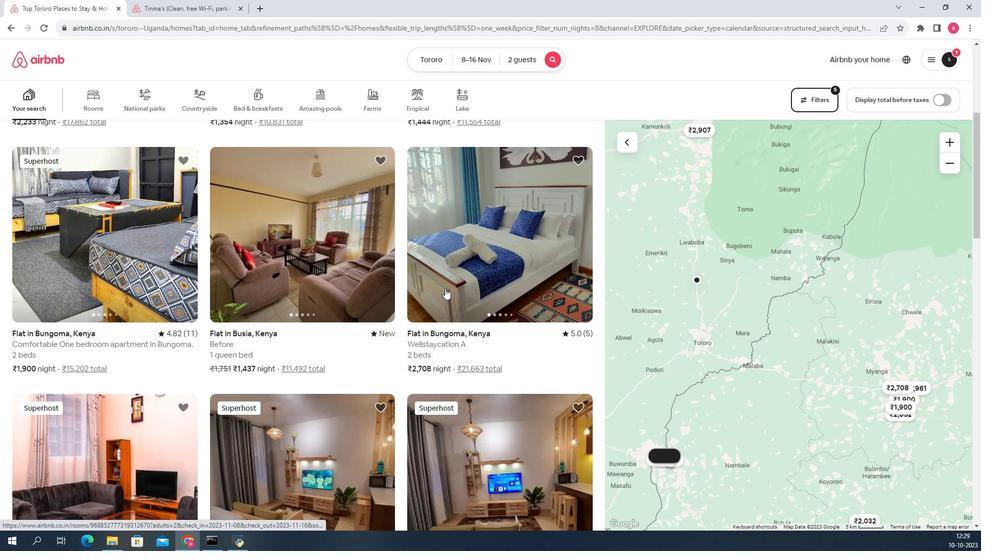 
Action: Mouse pressed left at (470, 275)
Screenshot: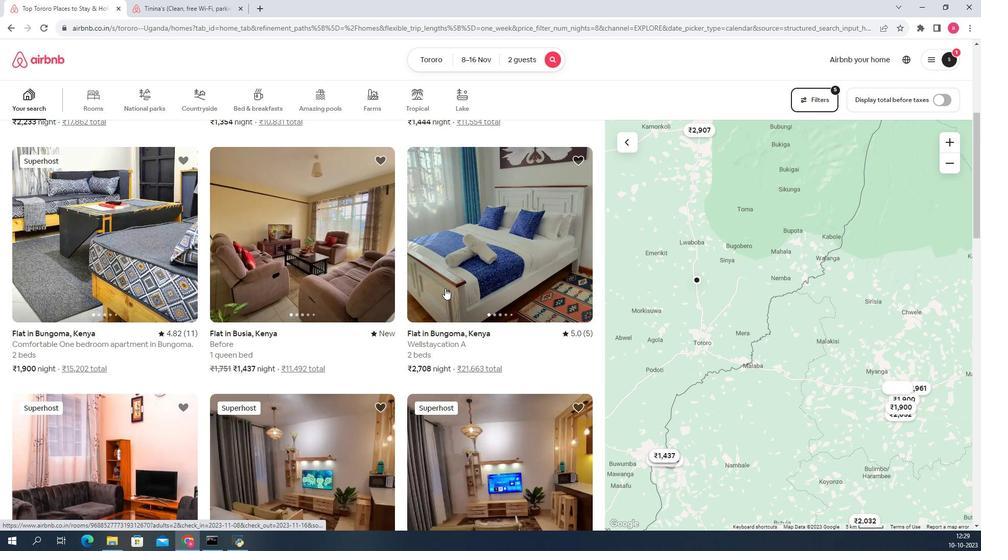 
Action: Mouse moved to (504, 280)
Screenshot: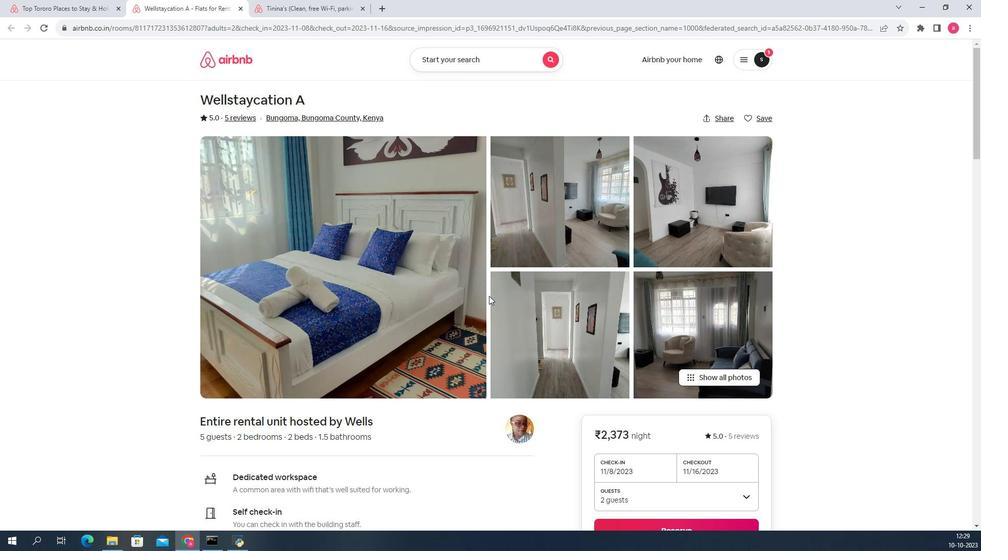 
Action: Mouse scrolled (504, 280) with delta (0, 0)
Screenshot: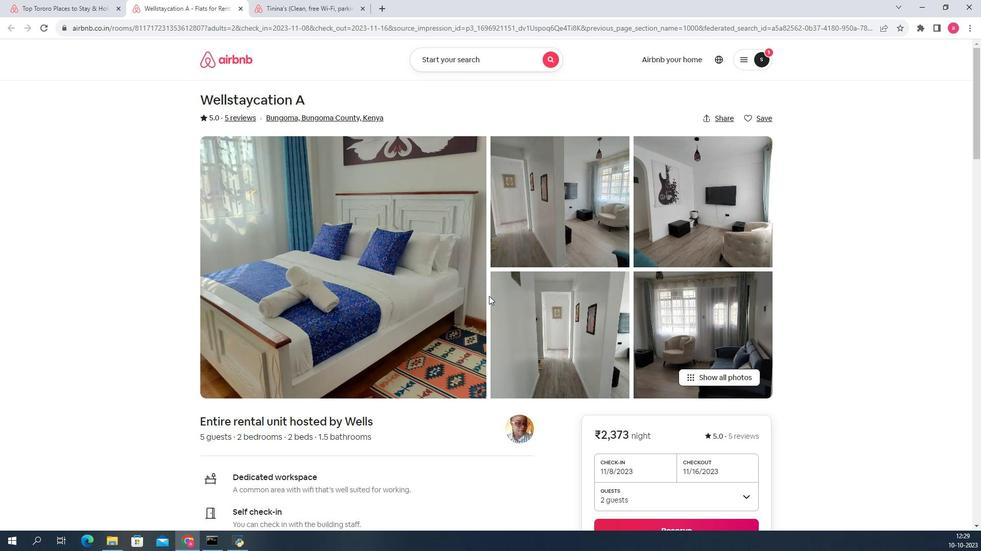 
Action: Mouse scrolled (504, 280) with delta (0, 0)
Screenshot: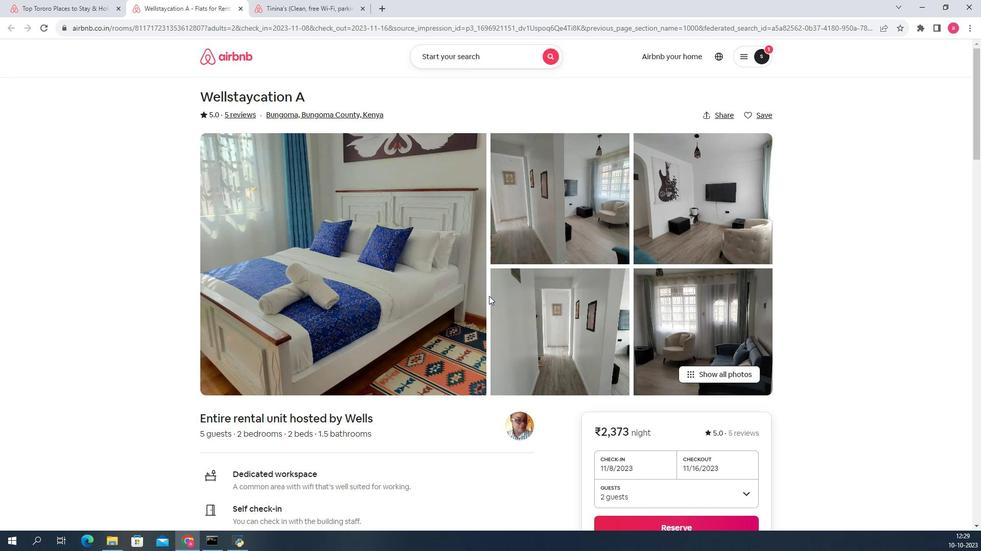 
Action: Mouse scrolled (504, 280) with delta (0, 0)
Screenshot: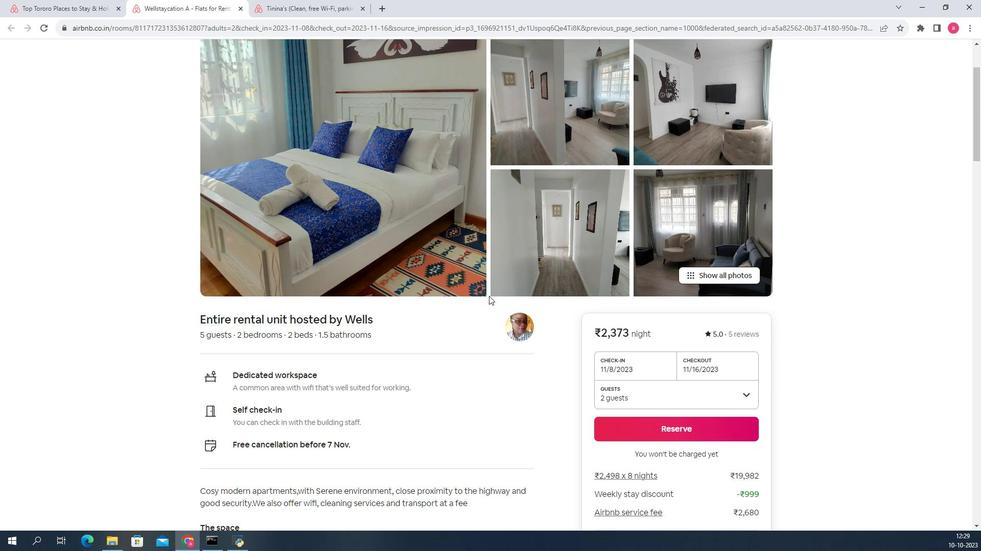 
Action: Mouse scrolled (504, 280) with delta (0, 0)
Screenshot: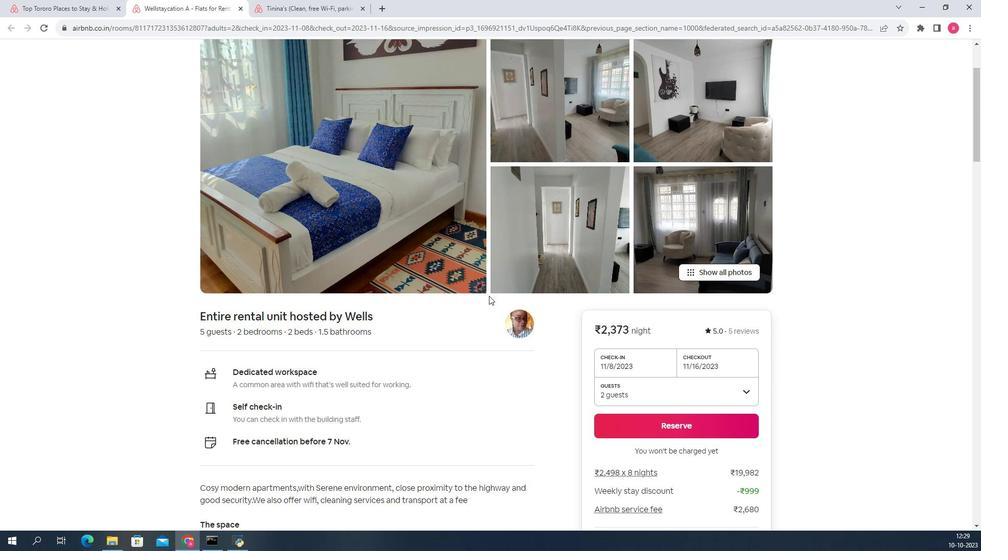 
Action: Mouse scrolled (504, 280) with delta (0, 0)
Screenshot: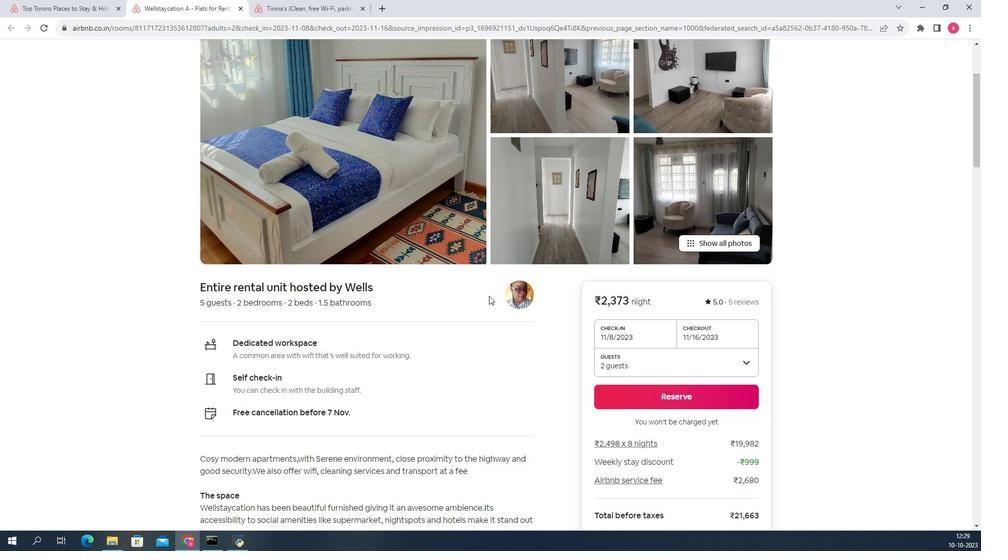 
Action: Mouse scrolled (504, 280) with delta (0, 0)
Screenshot: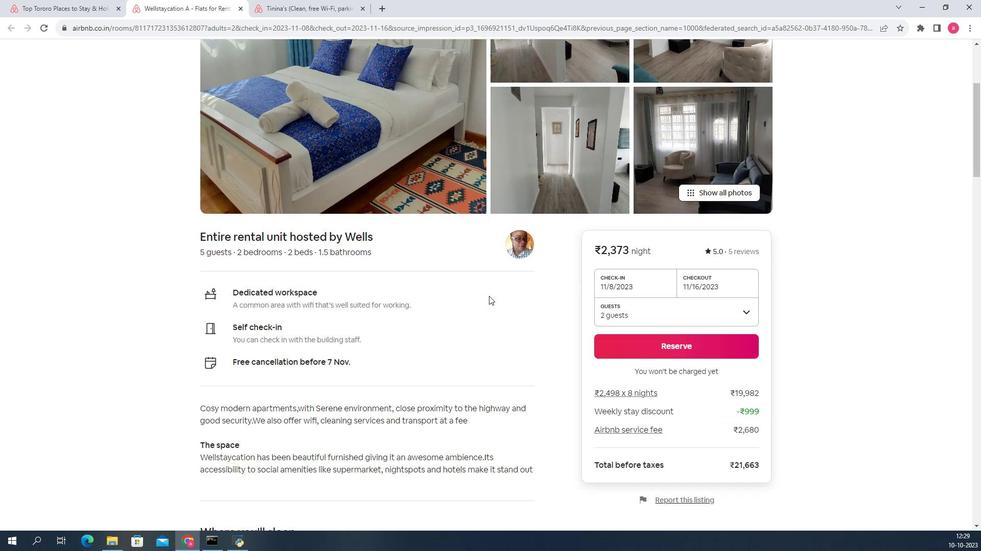 
Action: Mouse scrolled (504, 280) with delta (0, 0)
Screenshot: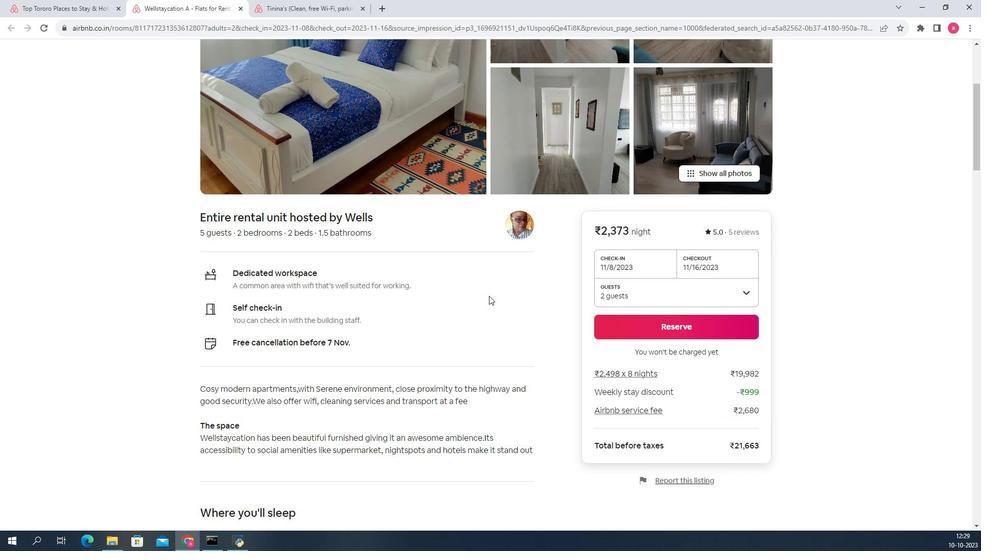 
Action: Mouse scrolled (504, 280) with delta (0, 0)
Screenshot: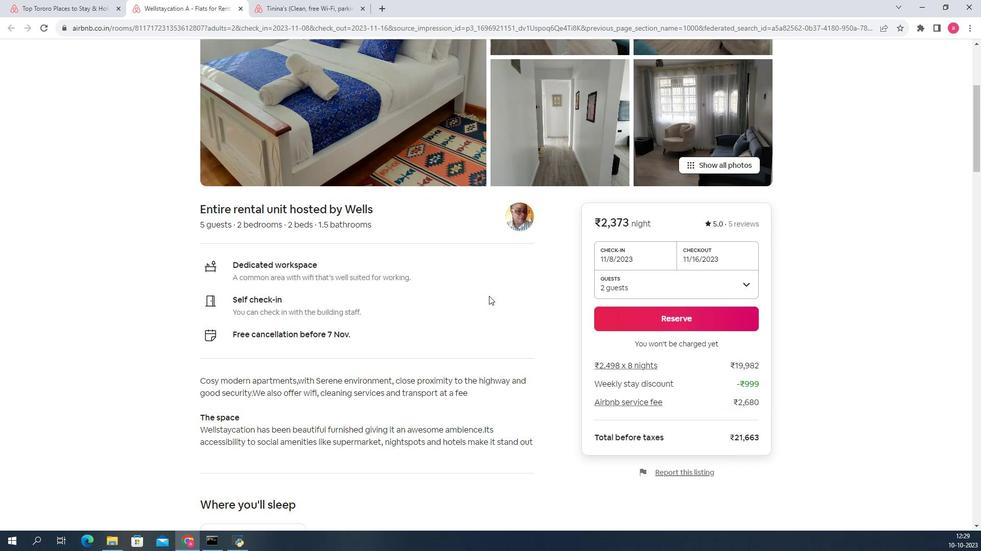 
Action: Mouse scrolled (504, 280) with delta (0, 0)
Screenshot: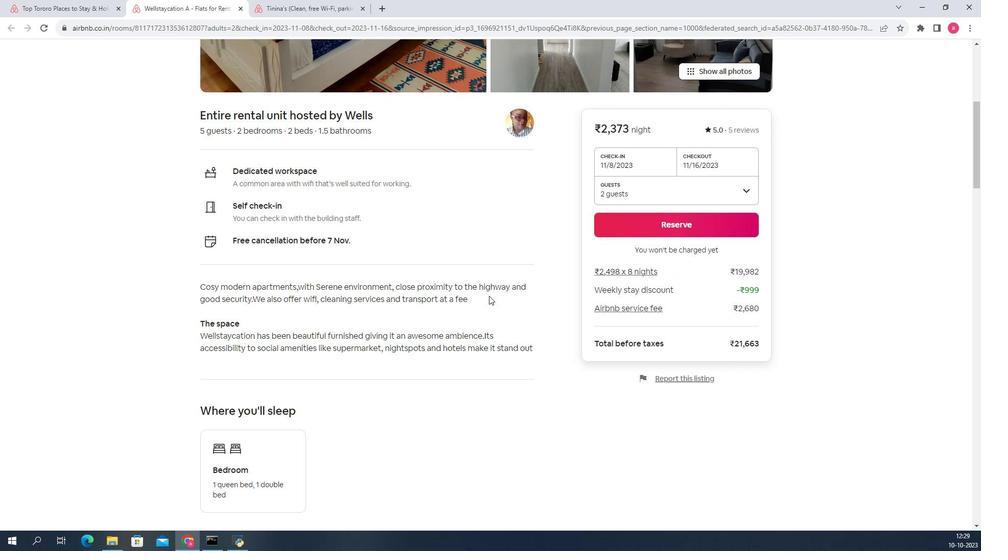
Action: Mouse scrolled (504, 280) with delta (0, 0)
